 Task: Audio Ducking with Envelope.
Action: Mouse moved to (78, 10)
Screenshot: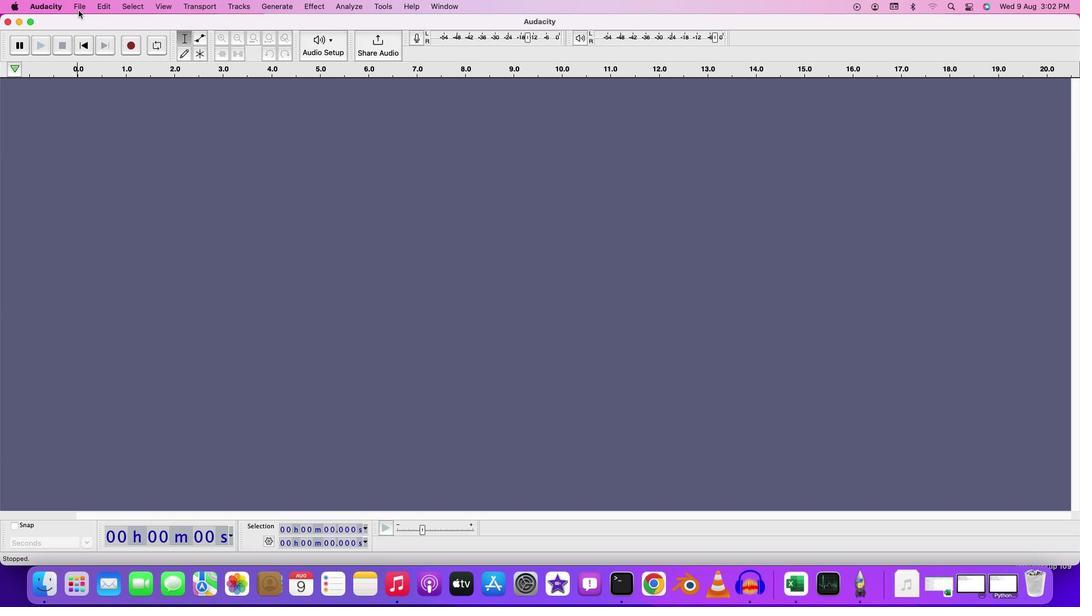 
Action: Mouse pressed left at (78, 10)
Screenshot: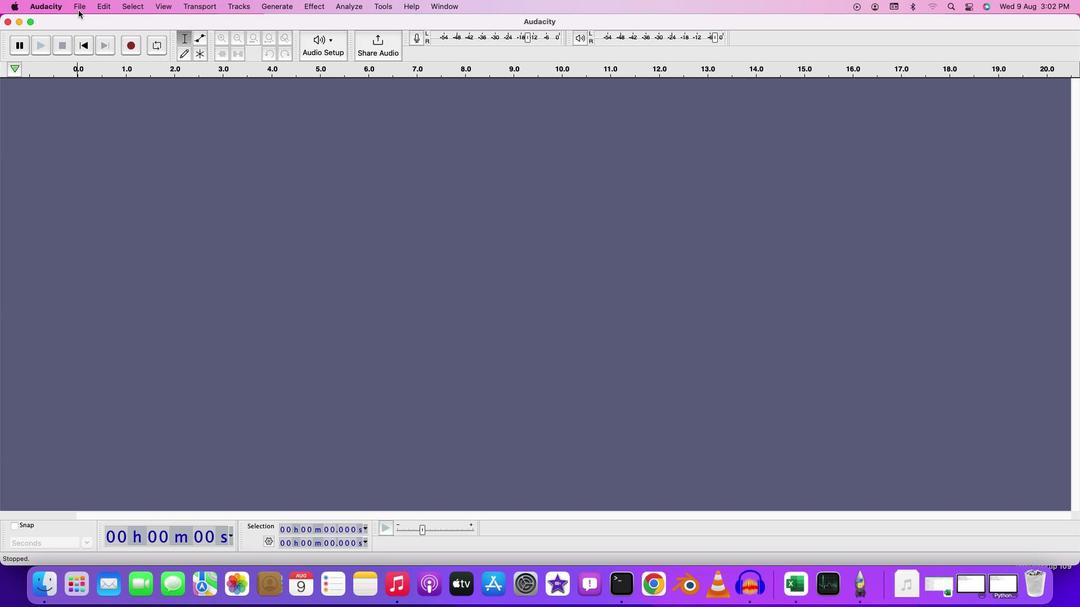 
Action: Mouse moved to (85, 34)
Screenshot: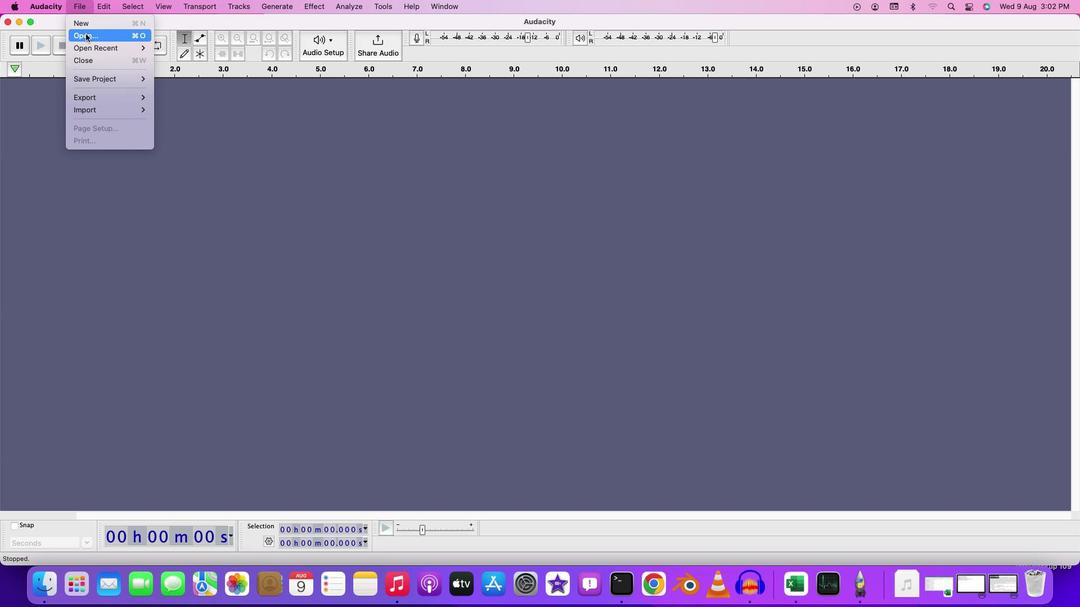 
Action: Mouse pressed left at (85, 34)
Screenshot: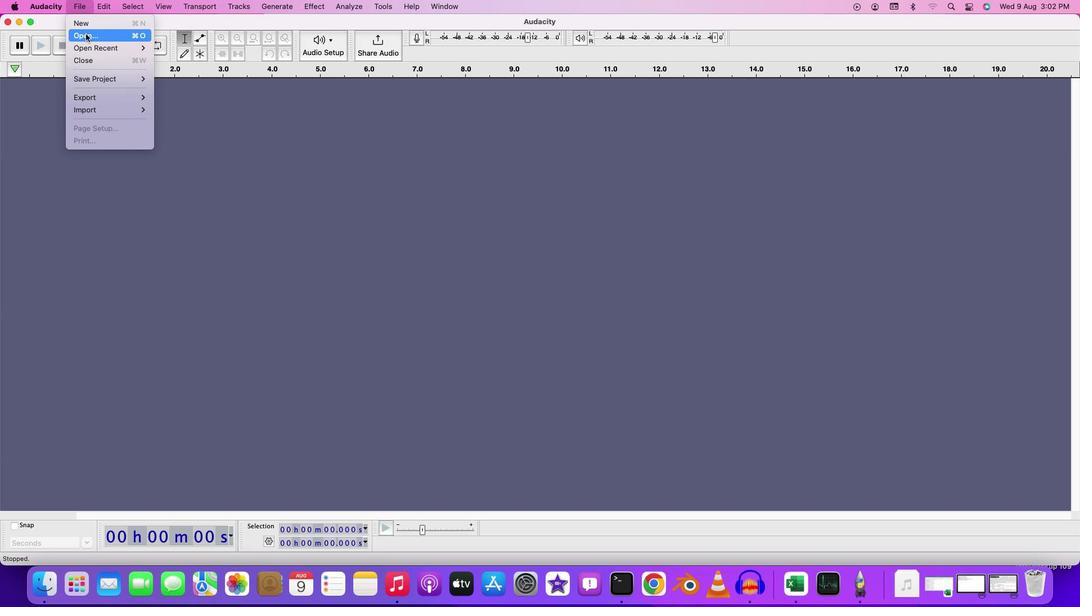 
Action: Mouse moved to (432, 104)
Screenshot: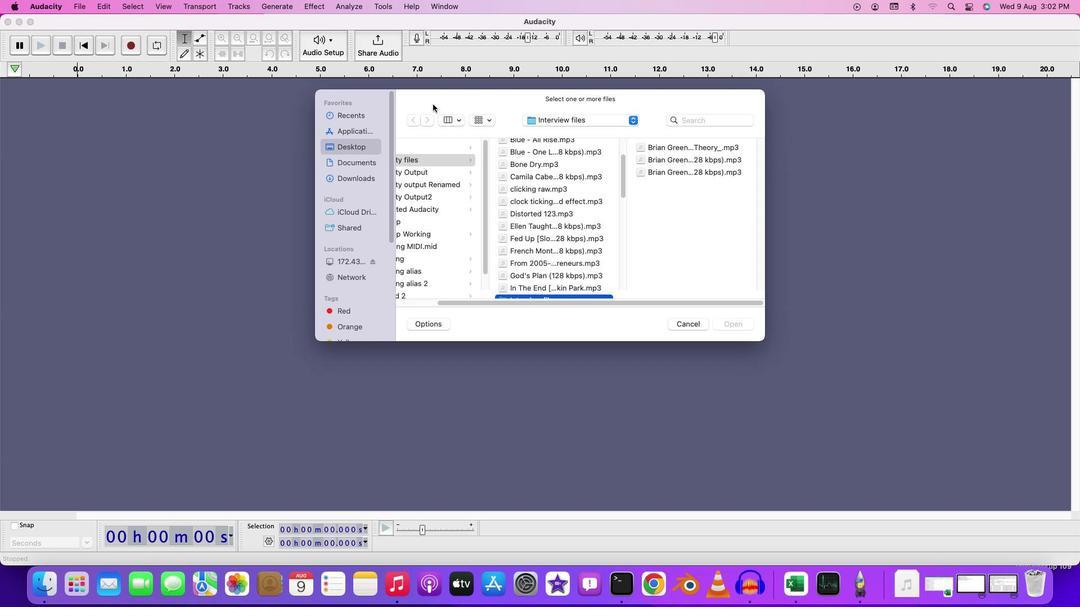 
Action: Mouse pressed left at (432, 104)
Screenshot: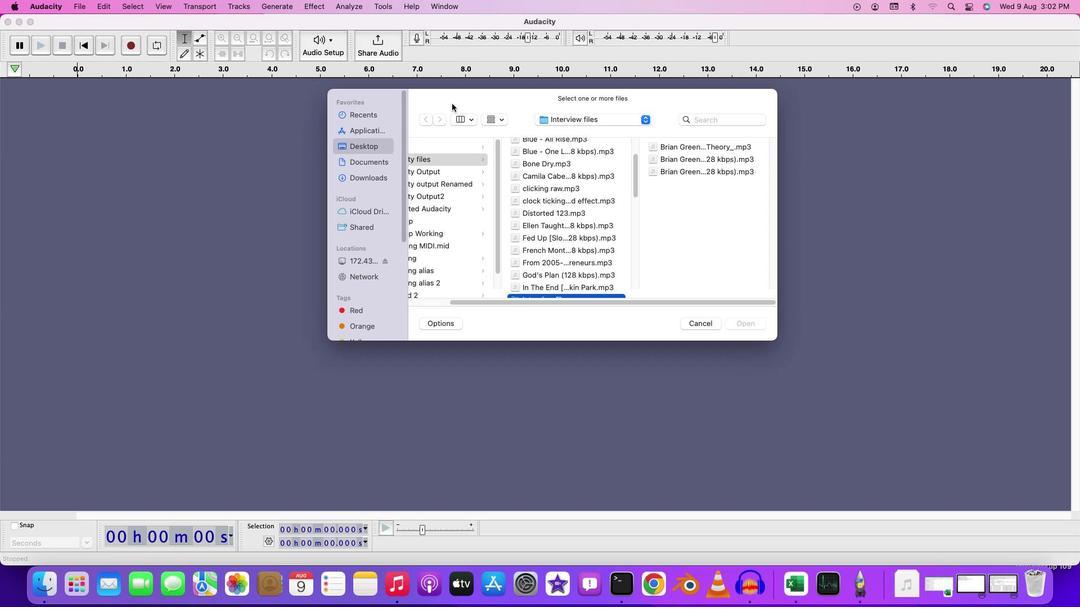 
Action: Mouse moved to (635, 93)
Screenshot: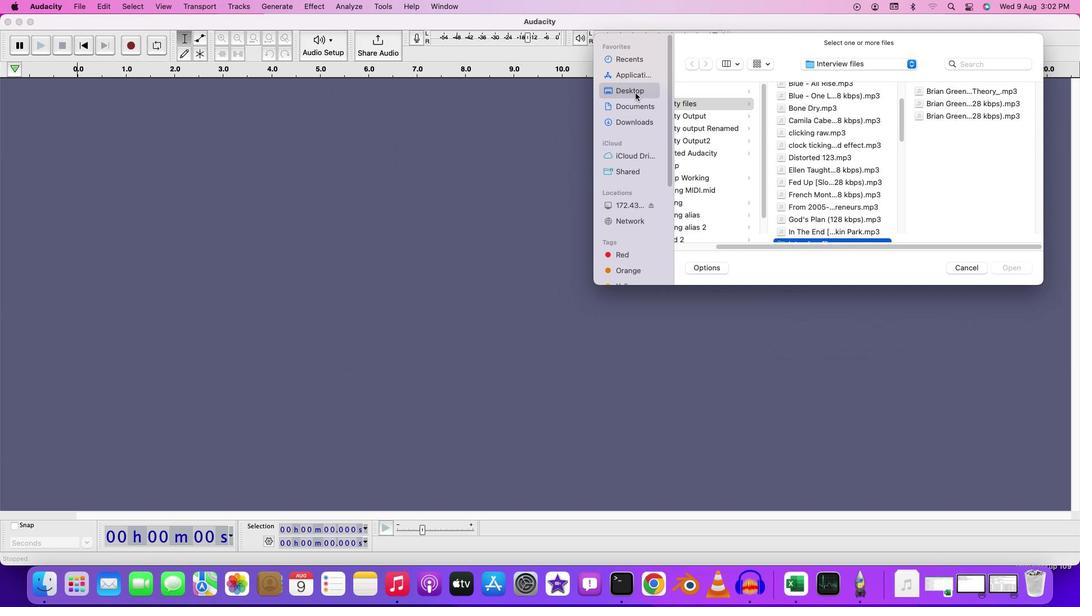 
Action: Mouse pressed left at (635, 93)
Screenshot: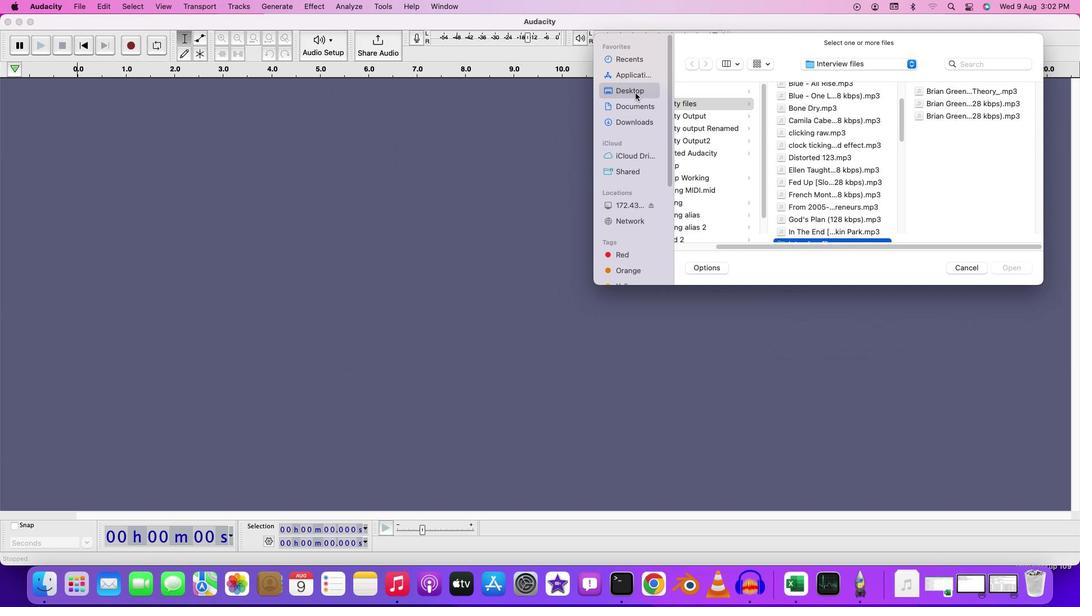 
Action: Mouse moved to (731, 107)
Screenshot: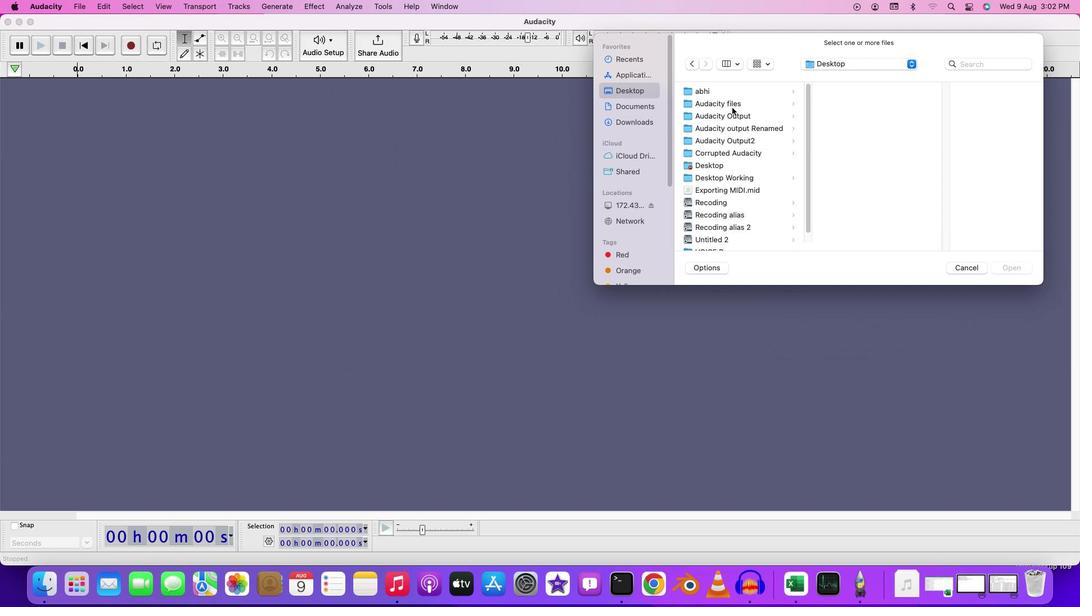 
Action: Mouse pressed left at (731, 107)
Screenshot: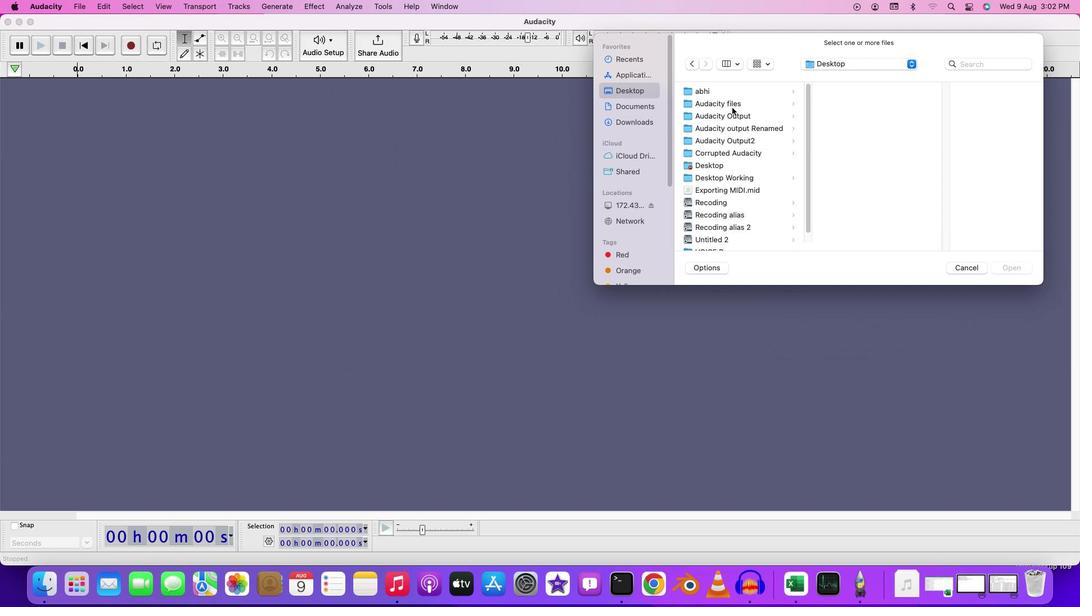 
Action: Mouse moved to (856, 158)
Screenshot: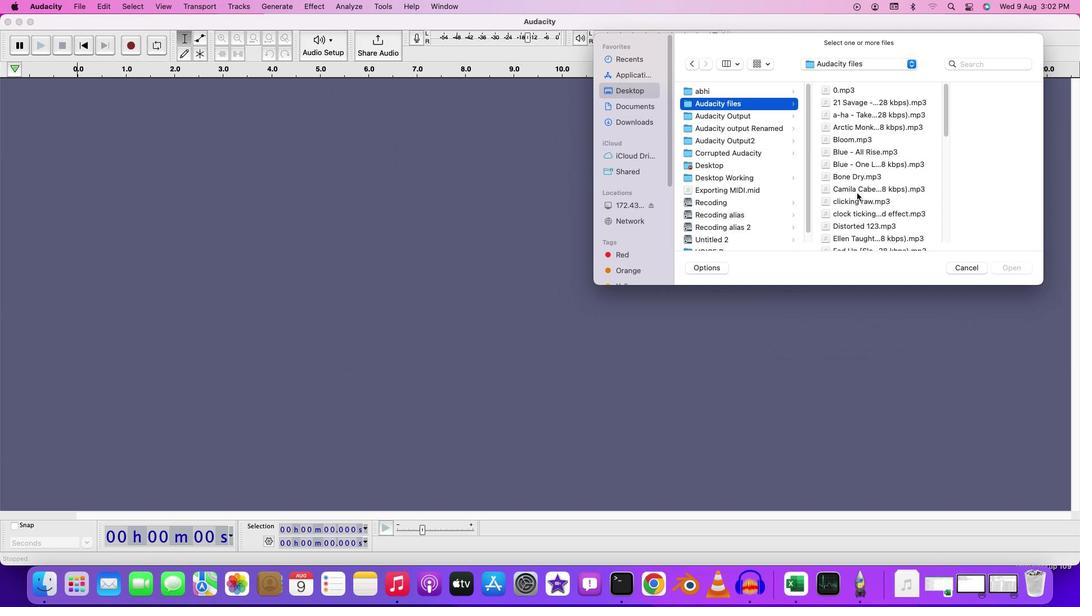
Action: Mouse scrolled (856, 158) with delta (0, 0)
Screenshot: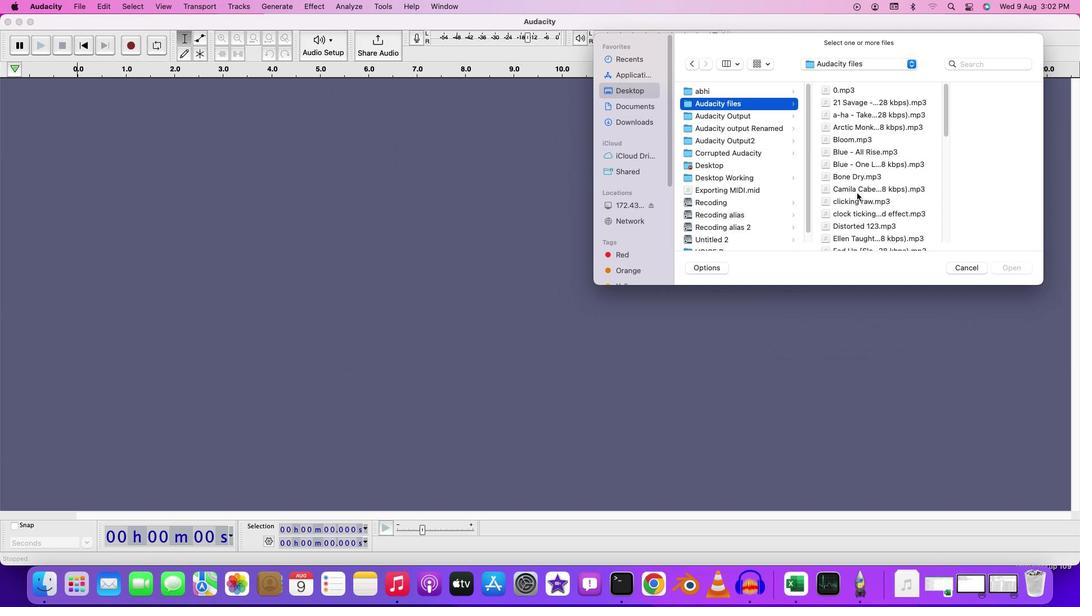 
Action: Mouse moved to (856, 197)
Screenshot: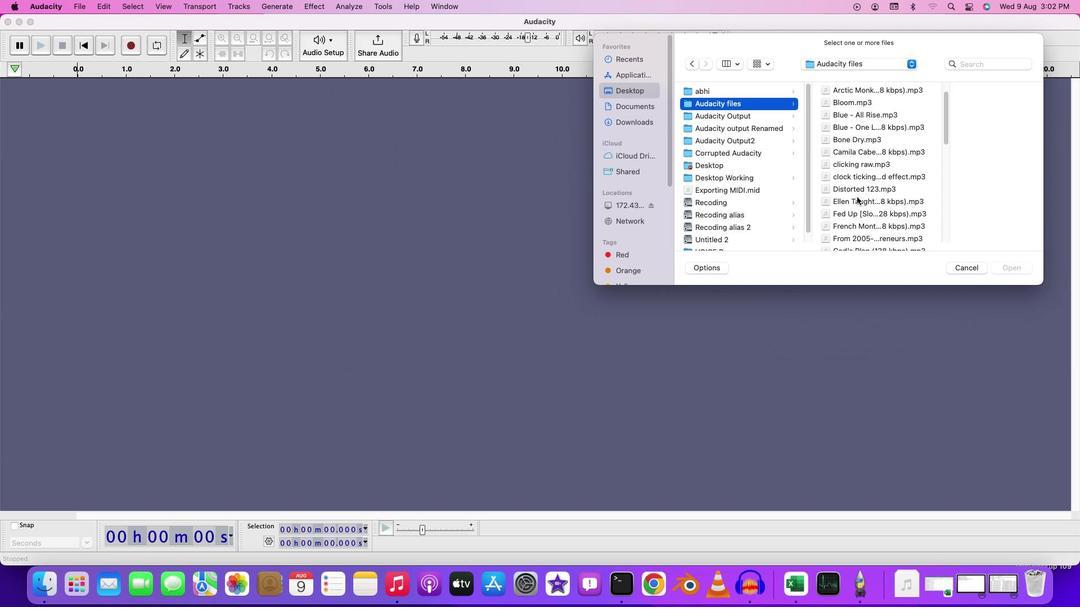 
Action: Mouse scrolled (856, 197) with delta (0, 0)
Screenshot: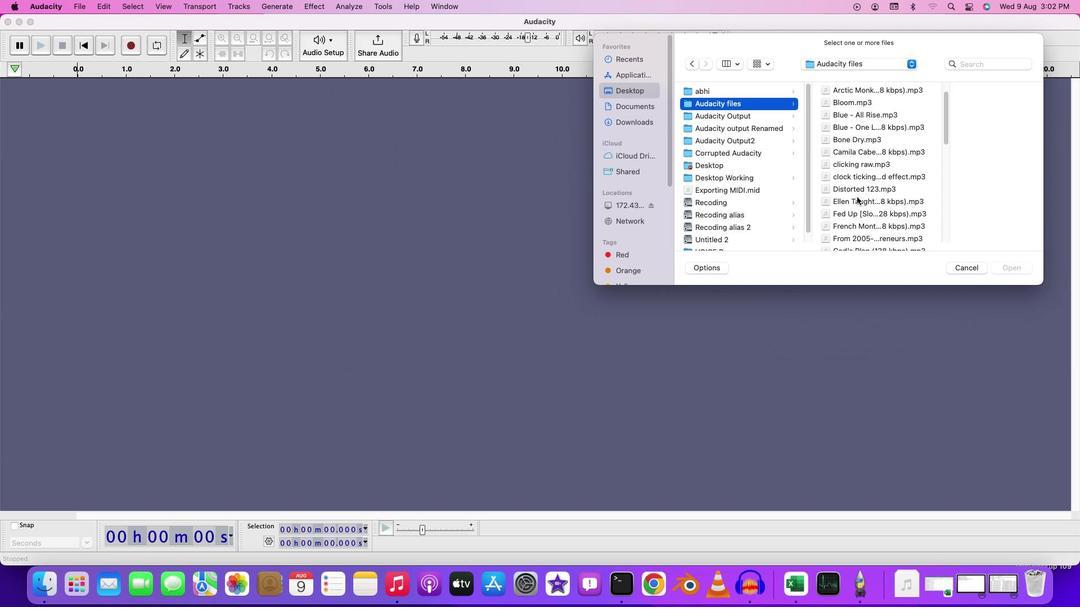 
Action: Mouse scrolled (856, 197) with delta (0, -1)
Screenshot: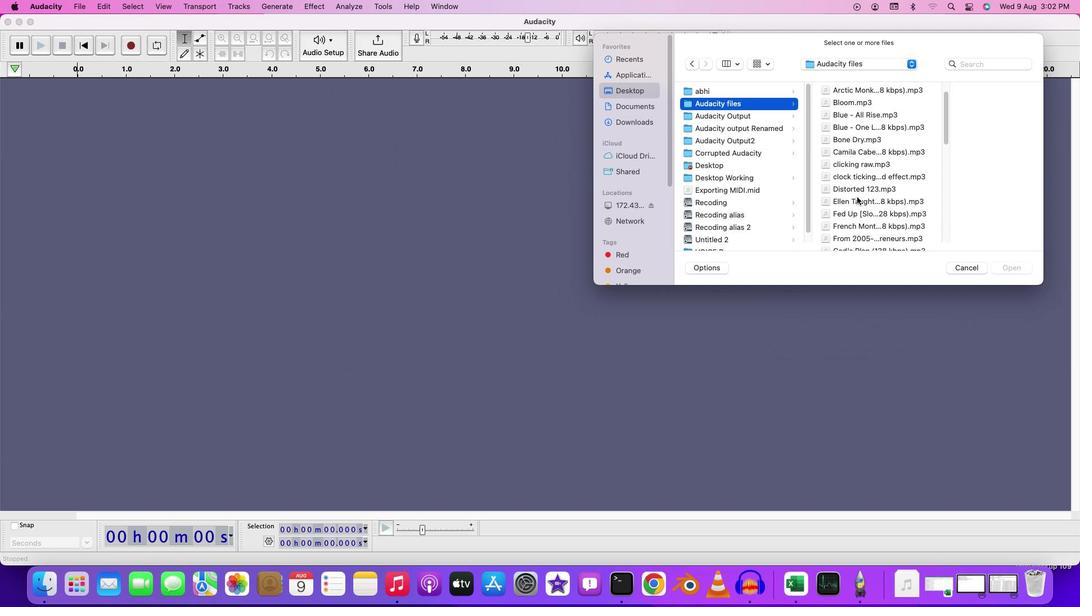 
Action: Mouse moved to (856, 197)
Screenshot: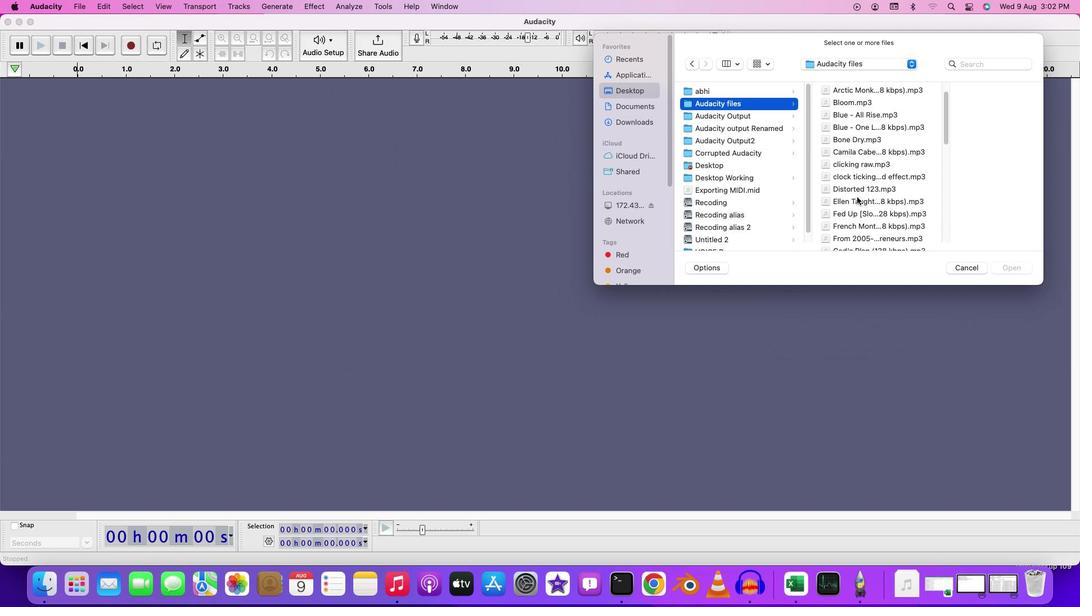 
Action: Mouse scrolled (856, 197) with delta (0, 0)
Screenshot: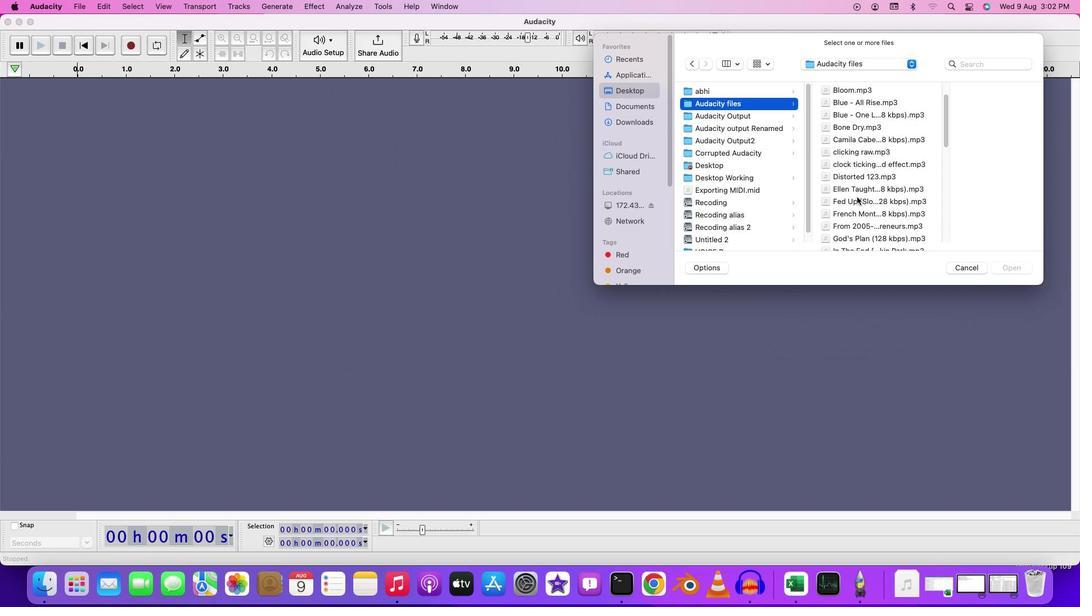 
Action: Mouse scrolled (856, 197) with delta (0, 0)
Screenshot: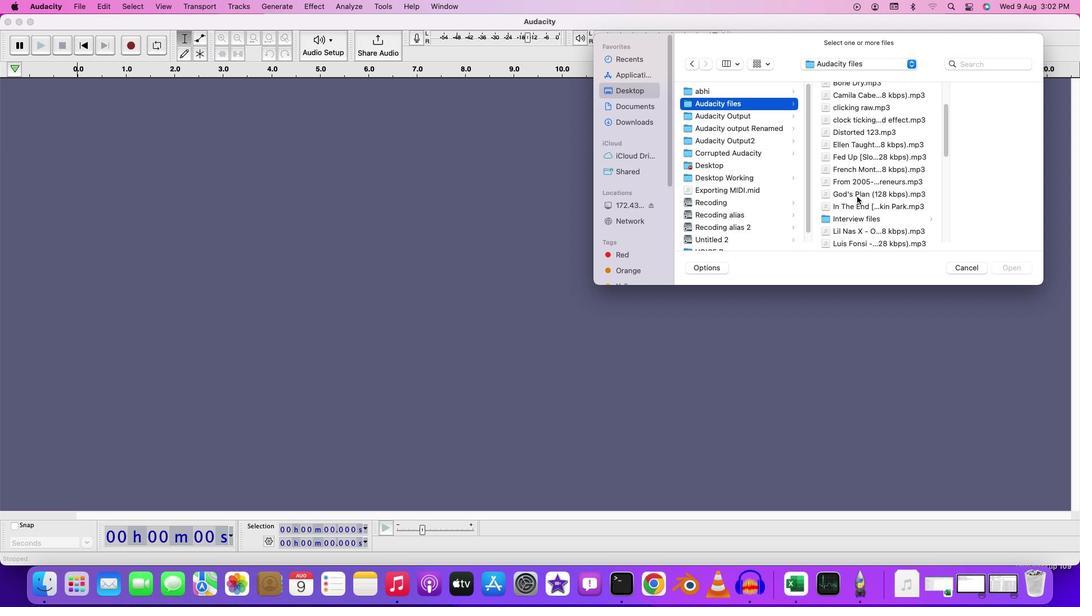 
Action: Mouse moved to (857, 197)
Screenshot: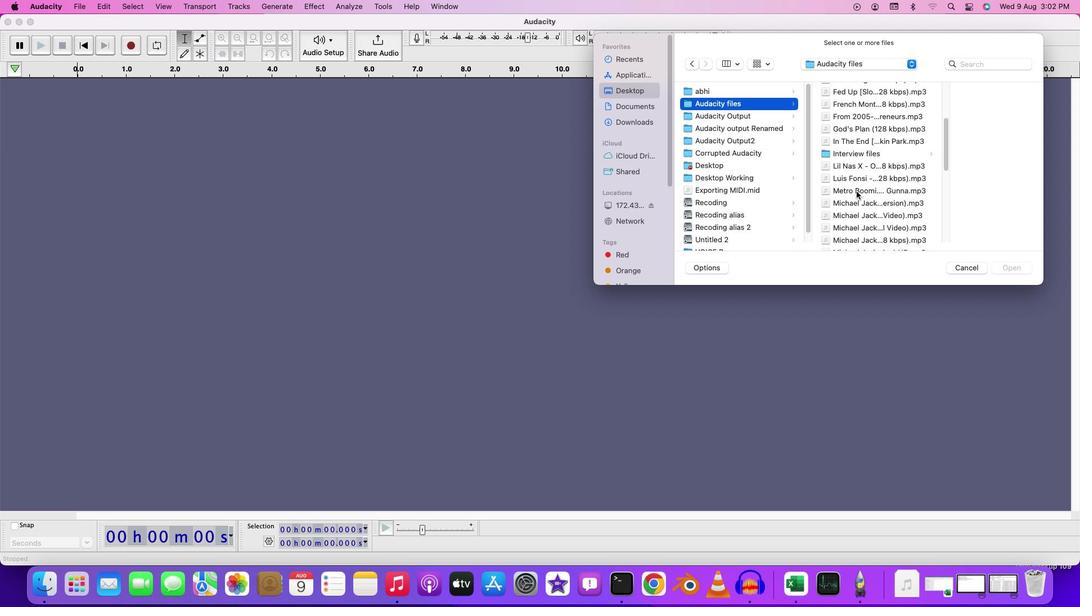 
Action: Mouse scrolled (857, 197) with delta (0, -1)
Screenshot: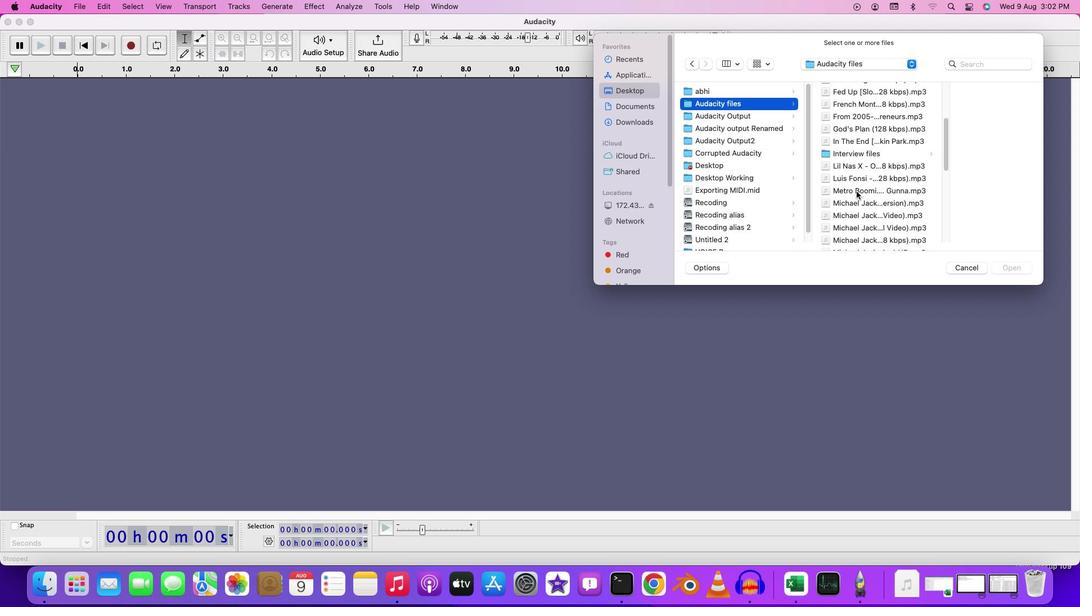 
Action: Mouse moved to (857, 196)
Screenshot: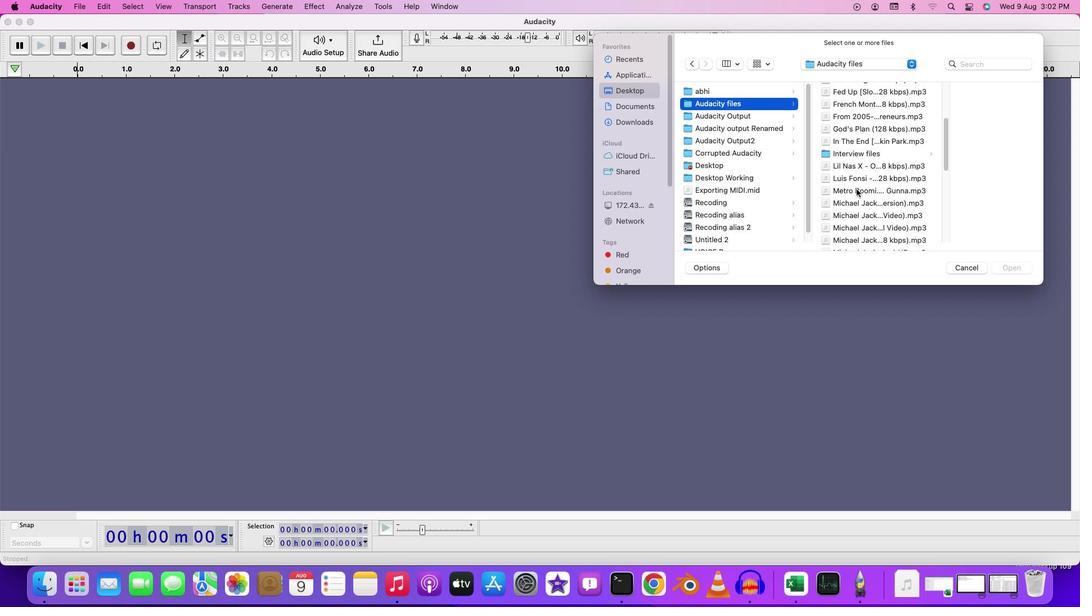 
Action: Mouse scrolled (857, 196) with delta (0, -2)
Screenshot: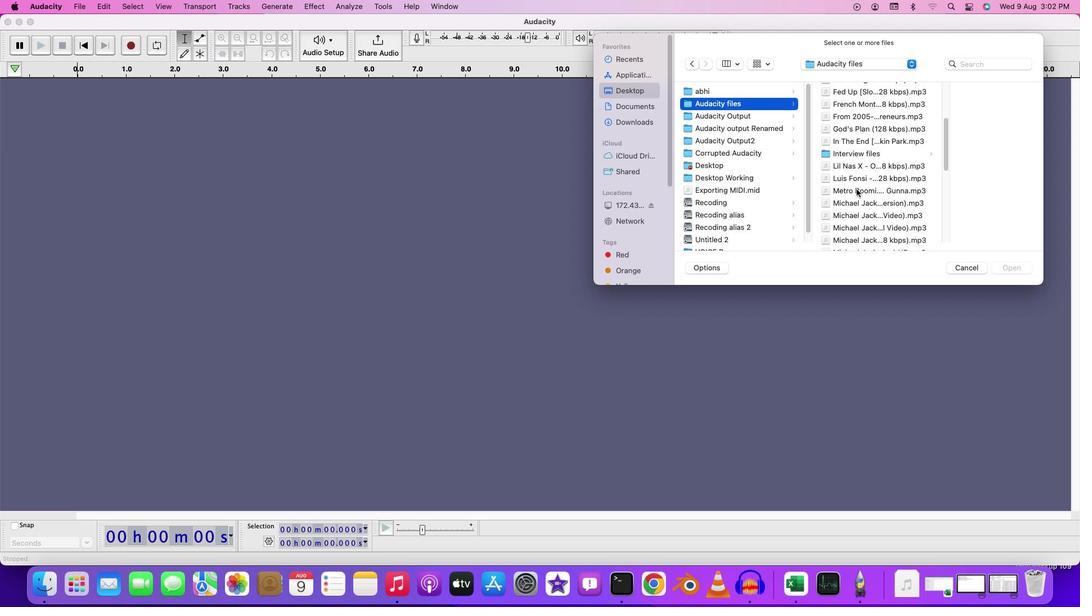 
Action: Mouse moved to (856, 187)
Screenshot: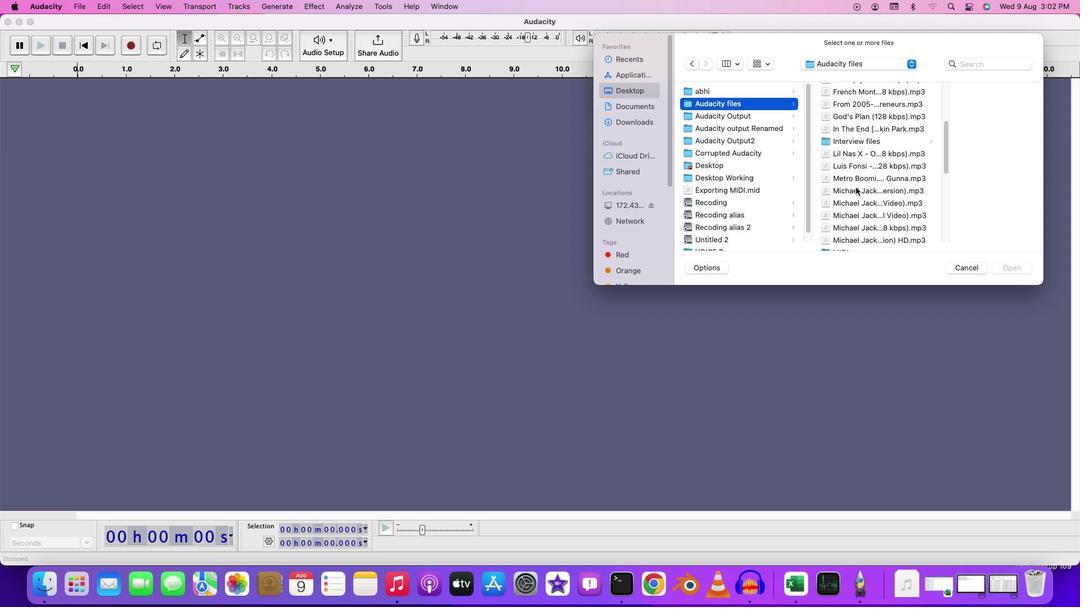 
Action: Mouse scrolled (856, 187) with delta (0, 0)
Screenshot: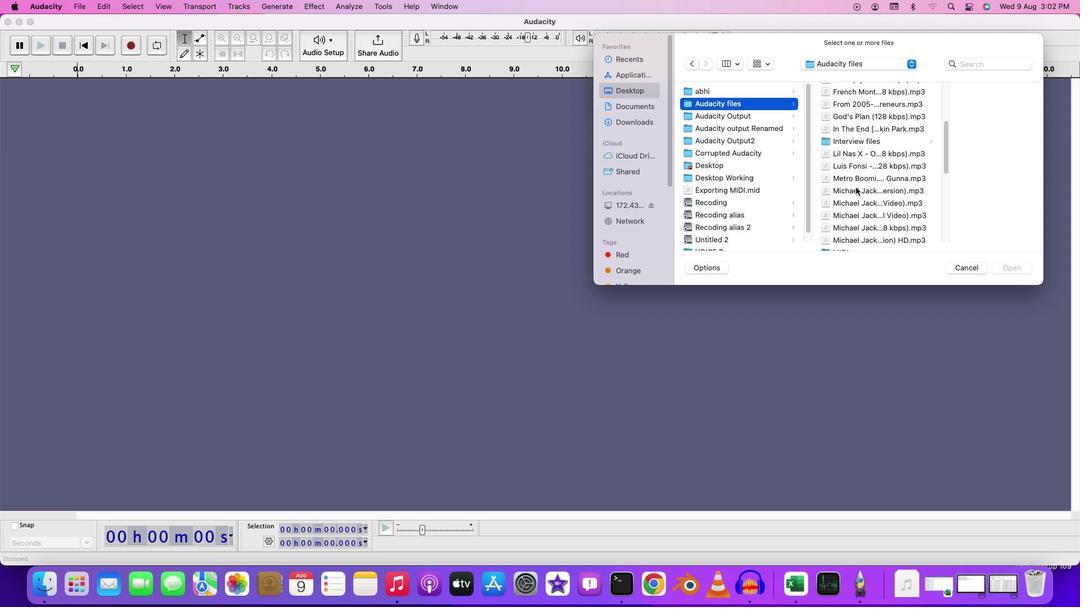 
Action: Mouse scrolled (856, 187) with delta (0, 0)
Screenshot: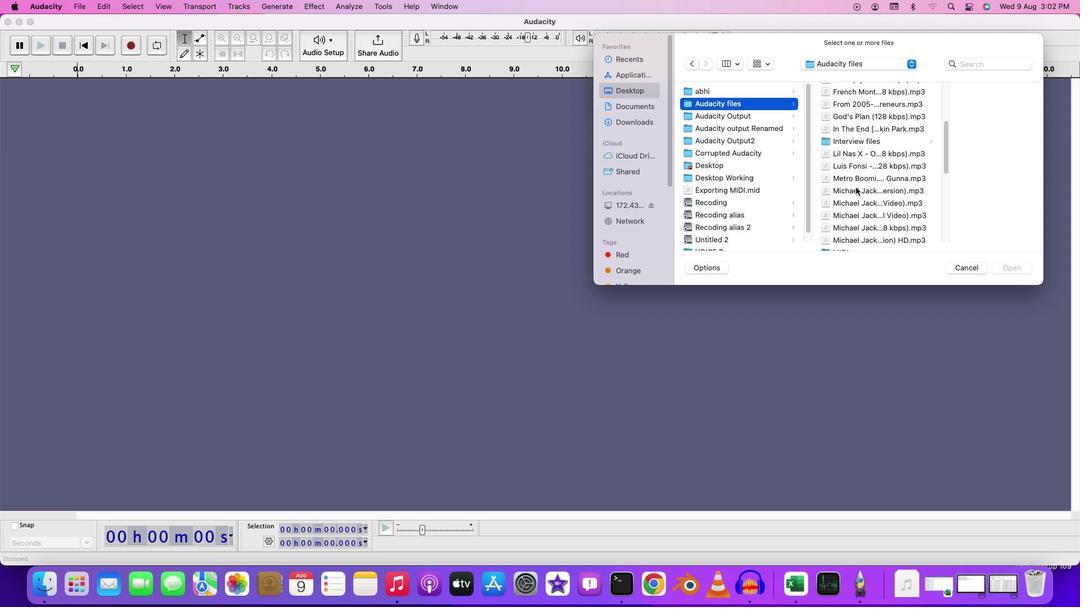 
Action: Mouse moved to (856, 187)
Screenshot: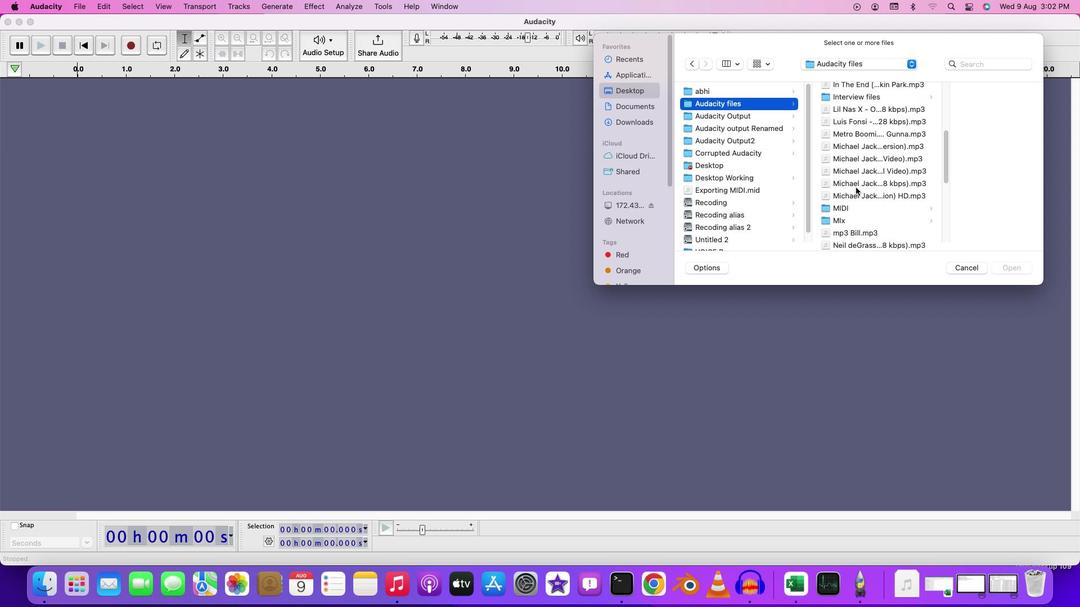 
Action: Mouse scrolled (856, 187) with delta (0, -1)
Screenshot: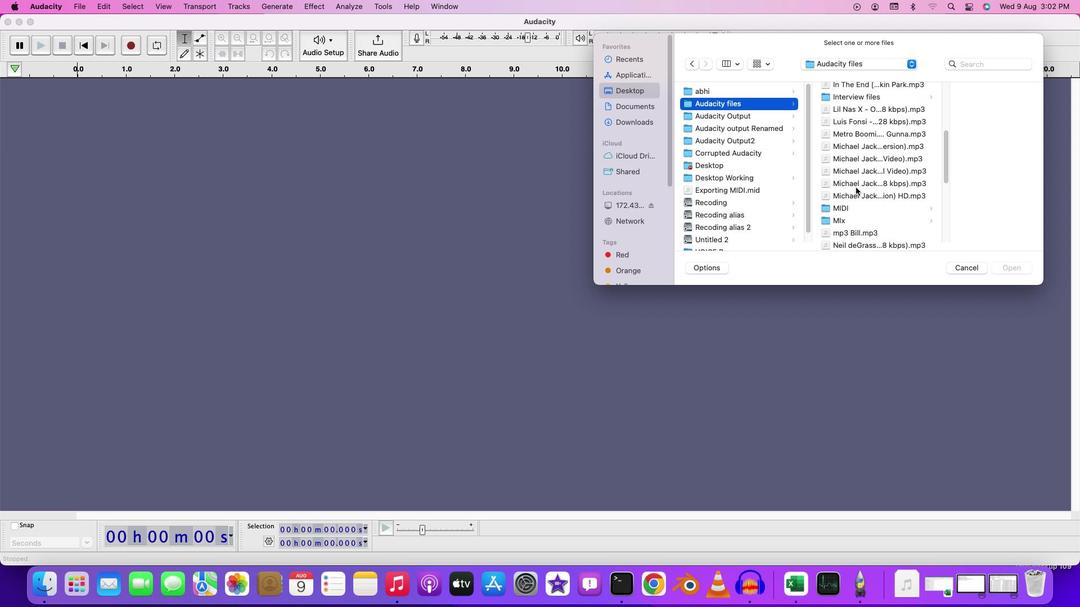 
Action: Mouse moved to (856, 186)
Screenshot: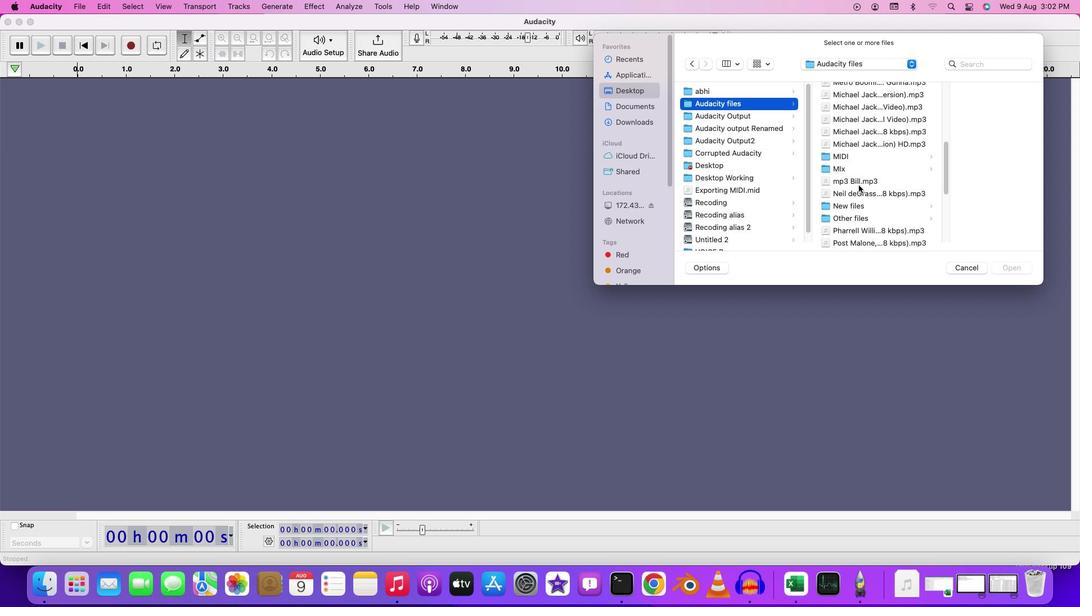 
Action: Mouse scrolled (856, 186) with delta (0, -2)
Screenshot: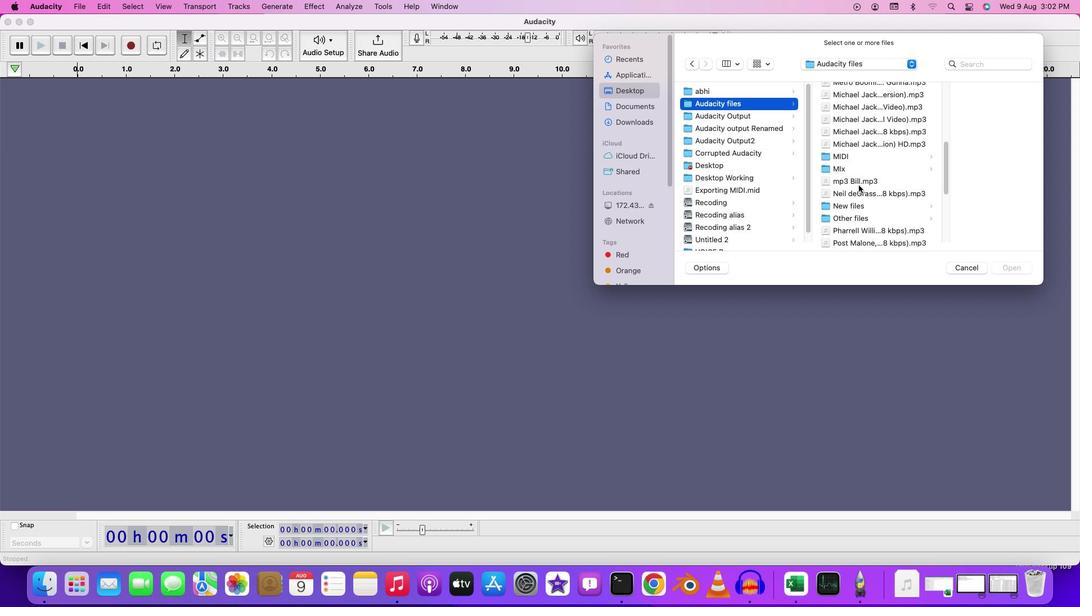 
Action: Mouse moved to (860, 184)
Screenshot: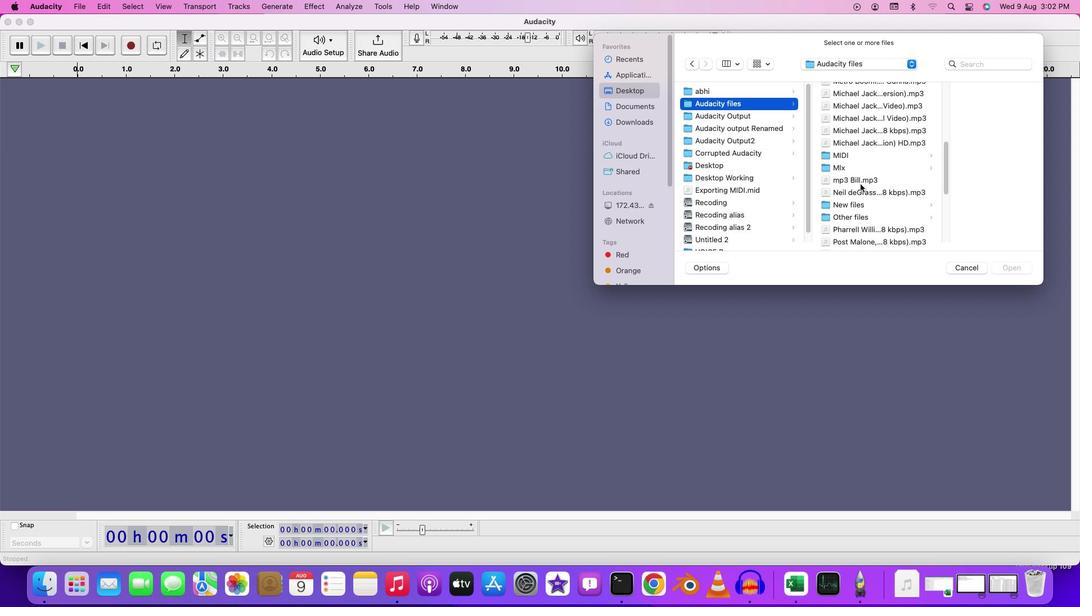 
Action: Mouse scrolled (860, 184) with delta (0, 0)
Screenshot: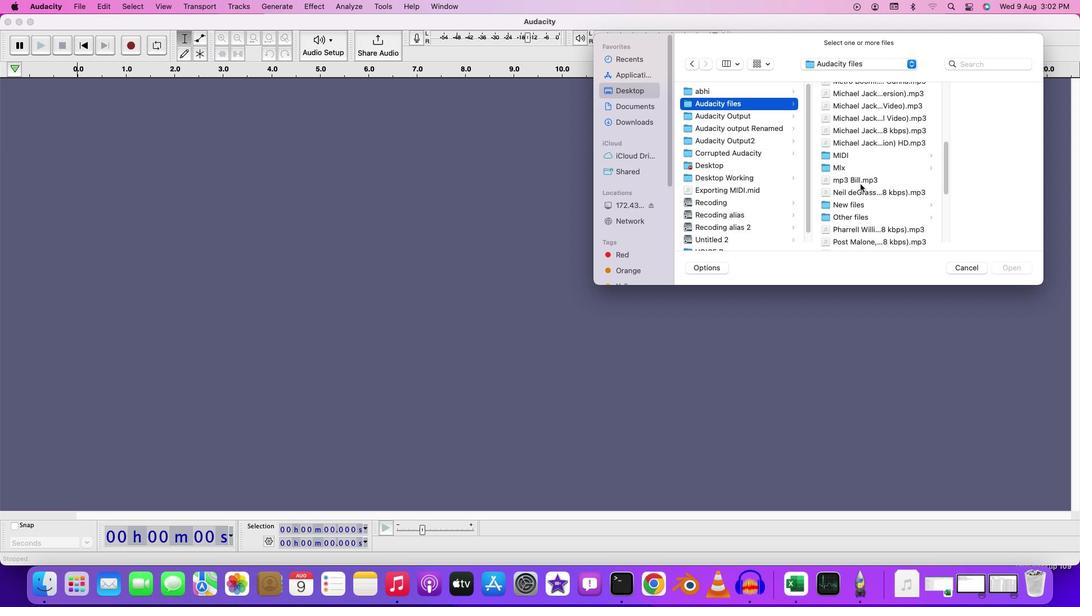 
Action: Mouse scrolled (860, 184) with delta (0, 0)
Screenshot: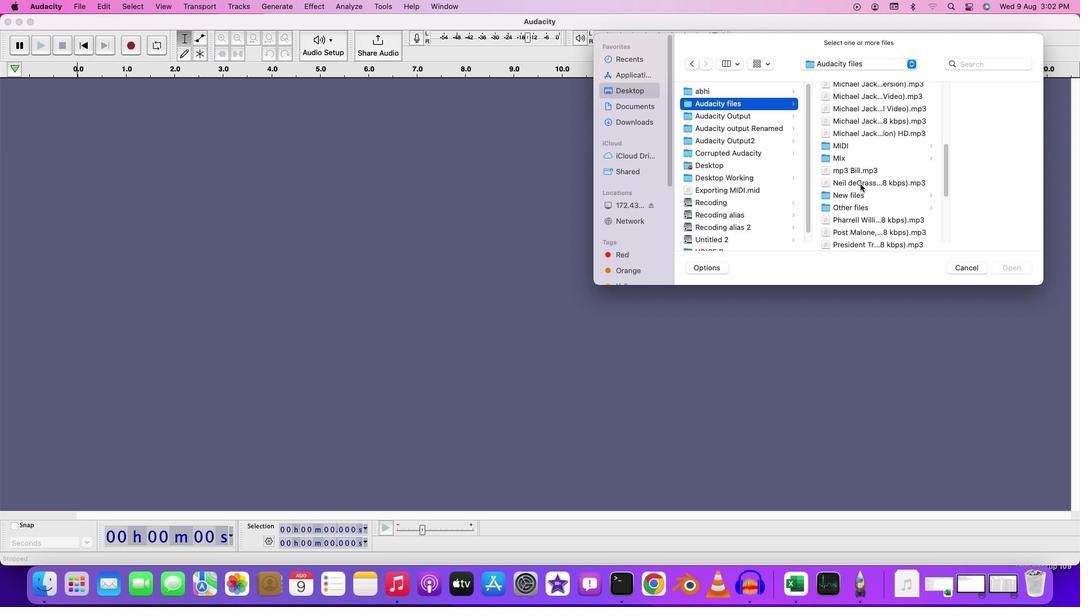 
Action: Mouse moved to (870, 202)
Screenshot: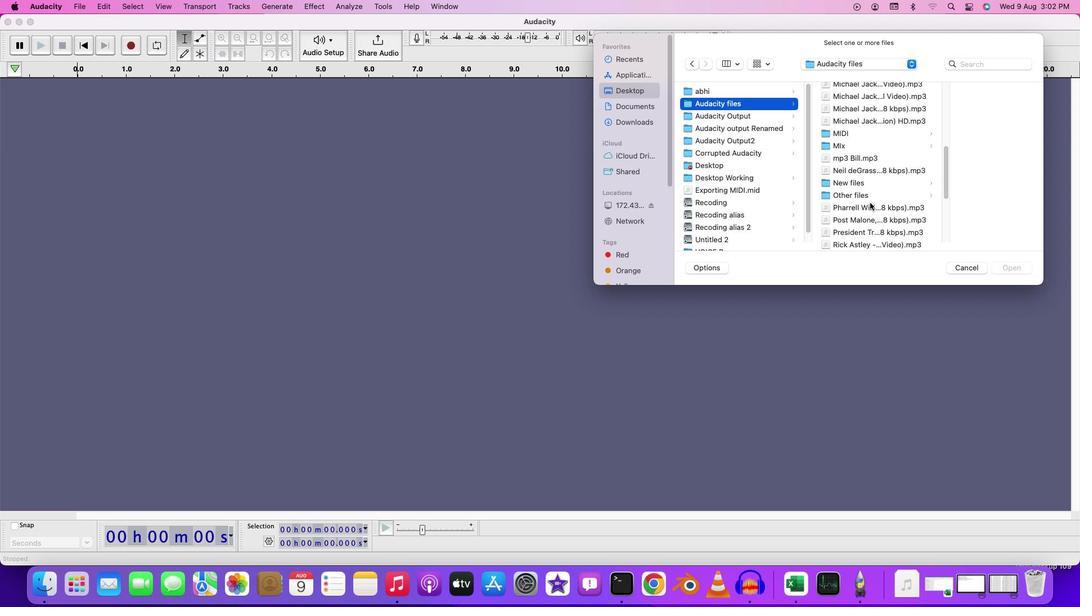 
Action: Mouse scrolled (870, 202) with delta (0, 0)
Screenshot: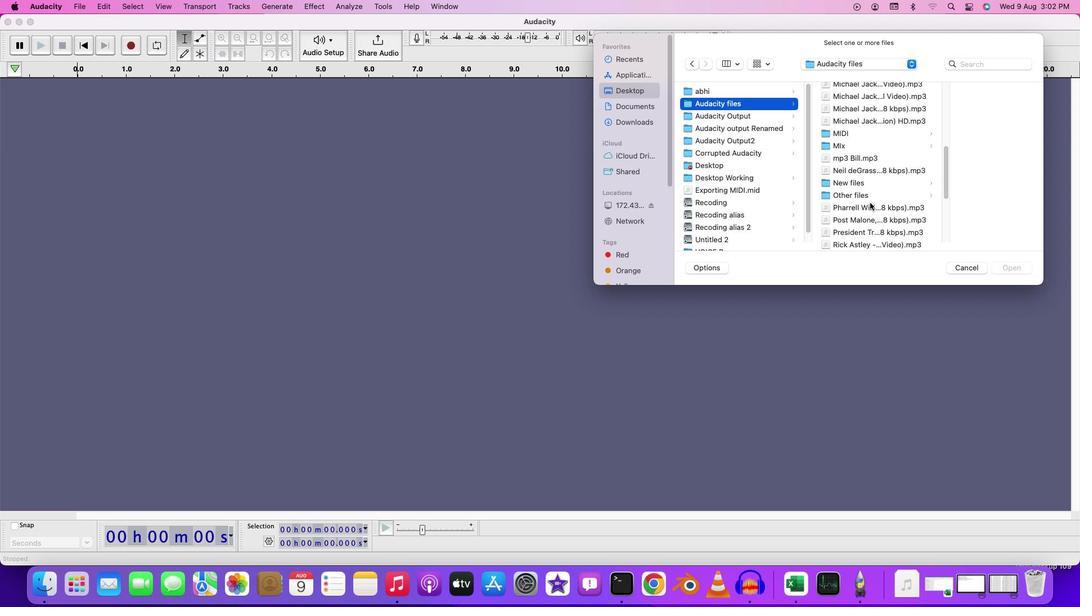 
Action: Mouse moved to (870, 202)
Screenshot: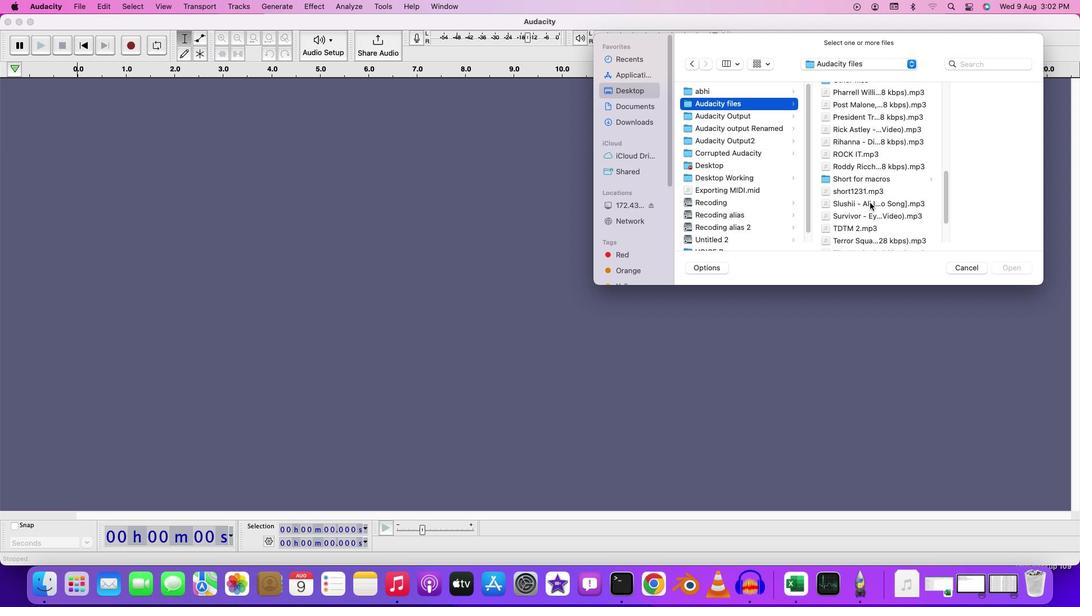 
Action: Mouse scrolled (870, 202) with delta (0, 0)
Screenshot: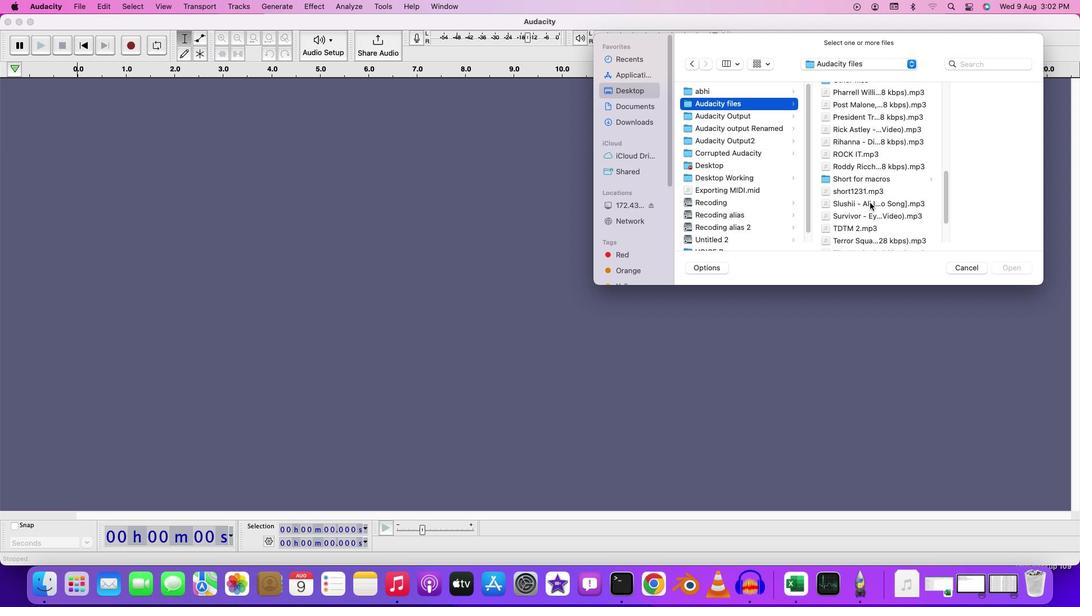 
Action: Mouse scrolled (870, 202) with delta (0, -1)
Screenshot: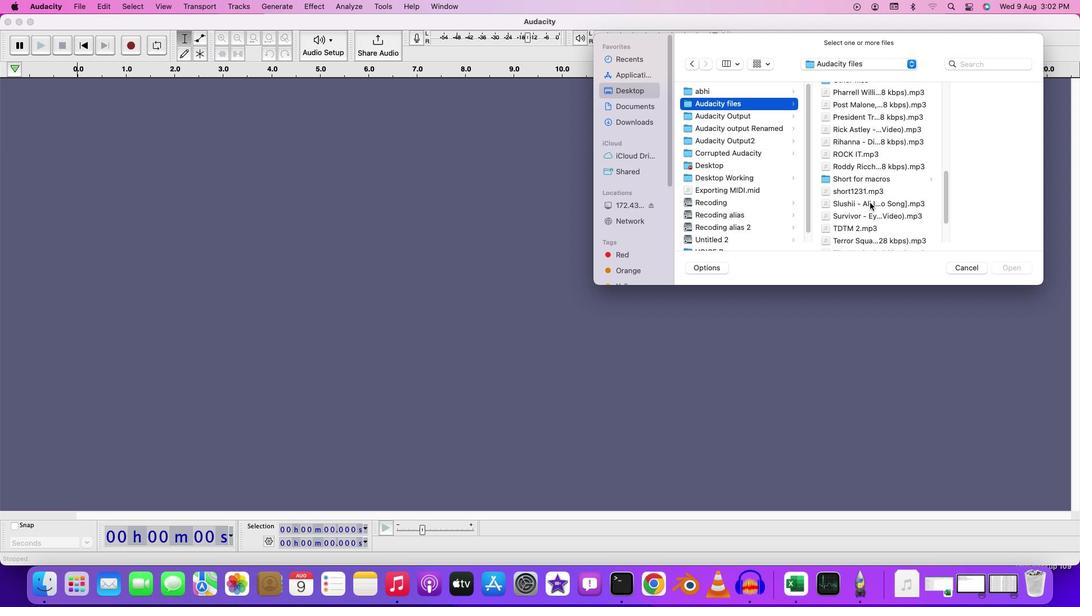 
Action: Mouse scrolled (870, 202) with delta (0, -2)
Screenshot: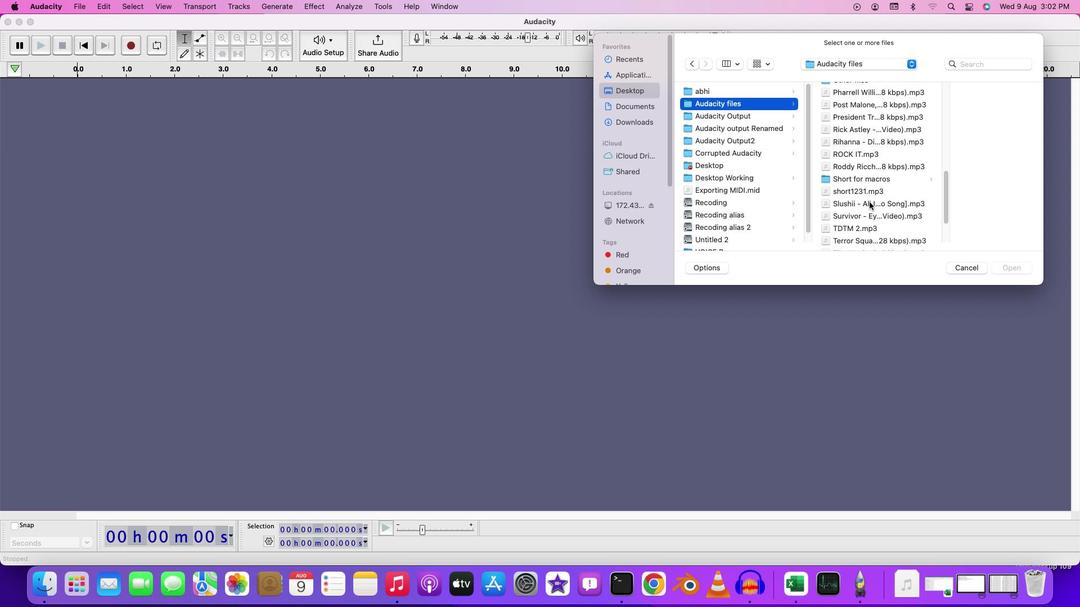 
Action: Mouse moved to (869, 202)
Screenshot: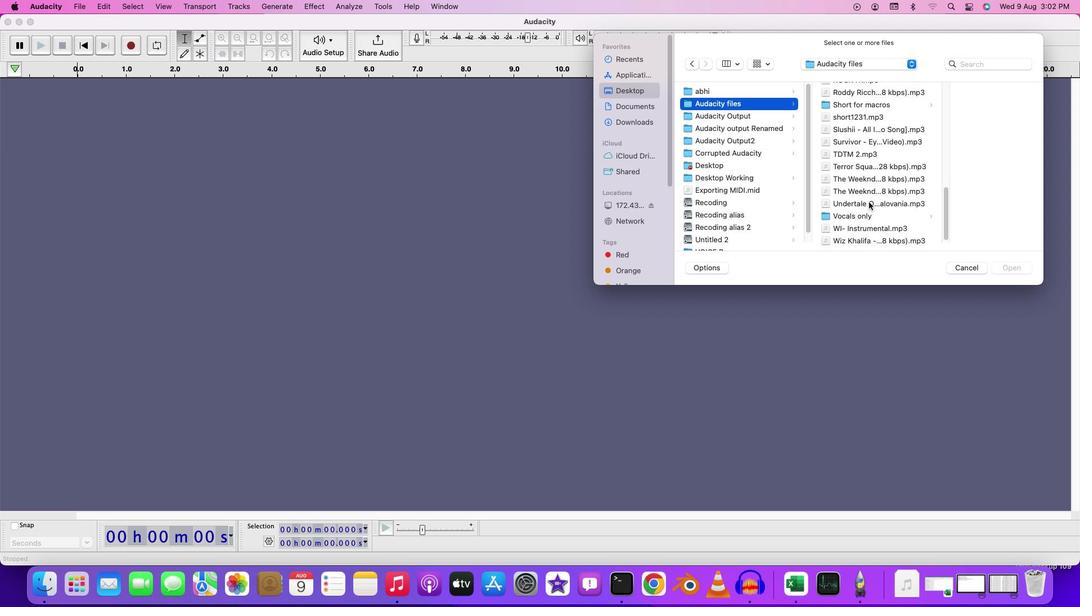
Action: Mouse scrolled (869, 202) with delta (0, -2)
Screenshot: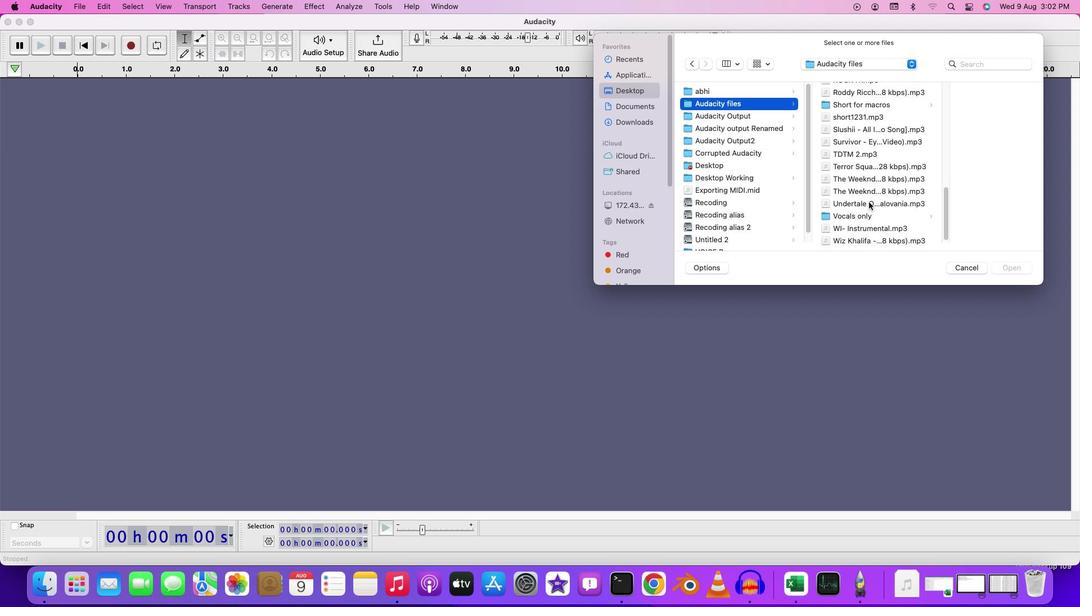 
Action: Mouse moved to (863, 203)
Screenshot: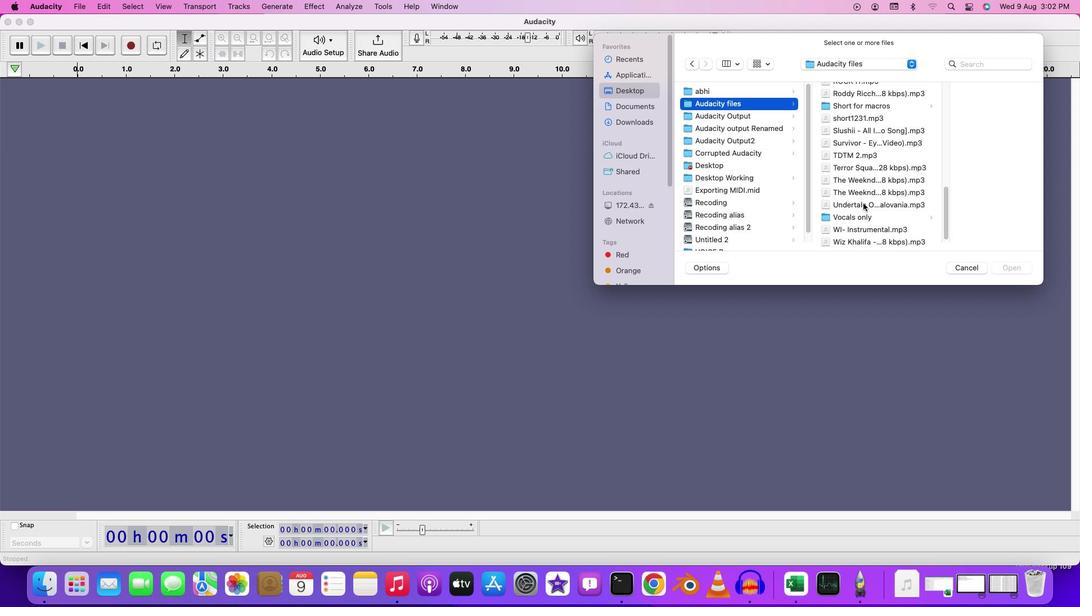
Action: Mouse scrolled (863, 203) with delta (0, 0)
Screenshot: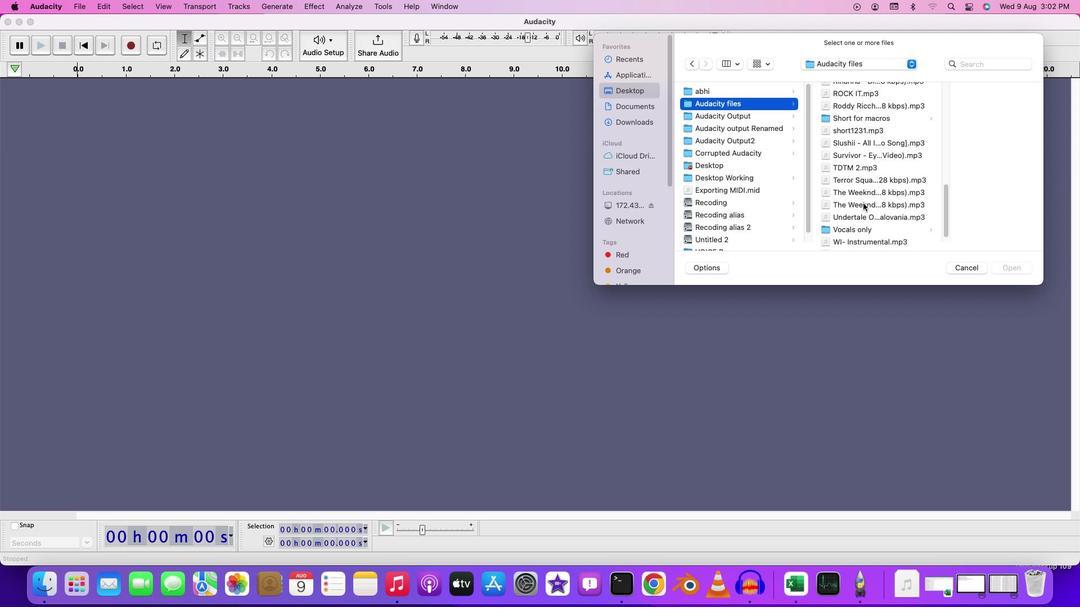 
Action: Mouse scrolled (863, 203) with delta (0, 0)
Screenshot: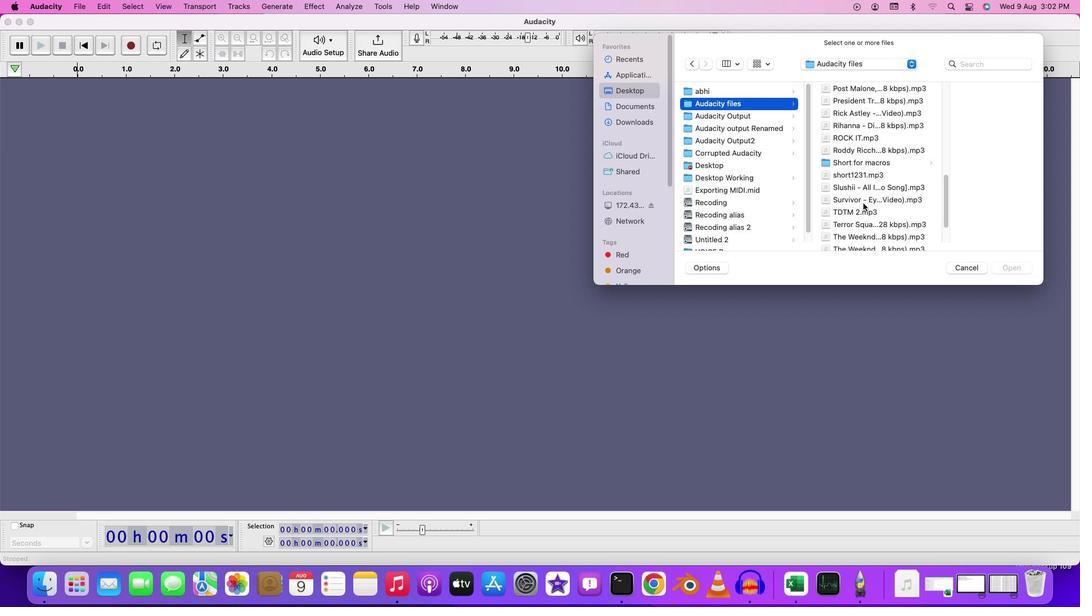 
Action: Mouse scrolled (863, 203) with delta (0, 1)
Screenshot: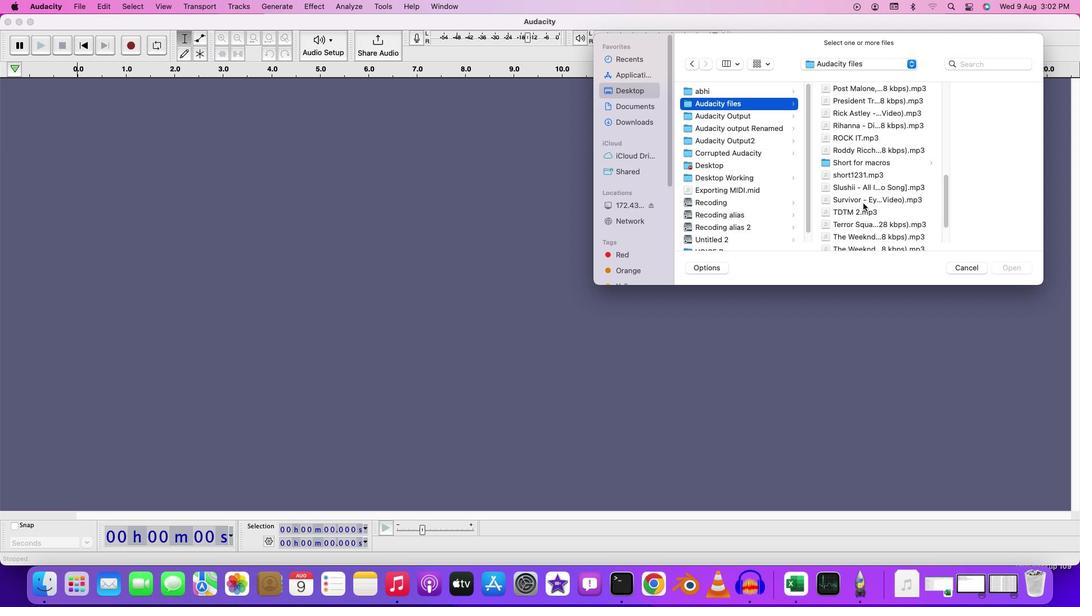 
Action: Mouse scrolled (863, 203) with delta (0, 2)
Screenshot: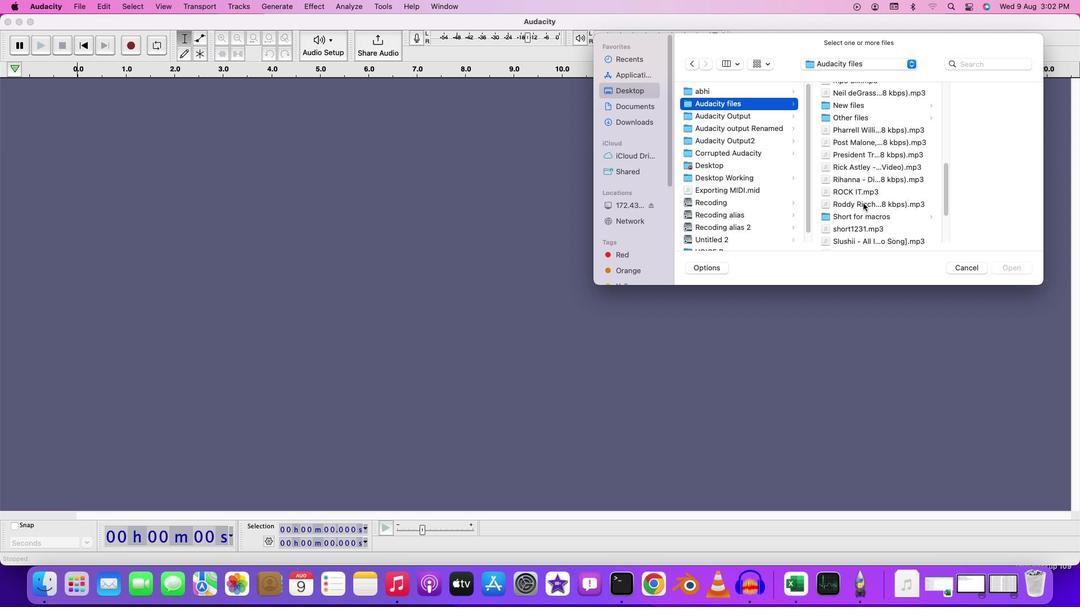 
Action: Mouse moved to (857, 101)
Screenshot: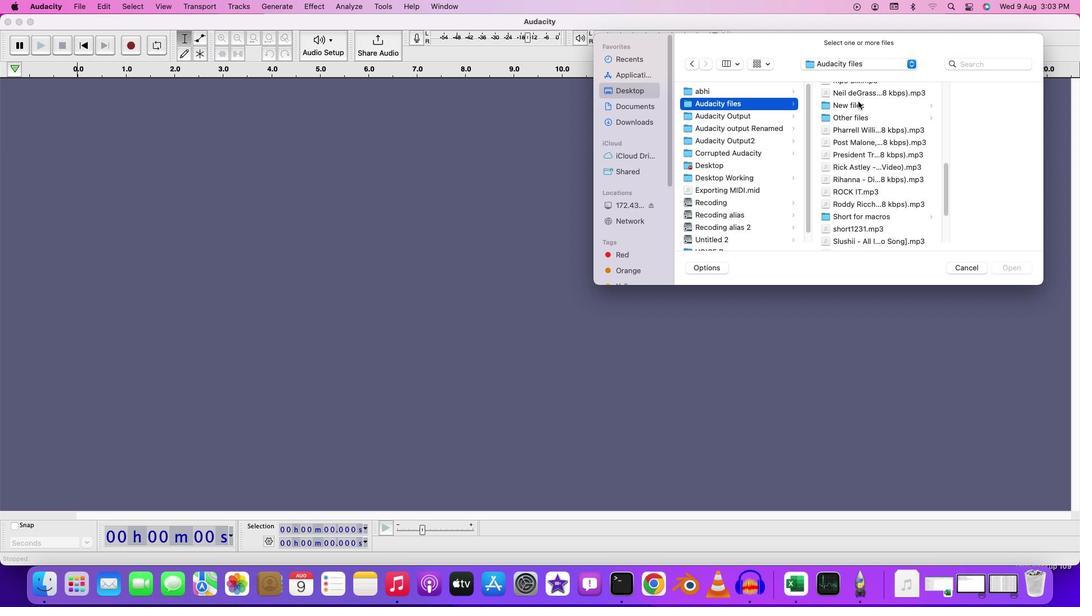 
Action: Mouse pressed left at (857, 101)
Screenshot: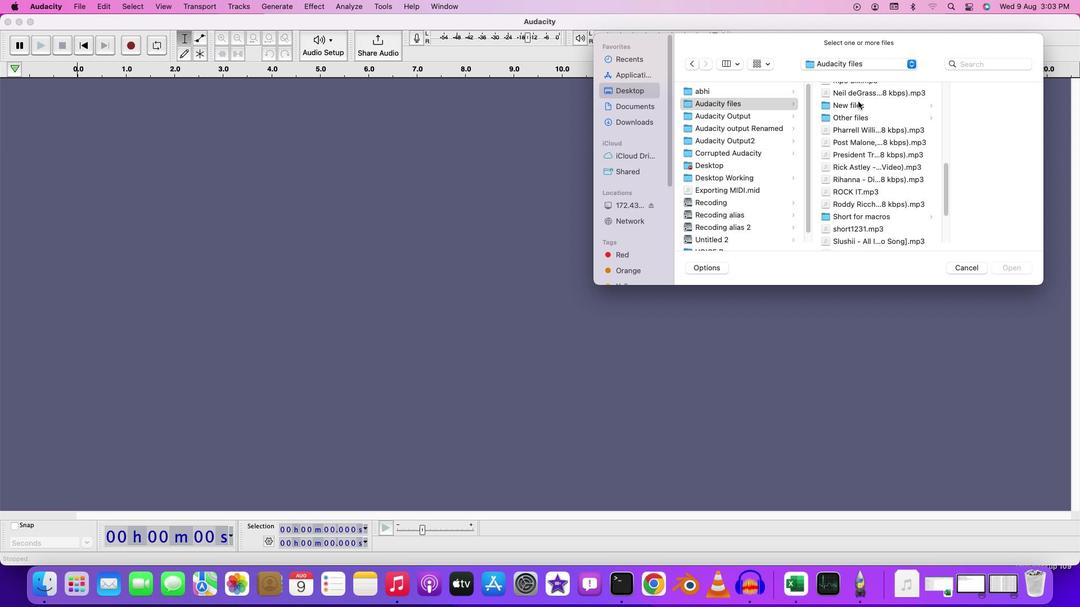 
Action: Mouse moved to (953, 180)
Screenshot: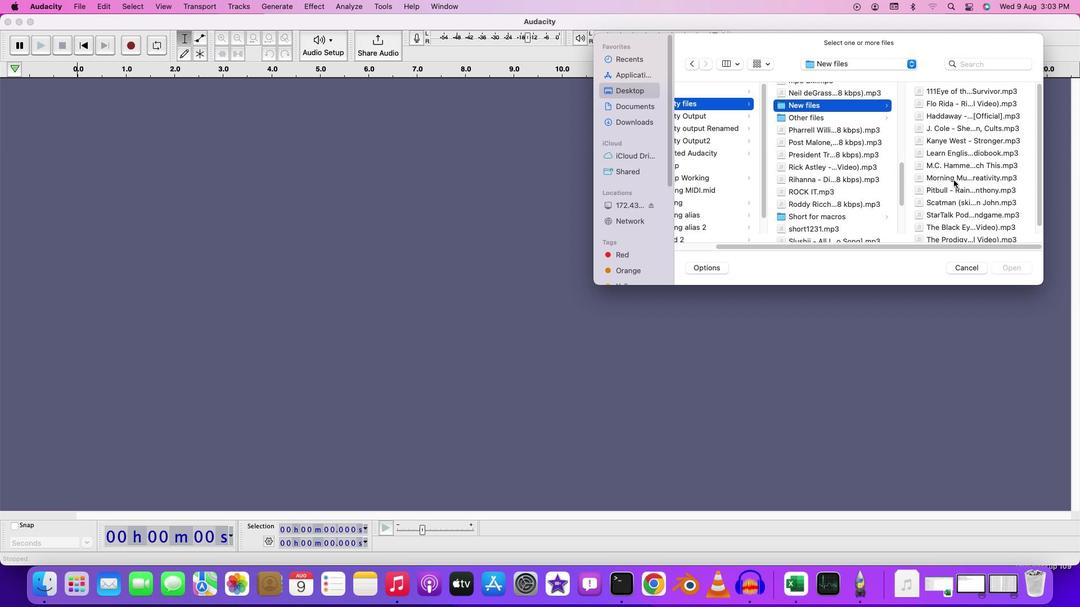 
Action: Mouse pressed left at (953, 180)
Screenshot: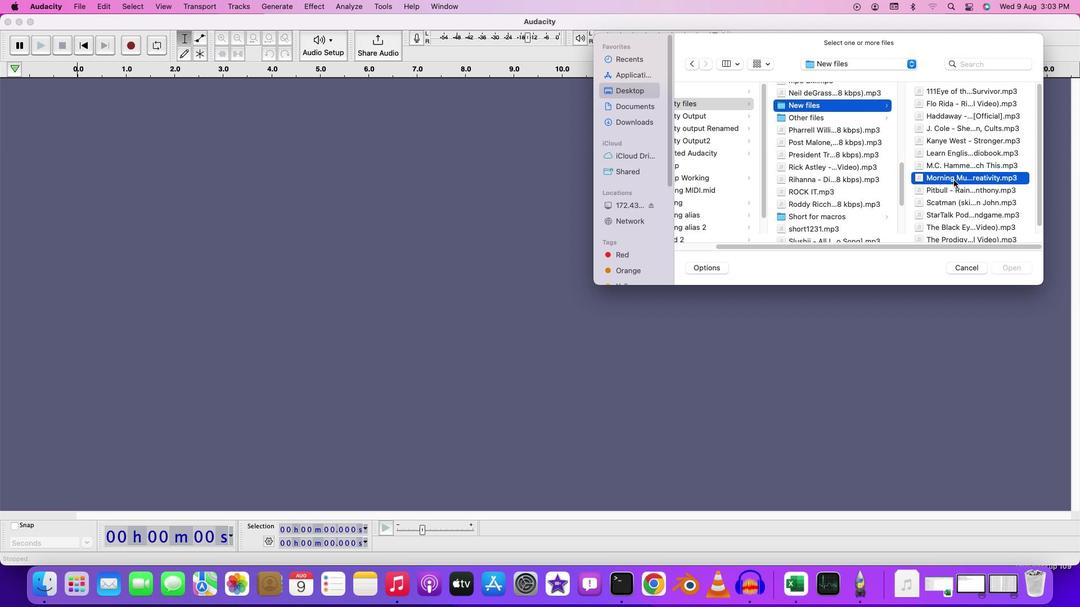
Action: Mouse pressed left at (953, 180)
Screenshot: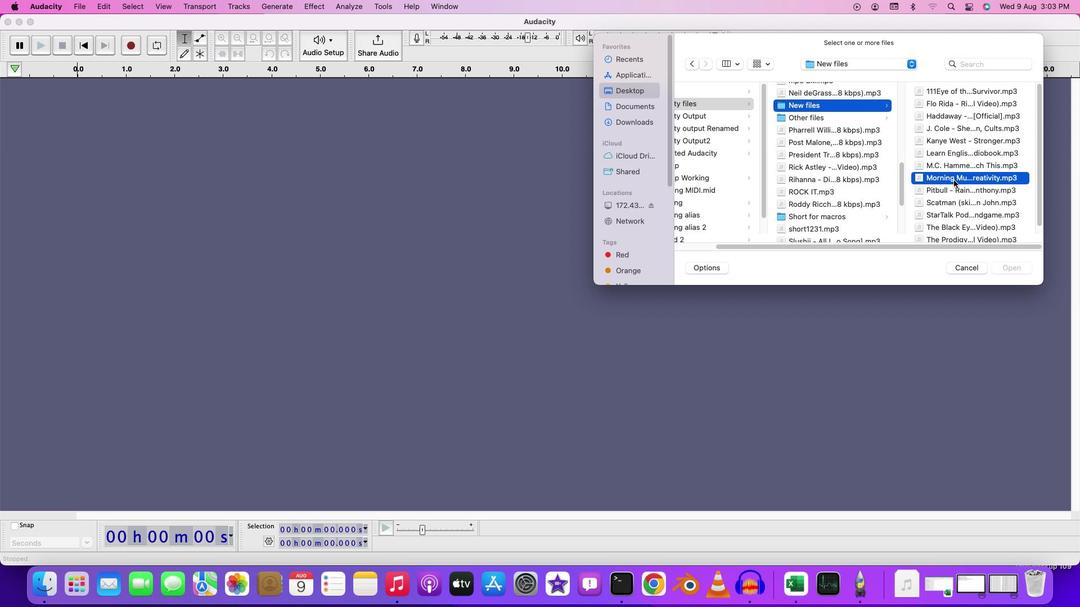 
Action: Mouse moved to (644, 281)
Screenshot: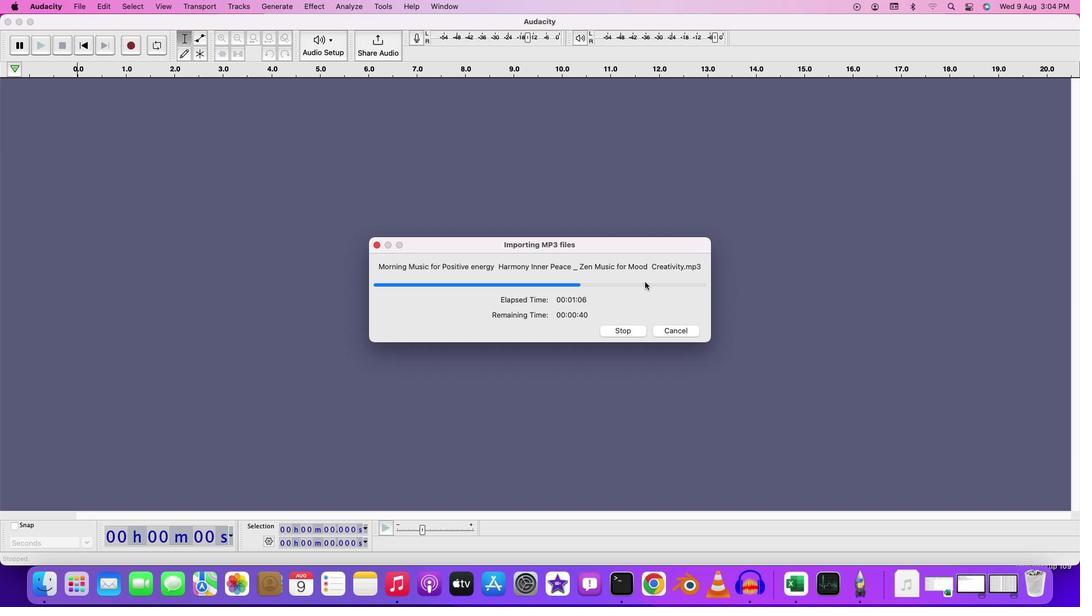 
Action: Mouse pressed left at (644, 281)
Screenshot: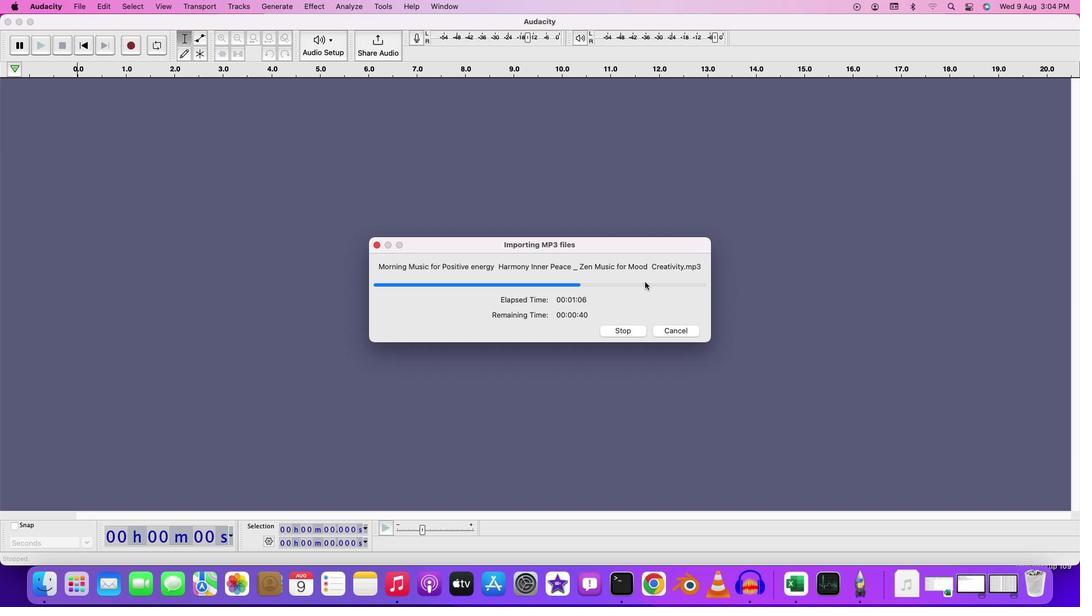 
Action: Mouse moved to (192, 338)
Screenshot: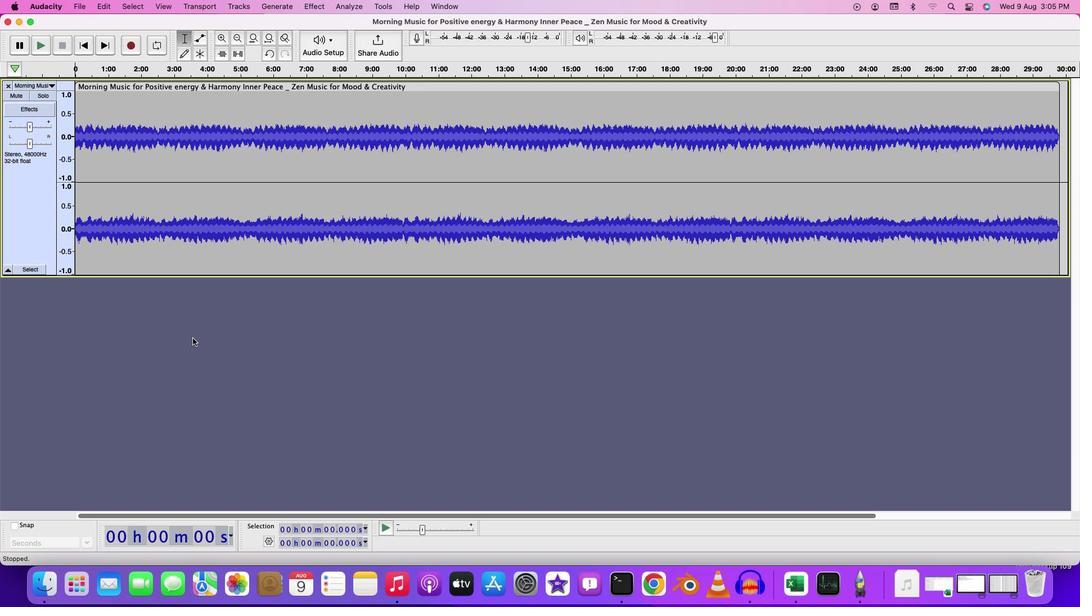 
Action: Mouse pressed left at (192, 338)
Screenshot: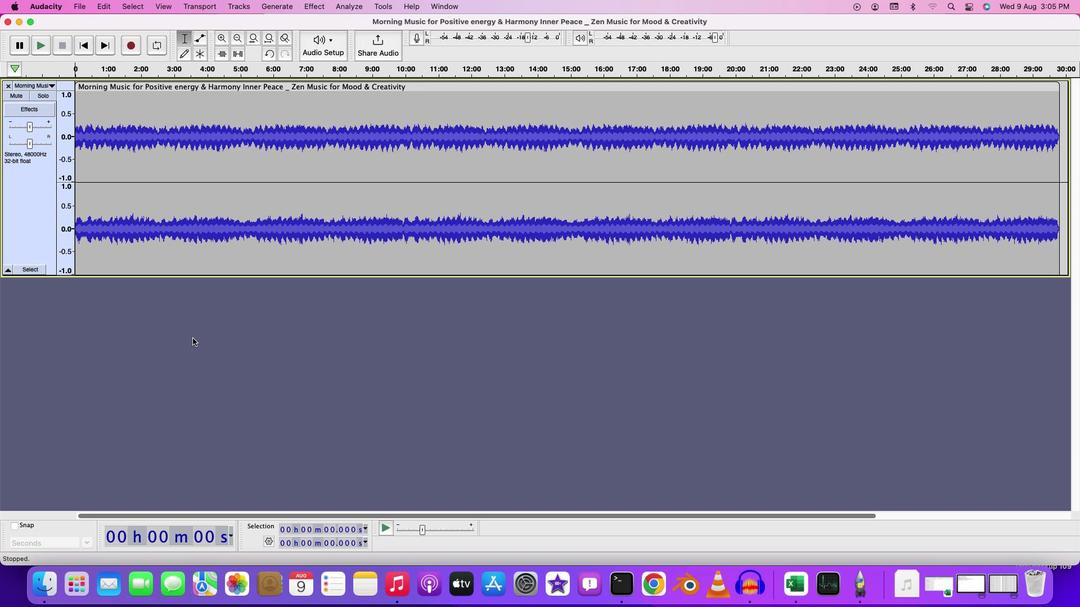 
Action: Mouse moved to (84, 7)
Screenshot: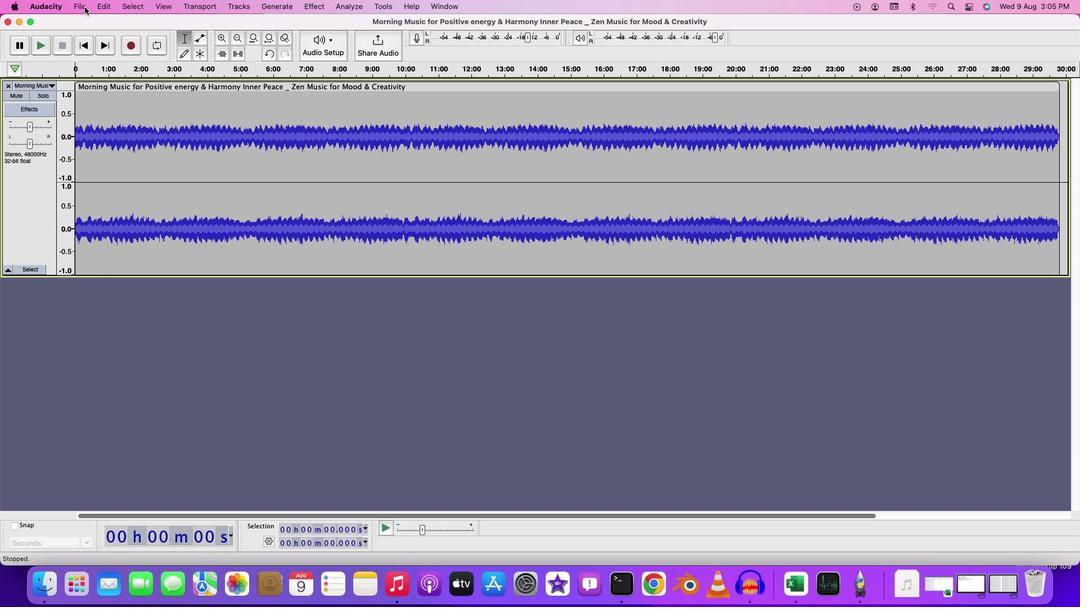 
Action: Mouse pressed left at (84, 7)
Screenshot: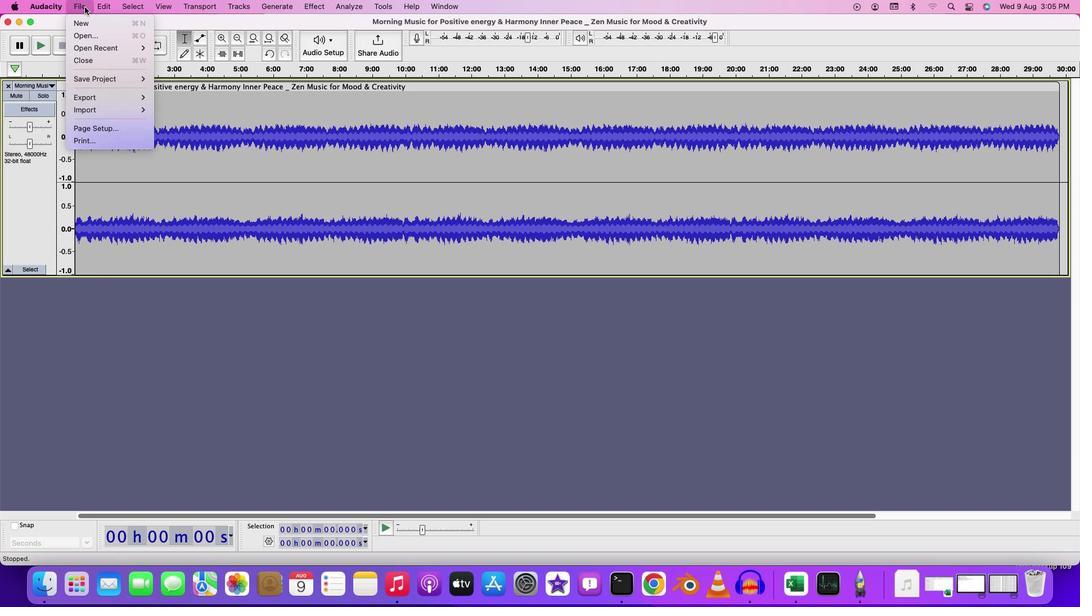
Action: Mouse moved to (90, 33)
Screenshot: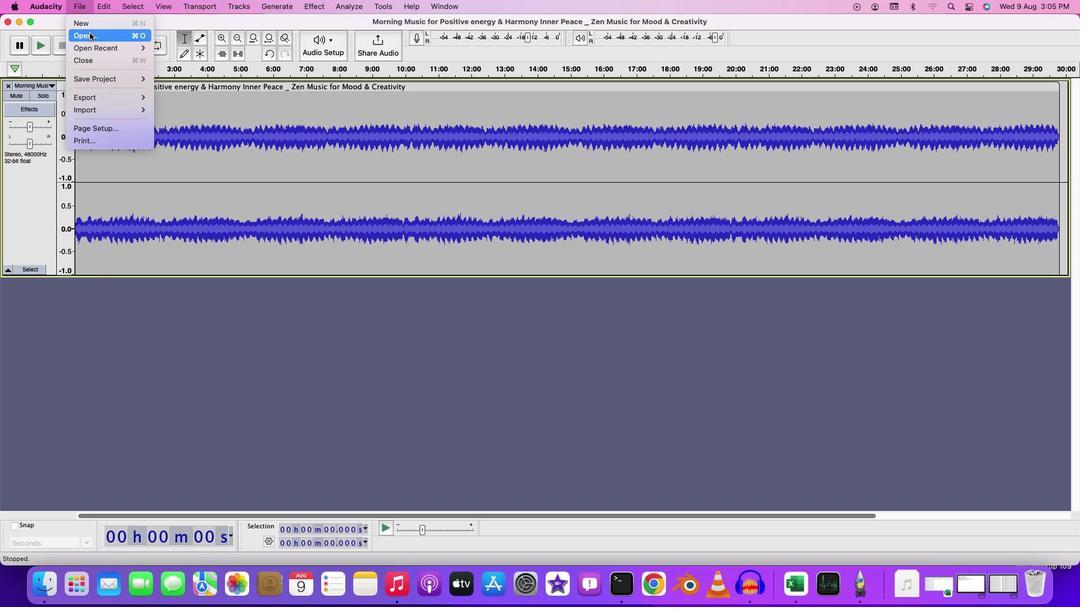 
Action: Mouse pressed left at (90, 33)
Screenshot: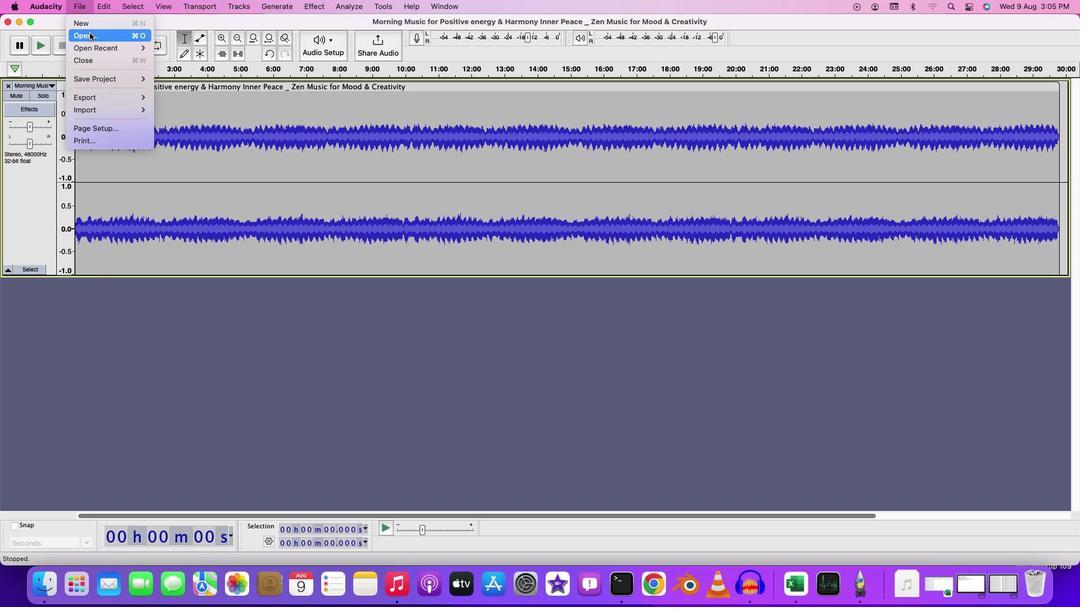 
Action: Mouse moved to (459, 244)
Screenshot: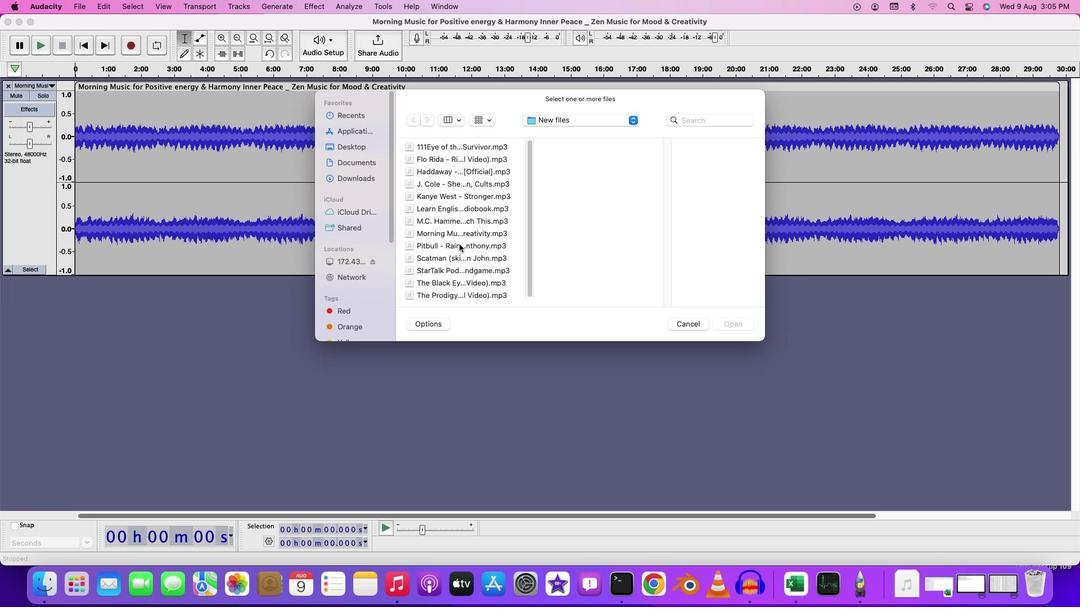 
Action: Mouse scrolled (459, 244) with delta (0, 0)
Screenshot: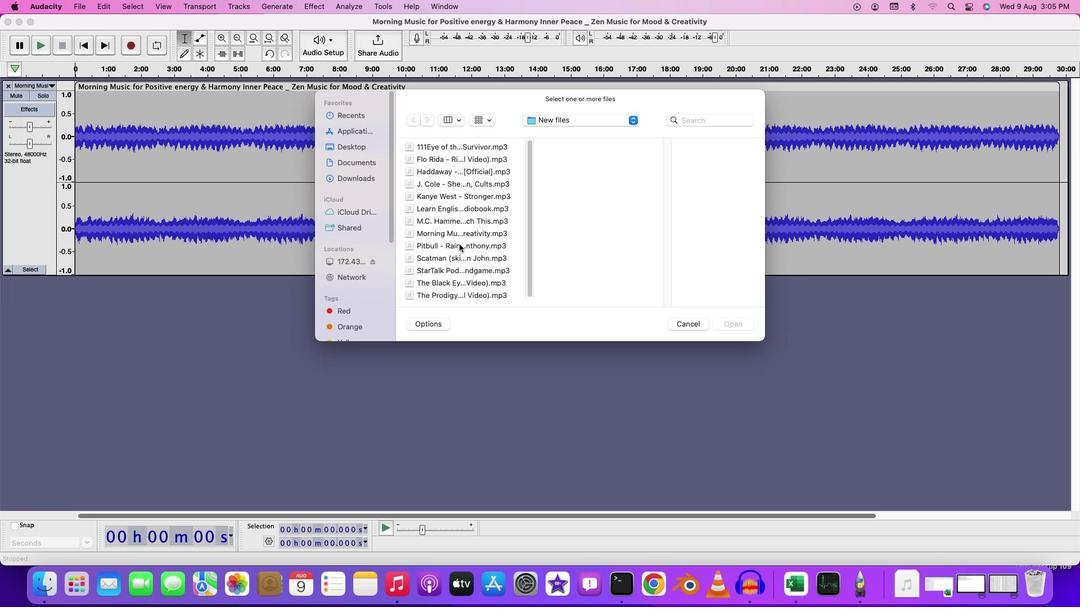
Action: Mouse scrolled (459, 244) with delta (0, 0)
Screenshot: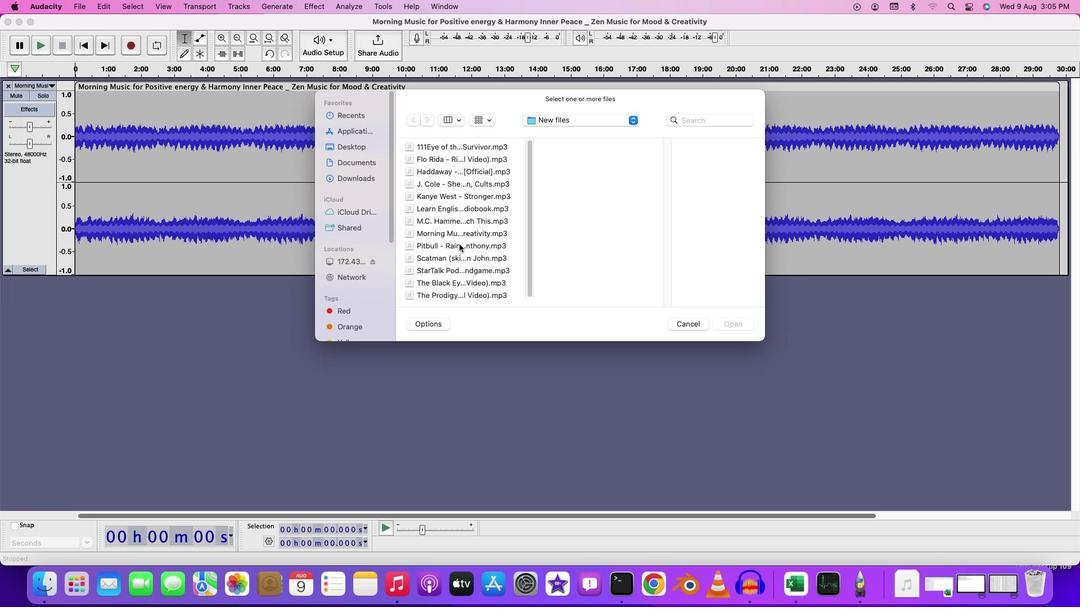 
Action: Mouse scrolled (459, 244) with delta (0, 0)
Screenshot: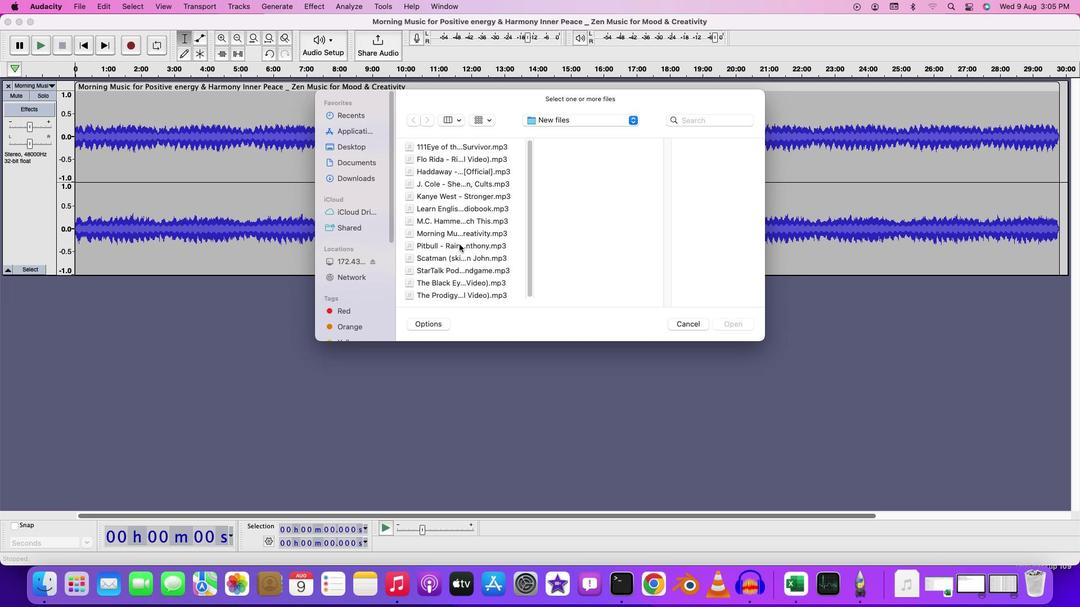 
Action: Mouse scrolled (459, 244) with delta (0, 0)
Screenshot: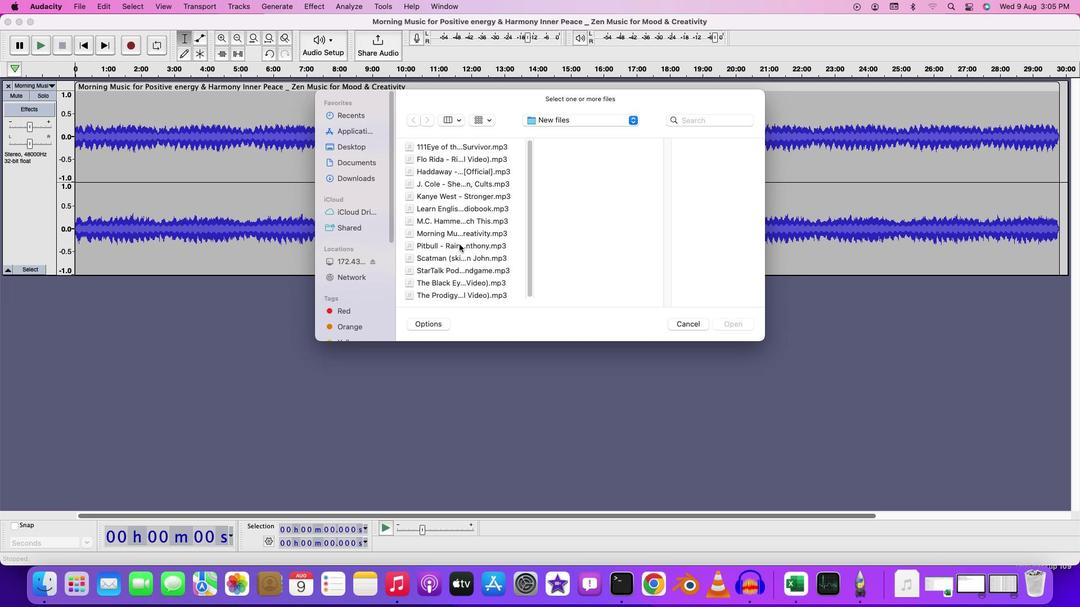 
Action: Mouse scrolled (459, 244) with delta (0, 0)
Screenshot: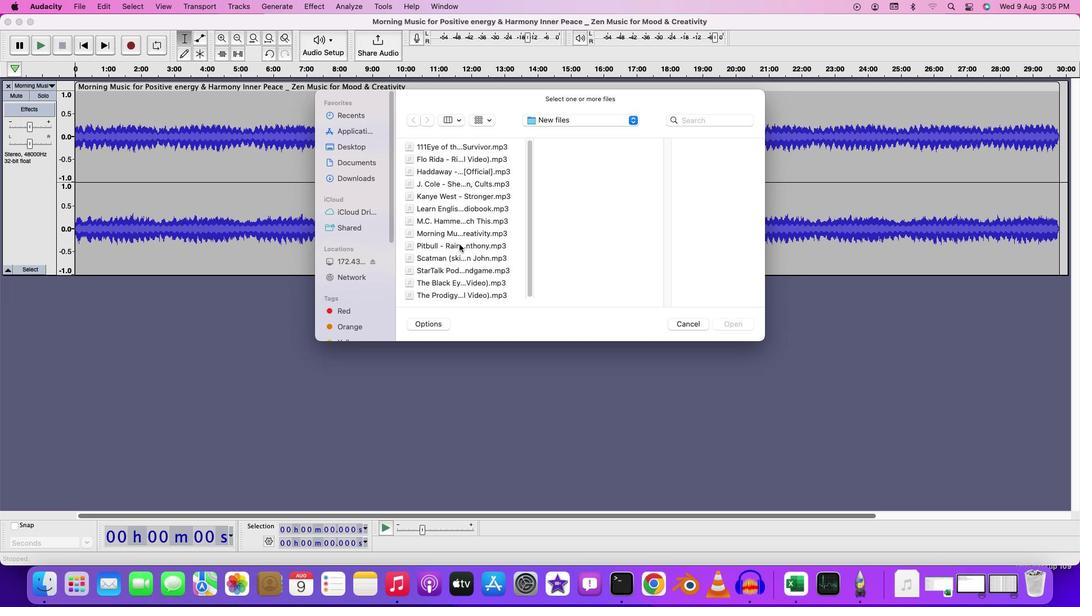 
Action: Mouse scrolled (459, 244) with delta (0, 0)
Screenshot: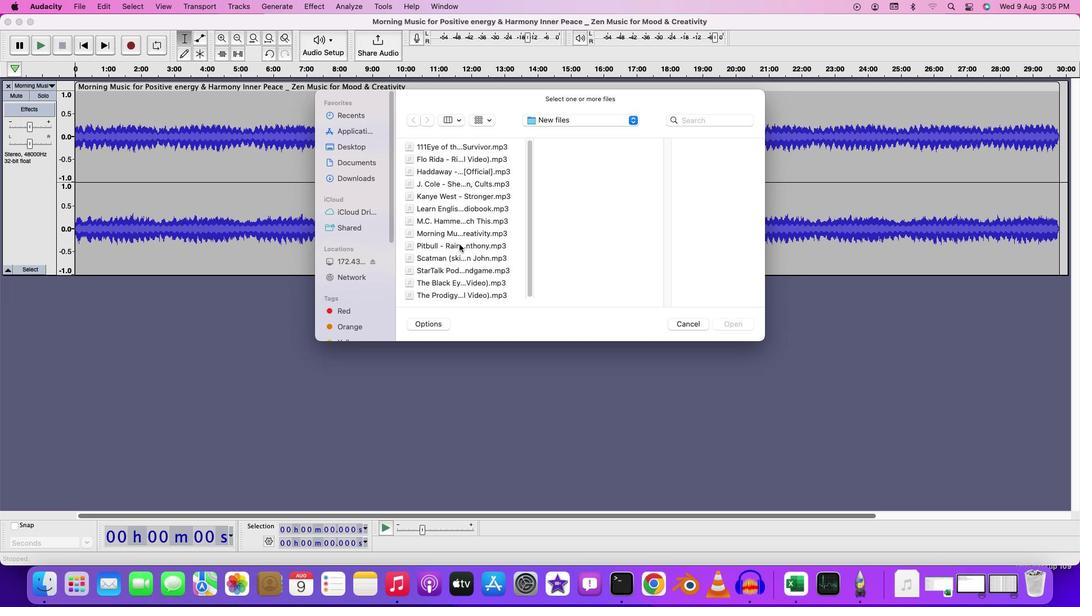 
Action: Mouse scrolled (459, 244) with delta (0, -1)
Screenshot: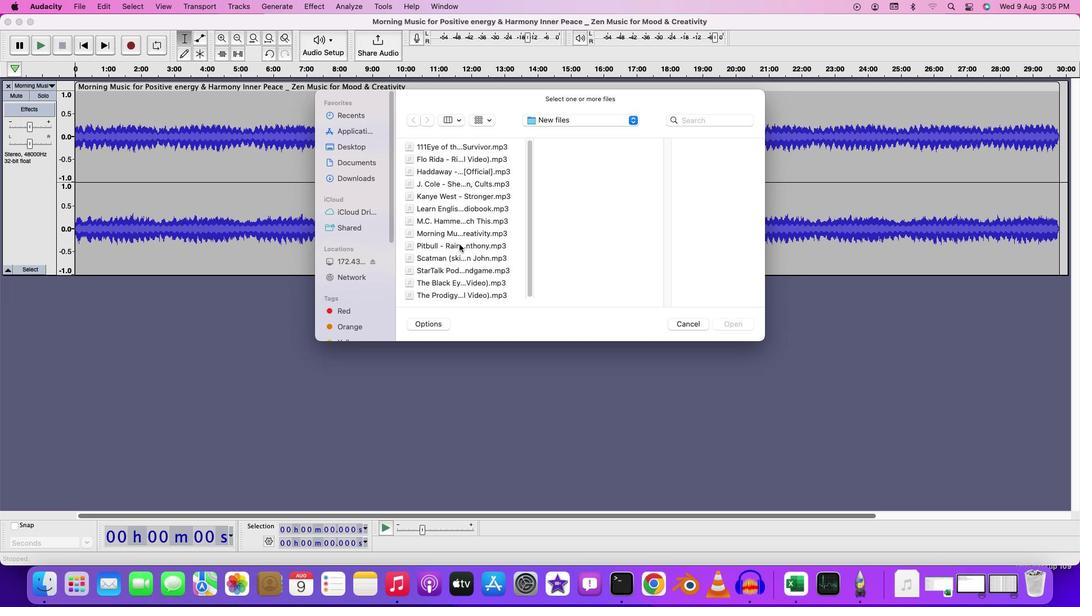 
Action: Mouse moved to (459, 244)
Screenshot: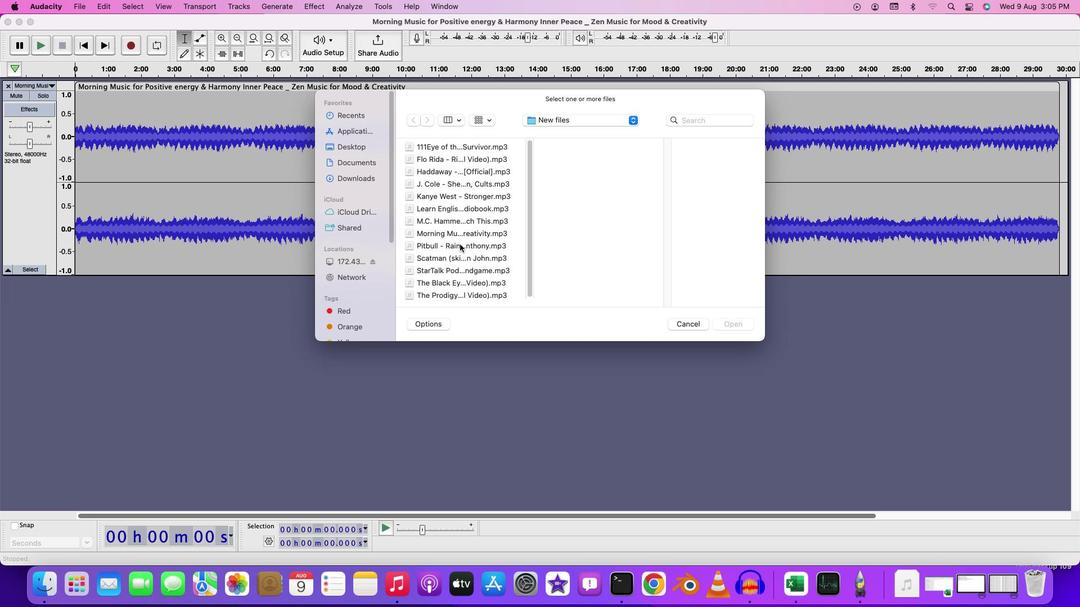 
Action: Mouse scrolled (459, 244) with delta (0, 0)
Screenshot: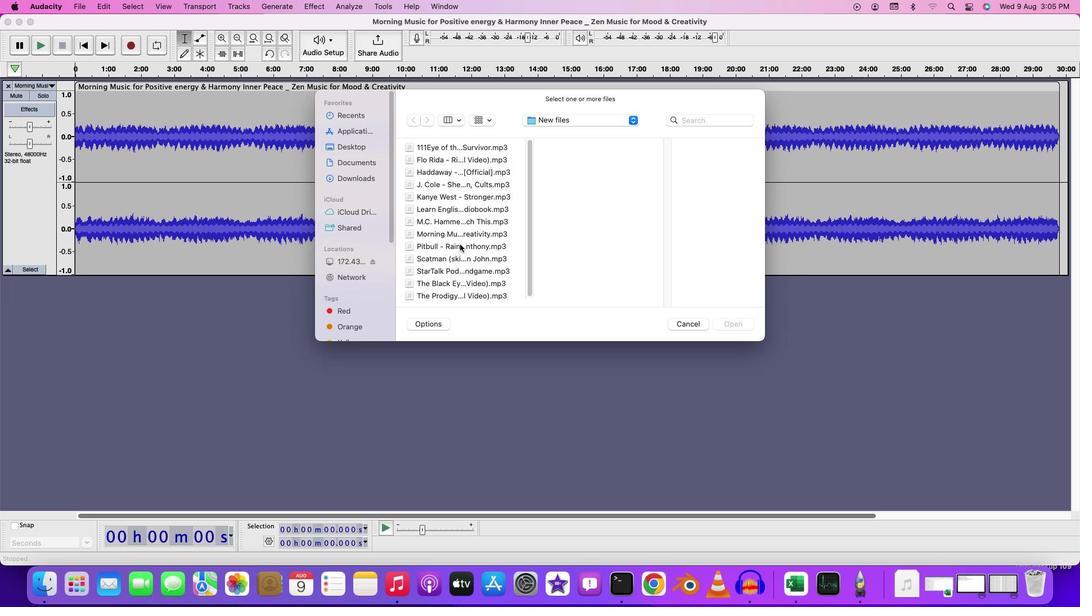 
Action: Mouse scrolled (459, 244) with delta (0, 0)
Screenshot: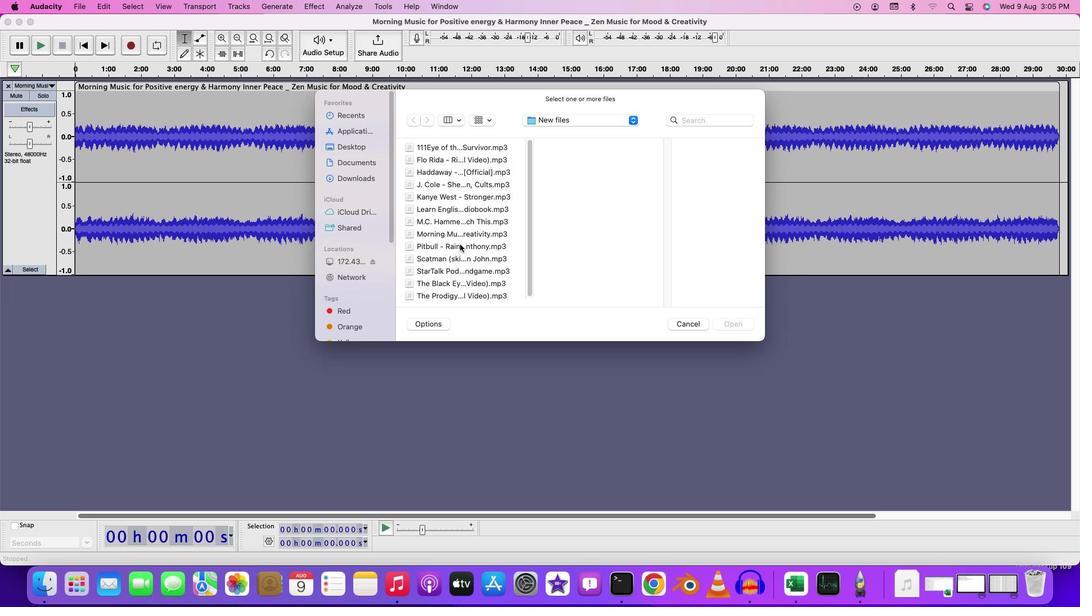 
Action: Mouse scrolled (459, 244) with delta (0, 1)
Screenshot: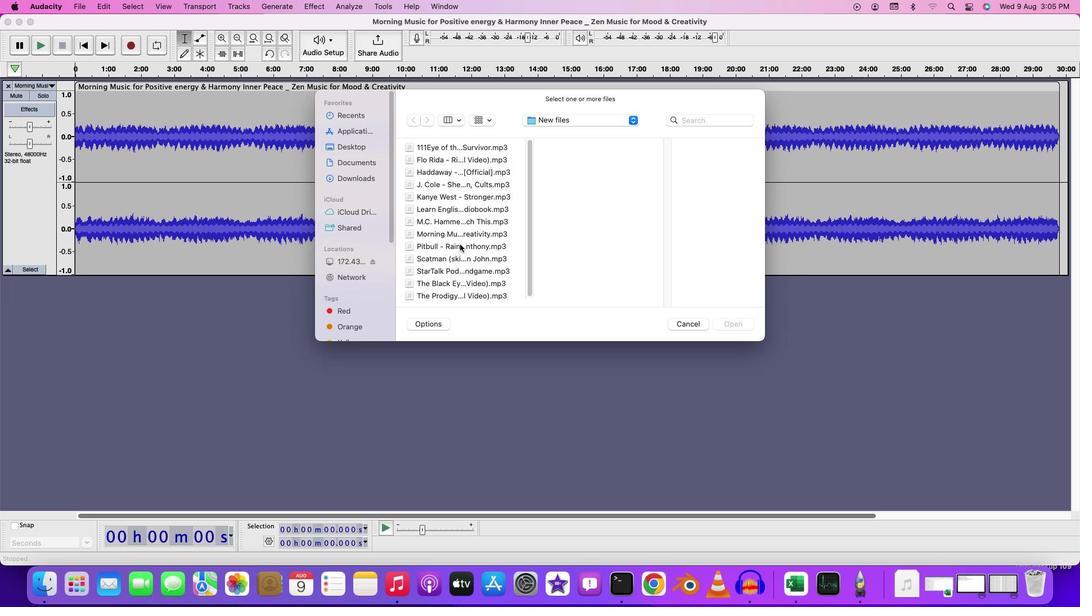 
Action: Mouse scrolled (459, 244) with delta (0, 2)
Screenshot: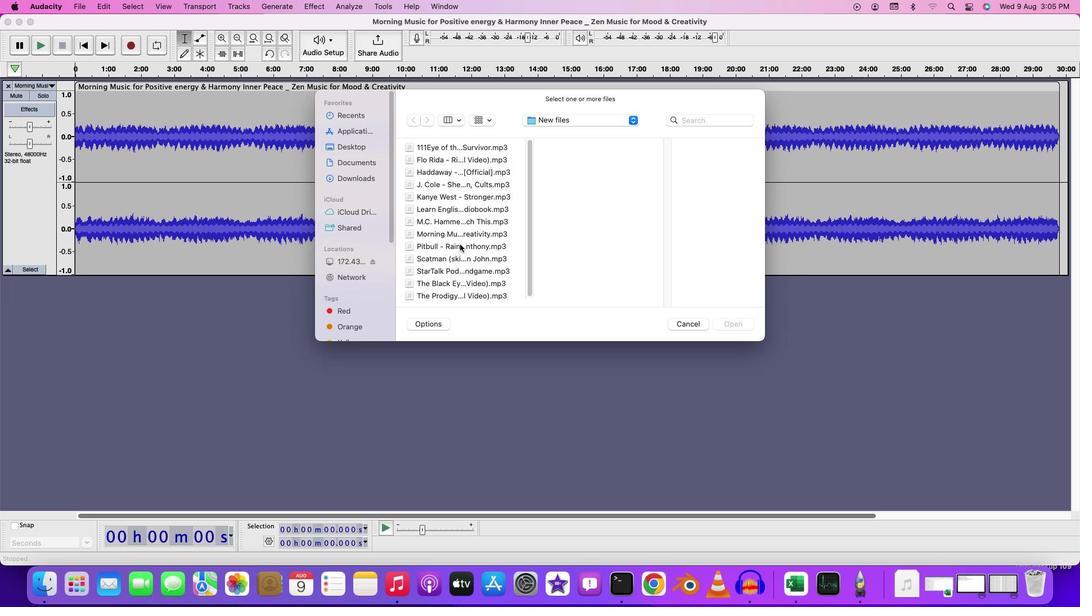 
Action: Mouse scrolled (459, 244) with delta (0, 2)
Screenshot: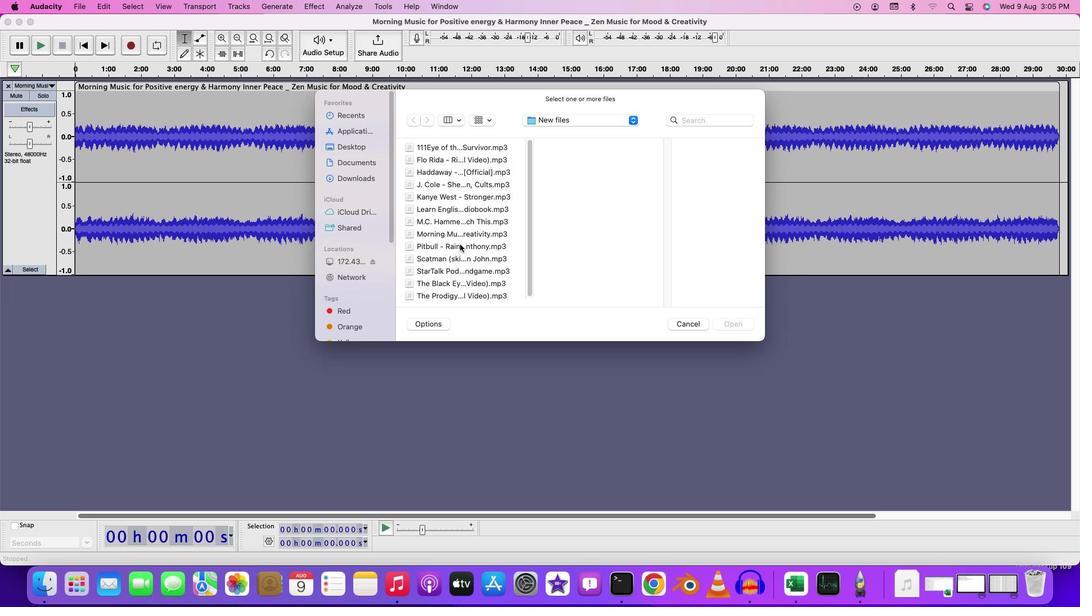 
Action: Mouse moved to (460, 244)
Screenshot: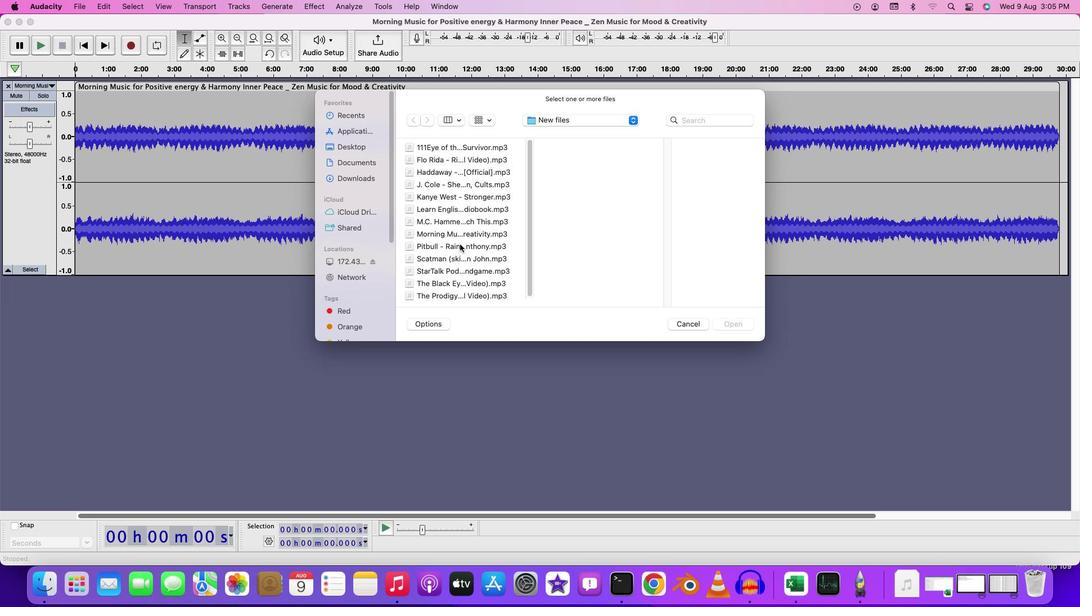
Action: Mouse scrolled (460, 244) with delta (0, 0)
Screenshot: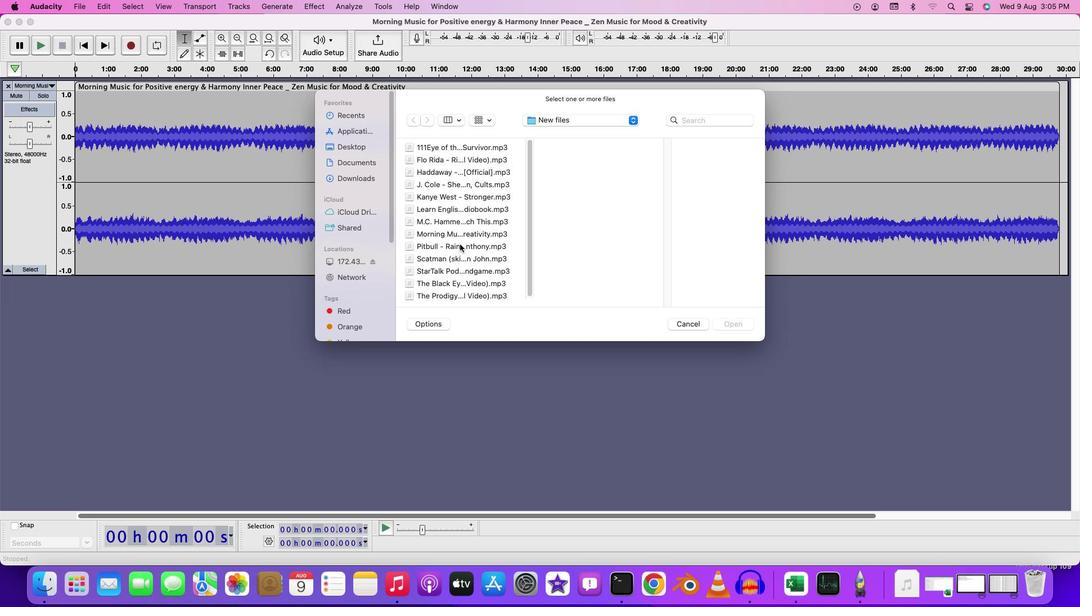 
Action: Mouse scrolled (460, 244) with delta (0, 0)
Screenshot: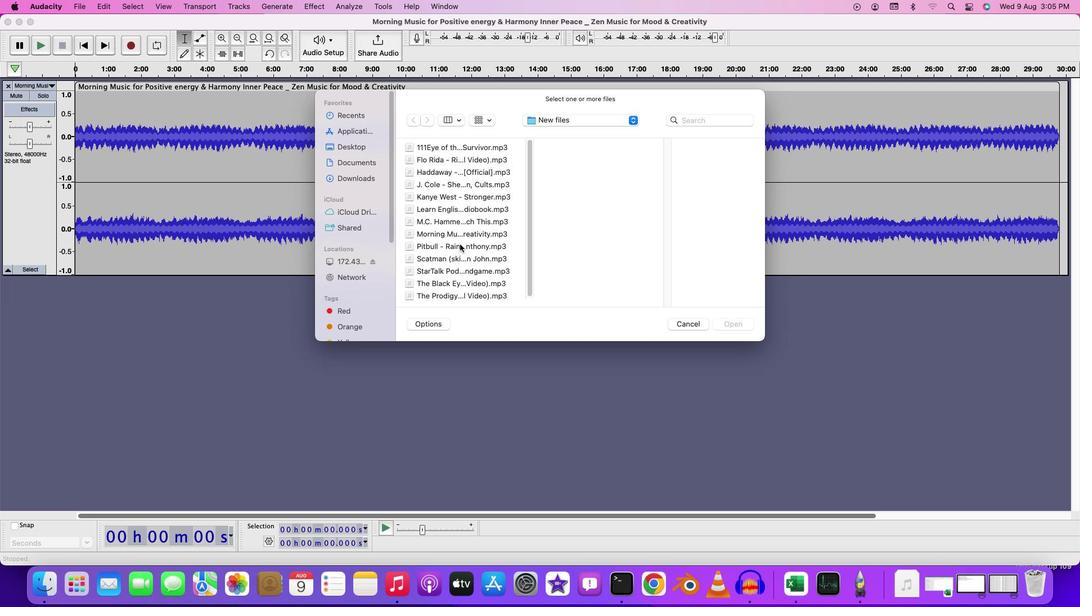 
Action: Mouse scrolled (460, 244) with delta (0, 1)
Screenshot: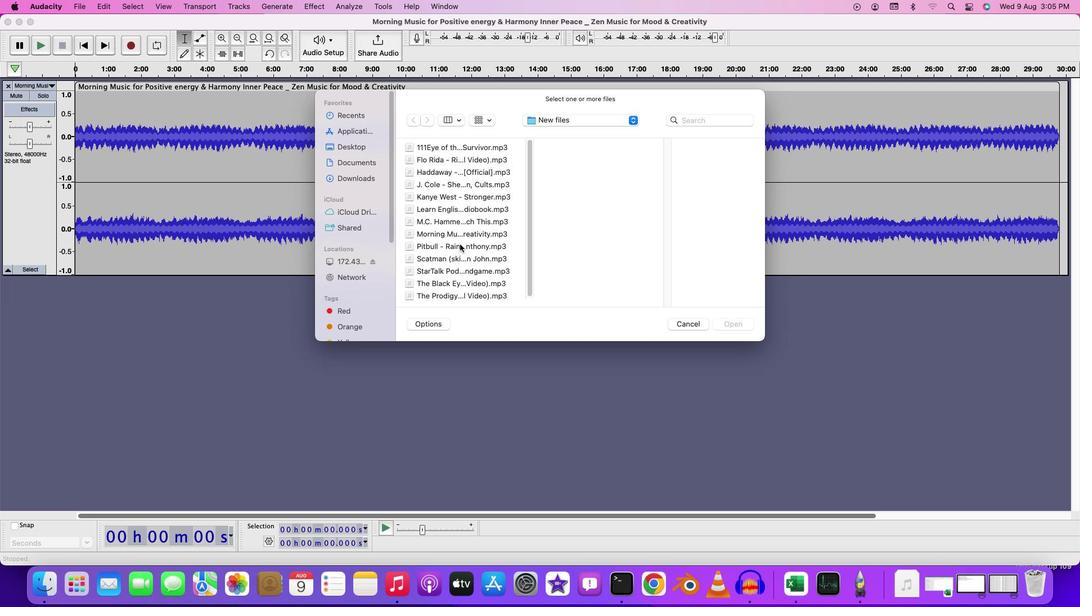 
Action: Mouse scrolled (460, 244) with delta (0, 2)
Screenshot: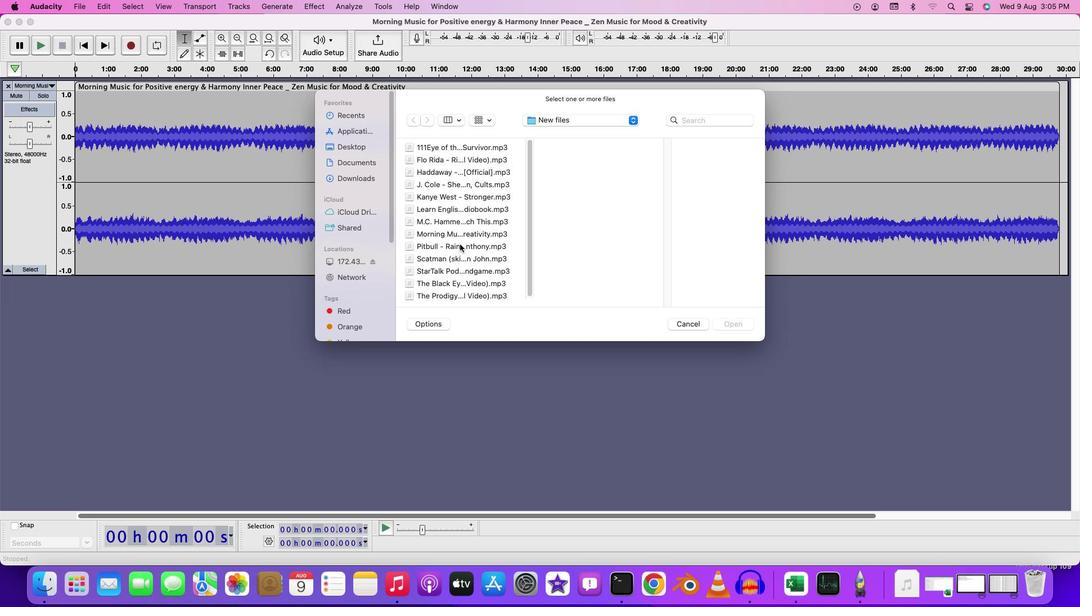 
Action: Mouse moved to (358, 145)
Screenshot: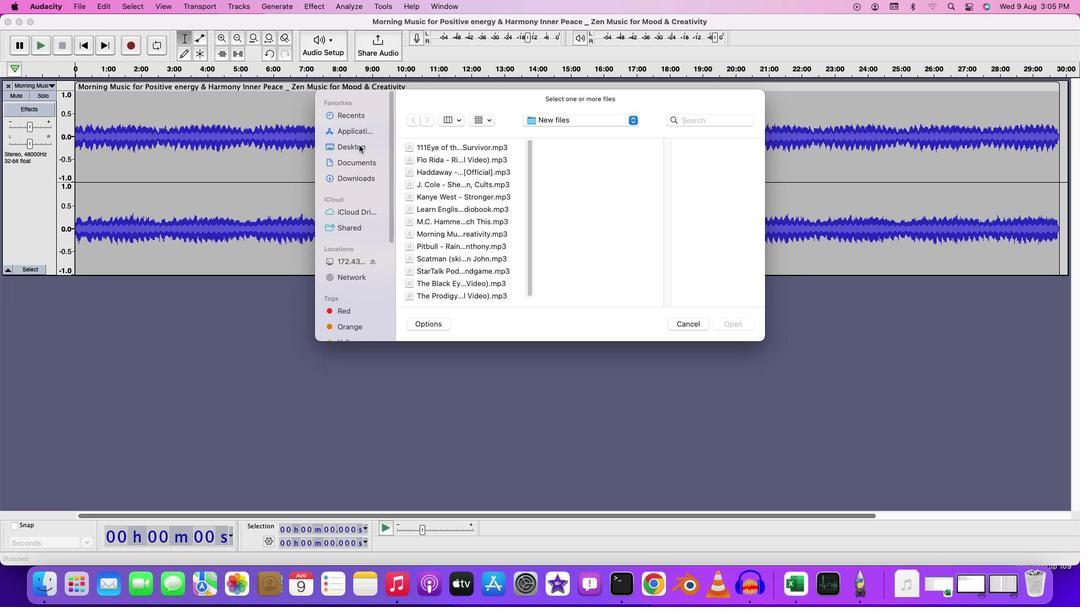 
Action: Mouse pressed left at (358, 145)
Screenshot: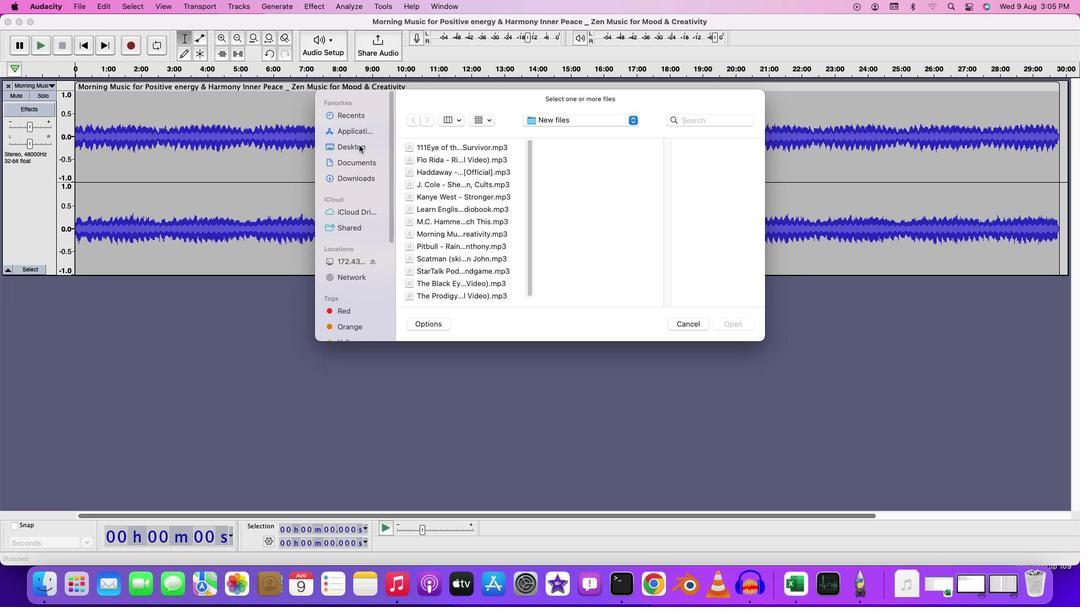 
Action: Mouse moved to (459, 163)
Screenshot: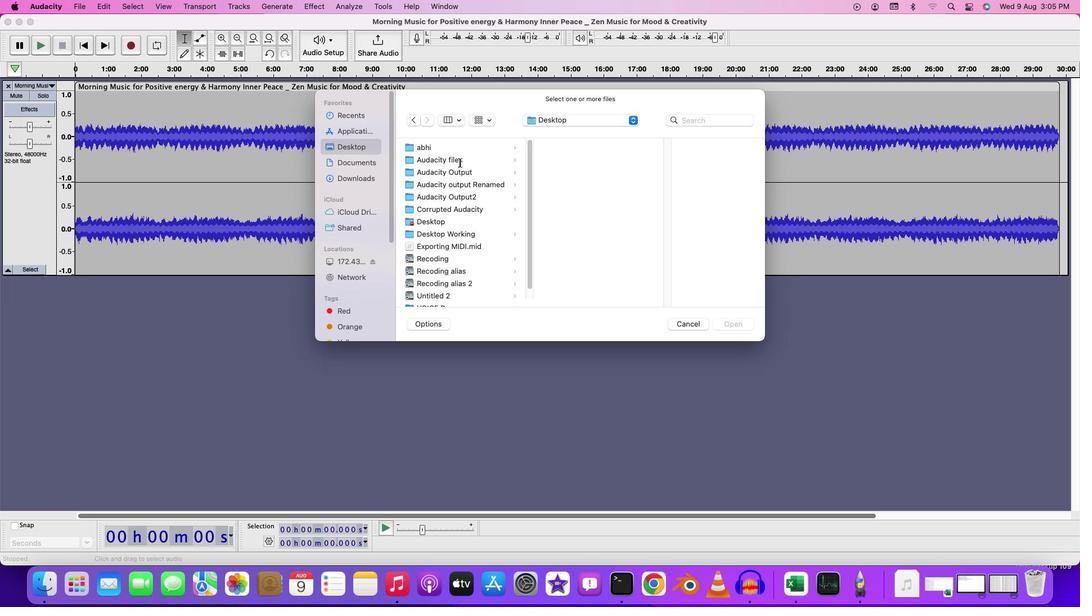 
Action: Mouse pressed left at (459, 163)
Screenshot: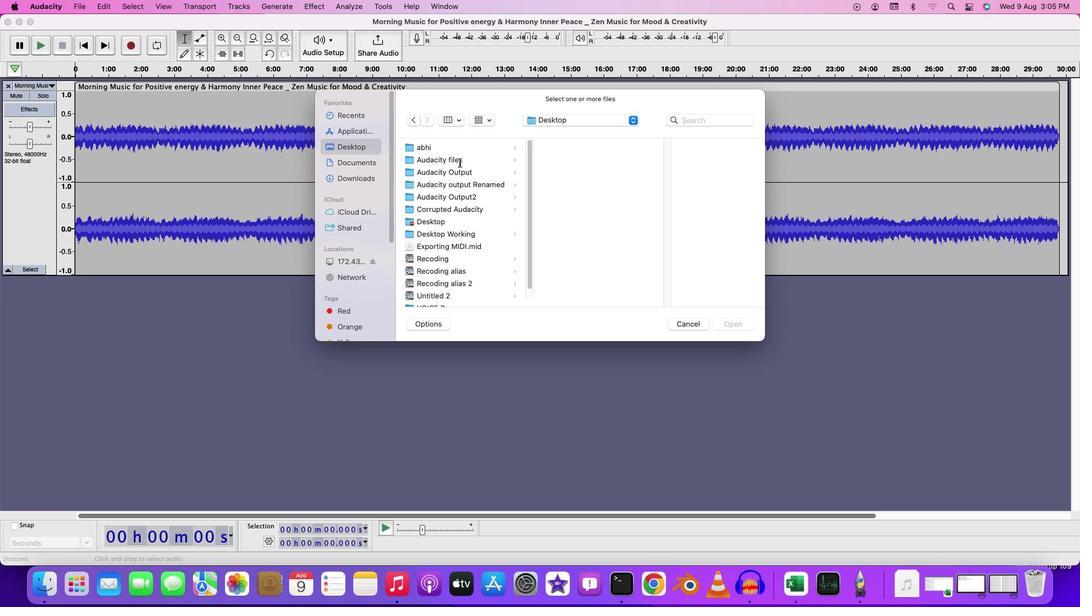
Action: Mouse moved to (588, 249)
Screenshot: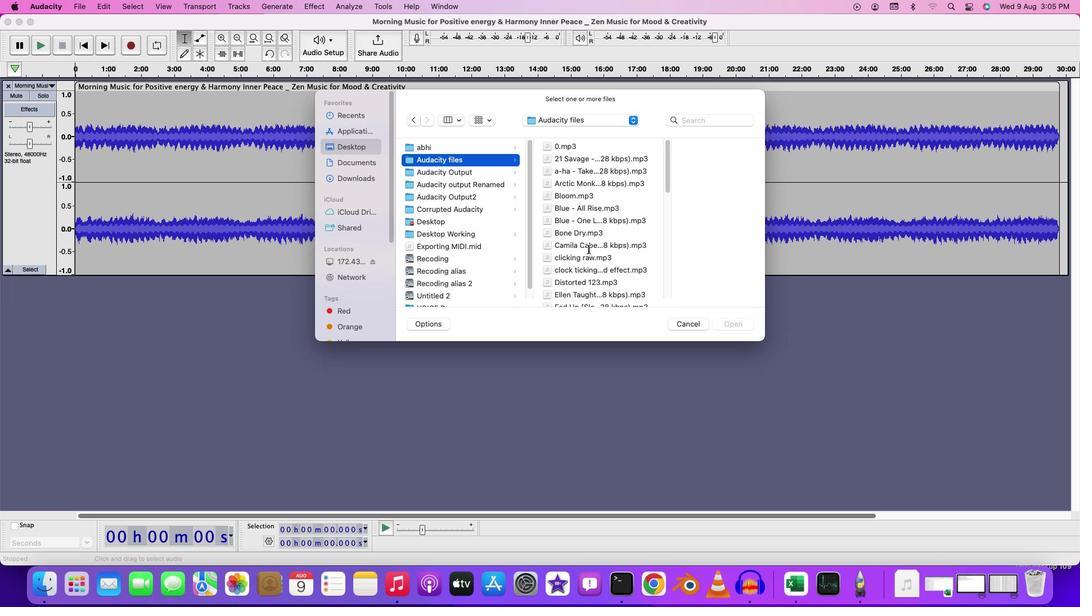 
Action: Mouse scrolled (588, 249) with delta (0, 0)
Screenshot: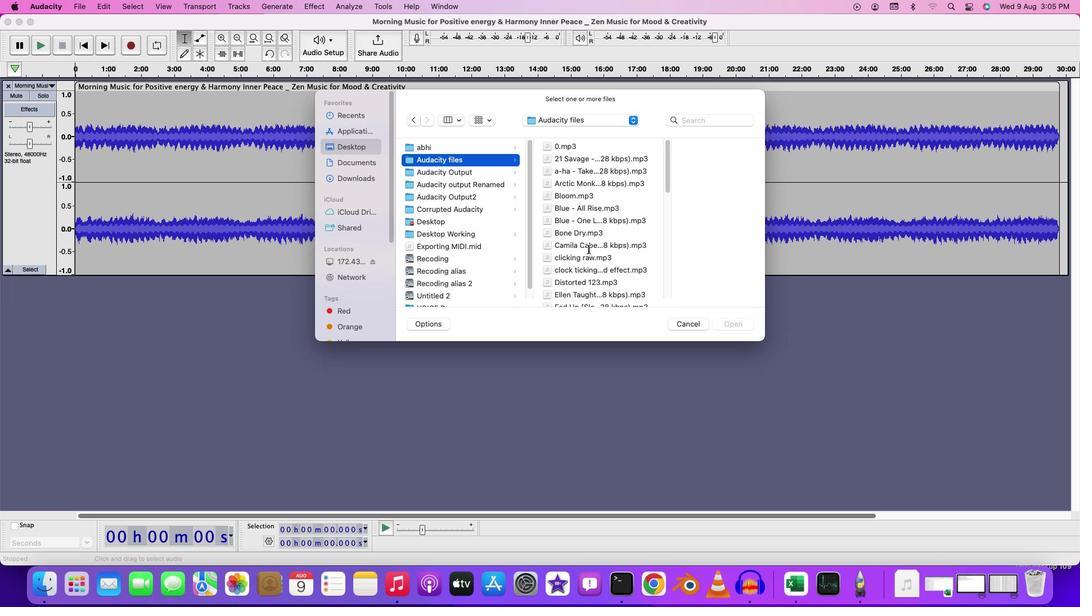 
Action: Mouse scrolled (588, 249) with delta (0, 0)
Screenshot: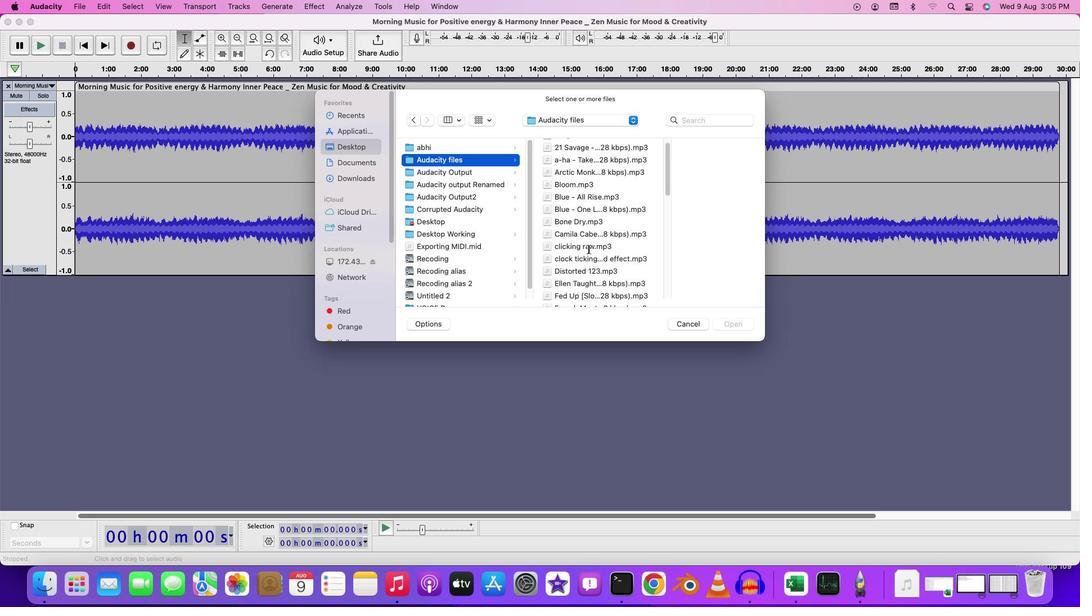 
Action: Mouse scrolled (588, 249) with delta (0, -1)
Screenshot: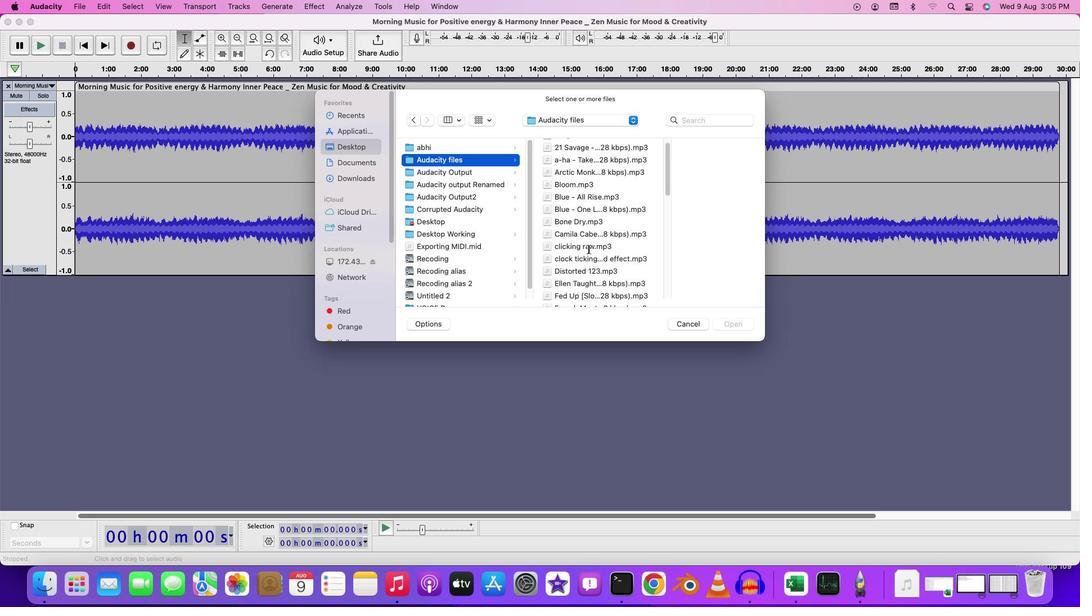 
Action: Mouse scrolled (588, 249) with delta (0, -2)
Screenshot: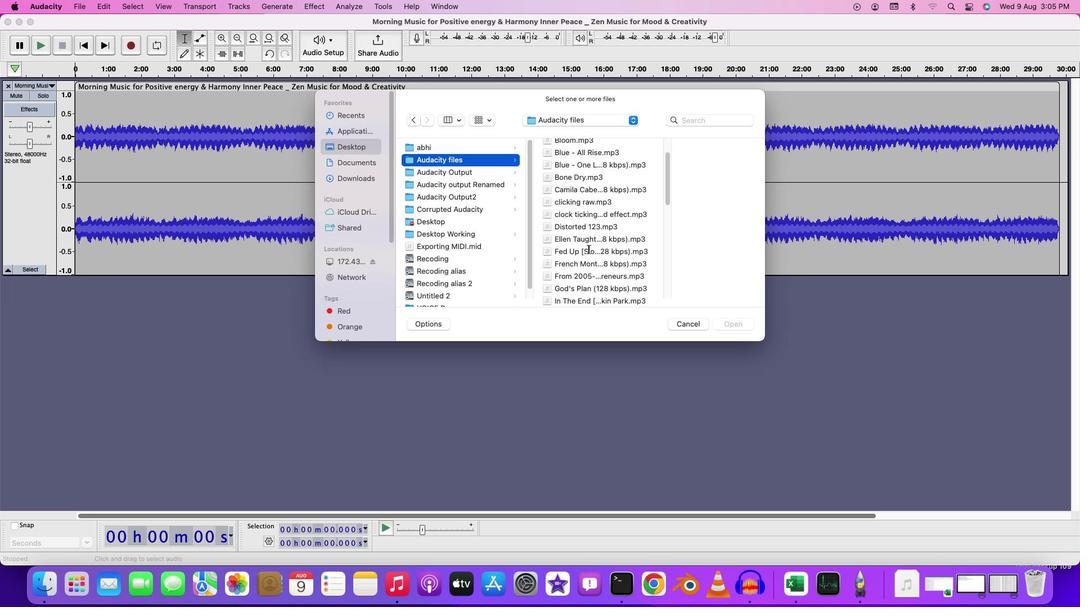 
Action: Mouse scrolled (588, 249) with delta (0, -3)
Screenshot: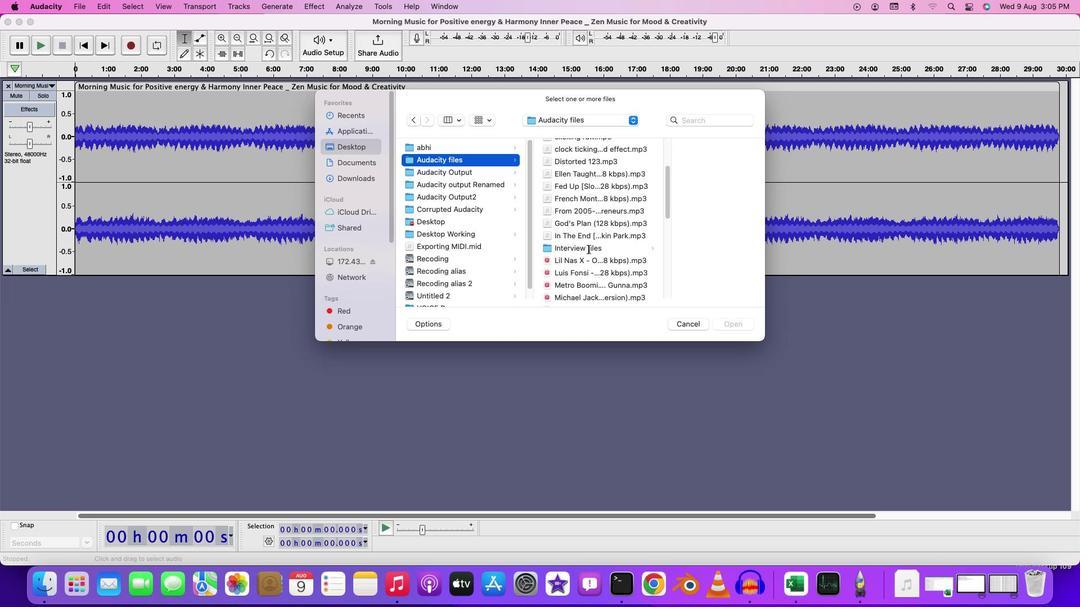 
Action: Mouse scrolled (588, 249) with delta (0, -3)
Screenshot: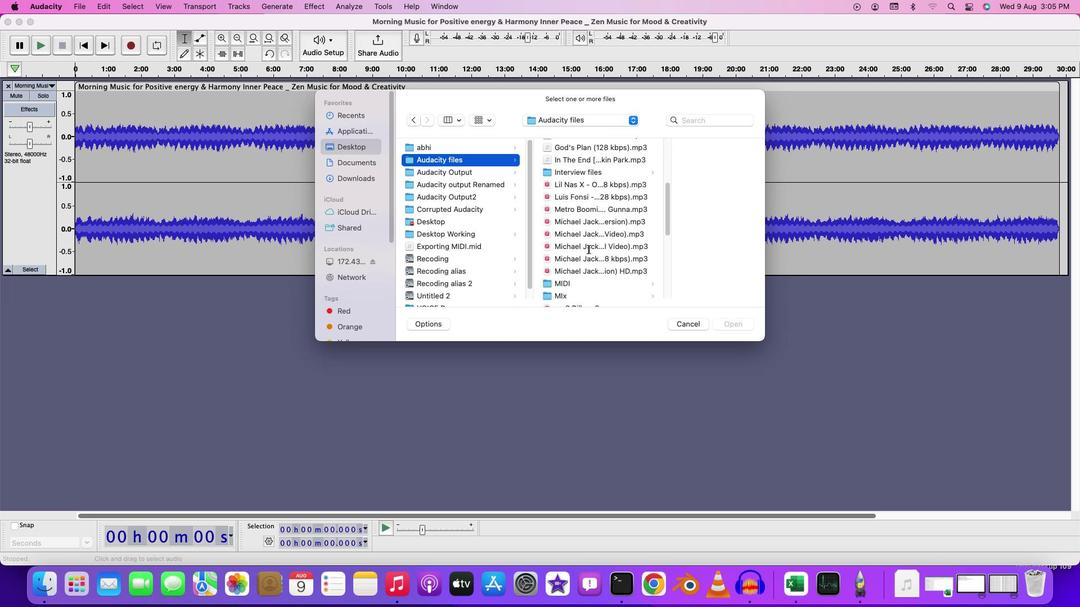 
Action: Mouse scrolled (588, 249) with delta (0, 0)
Screenshot: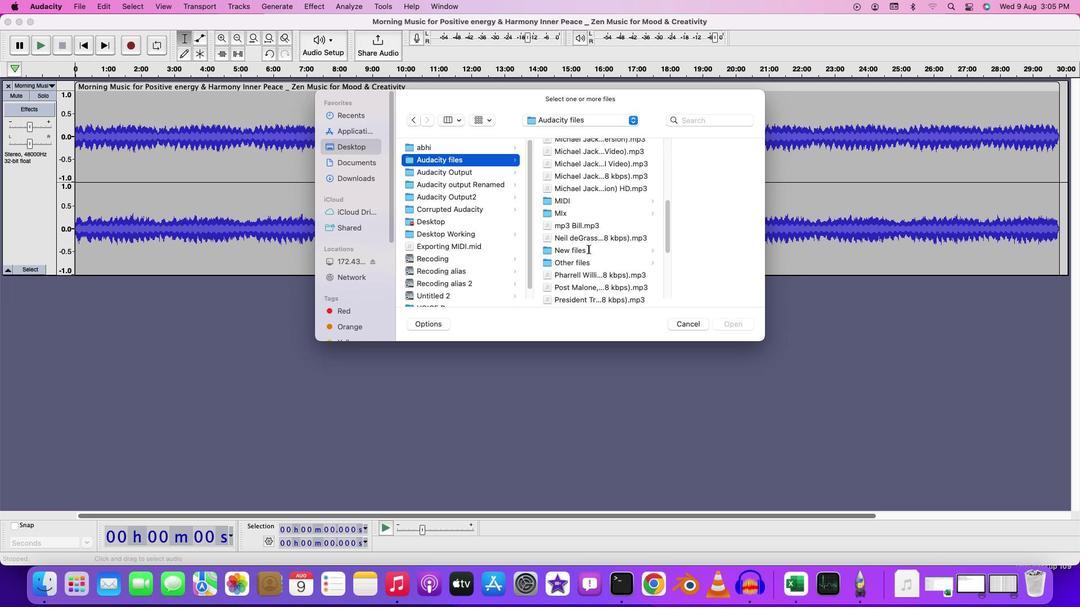 
Action: Mouse scrolled (588, 249) with delta (0, 0)
Screenshot: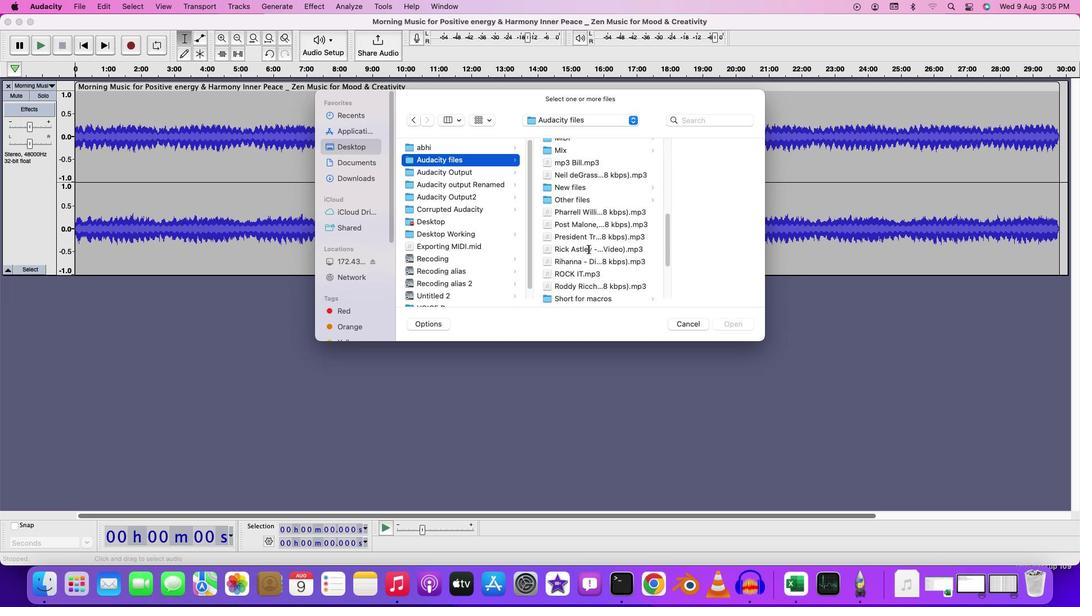 
Action: Mouse scrolled (588, 249) with delta (0, -1)
Screenshot: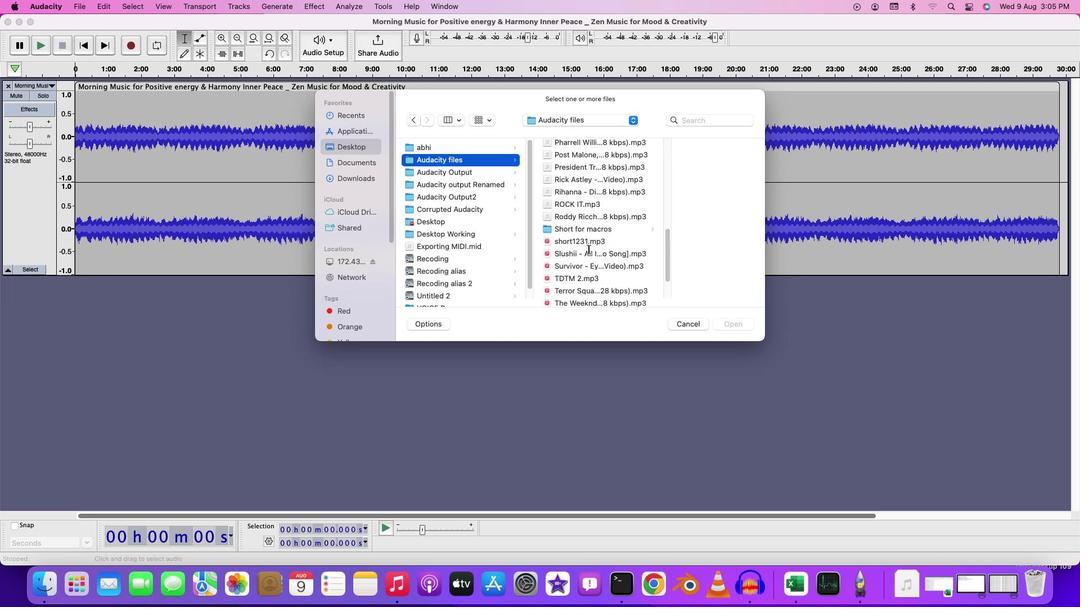 
Action: Mouse scrolled (588, 249) with delta (0, -2)
Screenshot: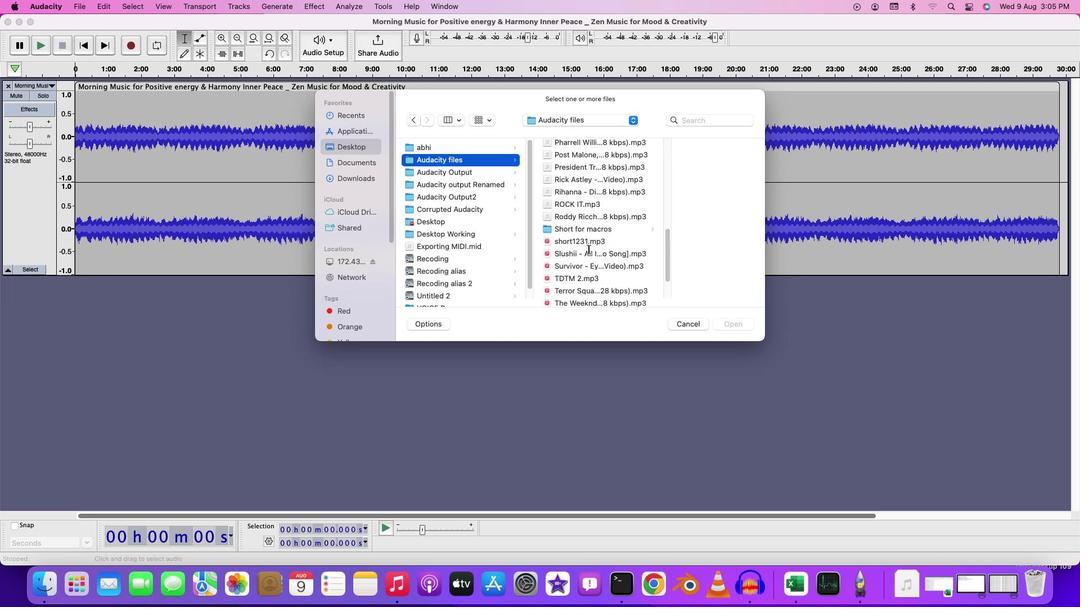 
Action: Mouse moved to (580, 246)
Screenshot: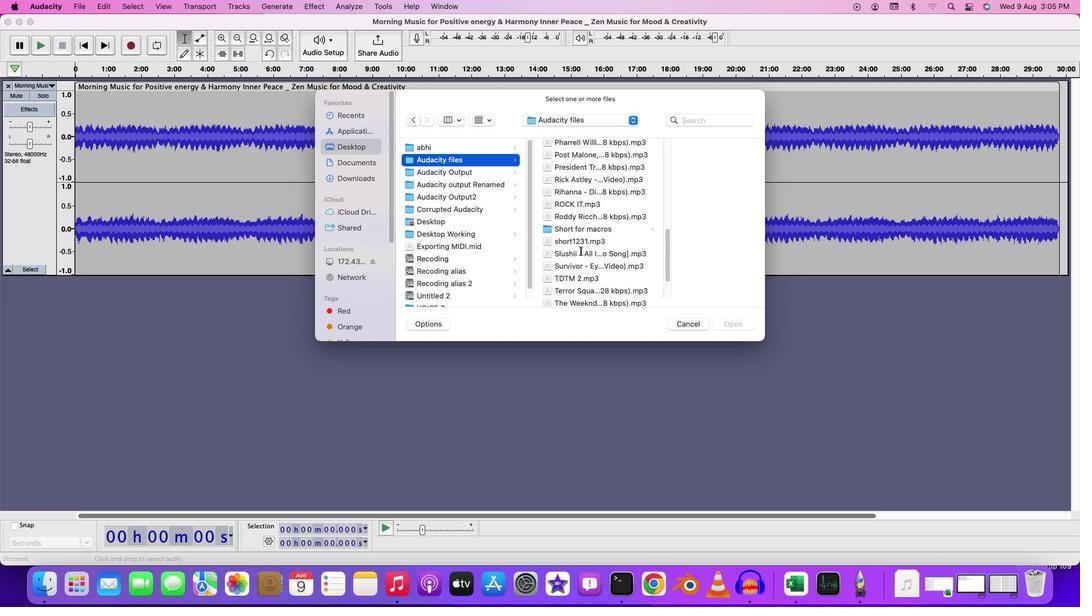 
Action: Mouse scrolled (580, 246) with delta (0, 0)
Screenshot: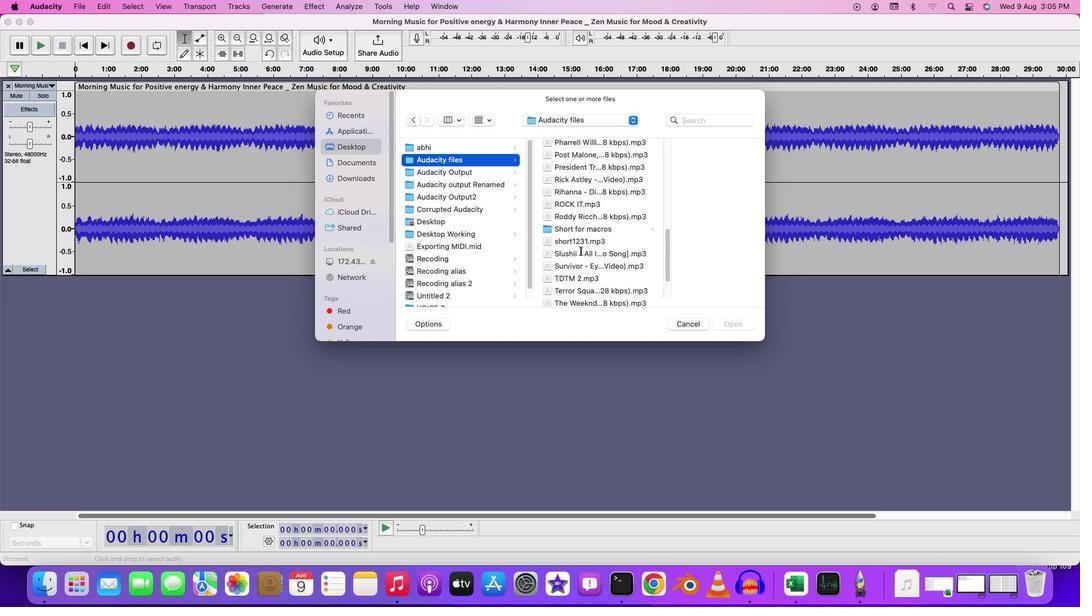 
Action: Mouse moved to (580, 251)
Screenshot: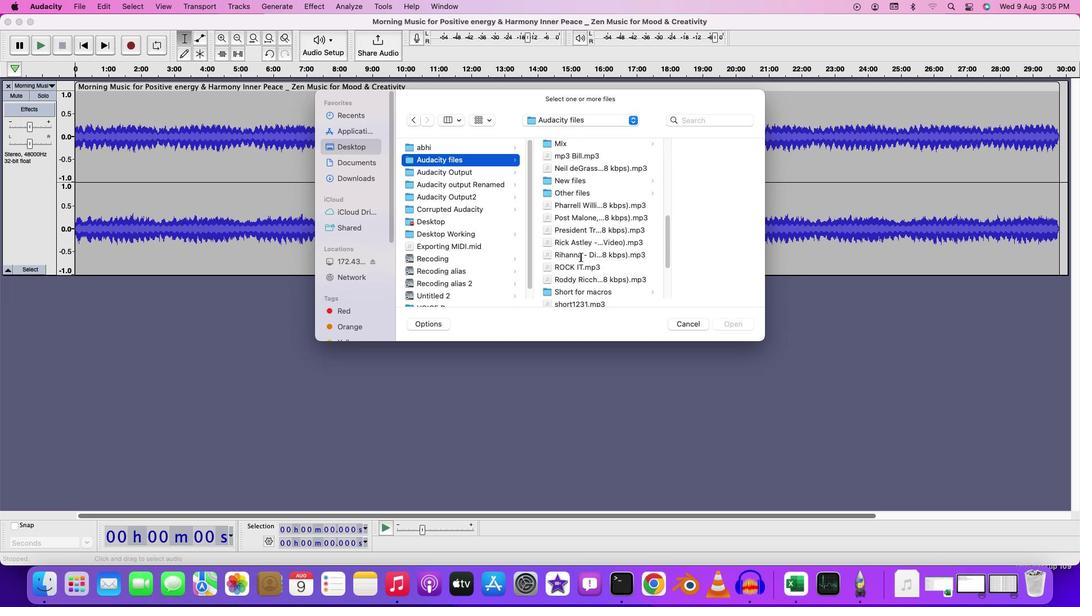 
Action: Mouse scrolled (580, 251) with delta (0, 0)
Screenshot: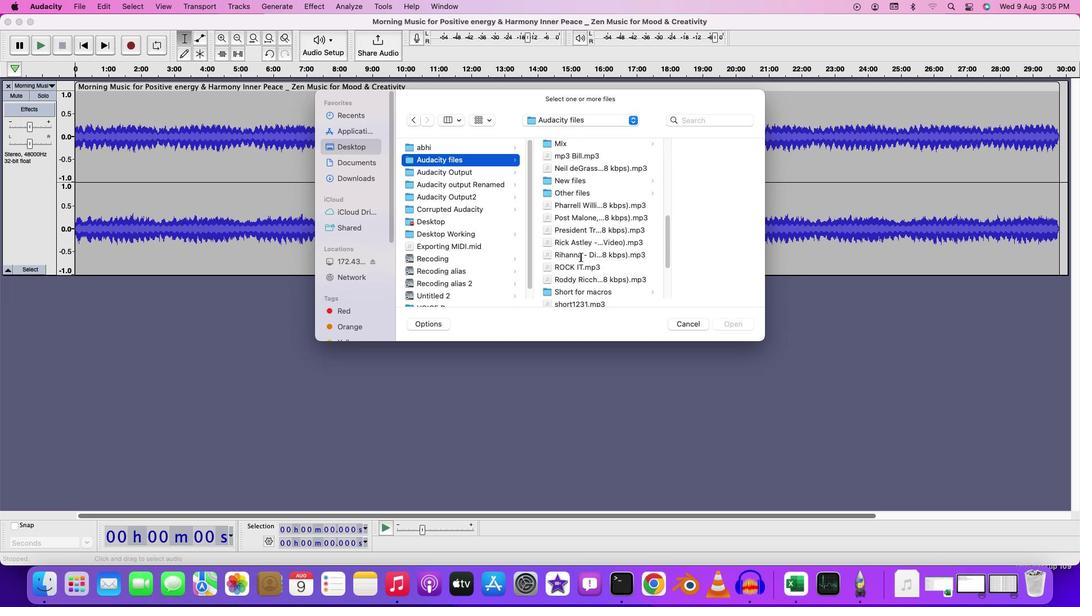 
Action: Mouse moved to (580, 255)
Screenshot: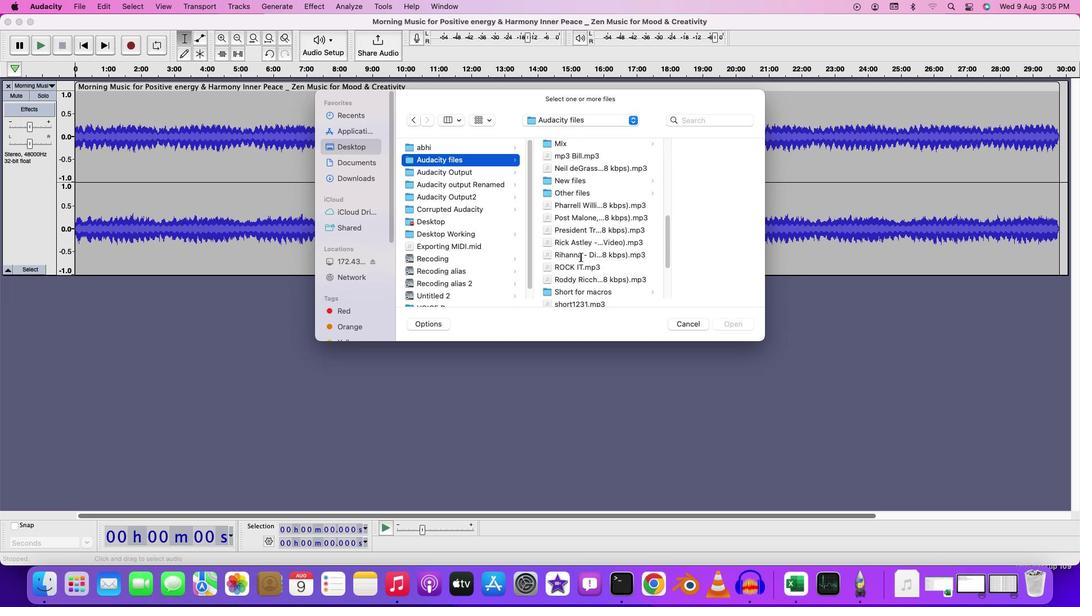 
Action: Mouse scrolled (580, 255) with delta (0, 1)
Screenshot: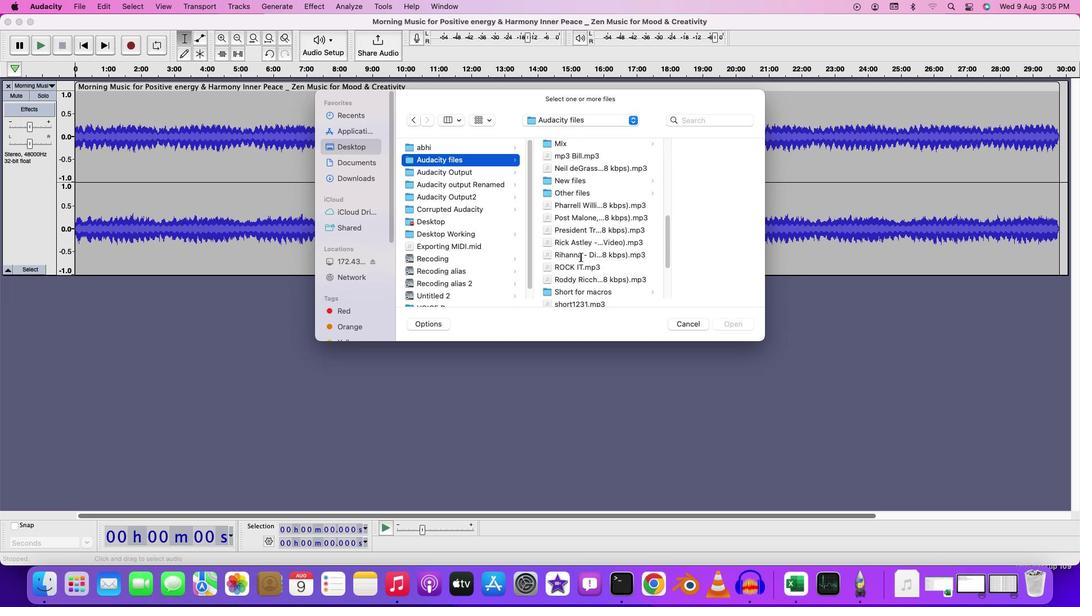 
Action: Mouse moved to (581, 257)
Screenshot: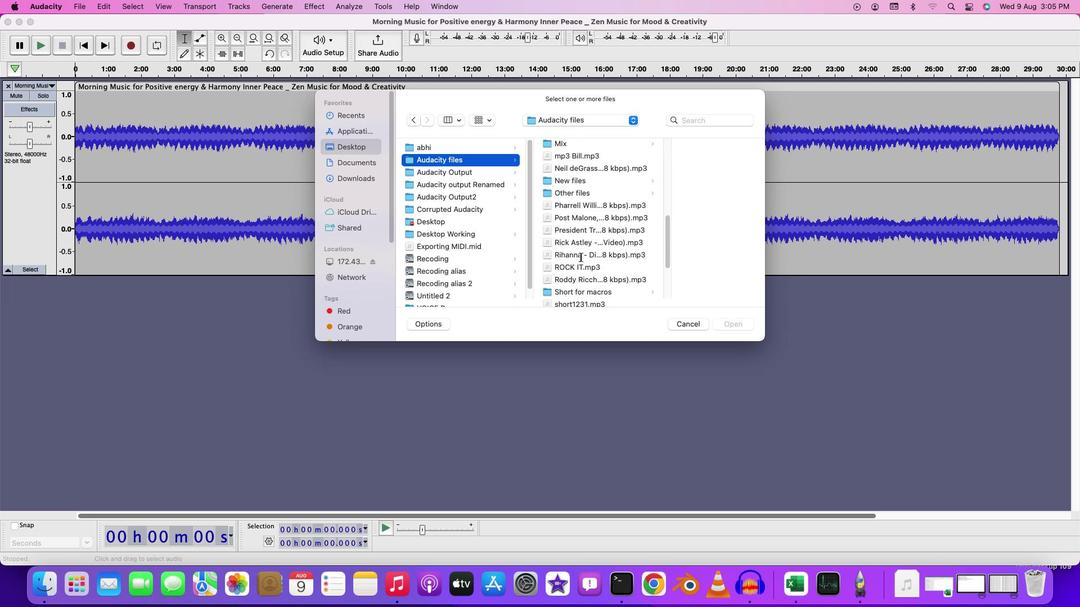 
Action: Mouse scrolled (581, 257) with delta (0, 2)
Screenshot: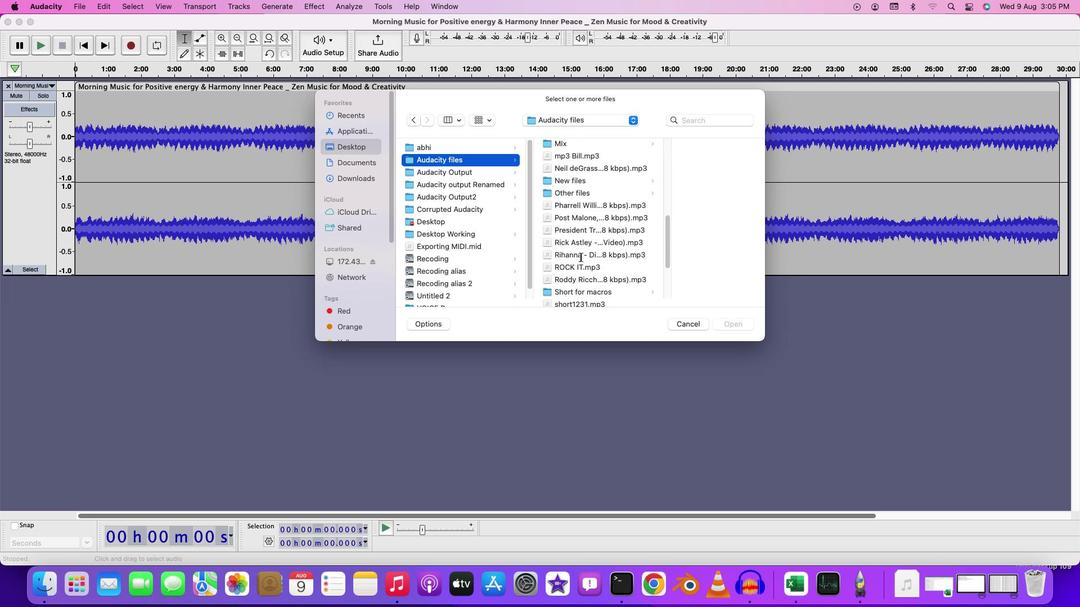
Action: Mouse moved to (580, 250)
Screenshot: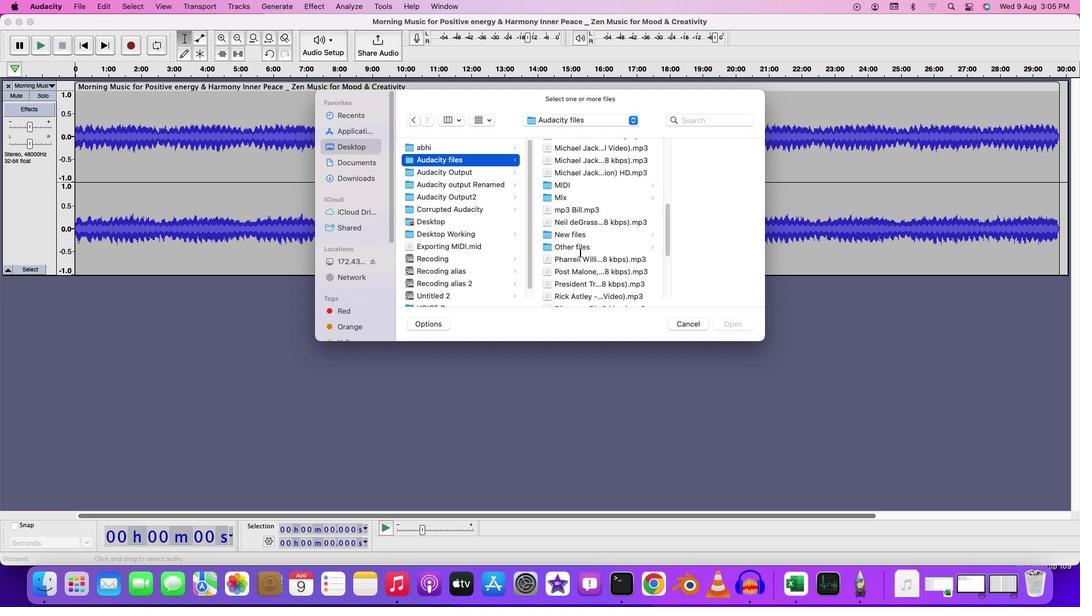 
Action: Mouse scrolled (580, 250) with delta (0, 0)
Screenshot: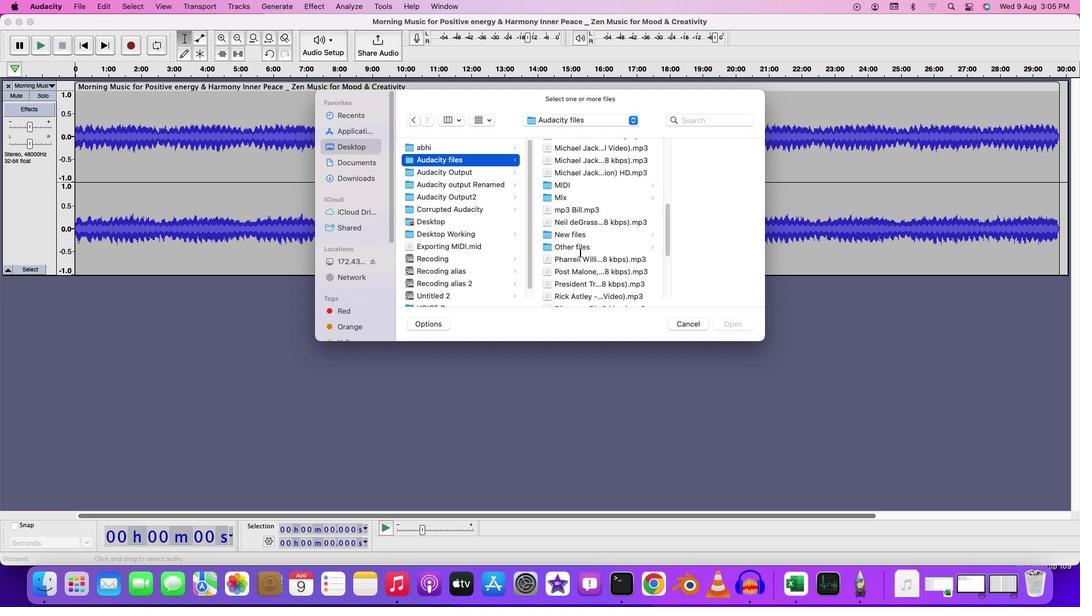 
Action: Mouse moved to (580, 252)
Screenshot: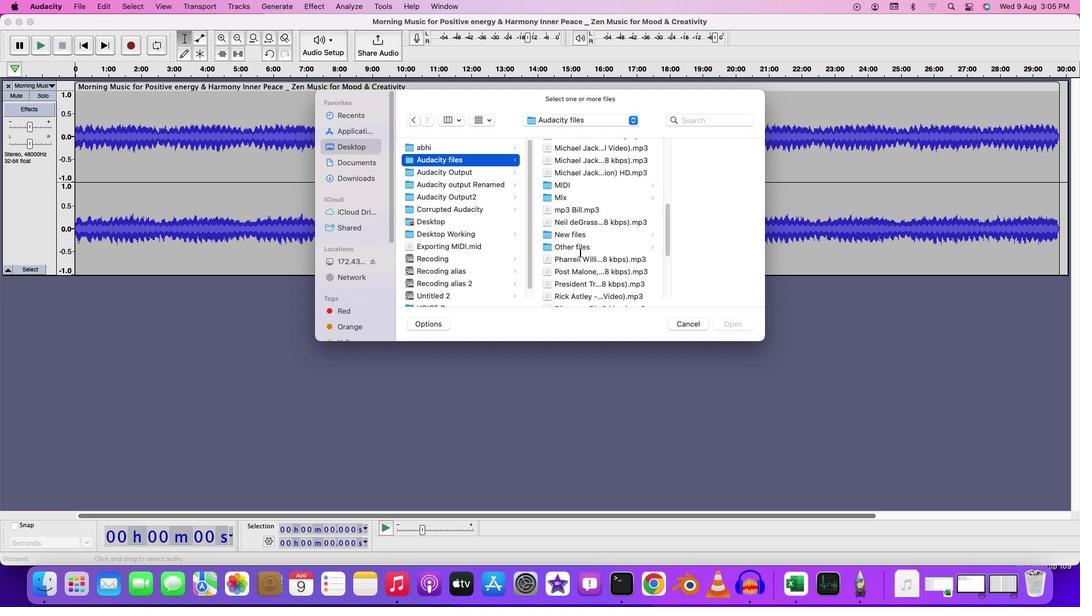 
Action: Mouse scrolled (580, 252) with delta (0, 0)
Screenshot: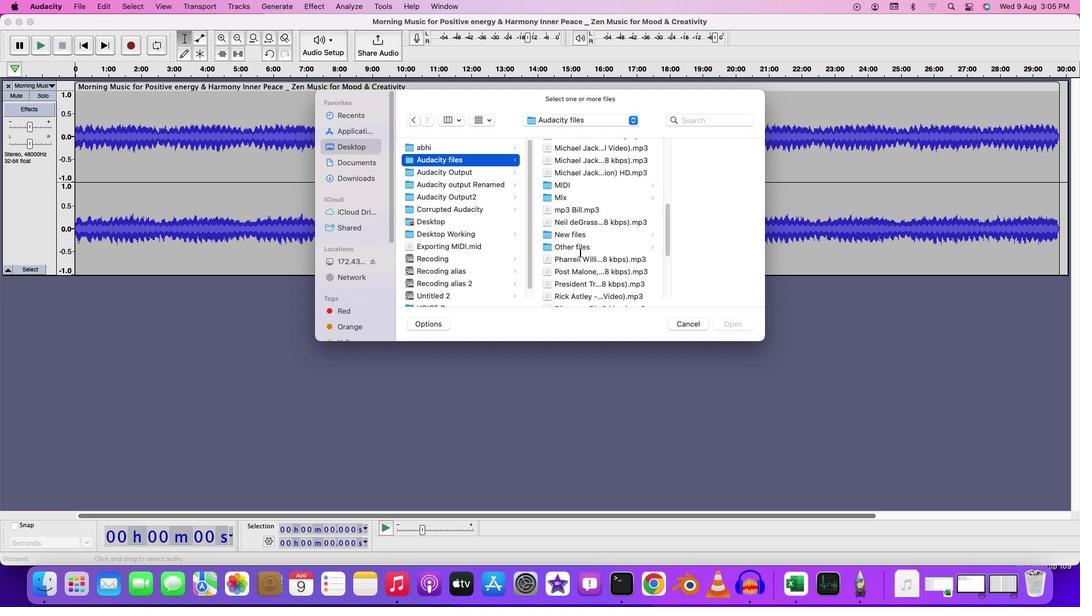 
Action: Mouse moved to (580, 252)
Screenshot: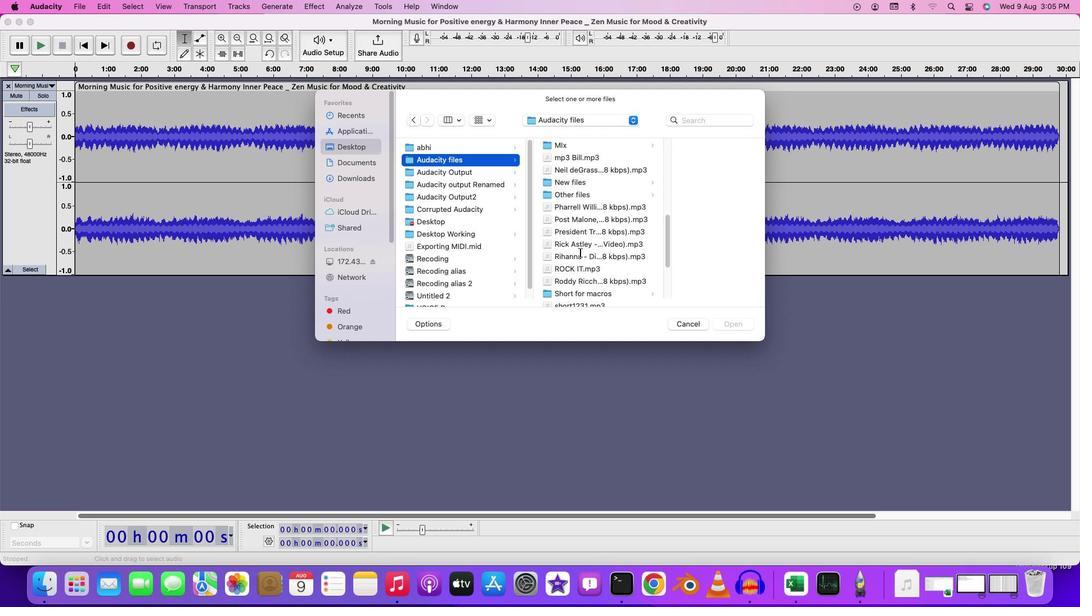 
Action: Mouse scrolled (580, 252) with delta (0, -2)
Screenshot: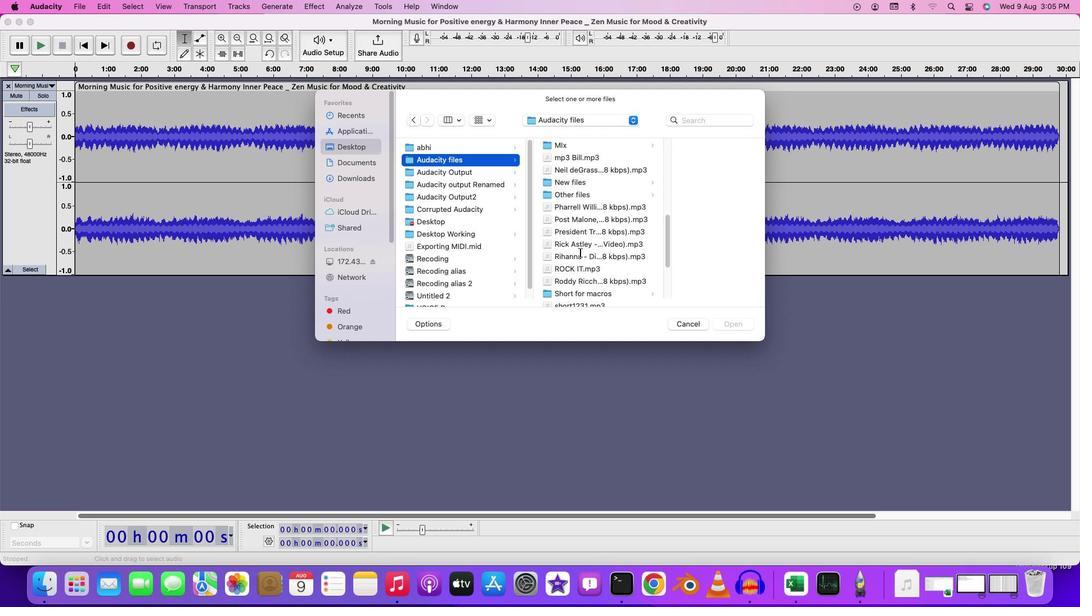 
Action: Mouse scrolled (580, 252) with delta (0, -2)
Screenshot: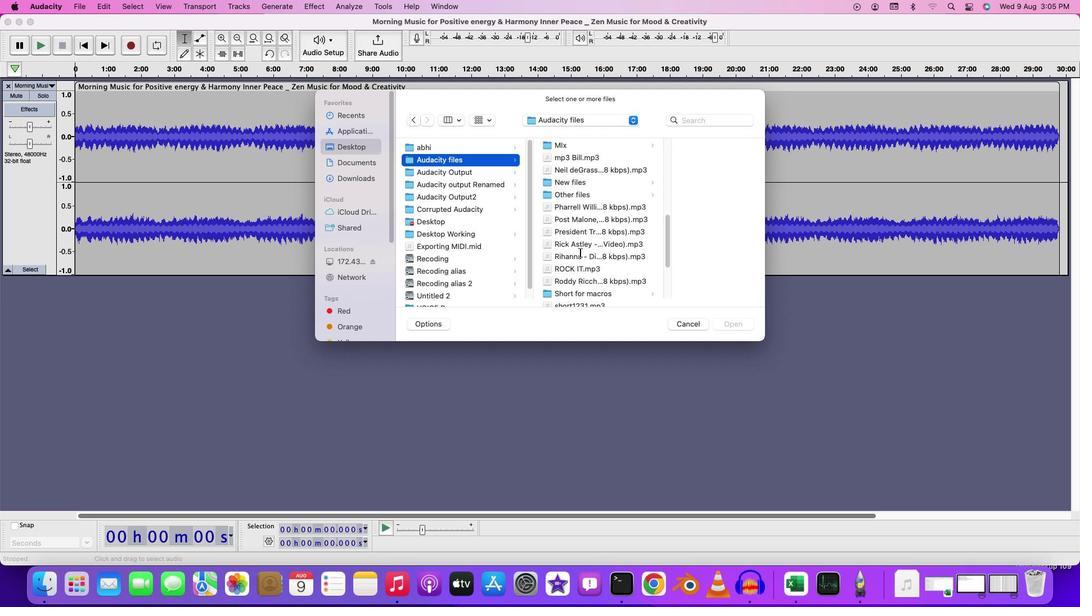 
Action: Mouse scrolled (580, 252) with delta (0, -3)
Screenshot: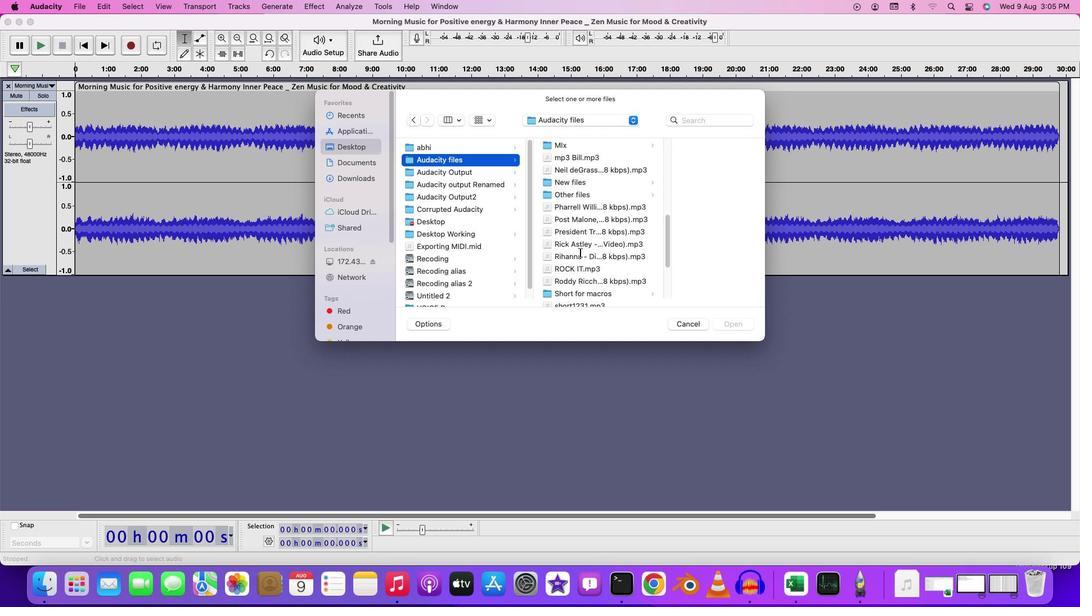
Action: Mouse scrolled (580, 252) with delta (0, -3)
Screenshot: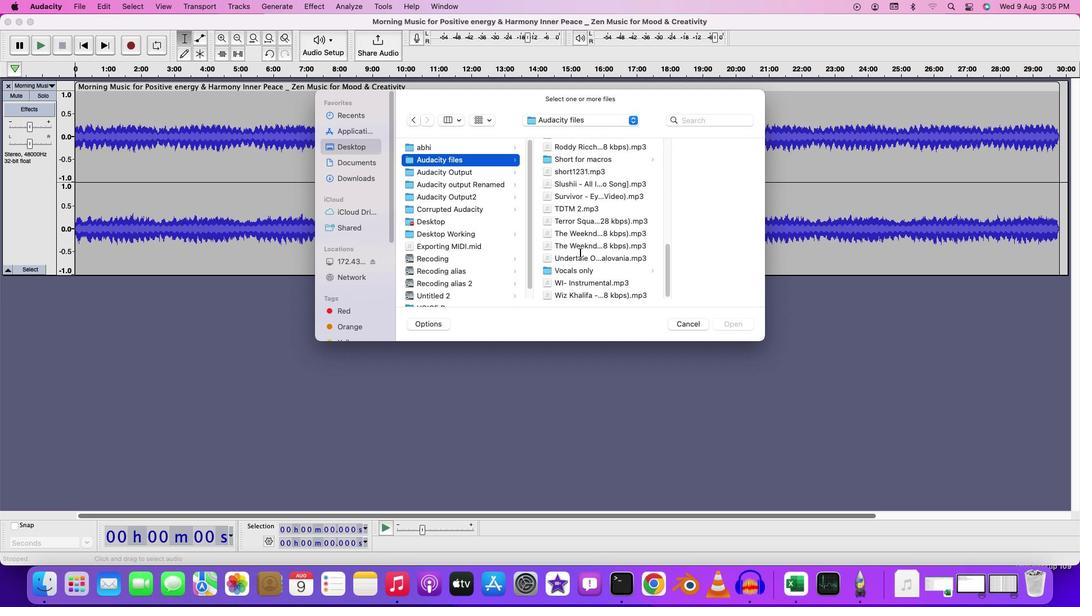 
Action: Mouse moved to (580, 253)
Screenshot: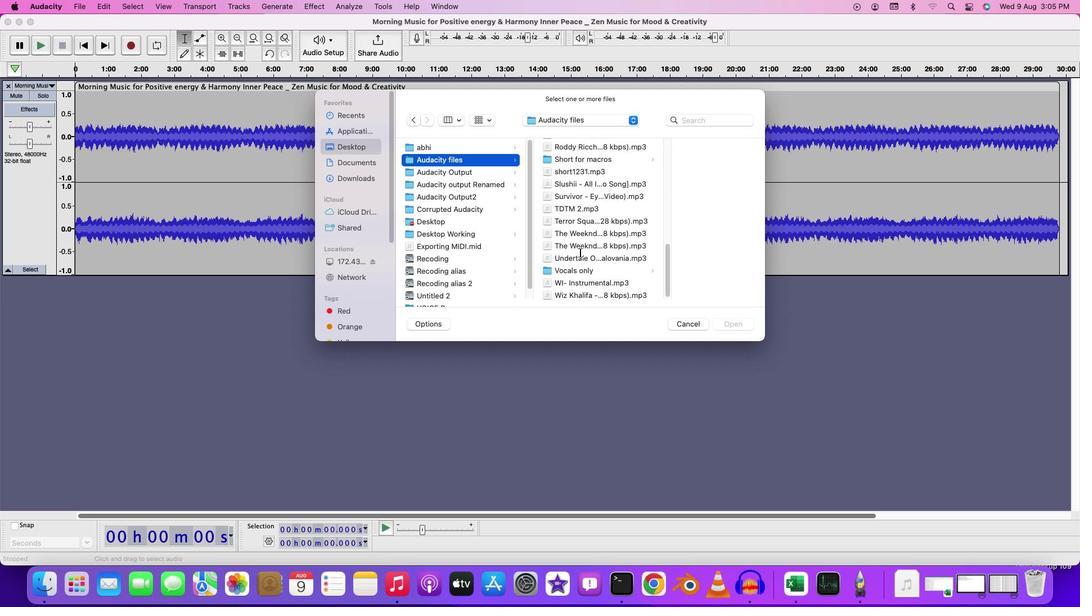 
Action: Mouse scrolled (580, 253) with delta (0, 0)
Screenshot: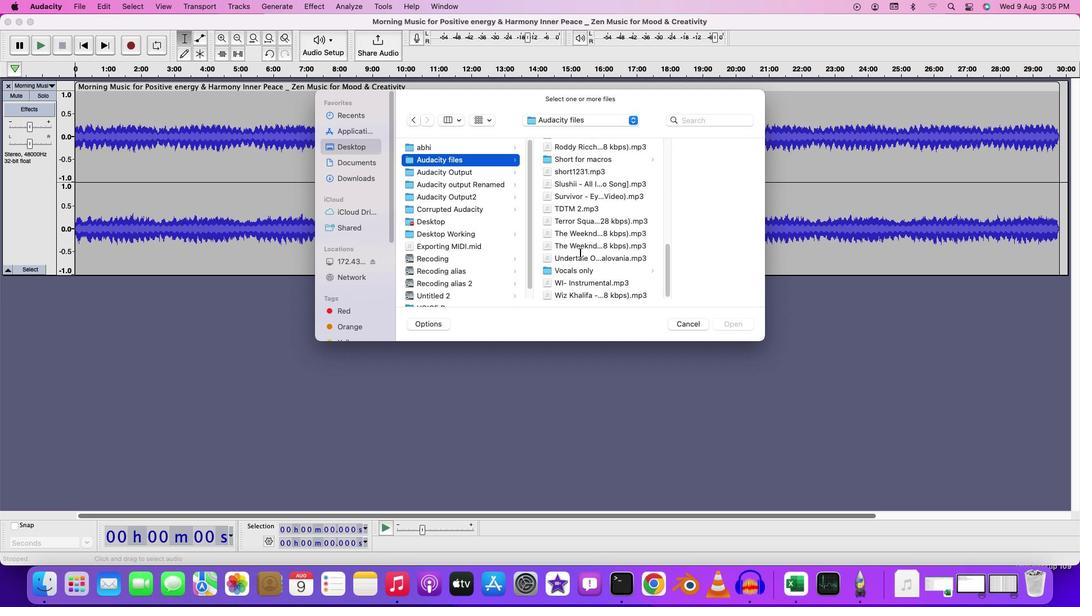 
Action: Mouse scrolled (580, 253) with delta (0, 0)
Screenshot: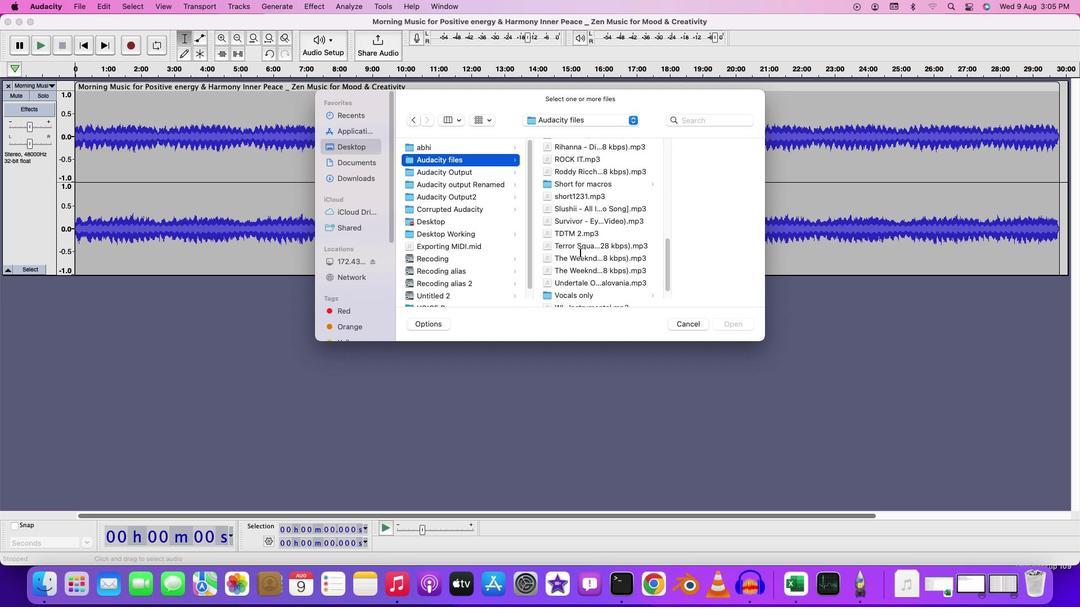 
Action: Mouse scrolled (580, 253) with delta (0, 1)
Screenshot: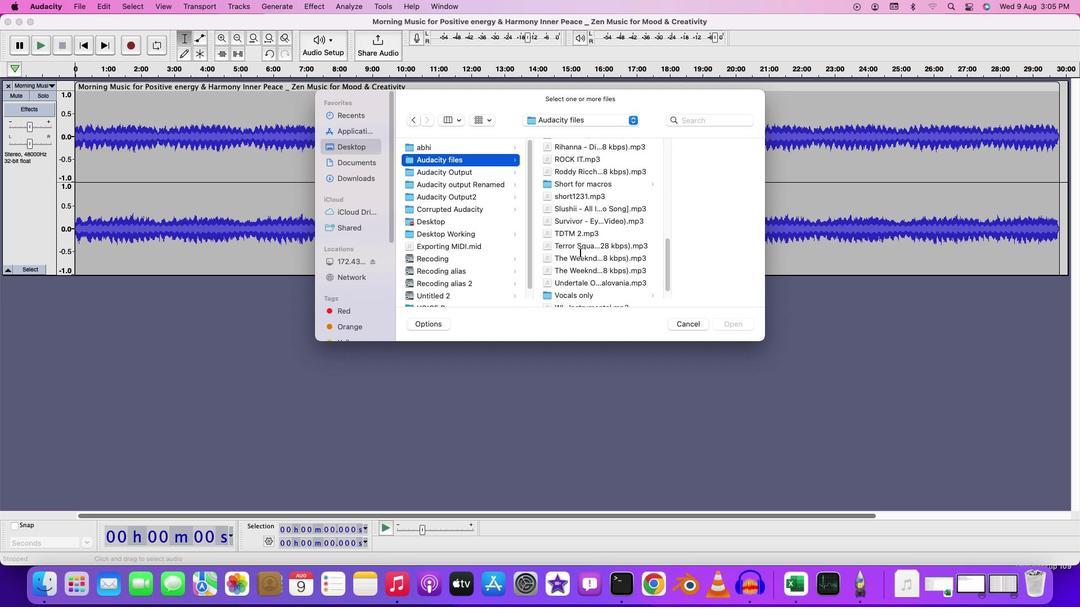 
Action: Mouse scrolled (580, 253) with delta (0, 3)
Screenshot: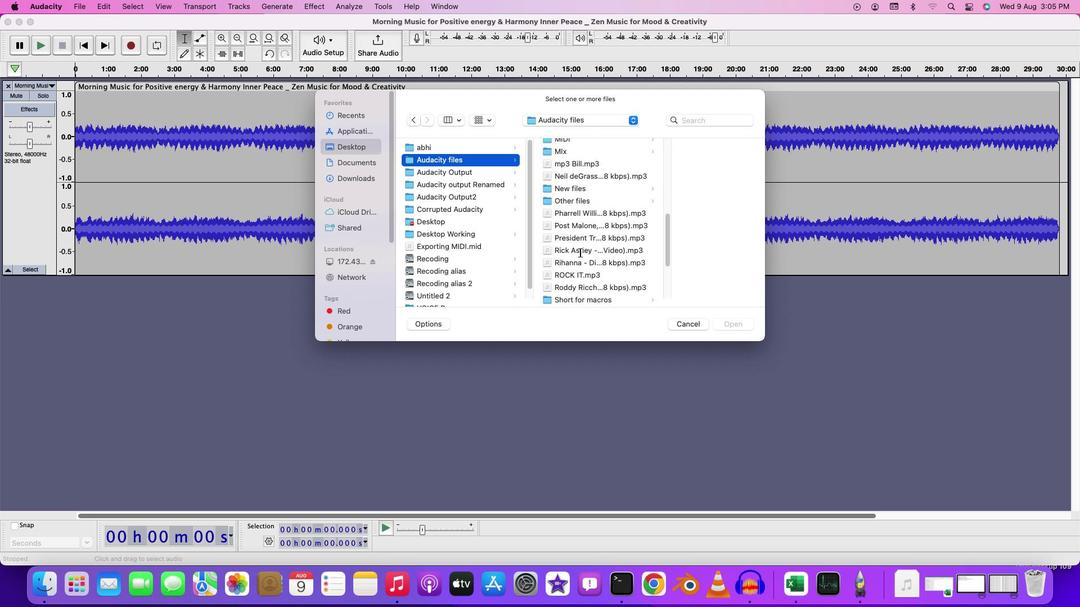 
Action: Mouse scrolled (580, 253) with delta (0, 3)
Screenshot: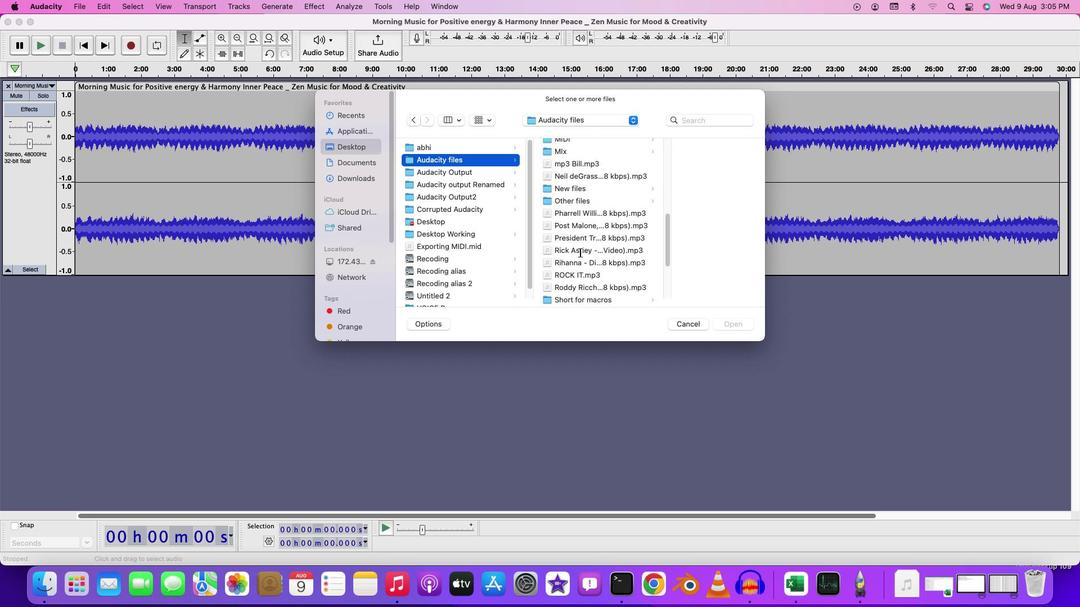 
Action: Mouse scrolled (580, 253) with delta (0, 3)
Screenshot: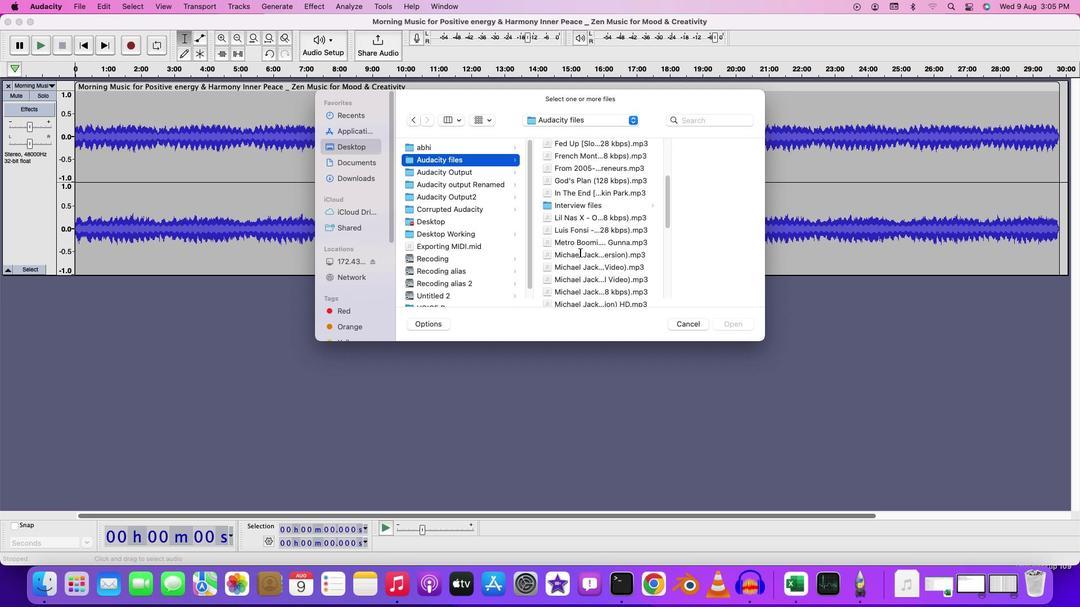 
Action: Mouse moved to (580, 253)
Screenshot: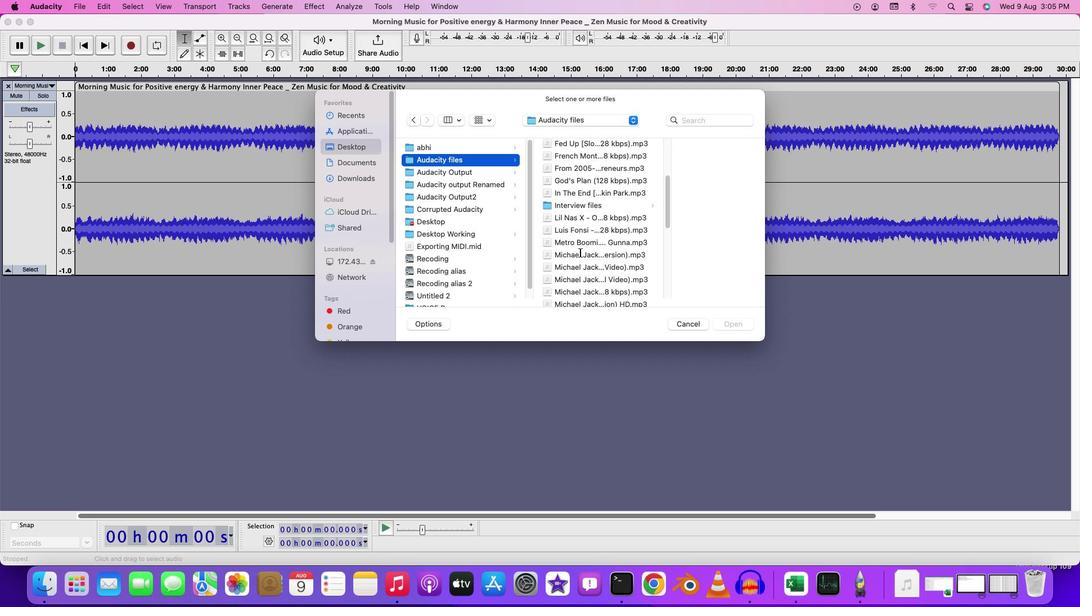 
Action: Mouse scrolled (580, 253) with delta (0, 0)
Screenshot: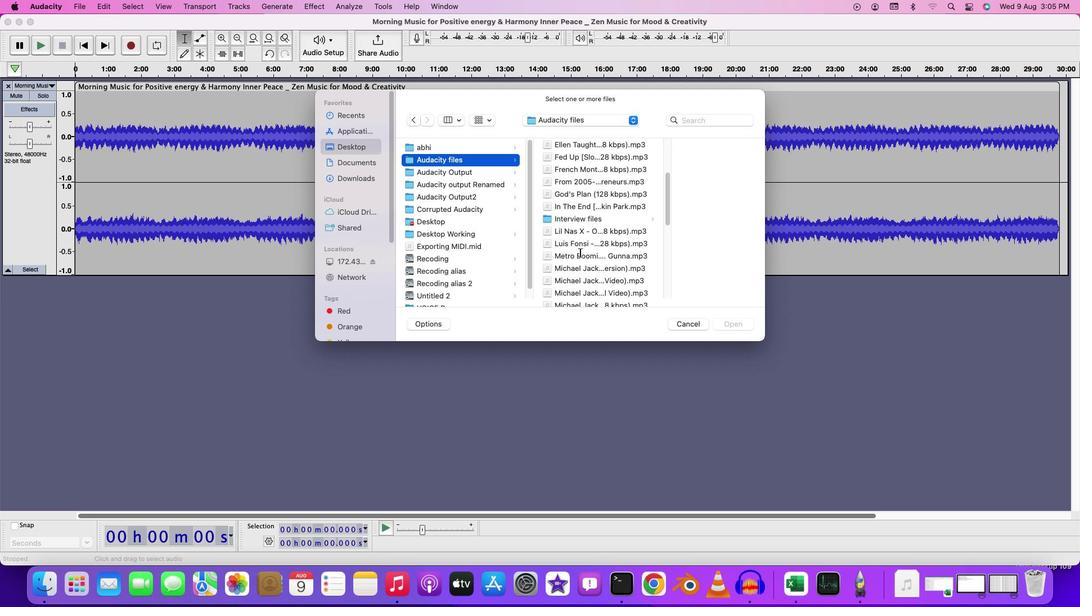 
Action: Mouse scrolled (580, 253) with delta (0, 0)
Screenshot: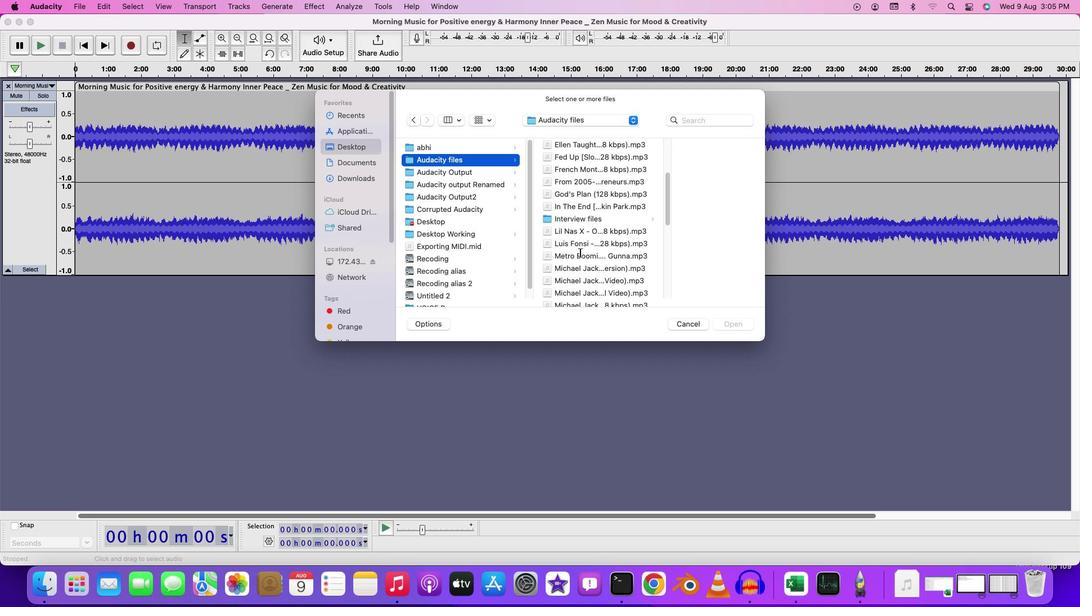 
Action: Mouse scrolled (580, 253) with delta (0, 1)
Screenshot: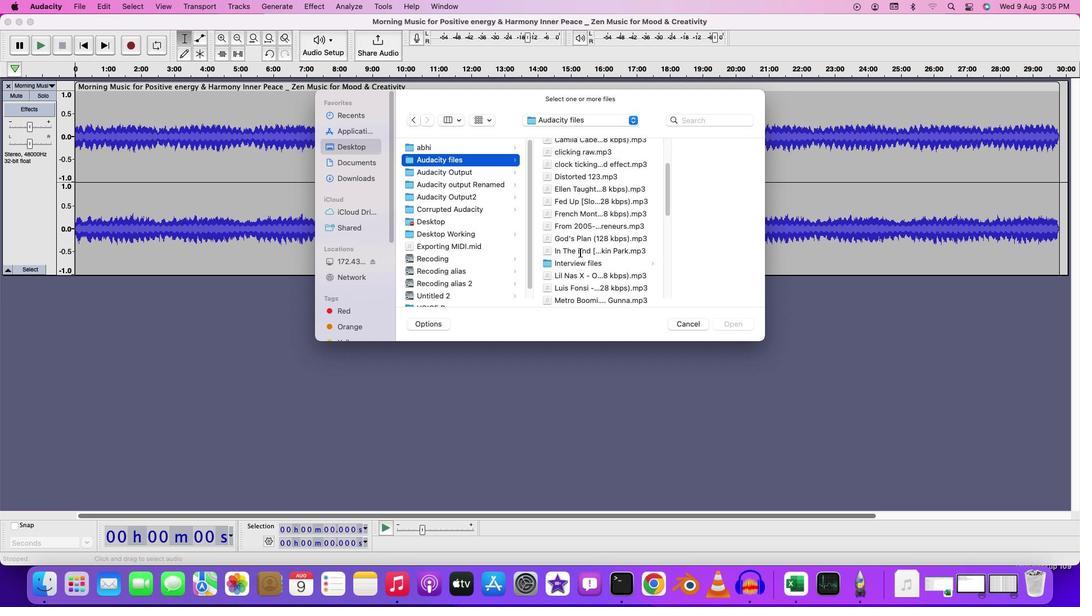 
Action: Mouse moved to (578, 258)
Screenshot: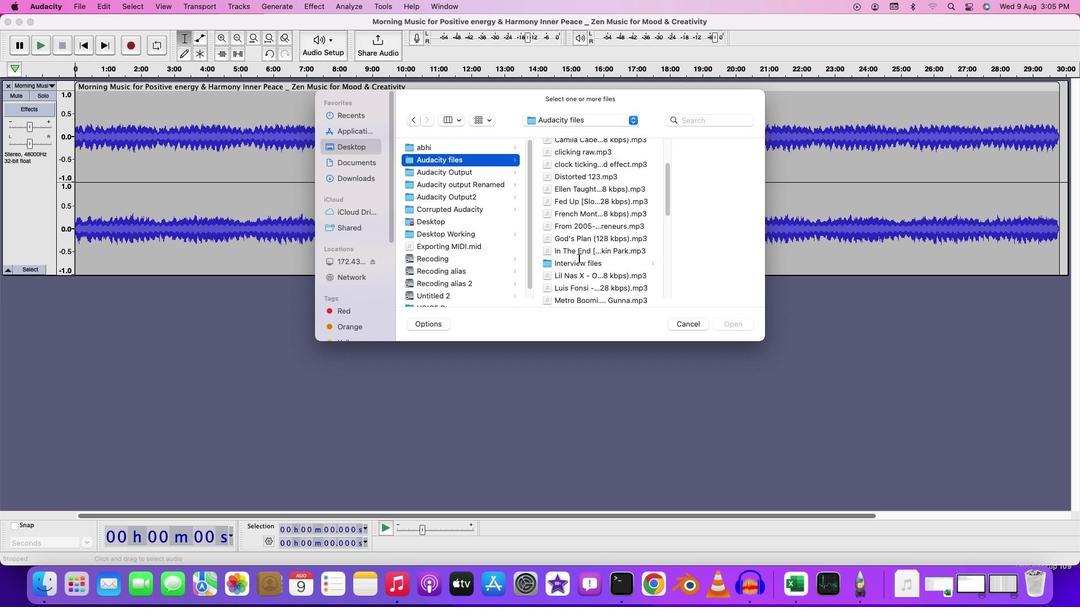 
Action: Mouse pressed left at (578, 258)
Screenshot: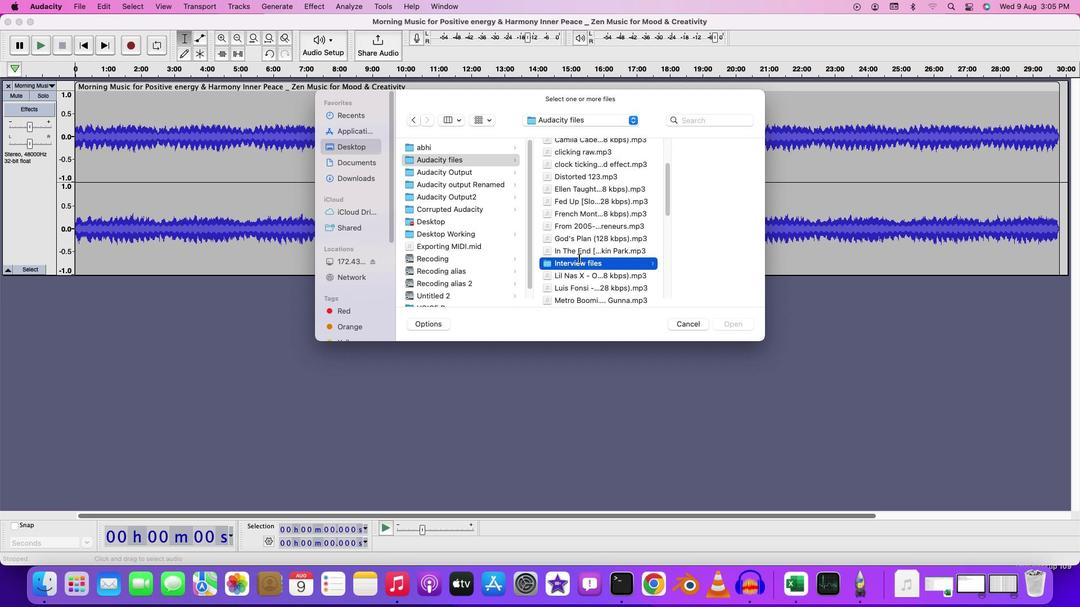 
Action: Mouse moved to (693, 159)
Screenshot: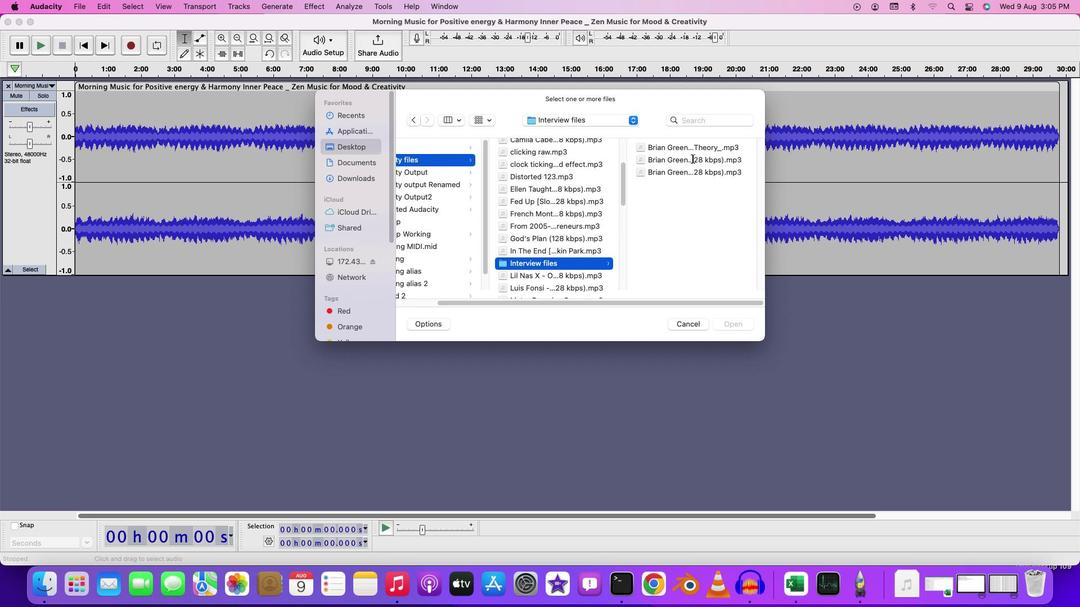 
Action: Mouse pressed left at (693, 159)
Screenshot: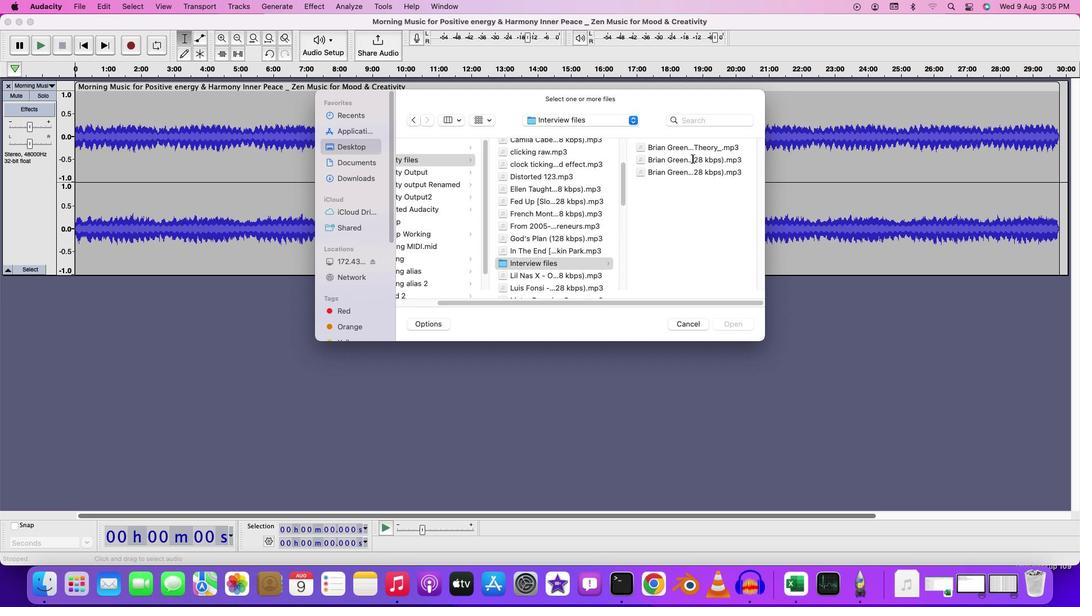 
Action: Mouse moved to (557, 103)
Screenshot: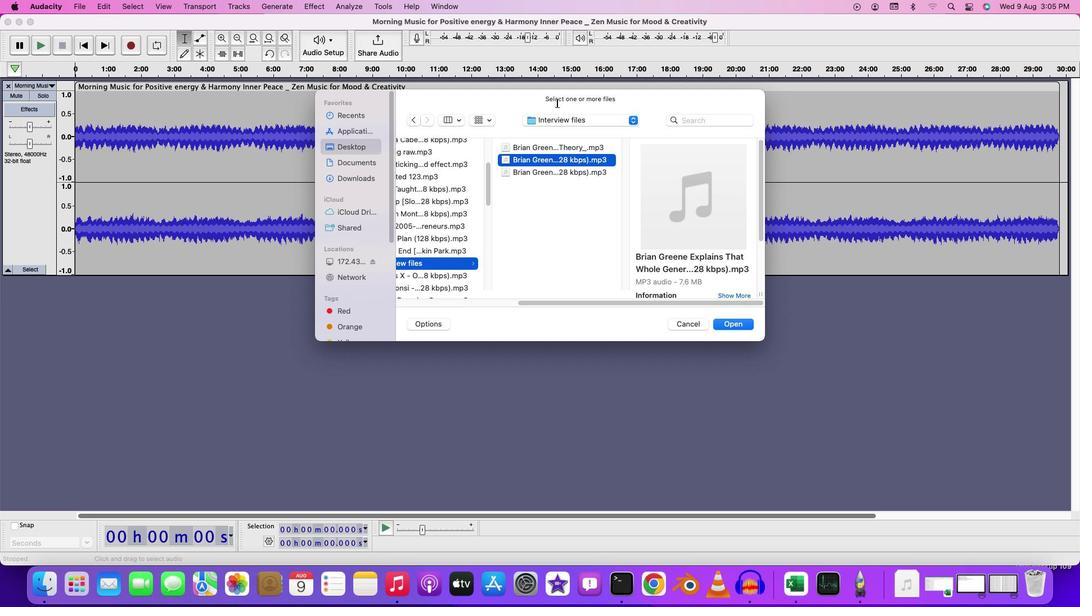 
Action: Mouse pressed left at (557, 103)
Screenshot: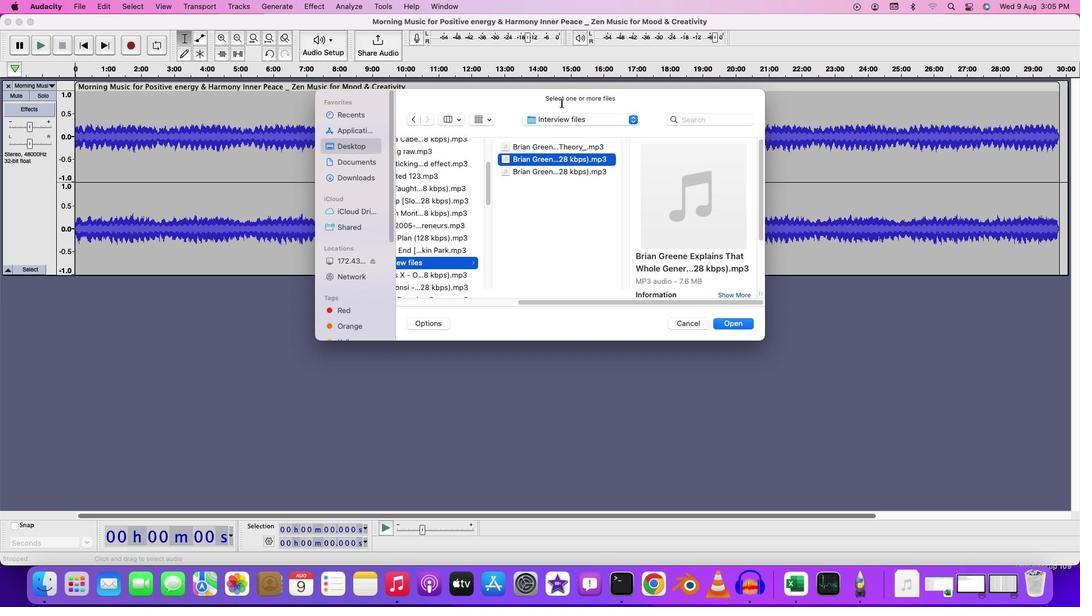 
Action: Mouse moved to (861, 148)
Screenshot: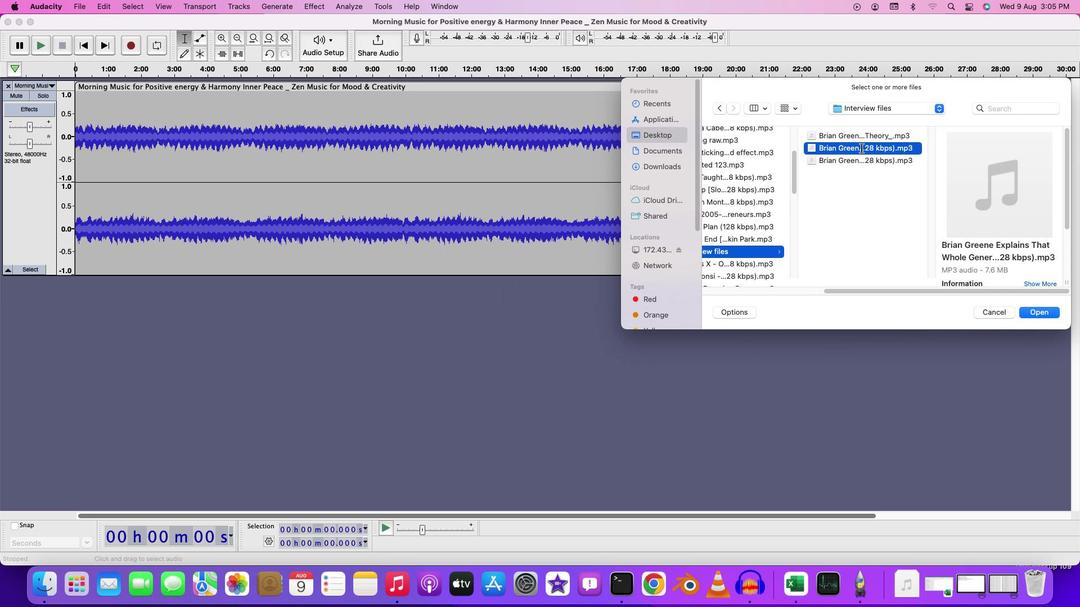 
Action: Mouse pressed left at (861, 148)
Screenshot: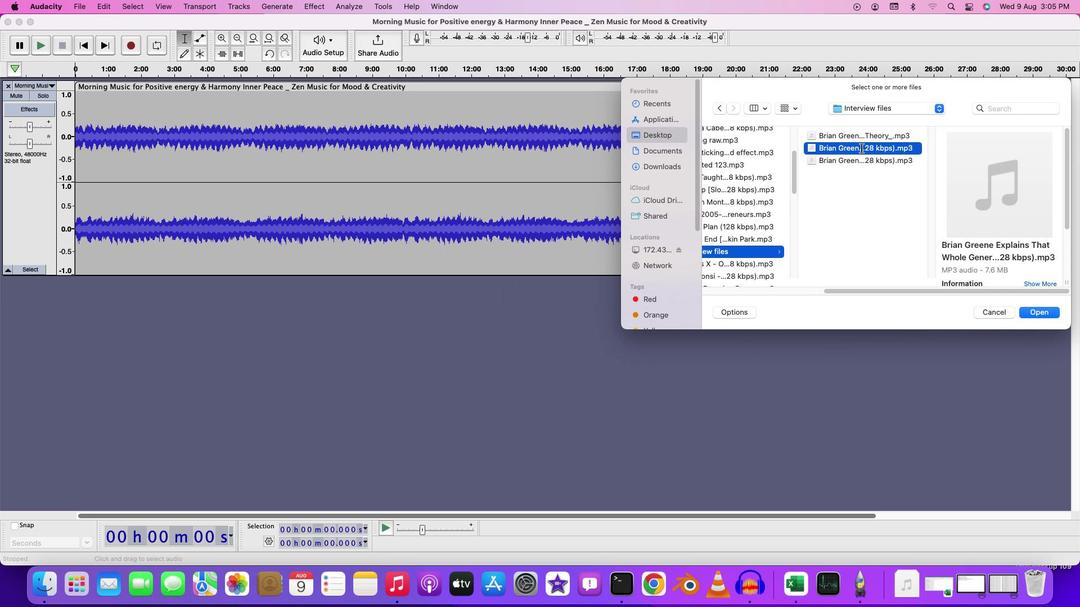 
Action: Mouse moved to (993, 310)
Screenshot: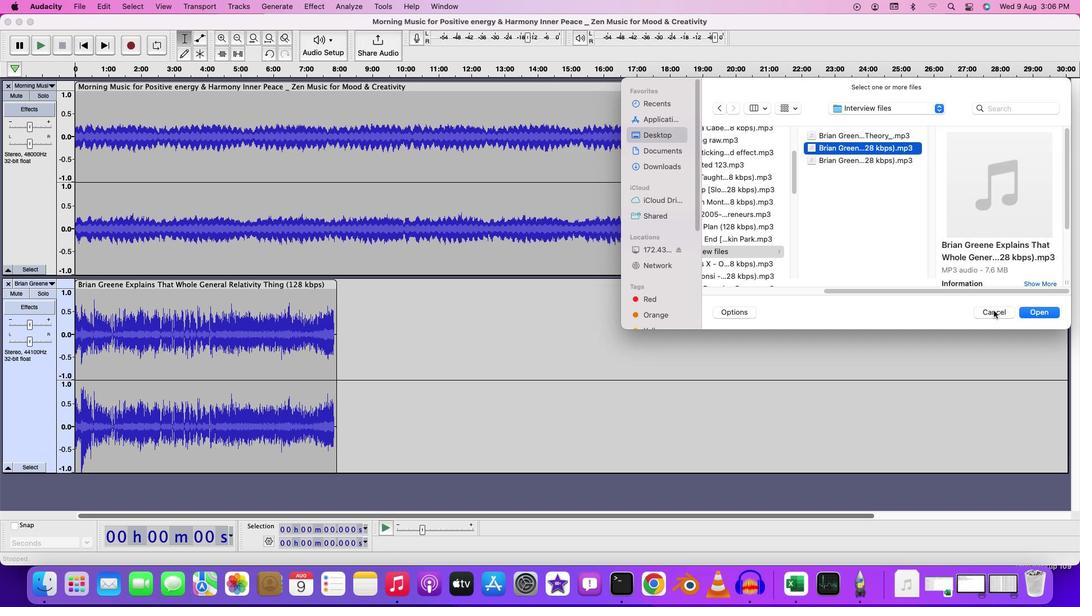 
Action: Mouse pressed left at (993, 310)
Screenshot: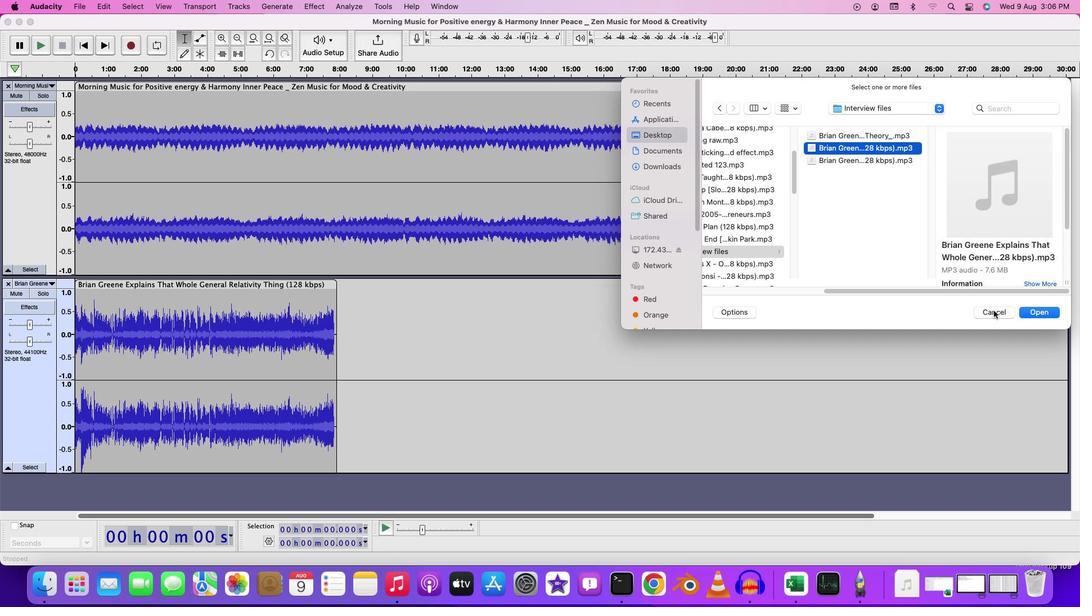 
Action: Mouse moved to (54, 84)
Screenshot: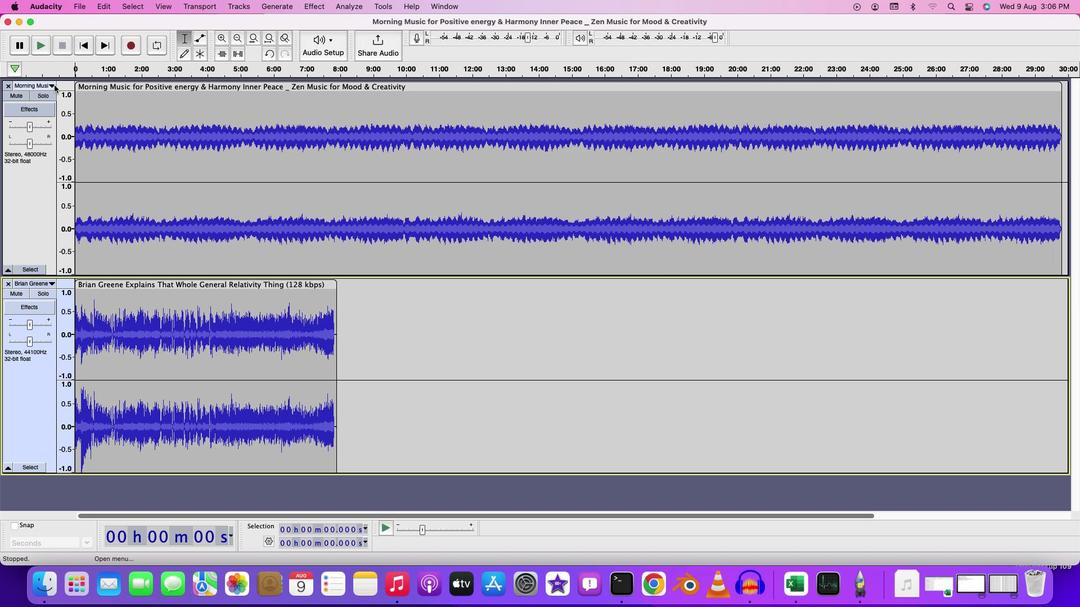 
Action: Mouse pressed left at (54, 84)
Screenshot: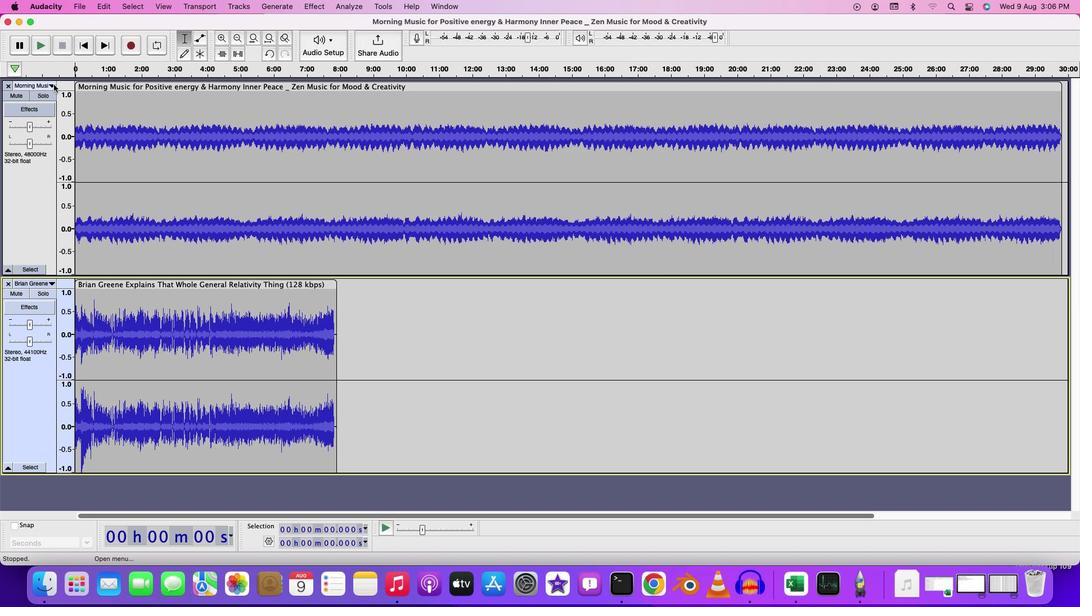 
Action: Mouse moved to (69, 124)
Screenshot: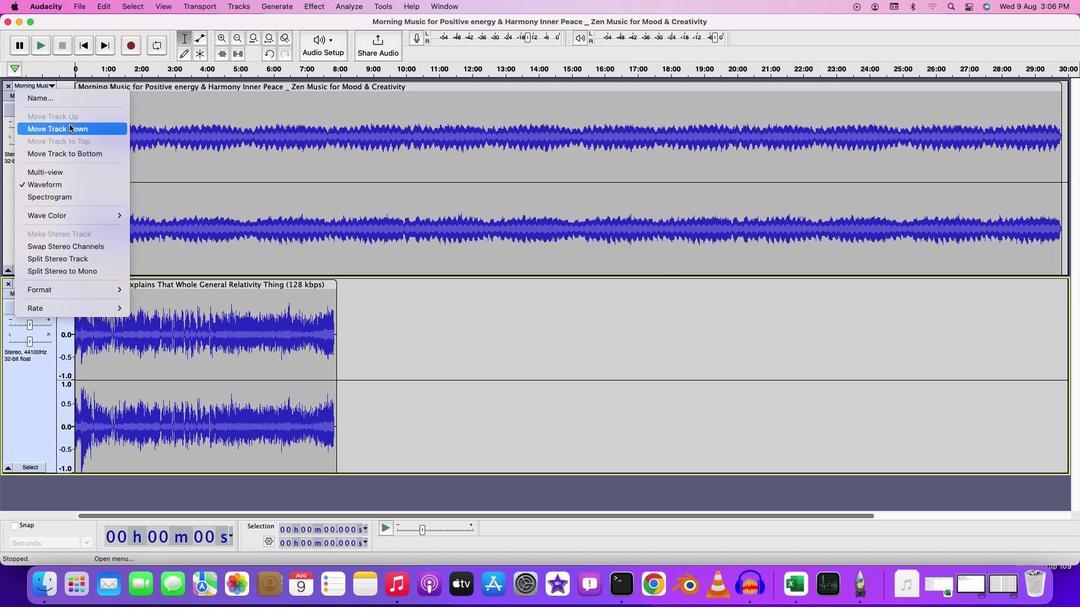 
Action: Mouse pressed left at (69, 124)
Screenshot: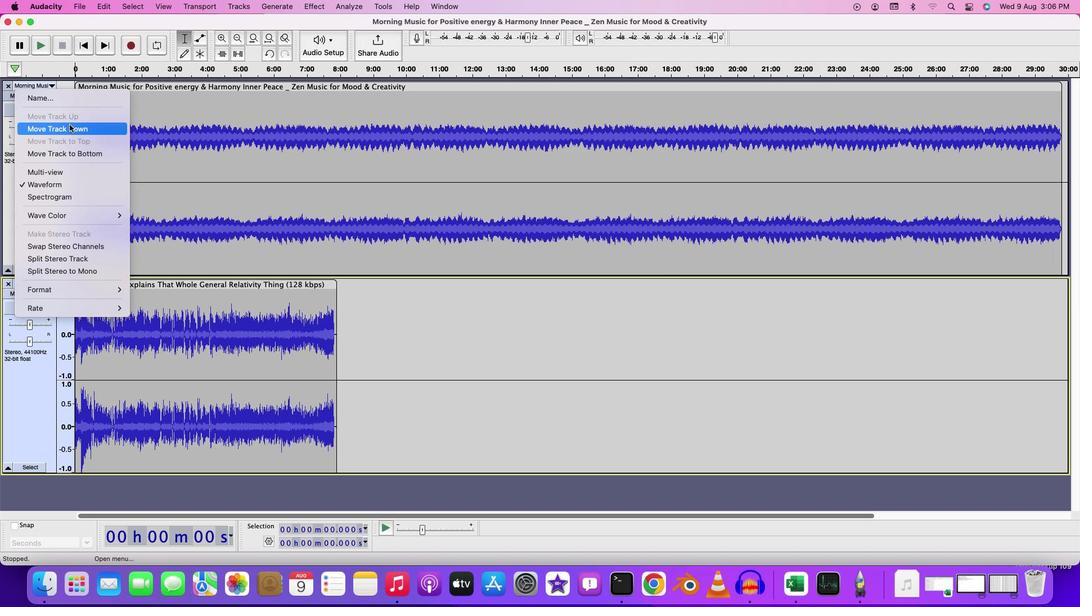 
Action: Mouse moved to (335, 259)
Screenshot: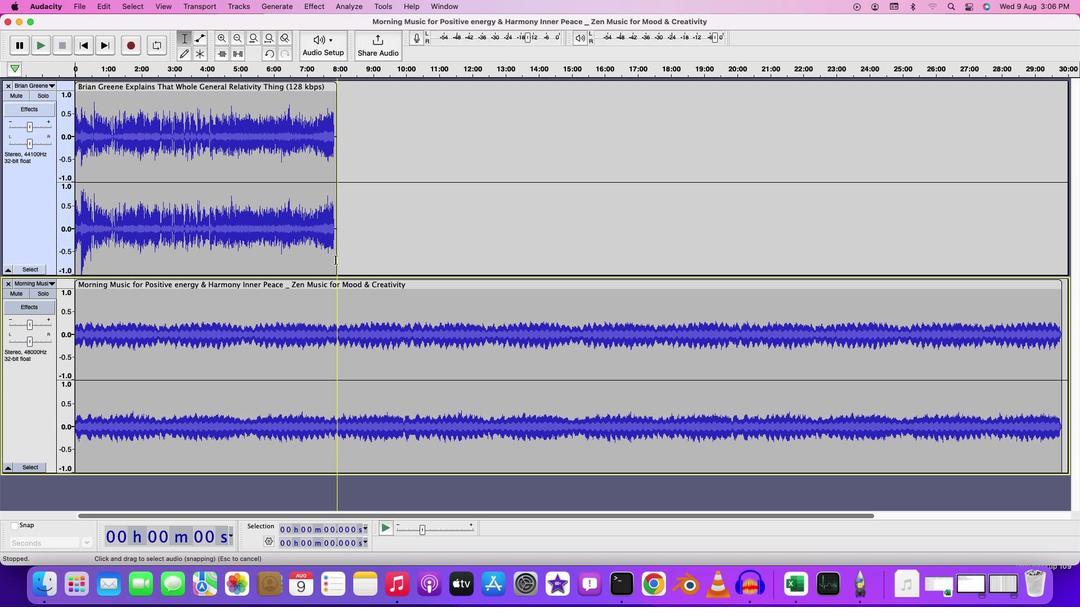 
Action: Mouse pressed left at (335, 259)
Screenshot: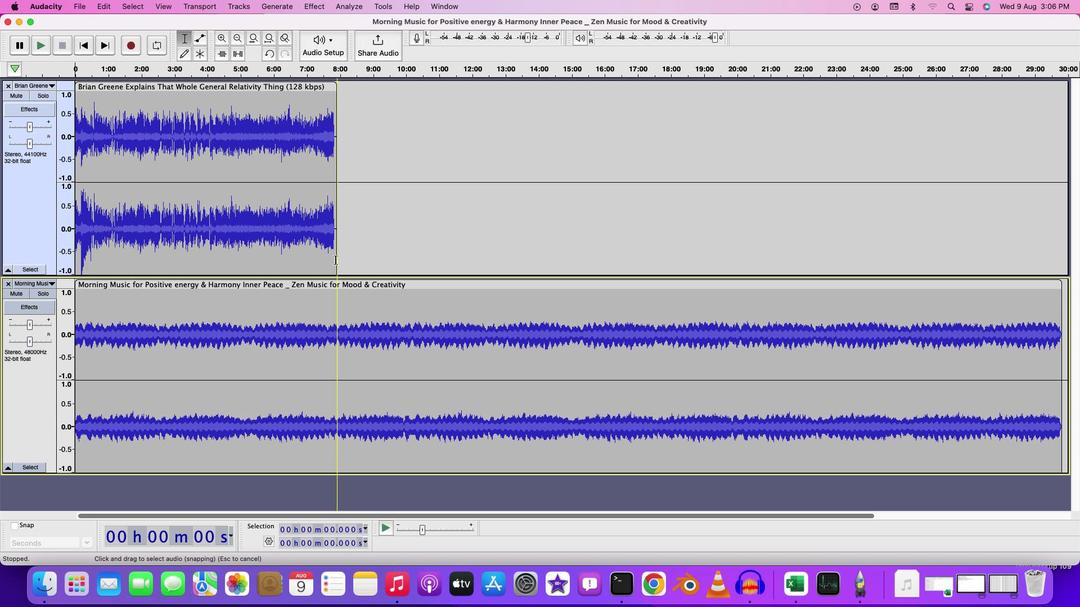 
Action: Mouse moved to (335, 259)
Screenshot: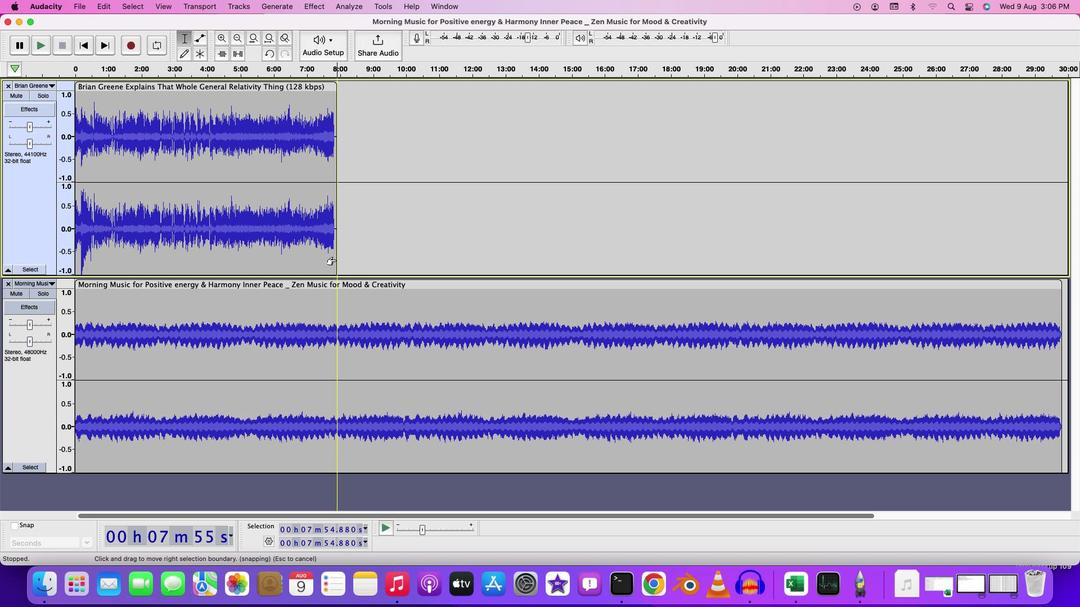 
Action: Key pressed Key.space
Screenshot: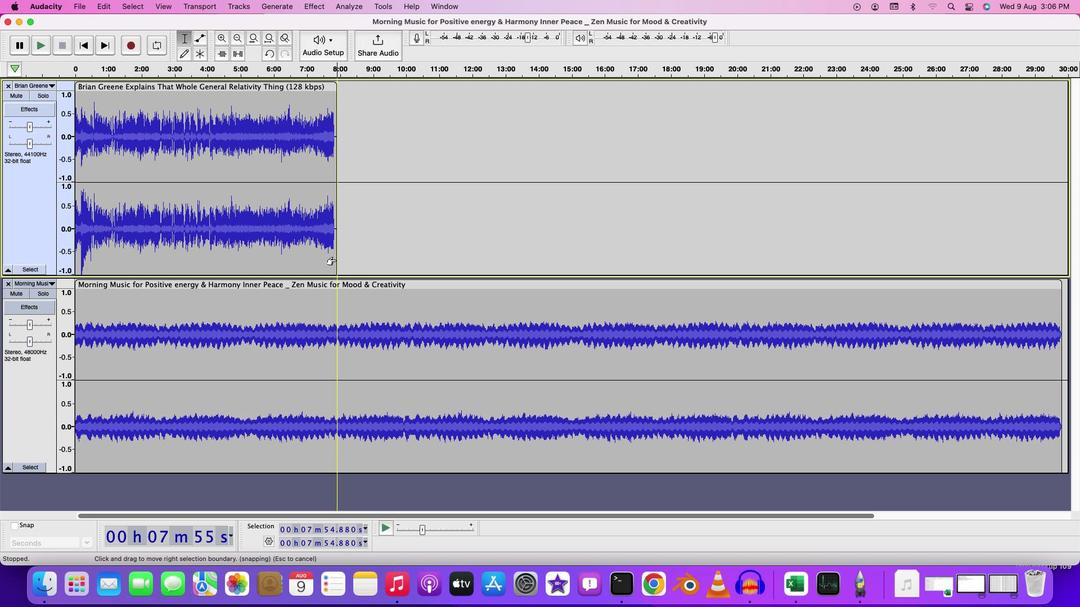 
Action: Mouse moved to (344, 295)
Screenshot: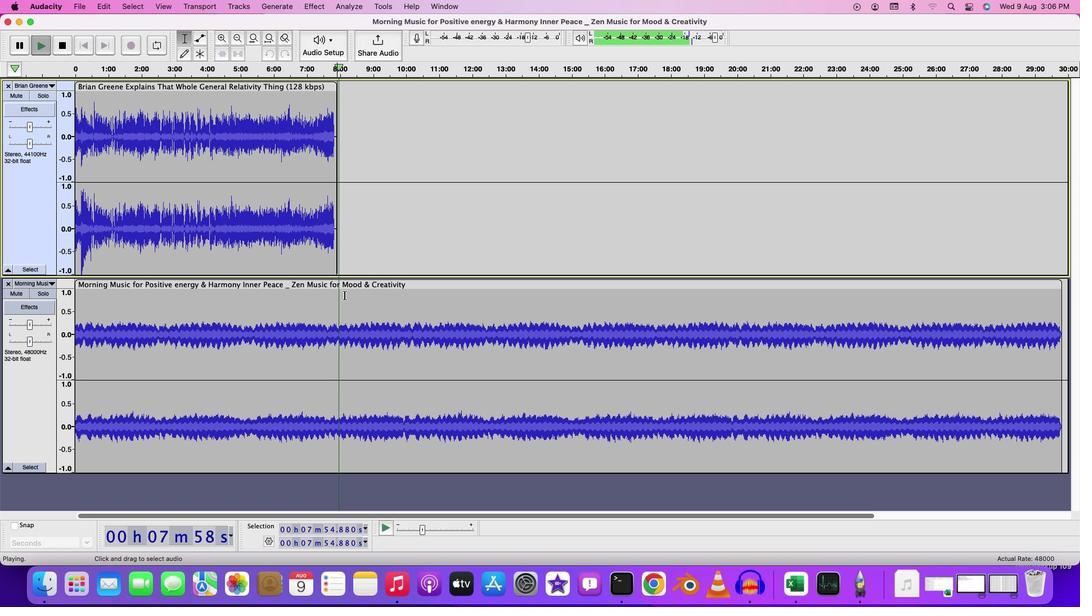 
Action: Key pressed Key.space
Screenshot: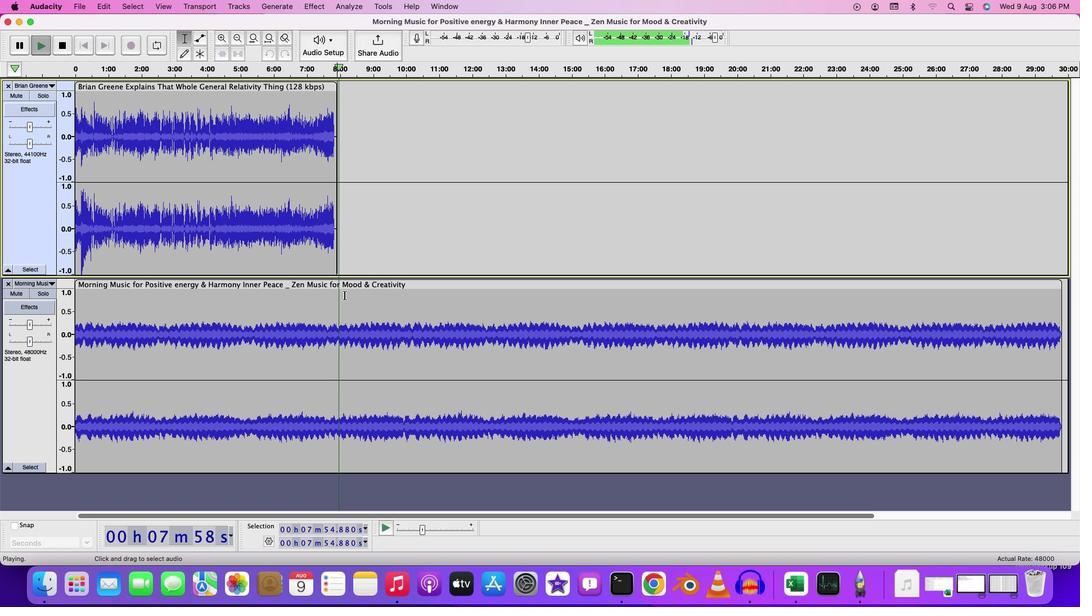 
Action: Mouse moved to (337, 295)
Screenshot: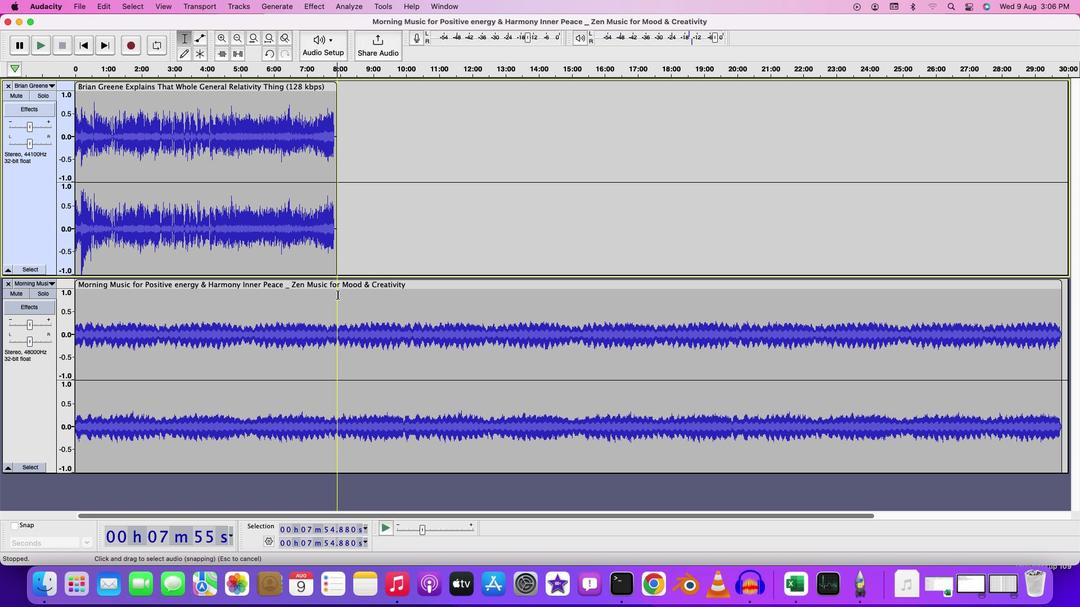 
Action: Mouse pressed left at (337, 295)
Screenshot: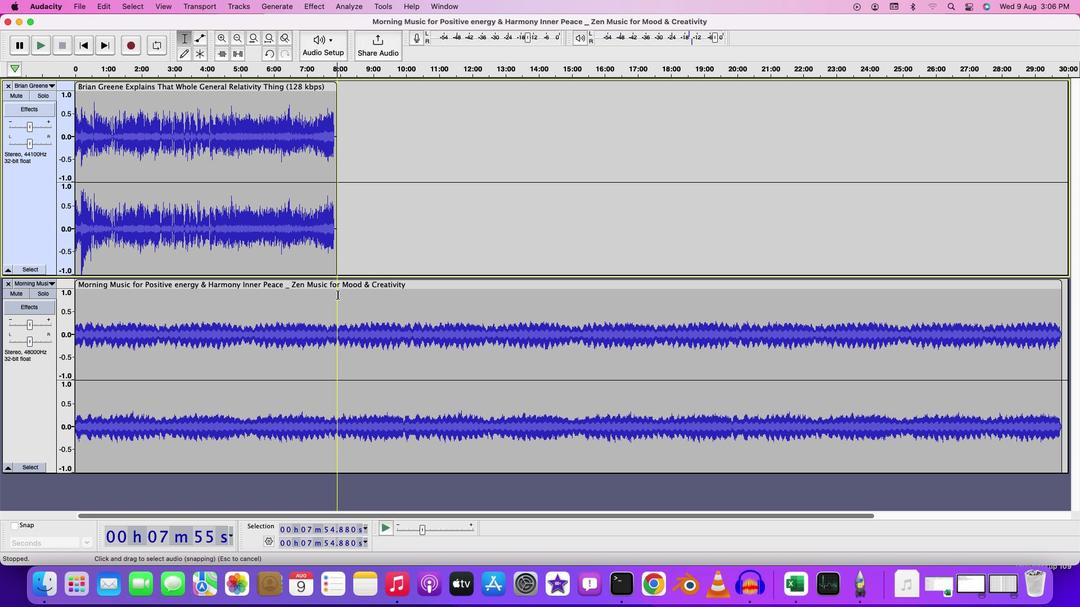 
Action: Mouse moved to (959, 317)
Screenshot: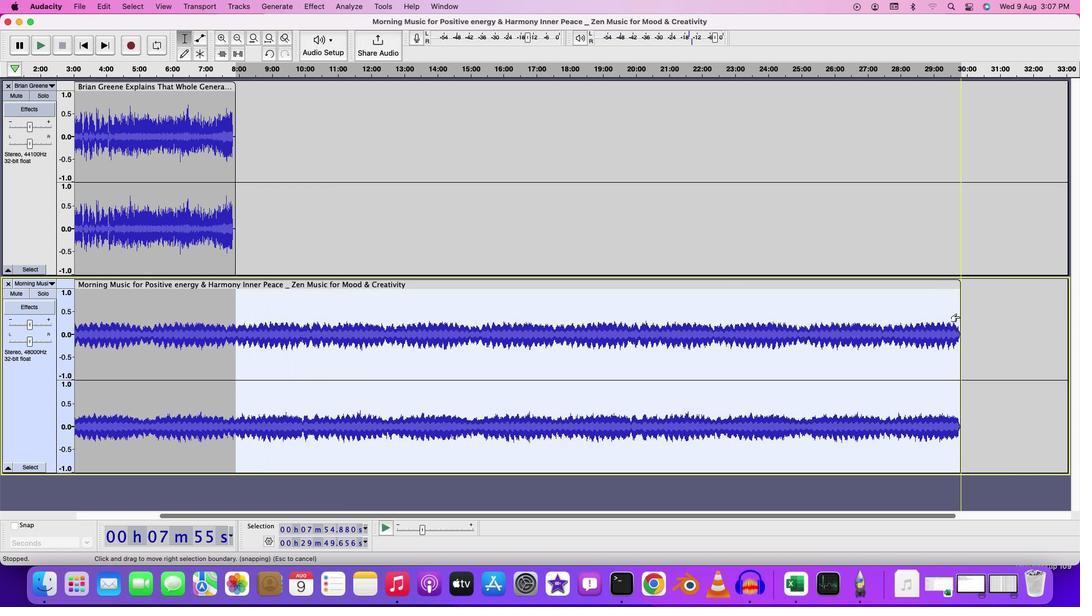 
Action: Key pressed Key.delete
Screenshot: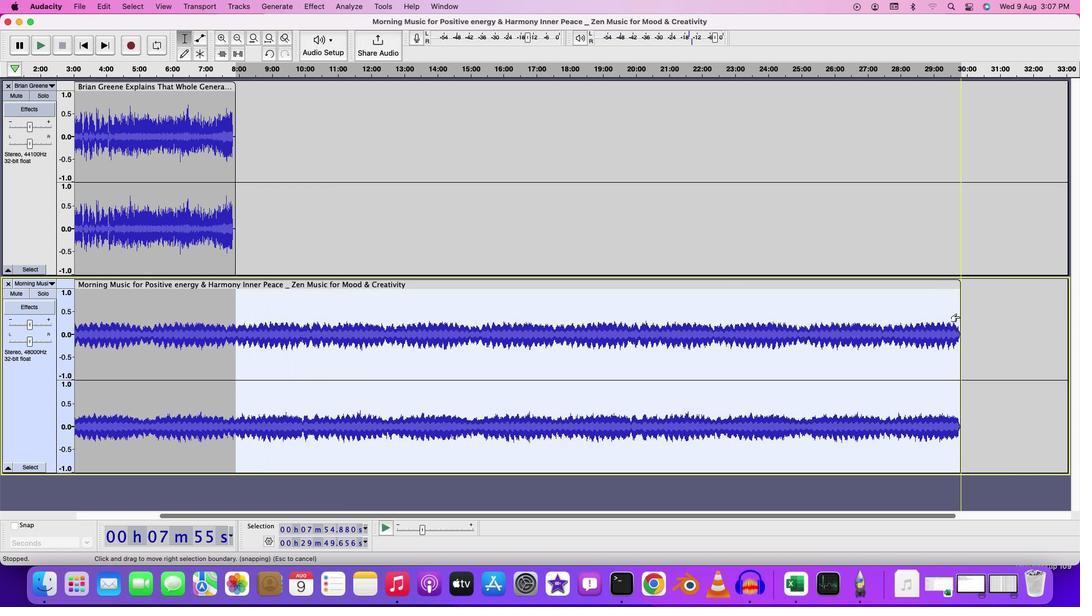
Action: Mouse moved to (407, 514)
Screenshot: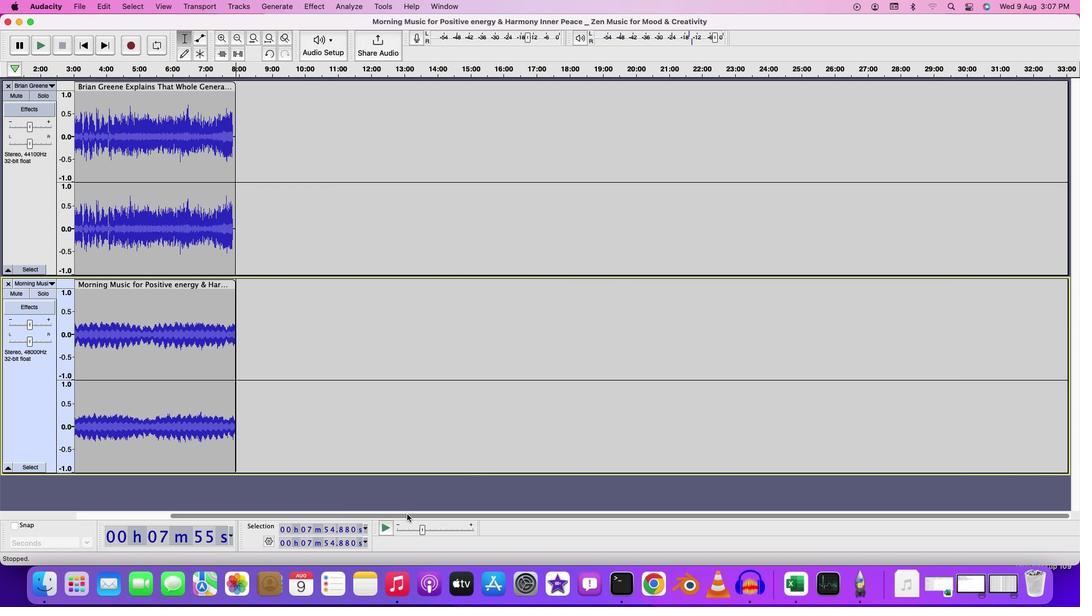 
Action: Mouse pressed left at (407, 514)
Screenshot: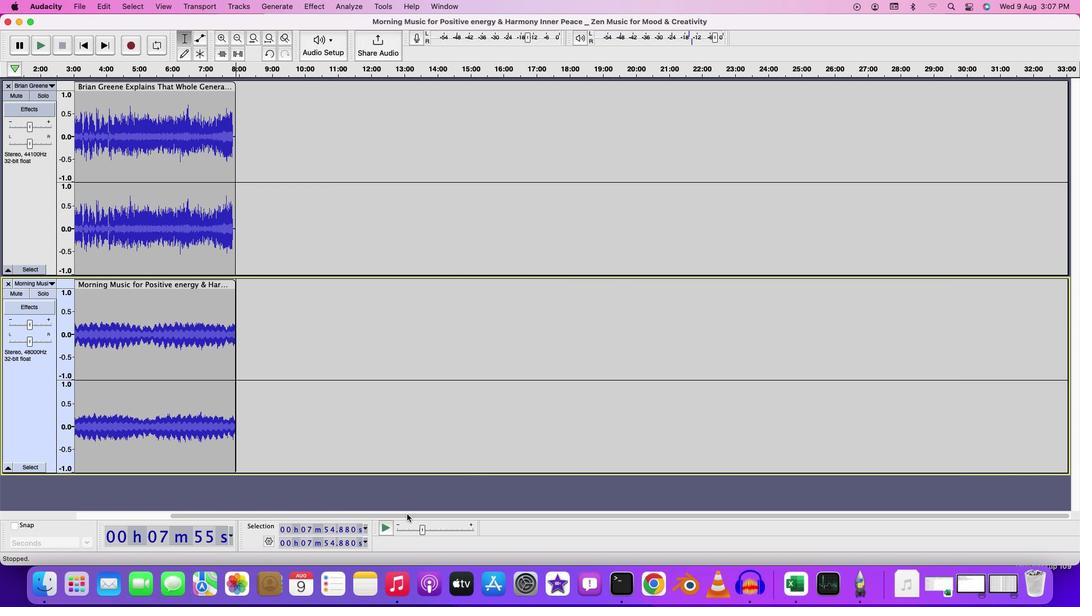 
Action: Mouse moved to (318, 355)
Screenshot: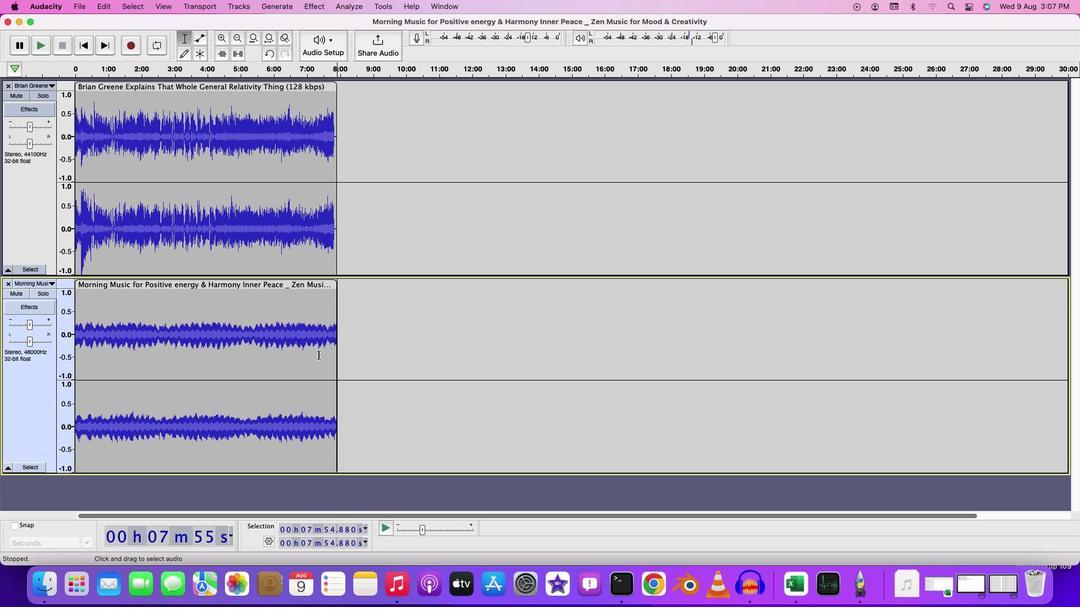 
Action: Key pressed Key.cmd
Screenshot: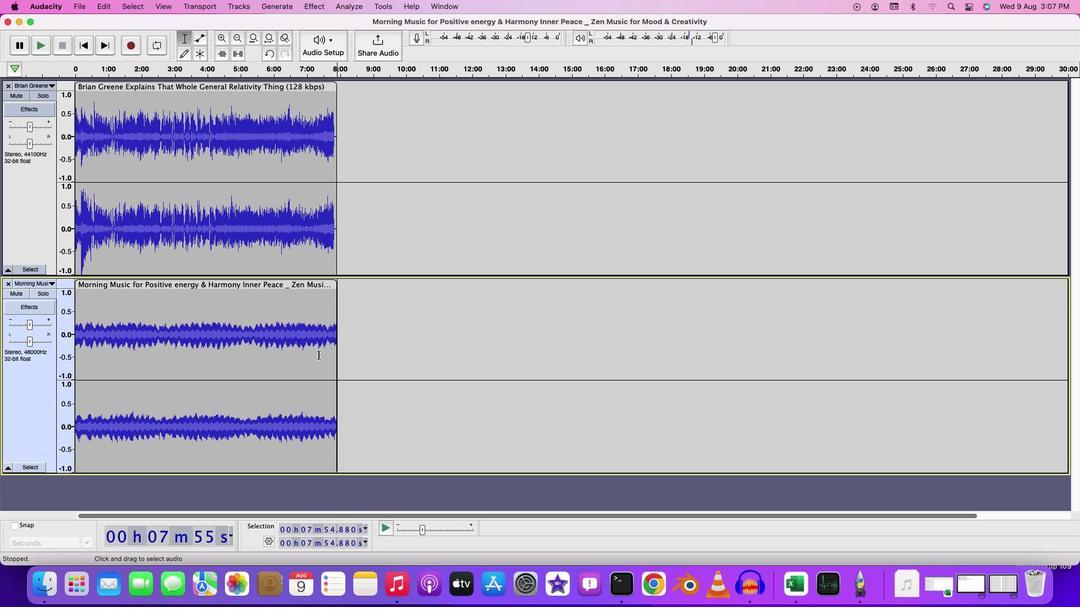 
Action: Mouse scrolled (318, 355) with delta (0, 0)
Screenshot: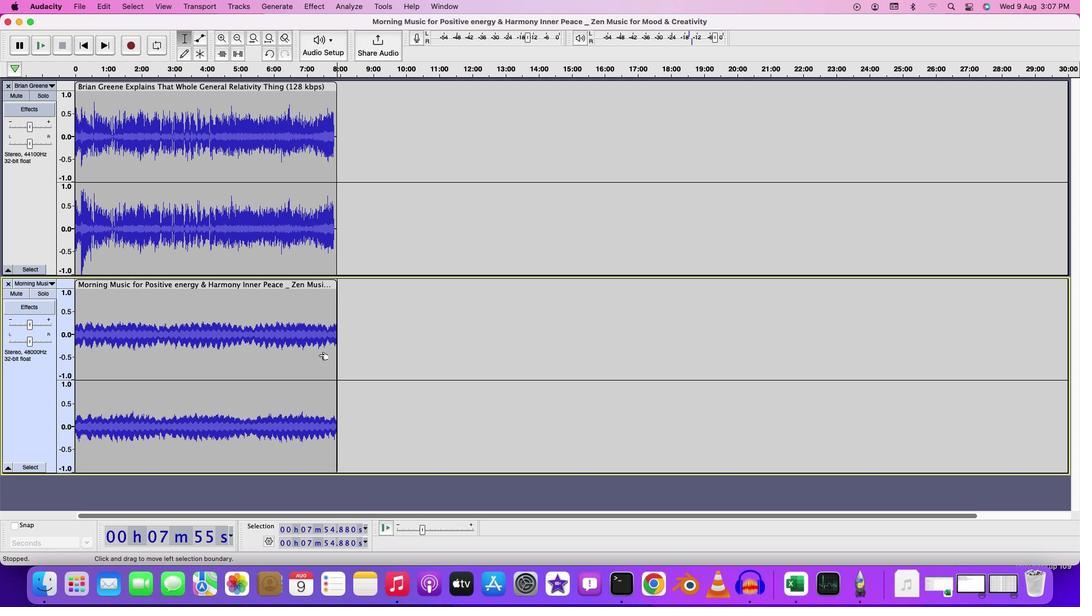 
Action: Mouse scrolled (318, 355) with delta (0, 0)
Screenshot: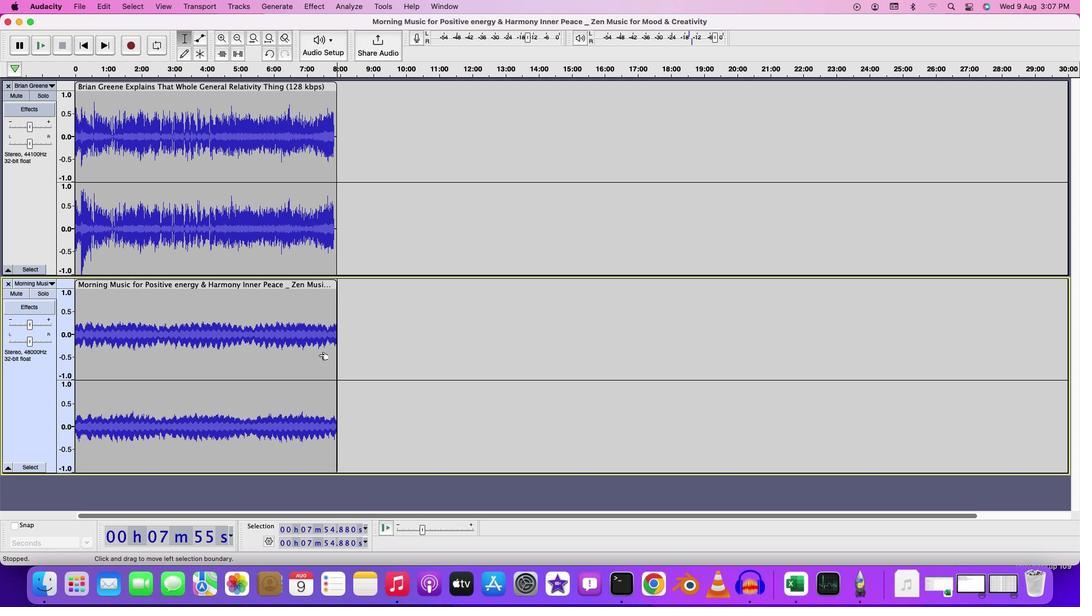 
Action: Mouse scrolled (318, 355) with delta (0, 1)
Screenshot: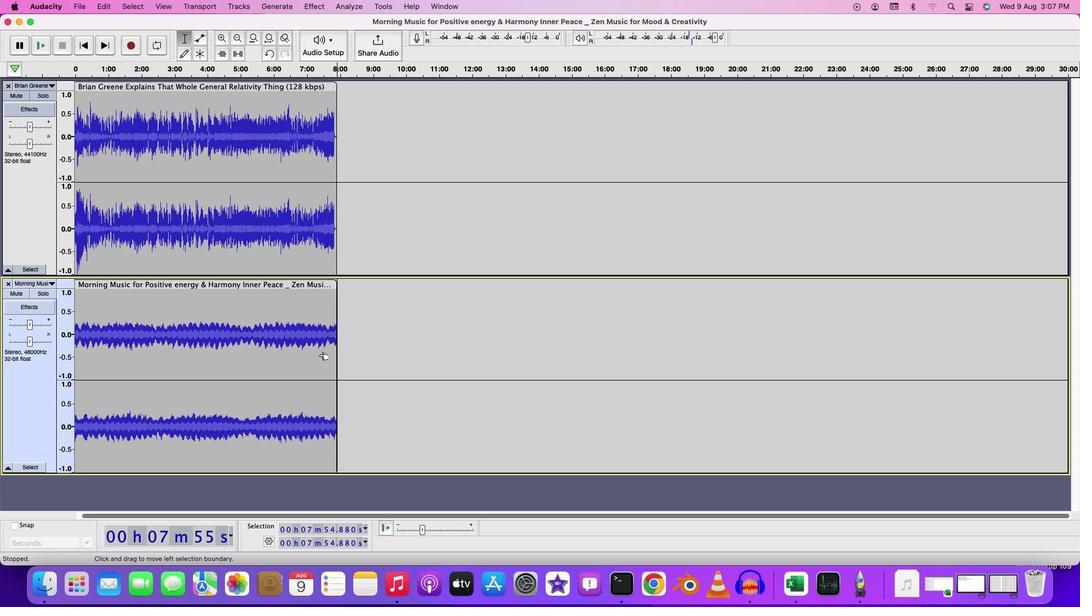 
Action: Mouse scrolled (318, 355) with delta (0, 1)
Screenshot: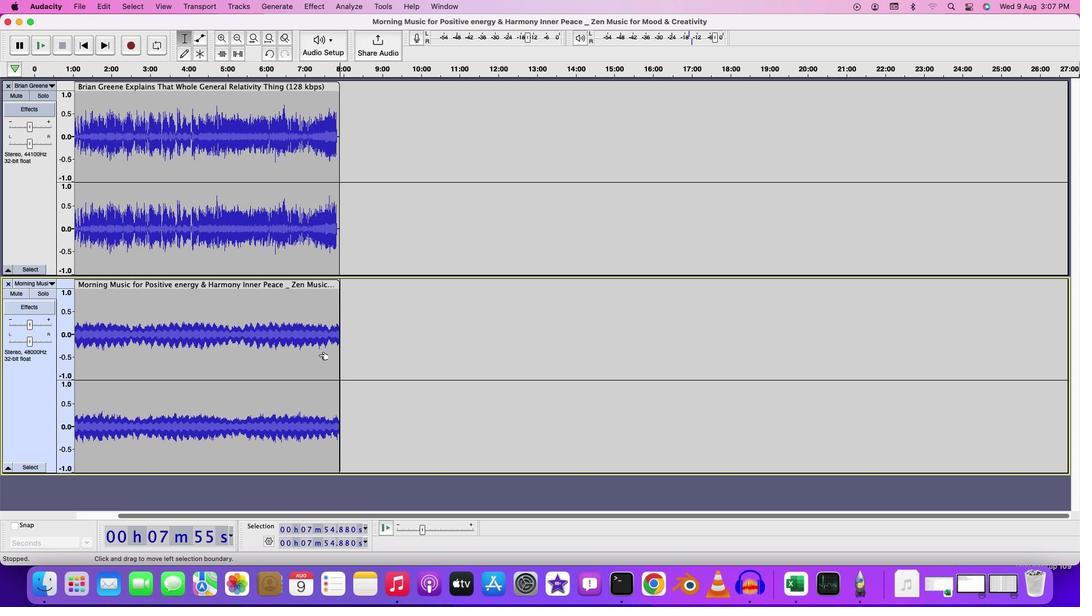 
Action: Mouse scrolled (318, 355) with delta (0, 0)
Screenshot: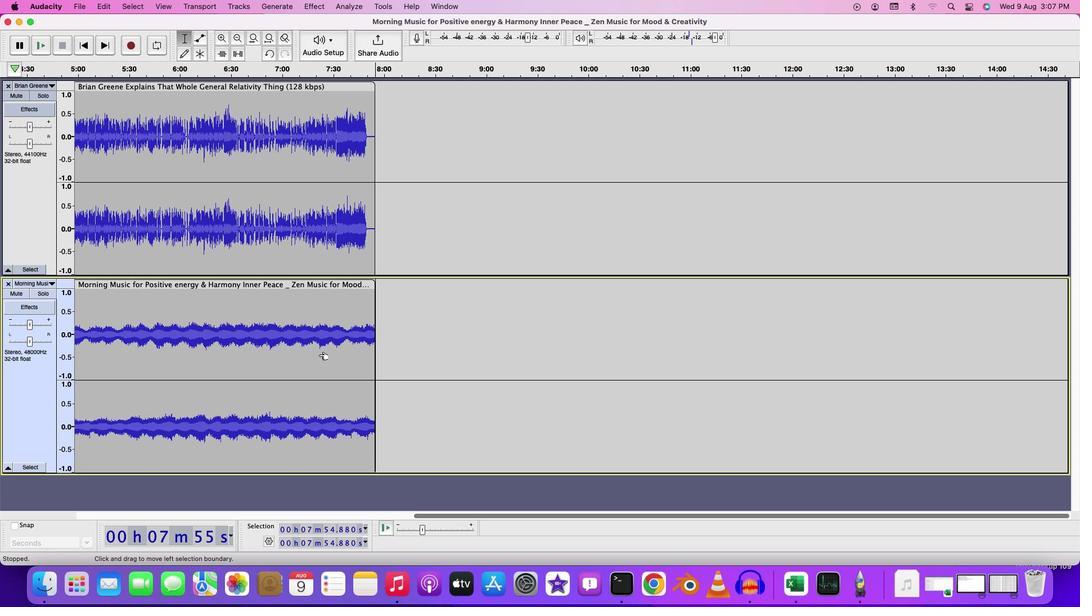 
Action: Mouse scrolled (318, 355) with delta (0, 0)
Screenshot: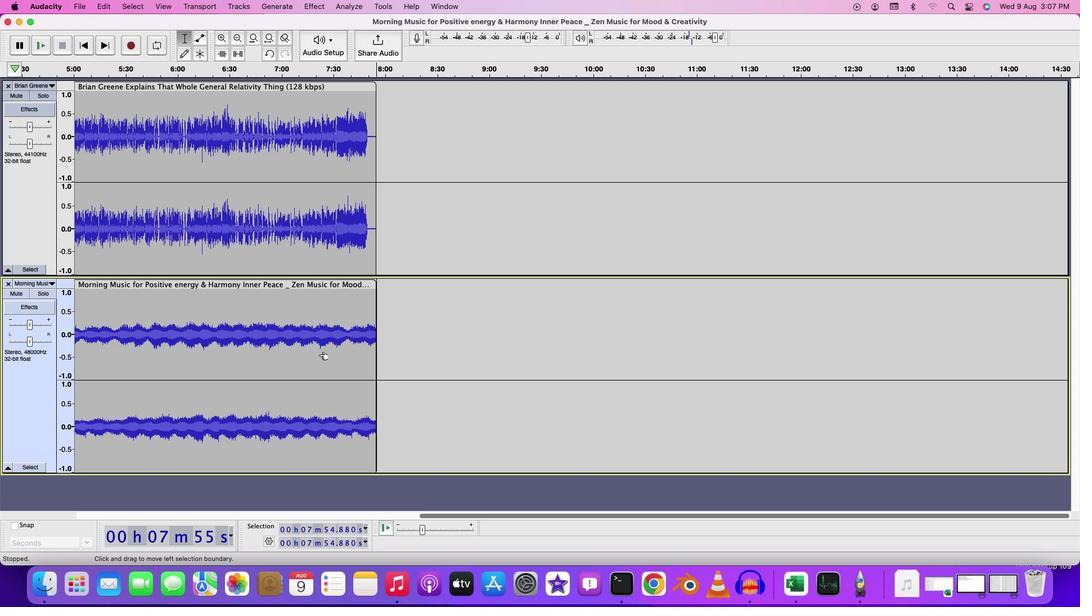 
Action: Mouse moved to (447, 518)
Screenshot: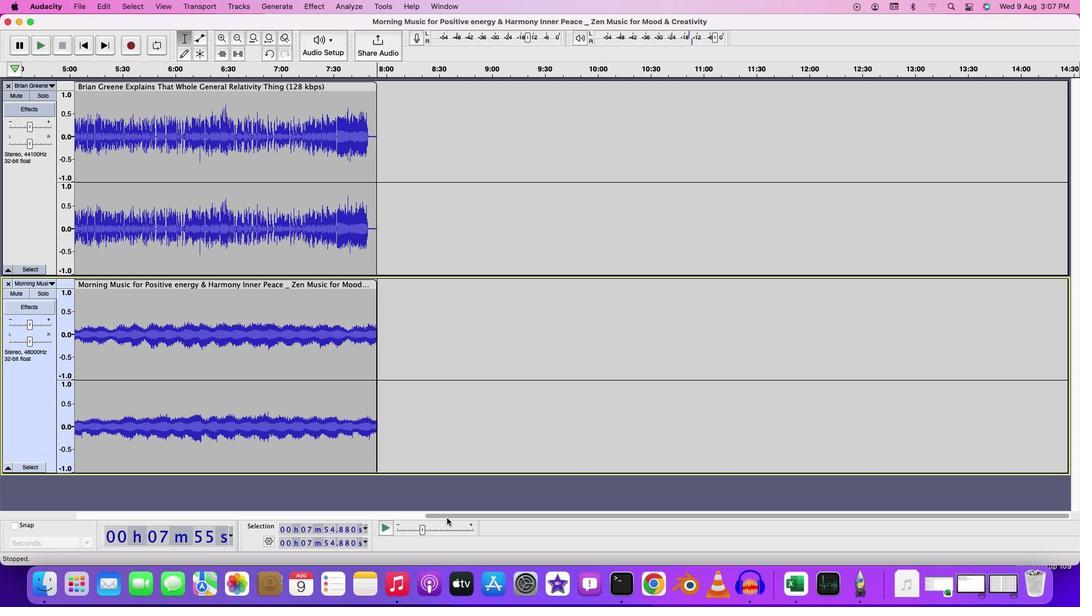 
Action: Mouse pressed left at (447, 518)
Screenshot: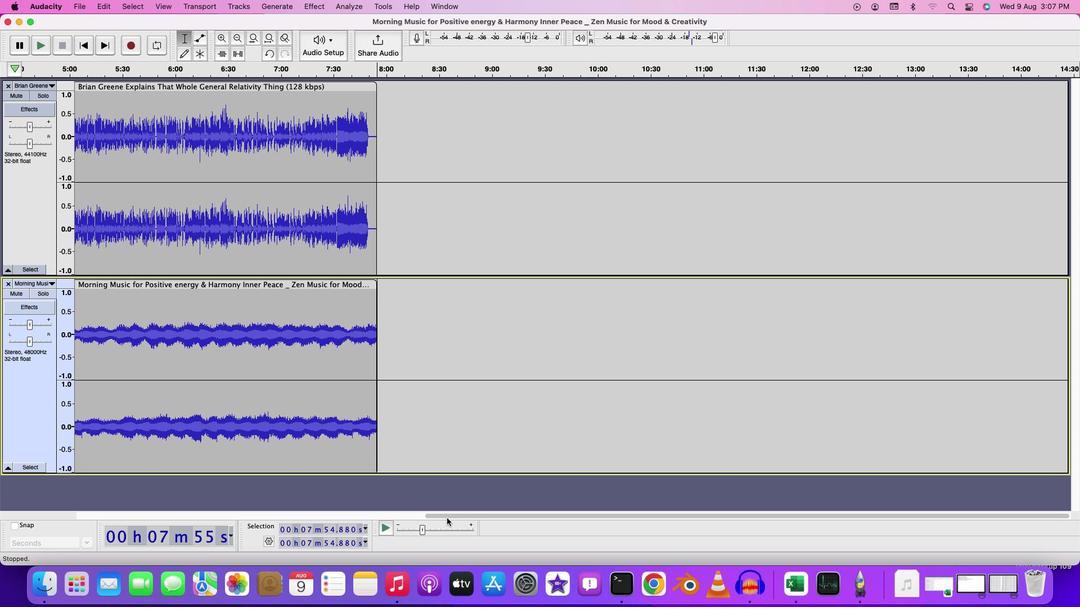 
Action: Mouse moved to (447, 128)
Screenshot: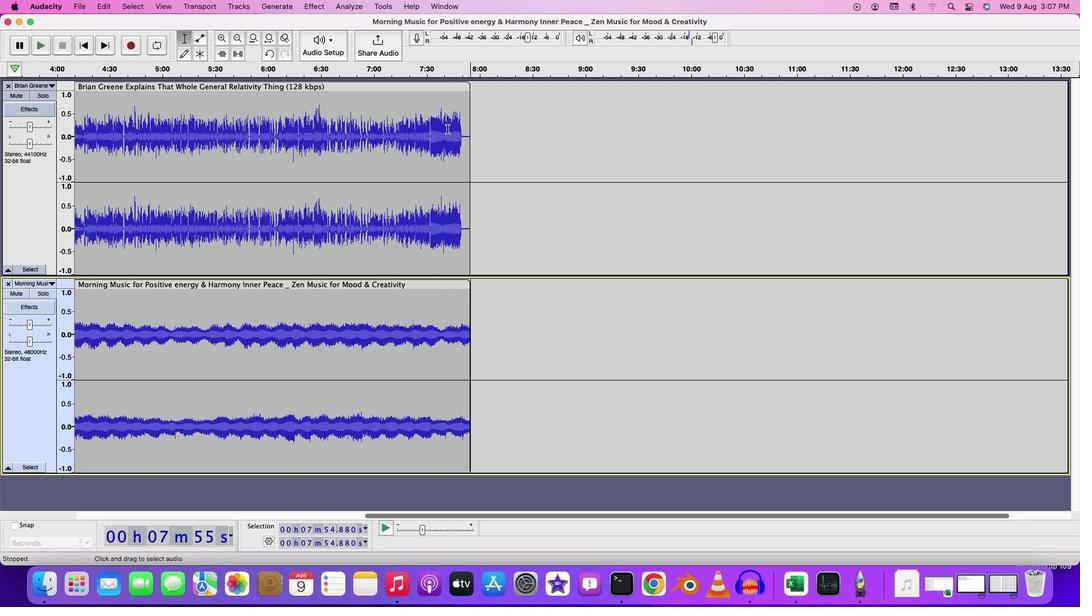 
Action: Mouse pressed left at (447, 128)
Screenshot: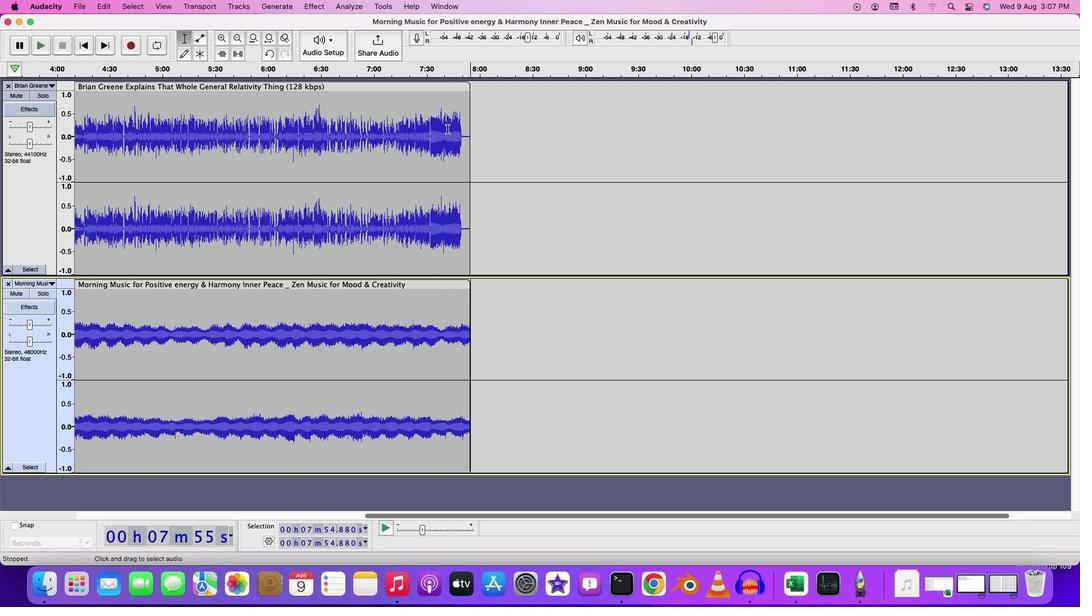 
Action: Key pressed Key.space
Screenshot: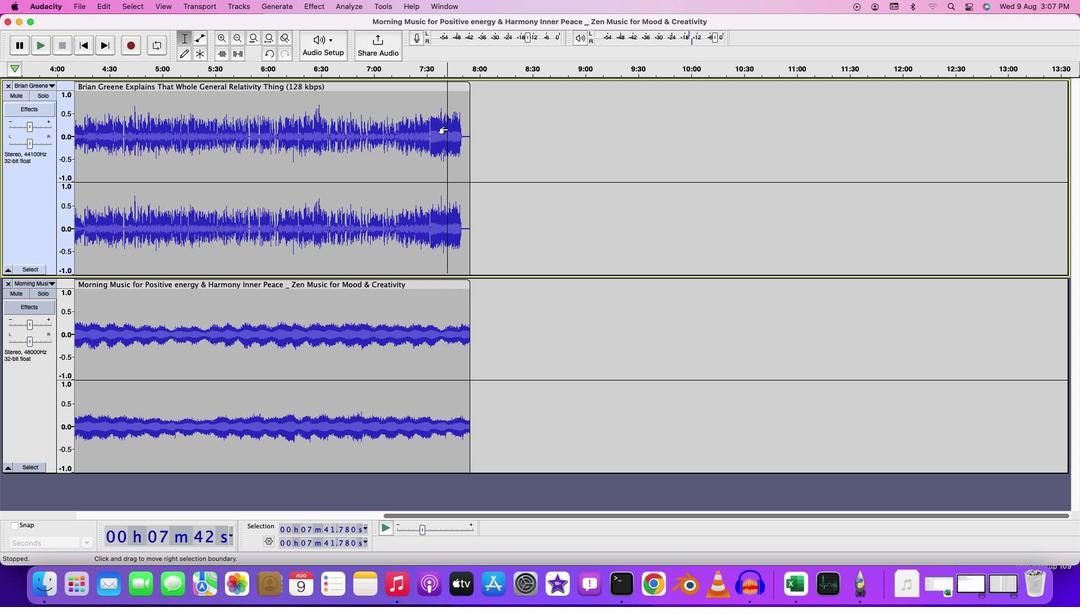 
Action: Mouse moved to (560, 452)
Screenshot: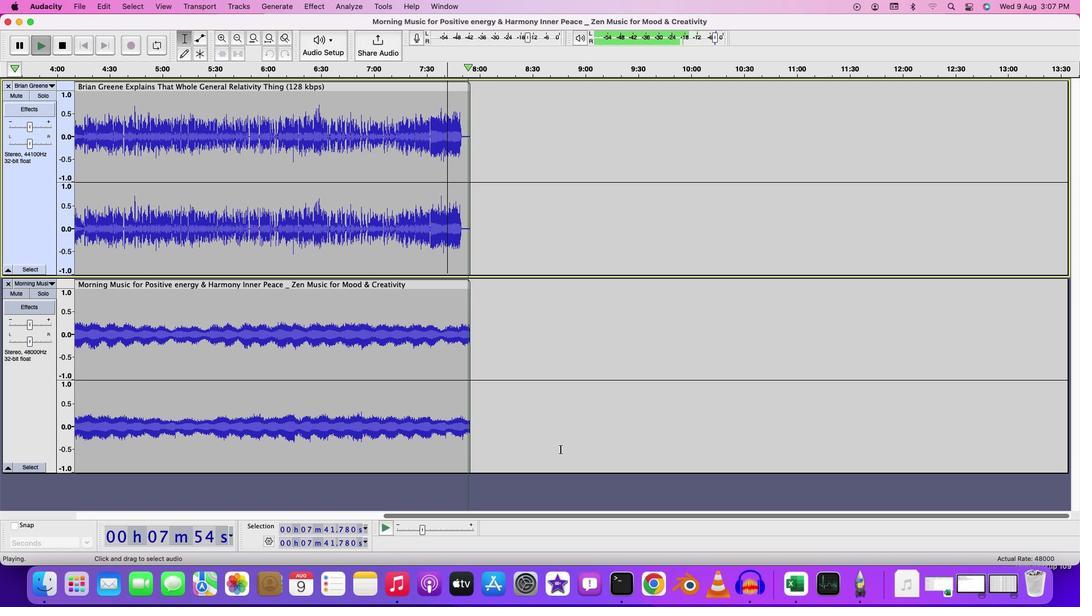 
Action: Key pressed Key.space
Screenshot: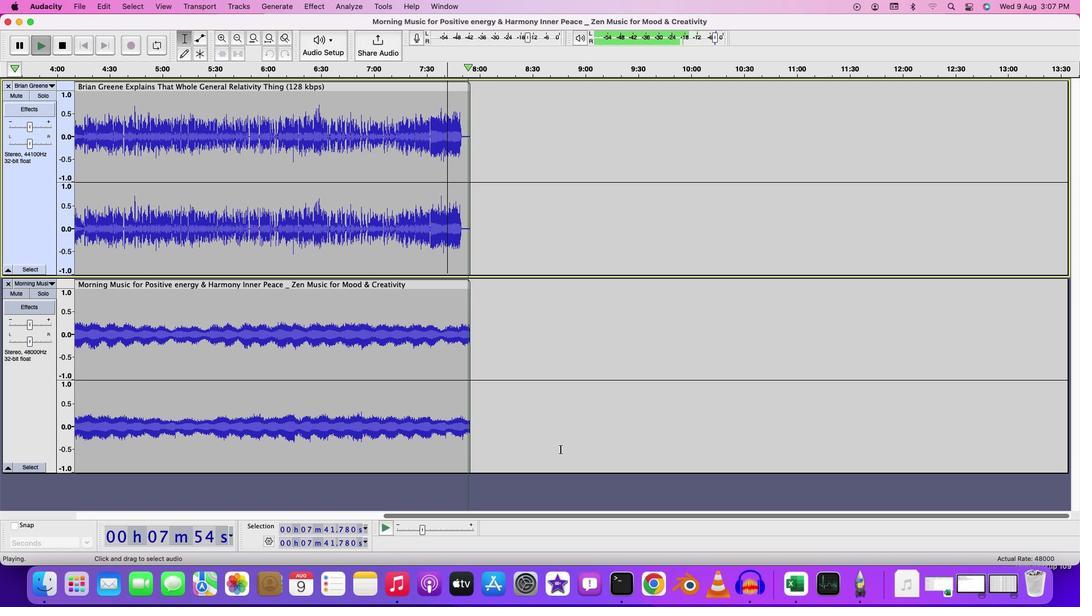 
Action: Mouse moved to (548, 514)
Screenshot: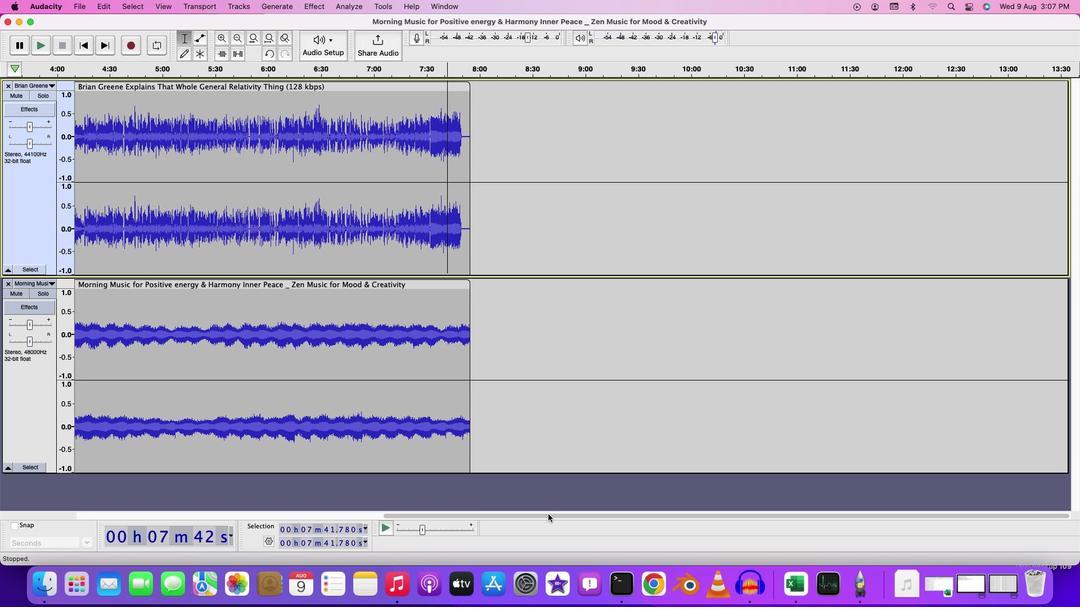 
Action: Mouse pressed left at (548, 514)
Screenshot: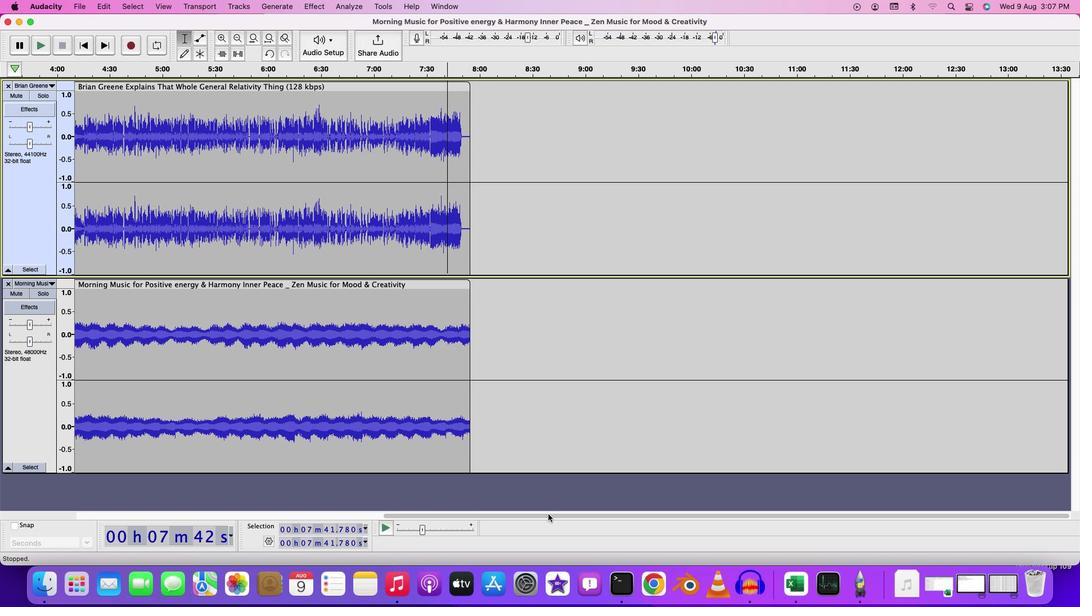 
Action: Mouse moved to (77, 97)
Screenshot: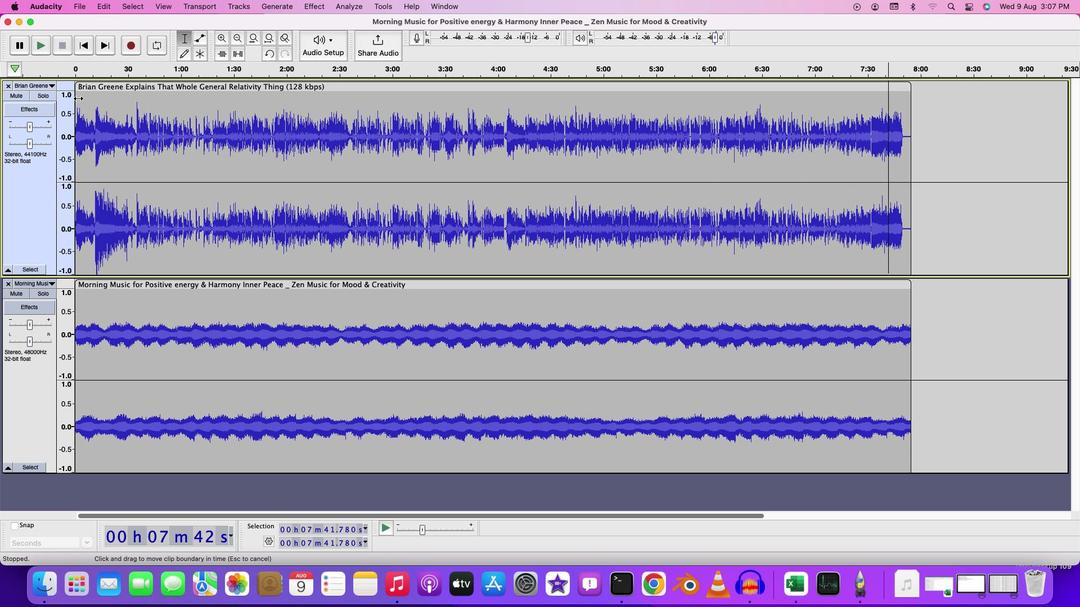 
Action: Mouse pressed left at (77, 97)
Screenshot: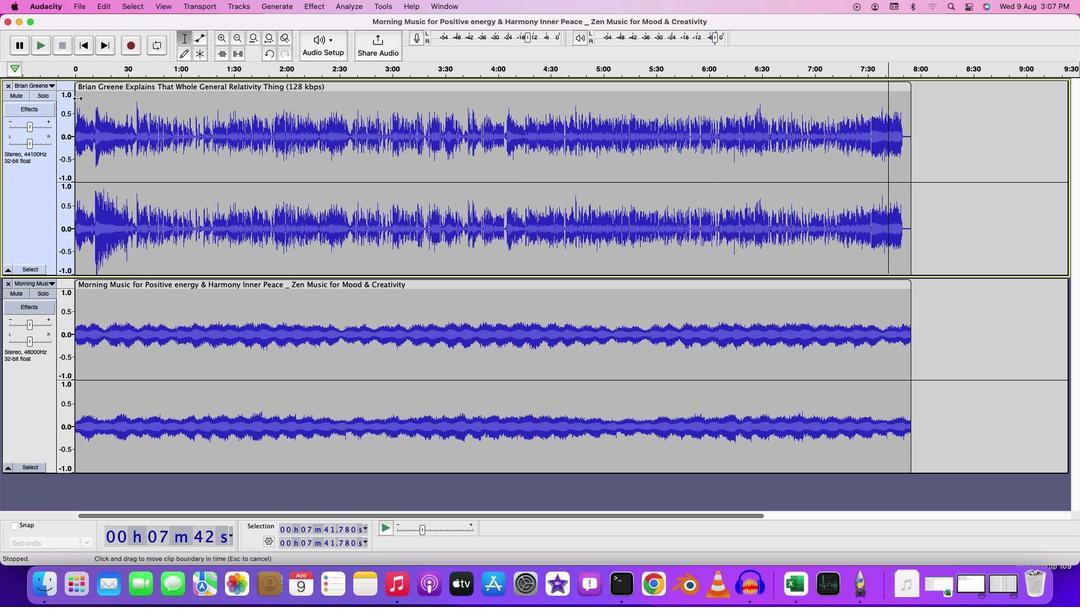 
Action: Mouse moved to (78, 98)
Screenshot: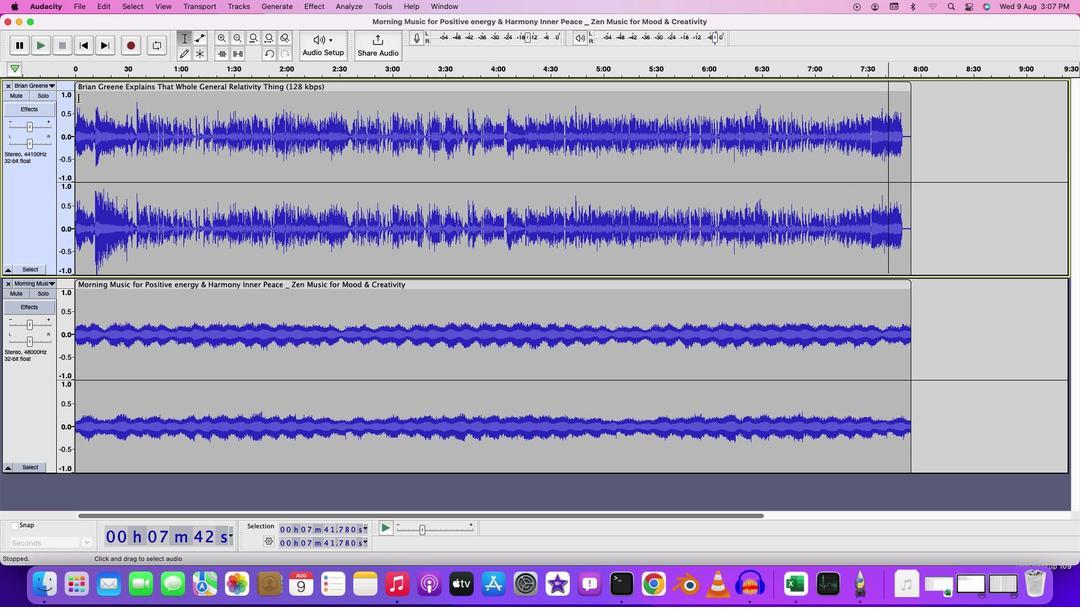 
Action: Mouse pressed left at (78, 98)
Screenshot: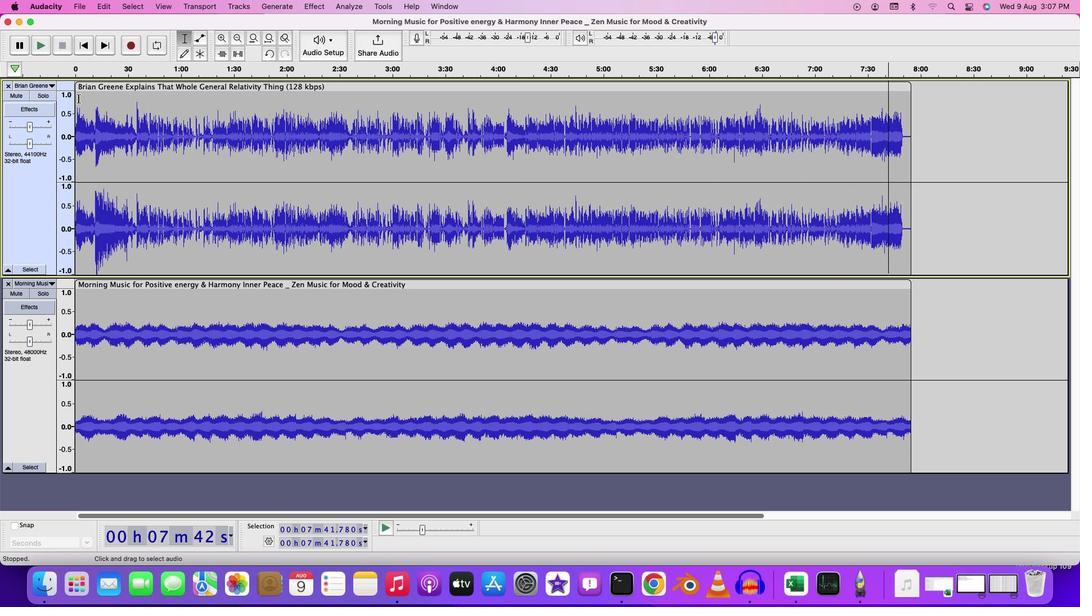 
Action: Key pressed Key.space
Screenshot: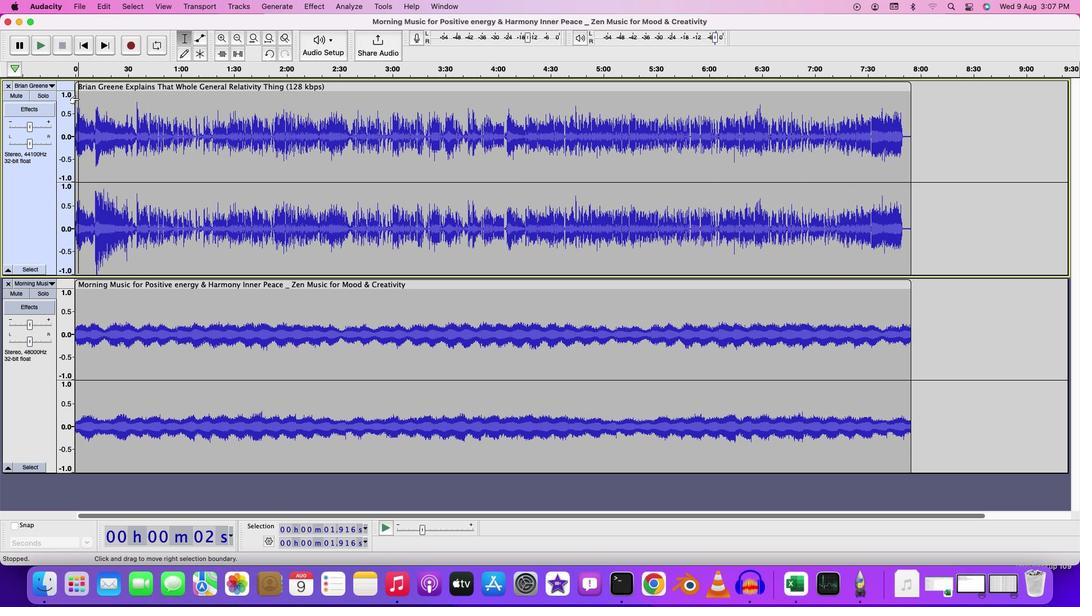 
Action: Mouse moved to (82, 97)
Screenshot: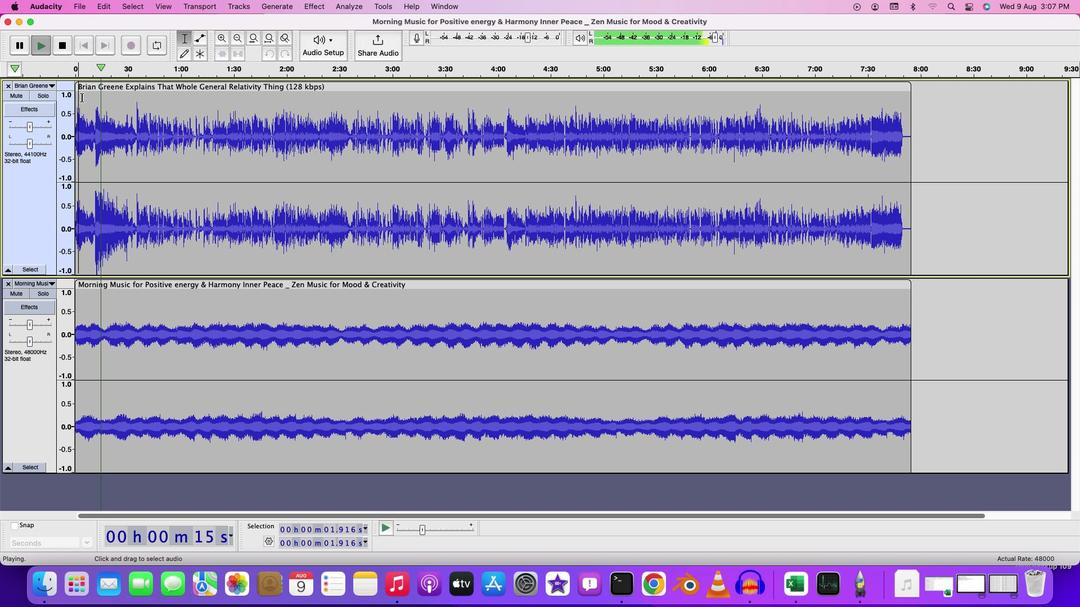 
Action: Mouse pressed left at (82, 97)
Screenshot: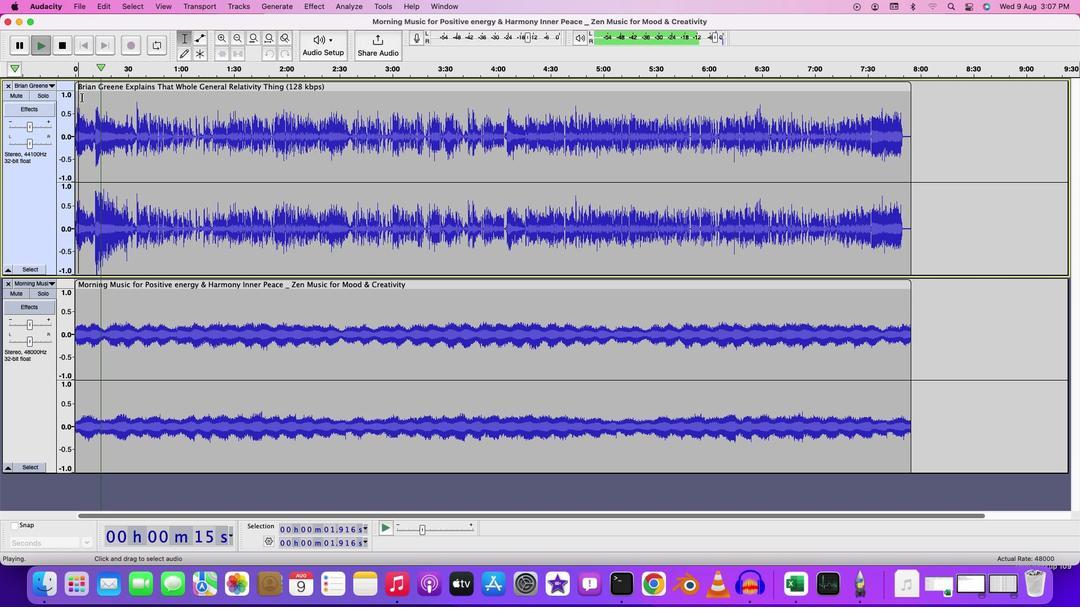 
Action: Key pressed Key.space
Screenshot: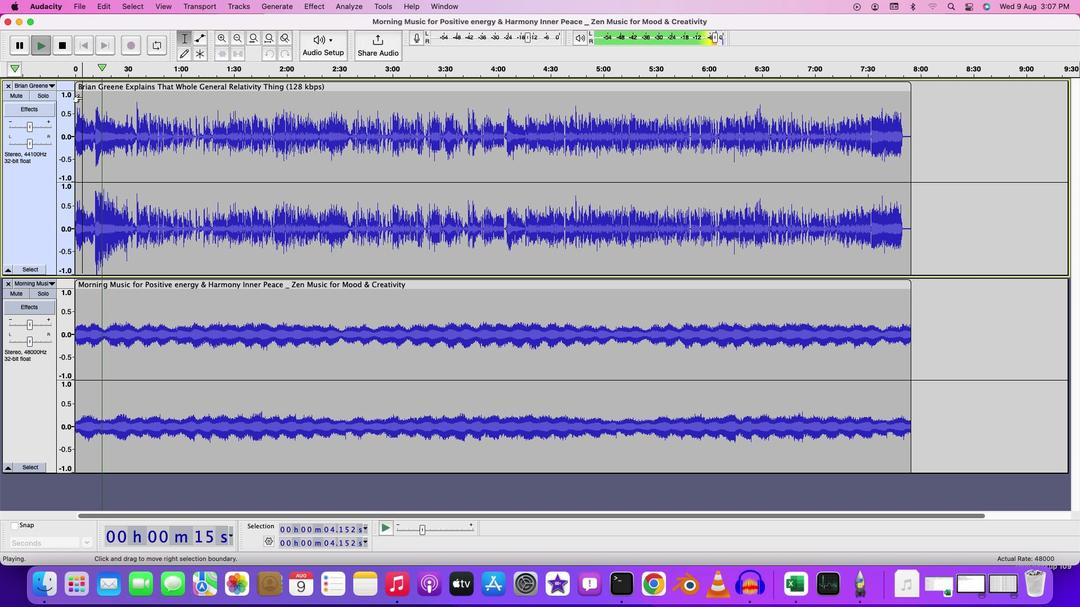 
Action: Mouse moved to (111, 302)
Screenshot: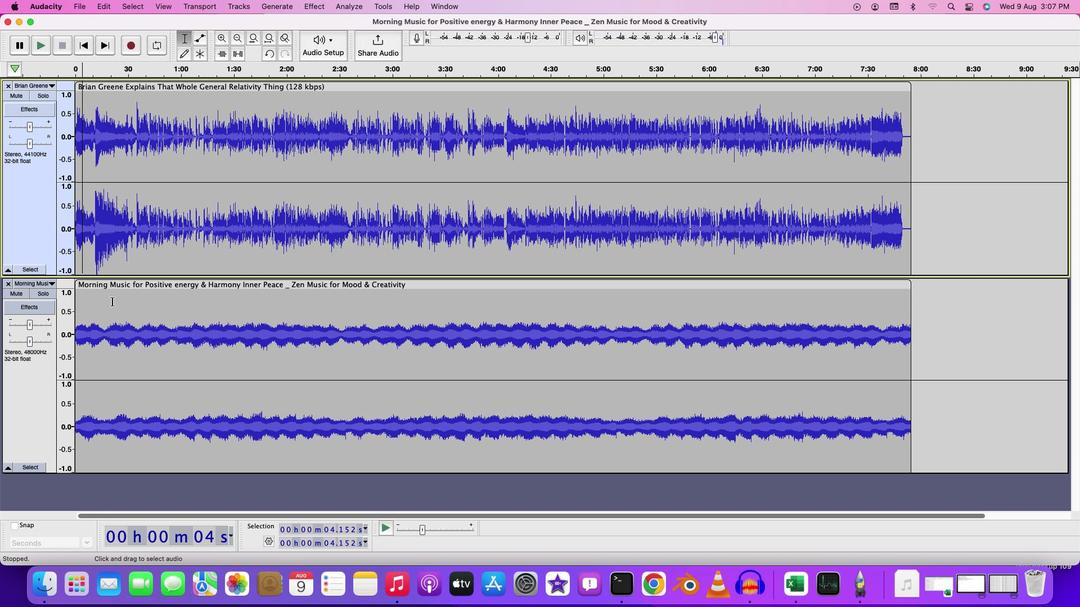 
Action: Mouse pressed left at (111, 302)
Screenshot: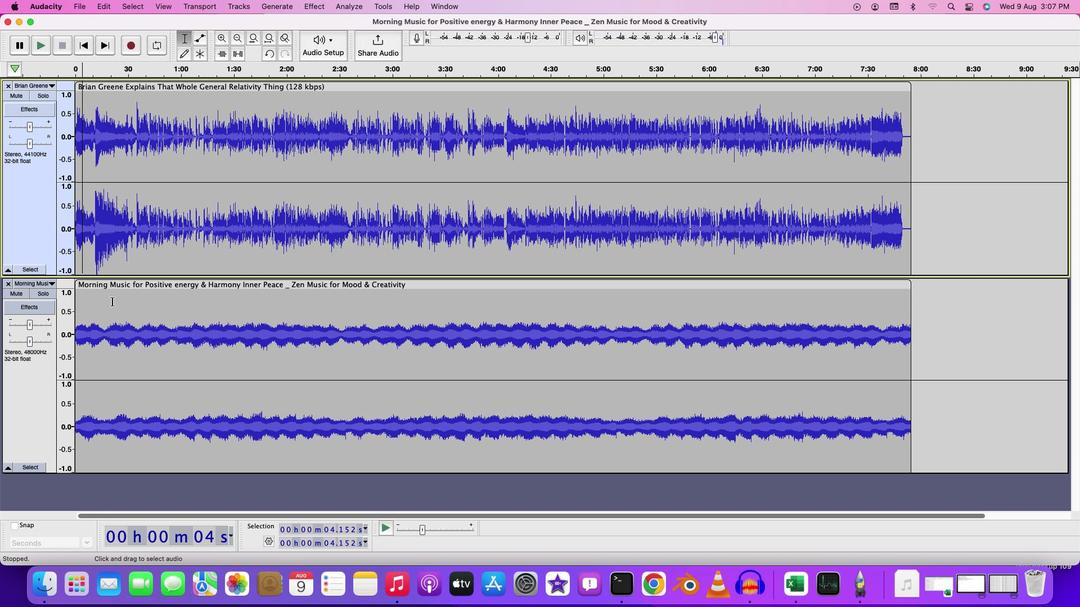 
Action: Mouse moved to (125, 325)
Screenshot: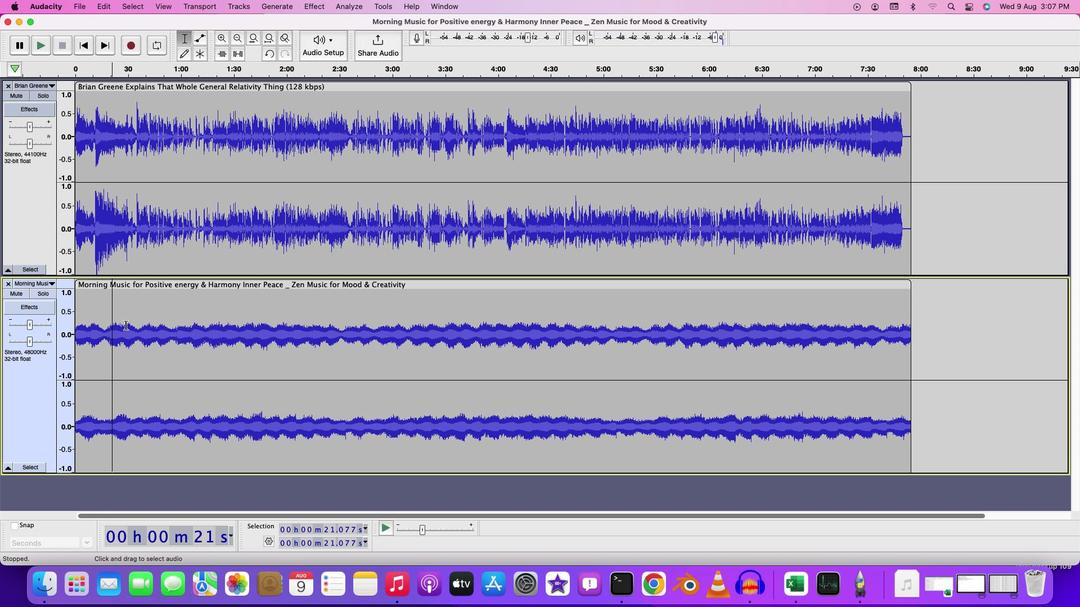 
Action: Mouse pressed left at (125, 325)
Screenshot: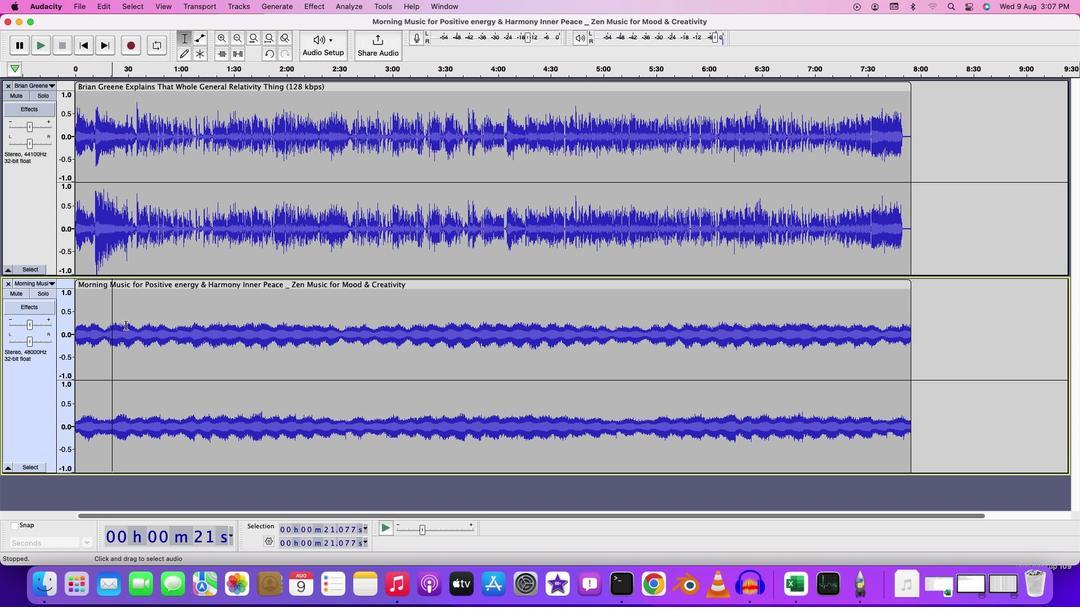 
Action: Mouse pressed left at (125, 325)
Screenshot: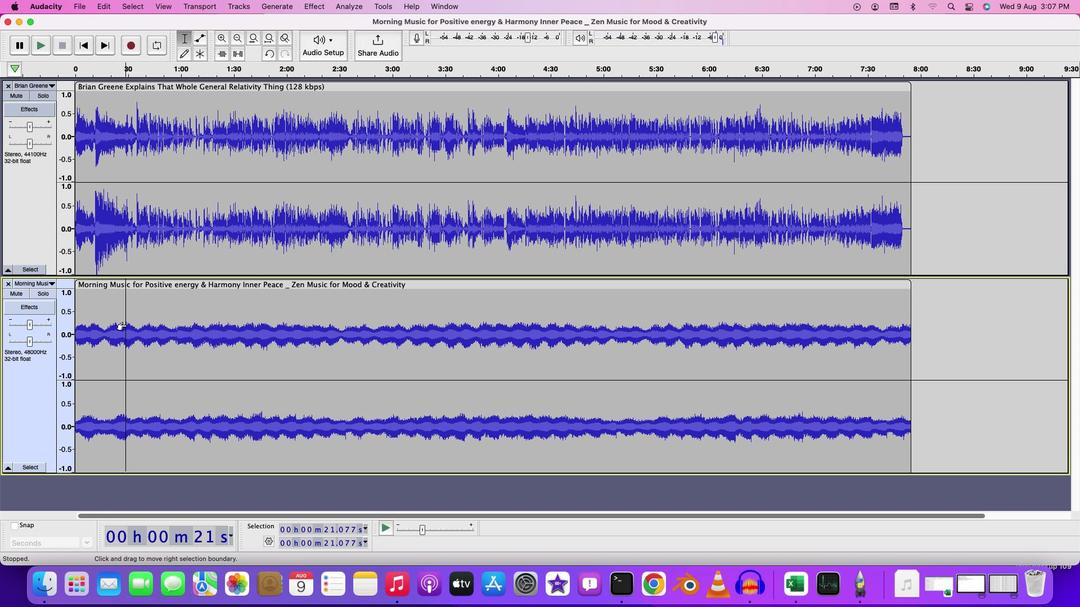 
Action: Mouse moved to (199, 42)
Screenshot: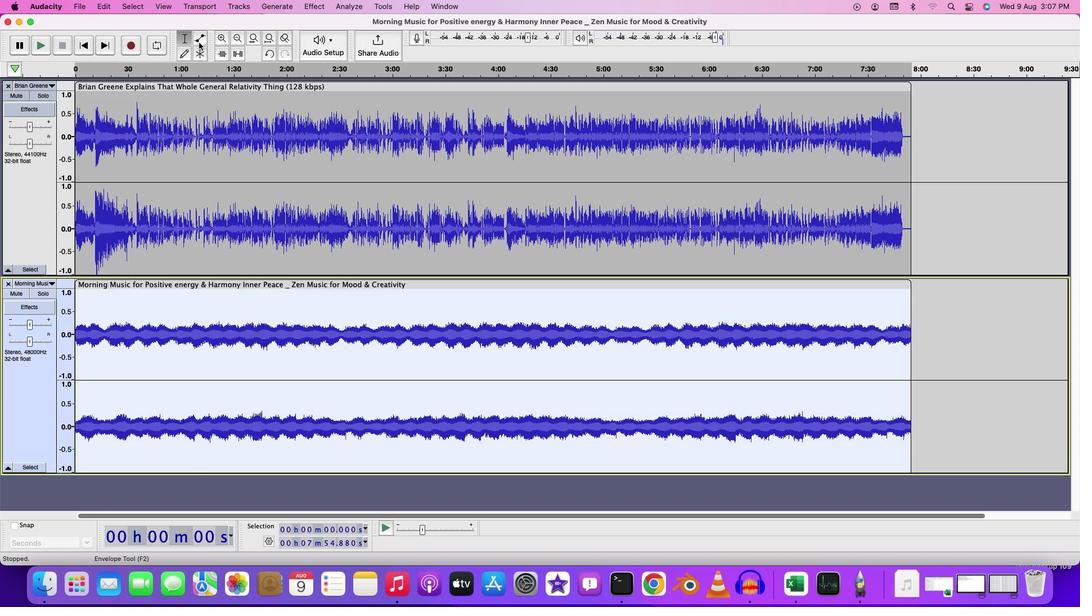 
Action: Mouse pressed left at (199, 42)
Screenshot: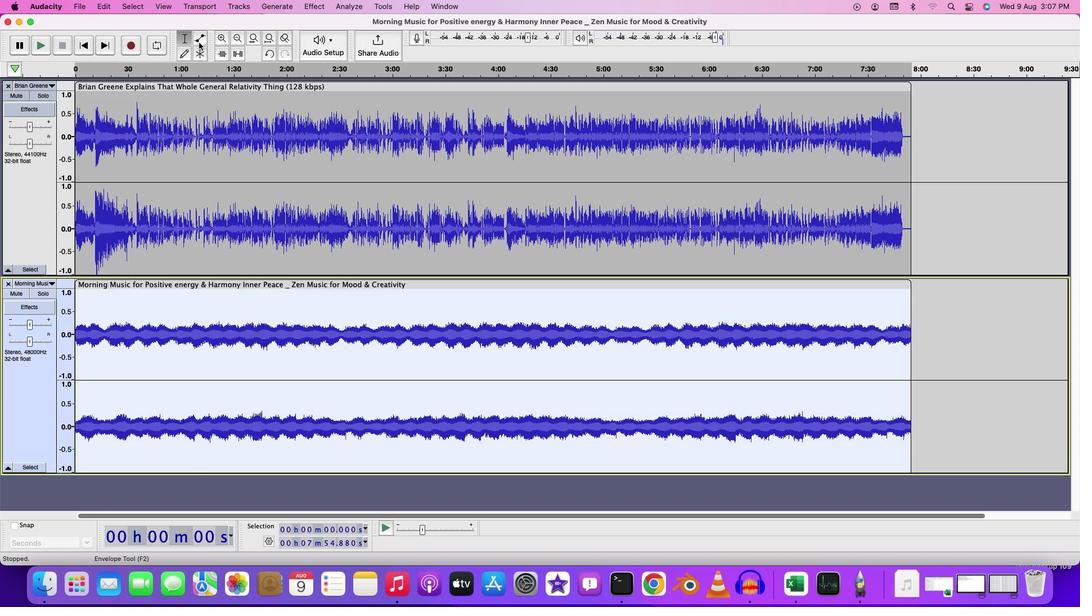 
Action: Mouse moved to (468, 290)
Screenshot: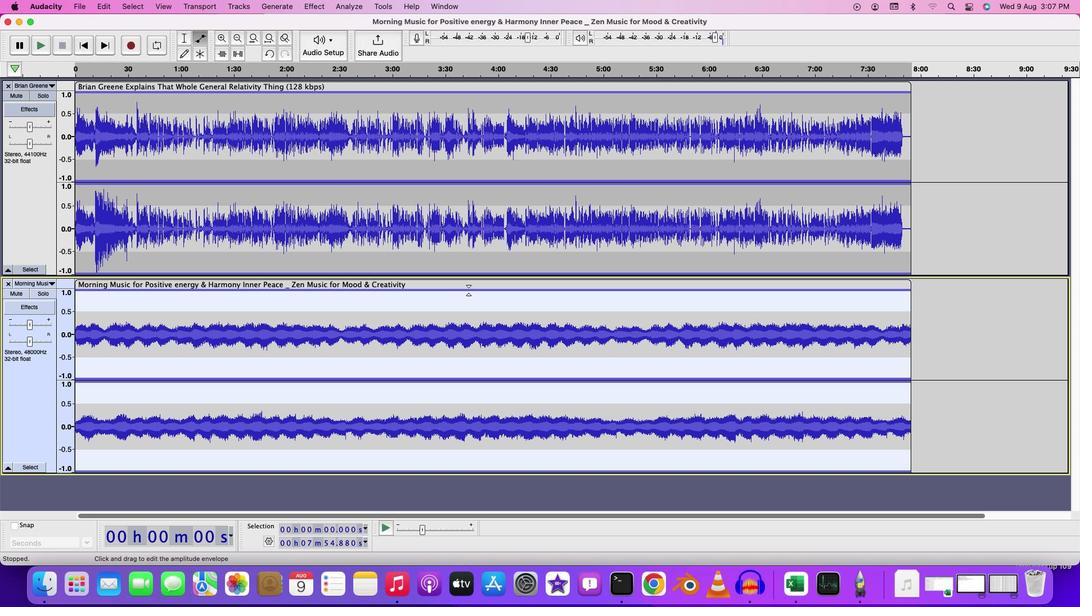 
Action: Mouse pressed left at (468, 290)
Screenshot: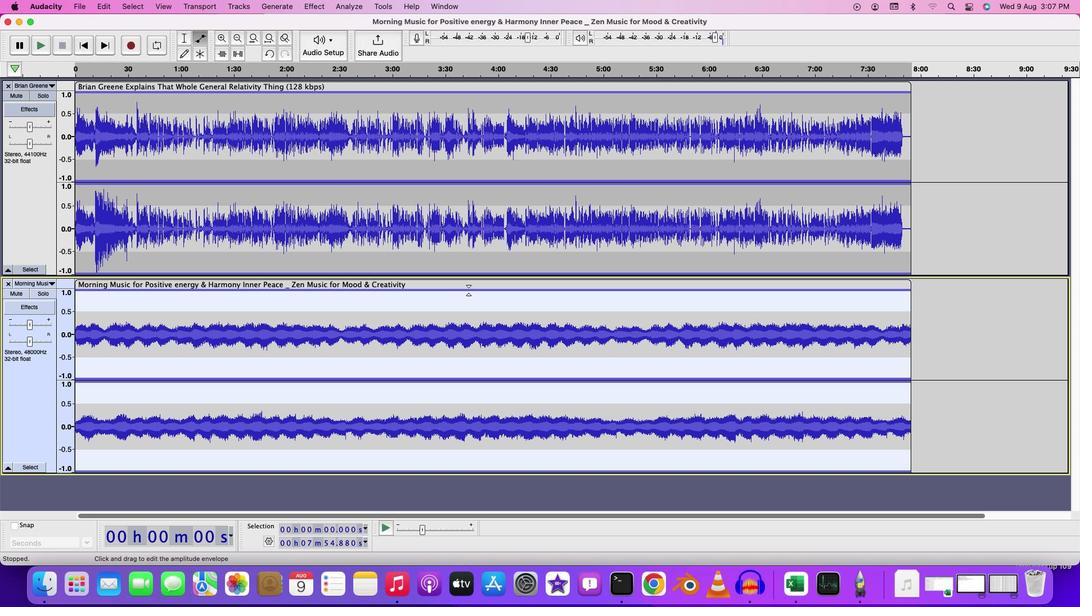 
Action: Mouse moved to (469, 294)
Screenshot: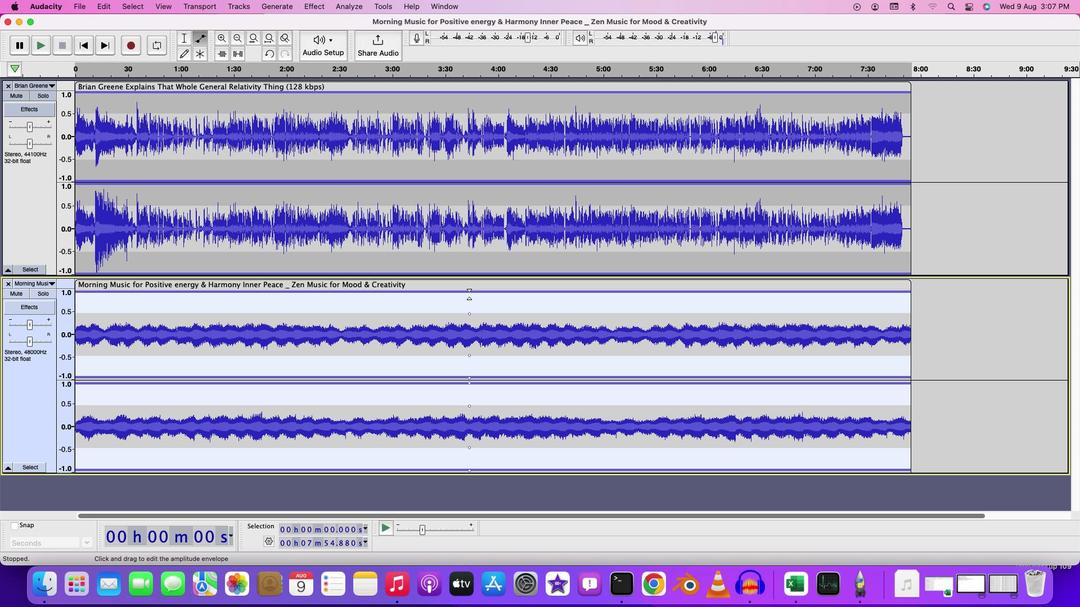 
Action: Mouse pressed left at (469, 294)
Screenshot: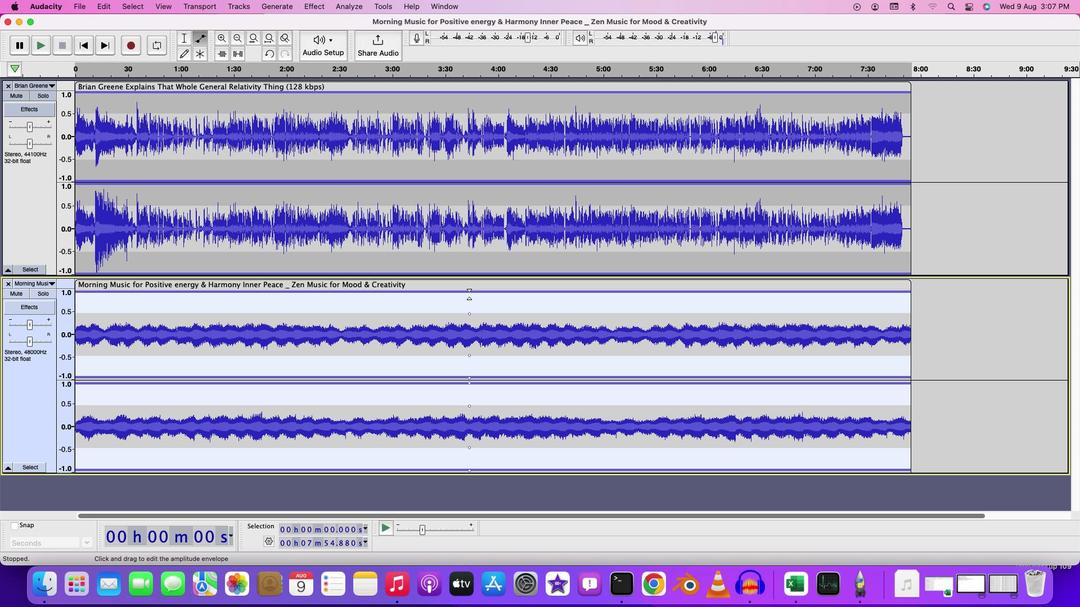 
Action: Mouse moved to (182, 38)
Screenshot: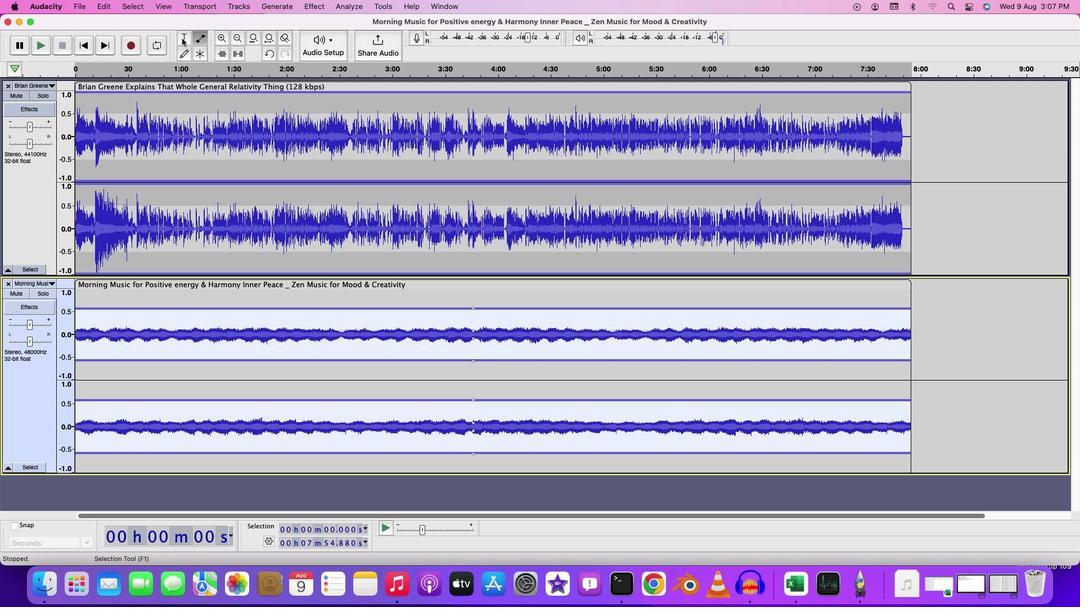 
Action: Mouse pressed left at (182, 38)
Screenshot: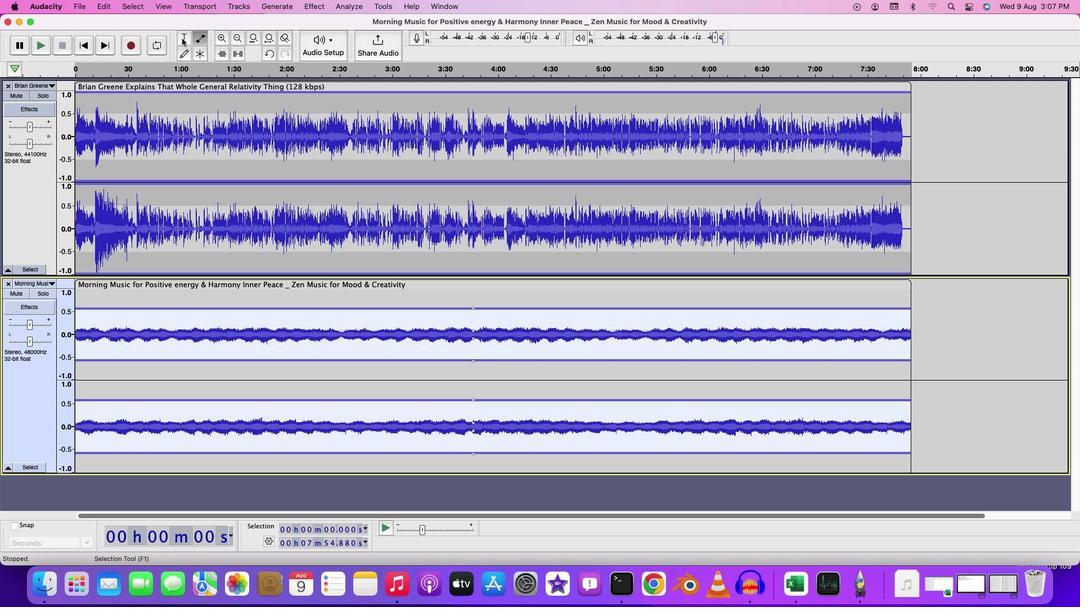 
Action: Mouse moved to (78, 106)
Screenshot: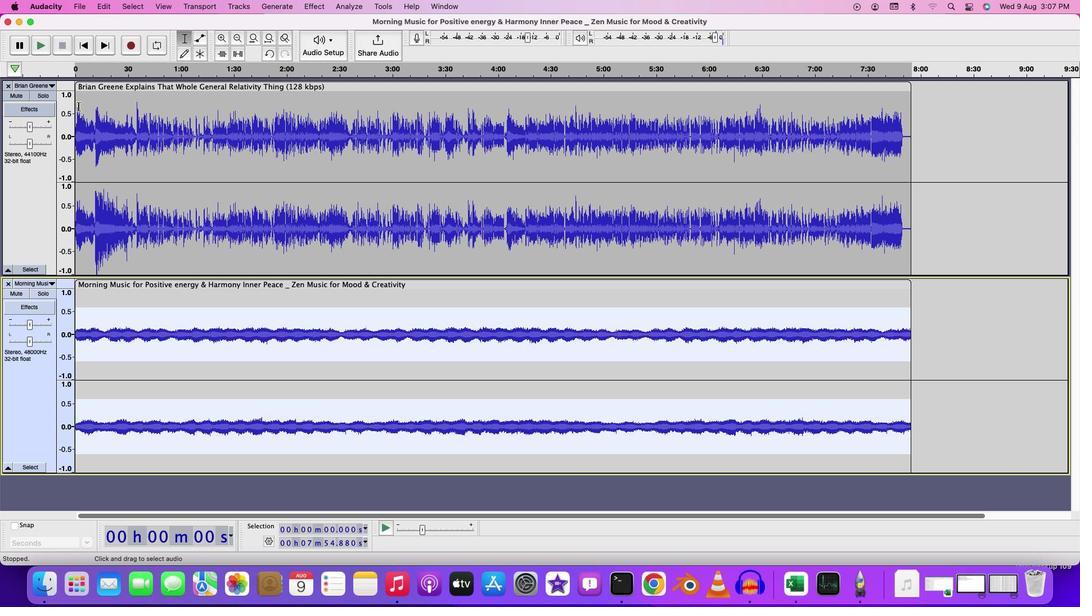 
Action: Mouse pressed left at (78, 106)
Screenshot: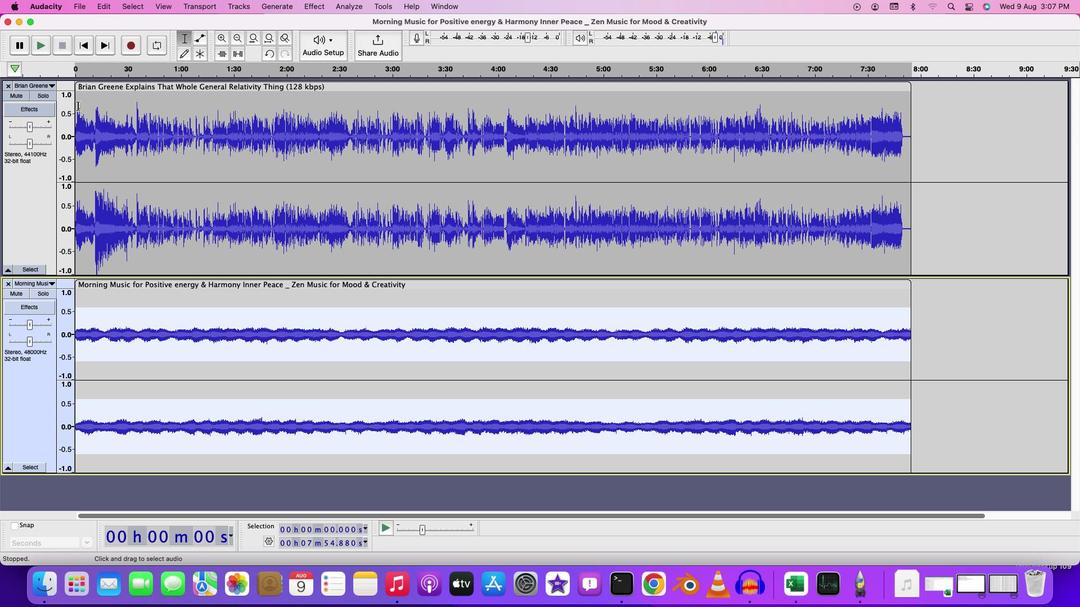 
Action: Key pressed Key.spaceKey.space
Screenshot: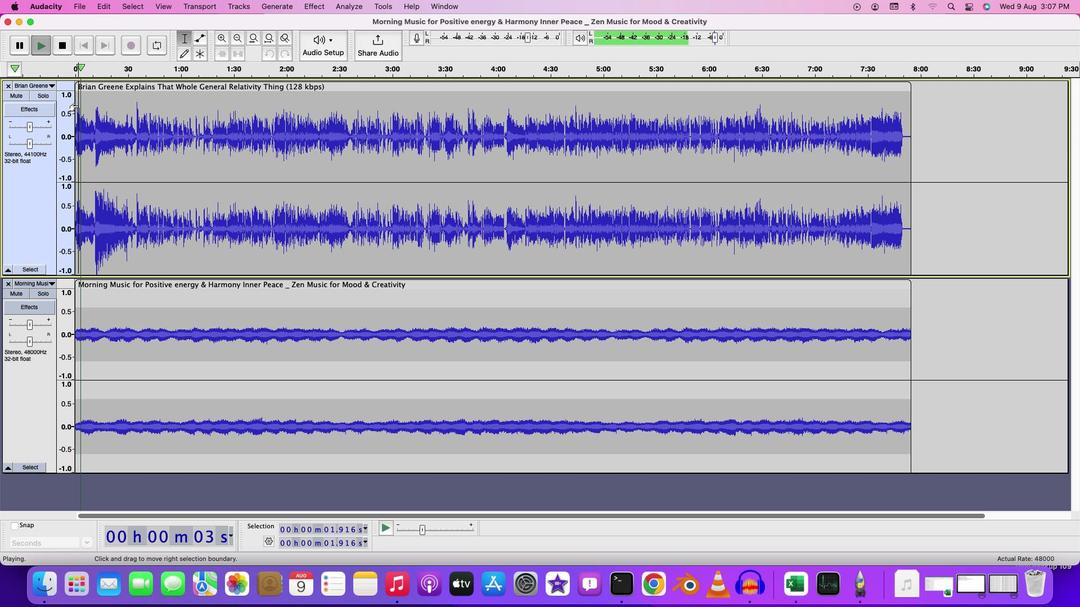 
Action: Mouse moved to (192, 169)
Screenshot: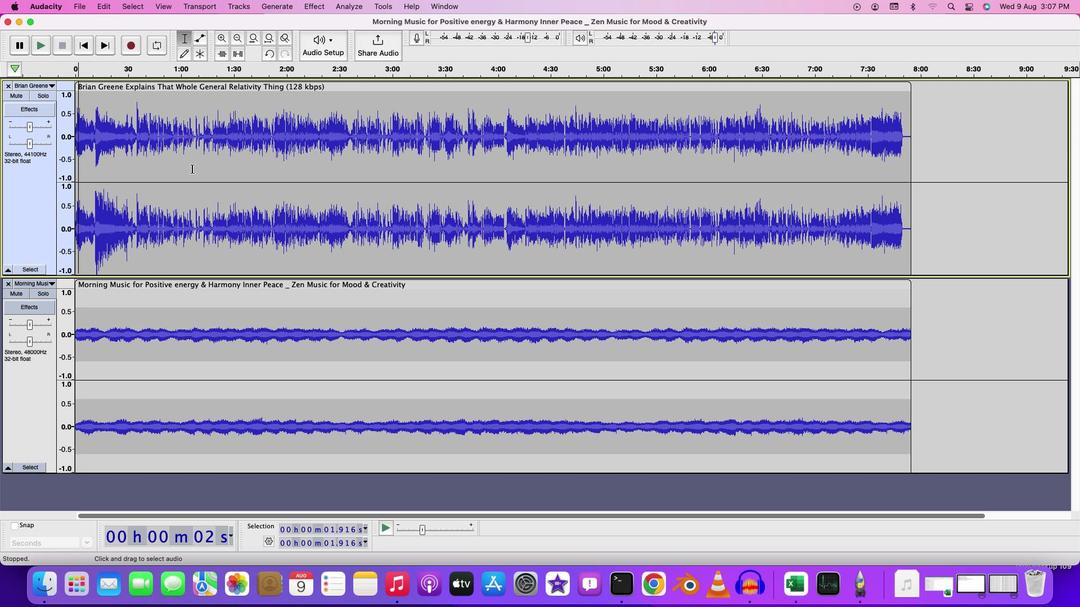 
Action: Key pressed Key.cmd
Screenshot: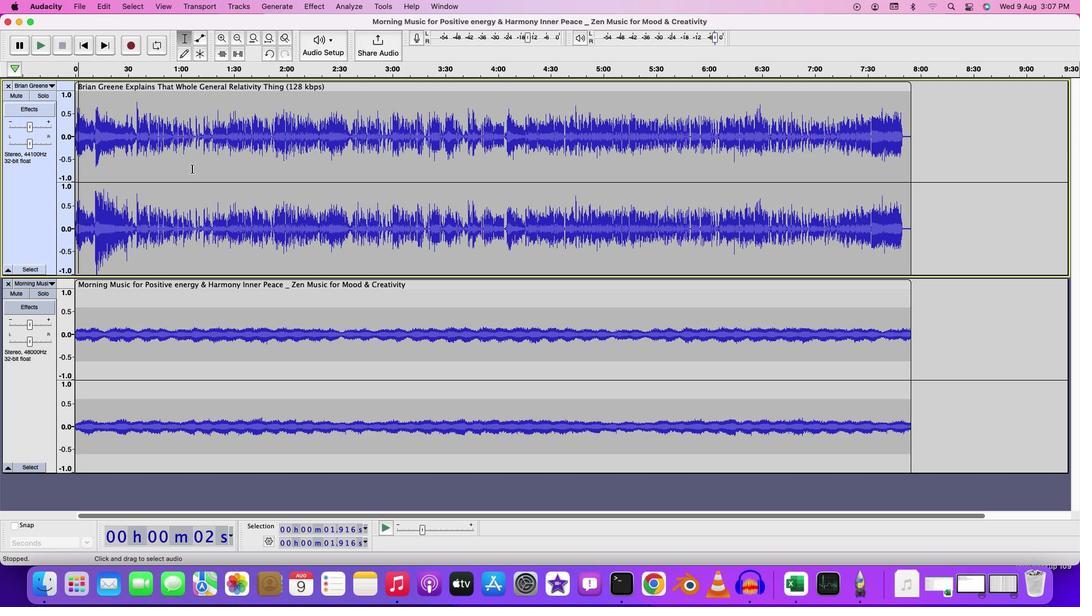 
Action: Mouse moved to (192, 169)
Screenshot: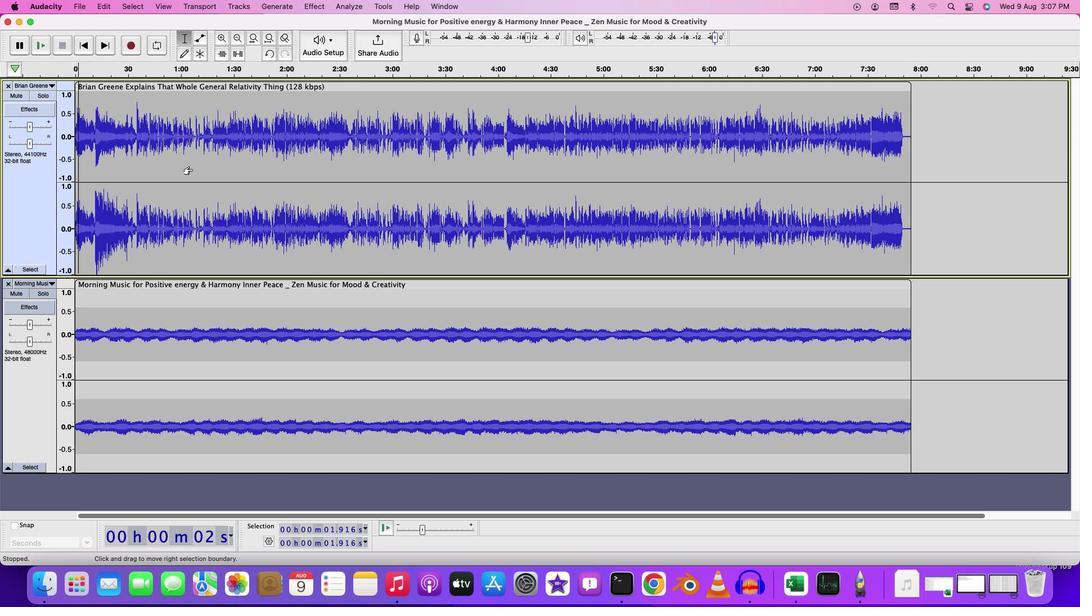 
Action: Mouse scrolled (192, 169) with delta (0, 0)
Screenshot: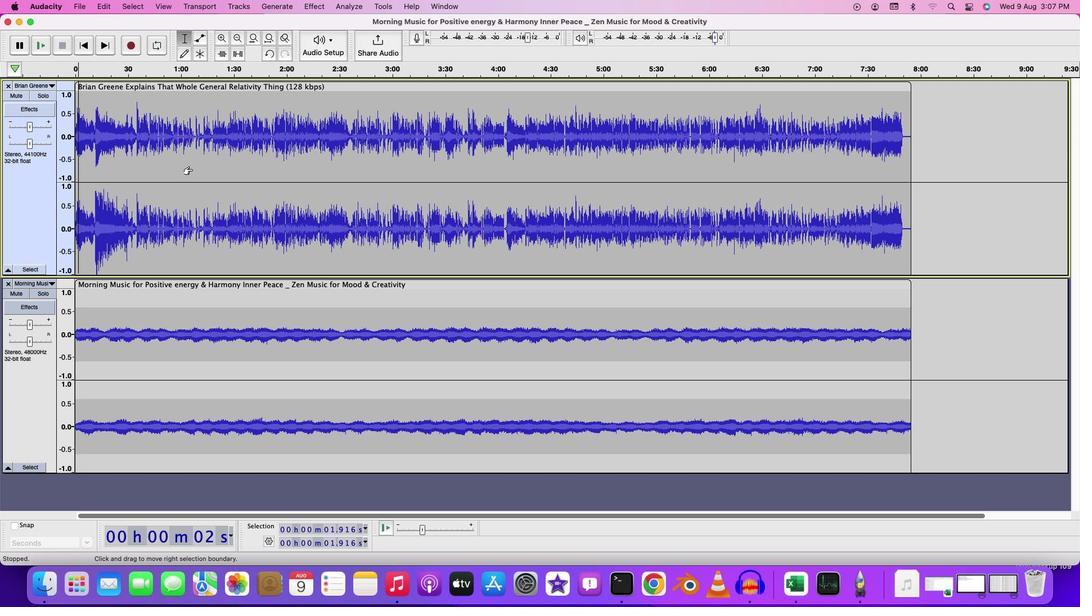 
Action: Mouse scrolled (192, 169) with delta (0, 0)
Screenshot: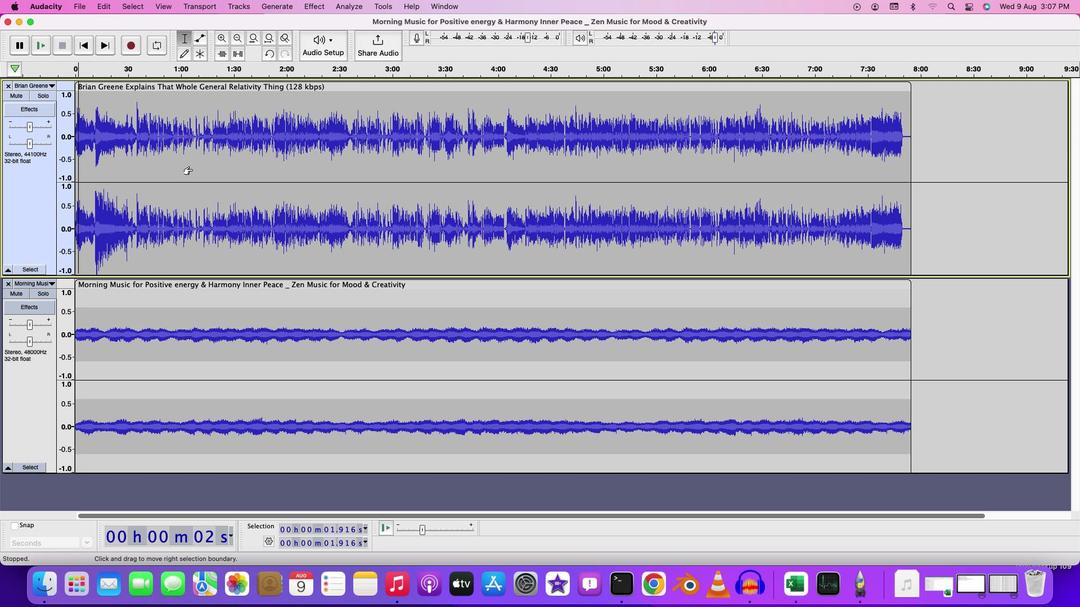 
Action: Mouse scrolled (192, 169) with delta (0, 1)
Screenshot: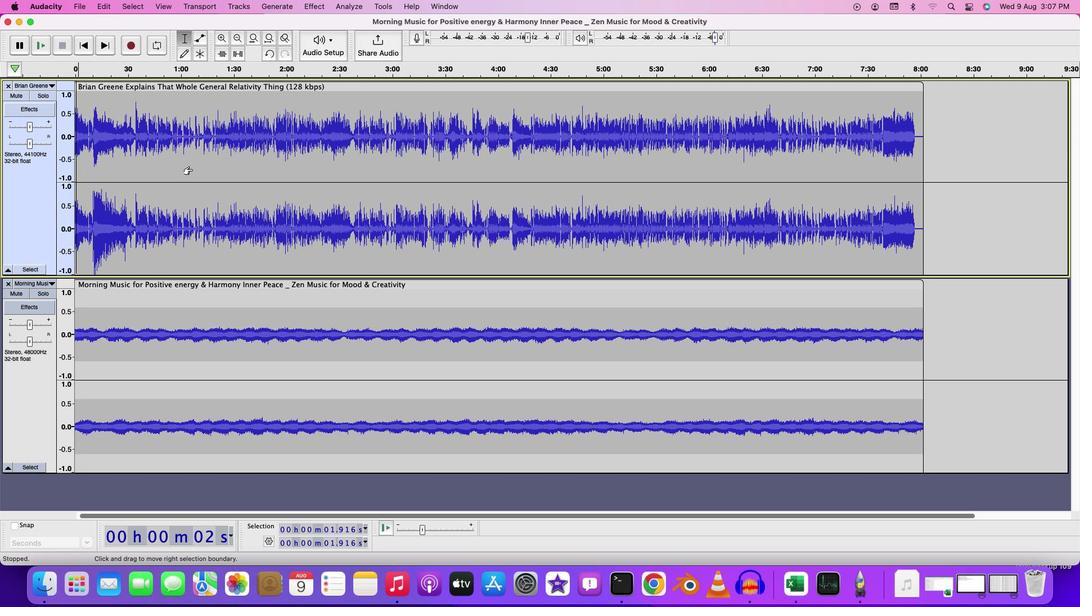 
Action: Mouse scrolled (192, 169) with delta (0, 1)
Screenshot: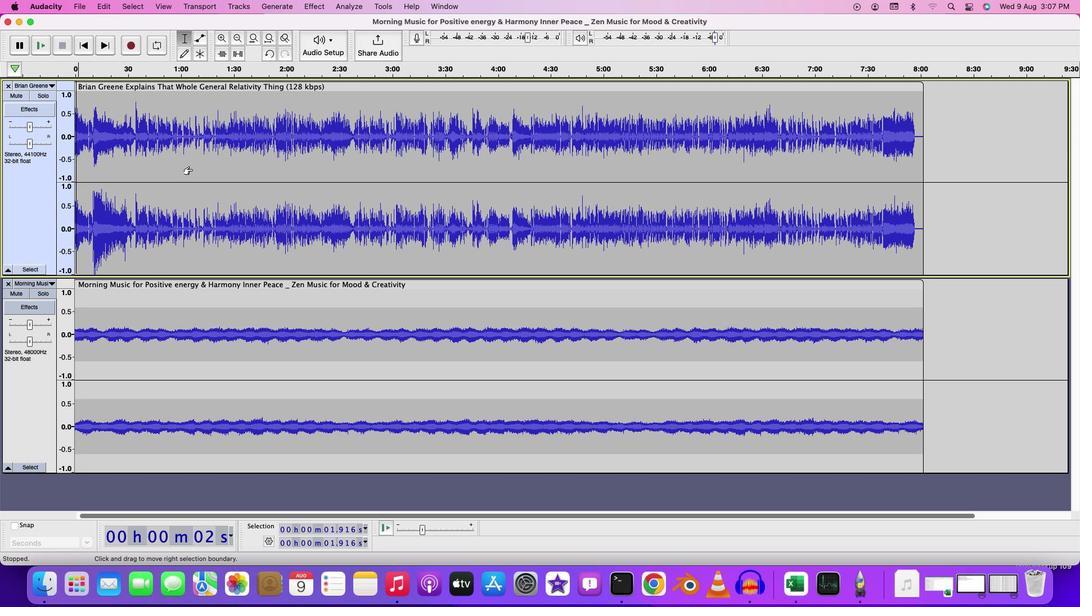
Action: Mouse moved to (192, 170)
Screenshot: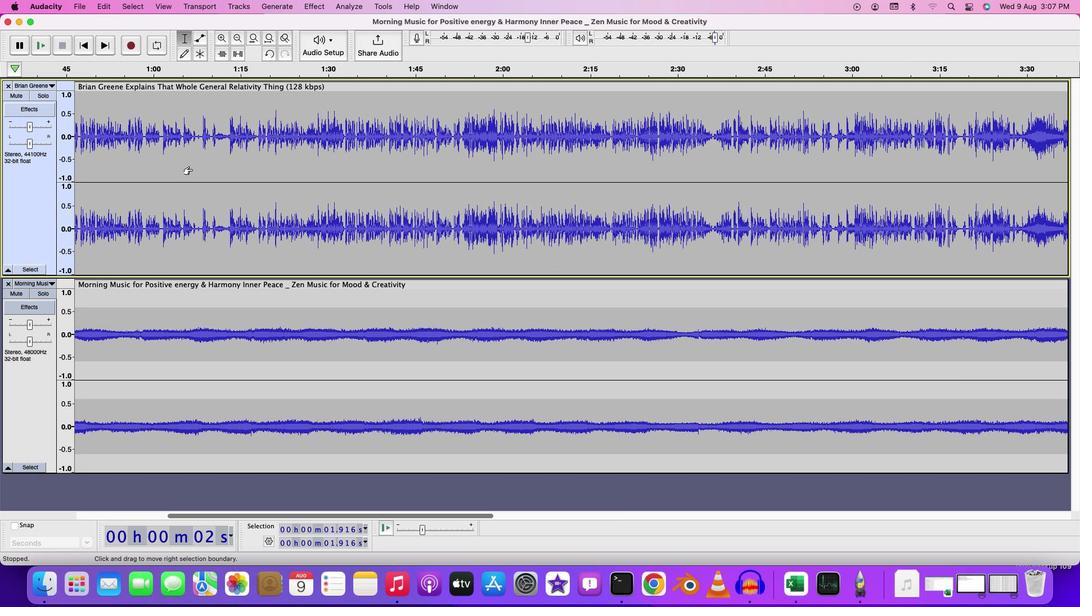 
Action: Mouse scrolled (192, 170) with delta (0, 0)
Screenshot: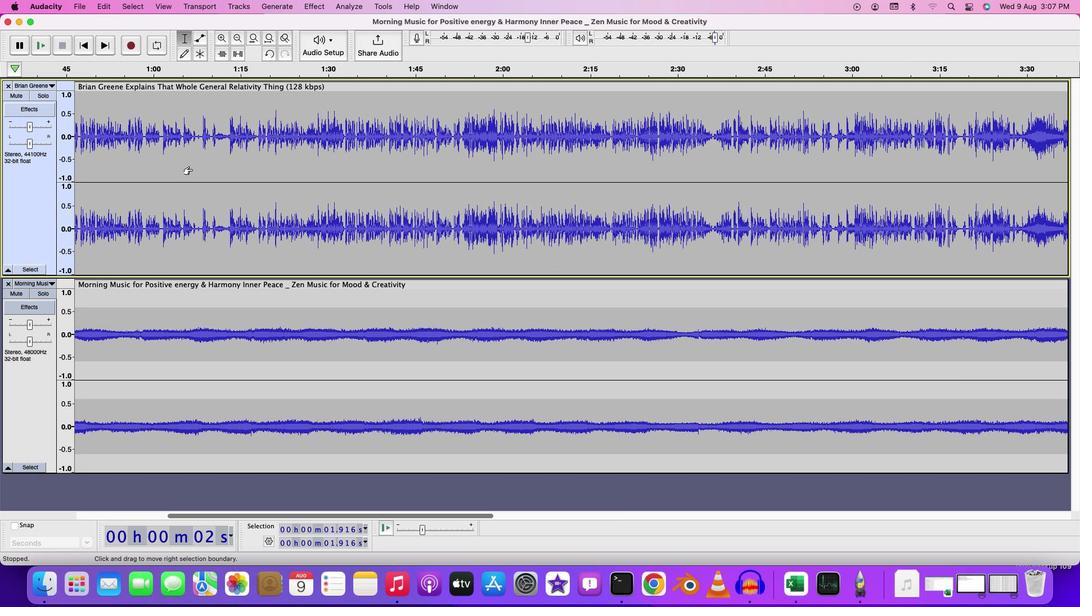 
Action: Mouse moved to (196, 179)
Screenshot: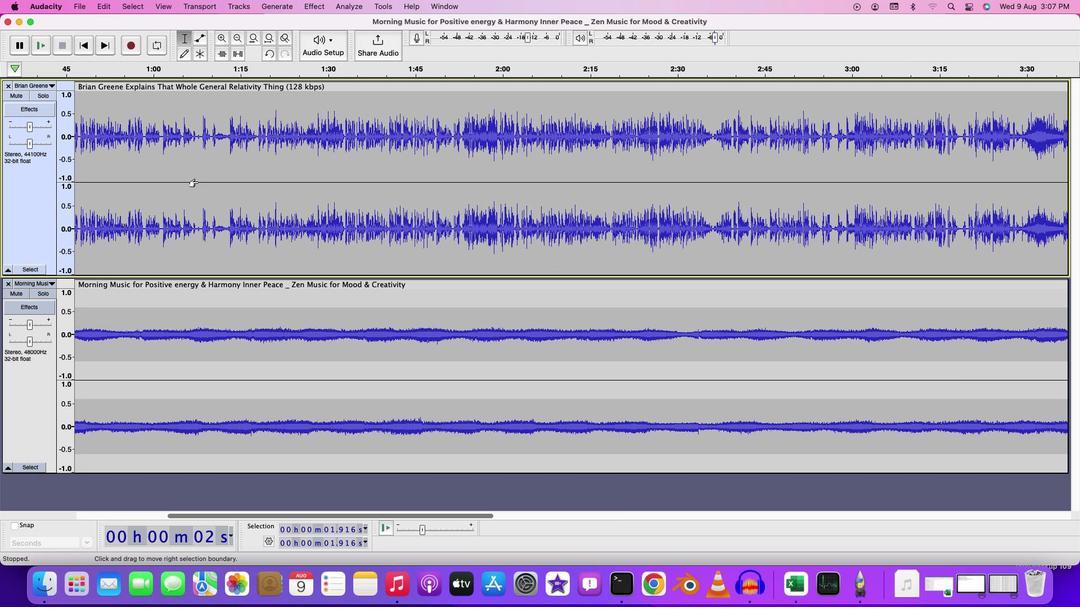 
Action: Mouse scrolled (196, 179) with delta (0, 0)
Screenshot: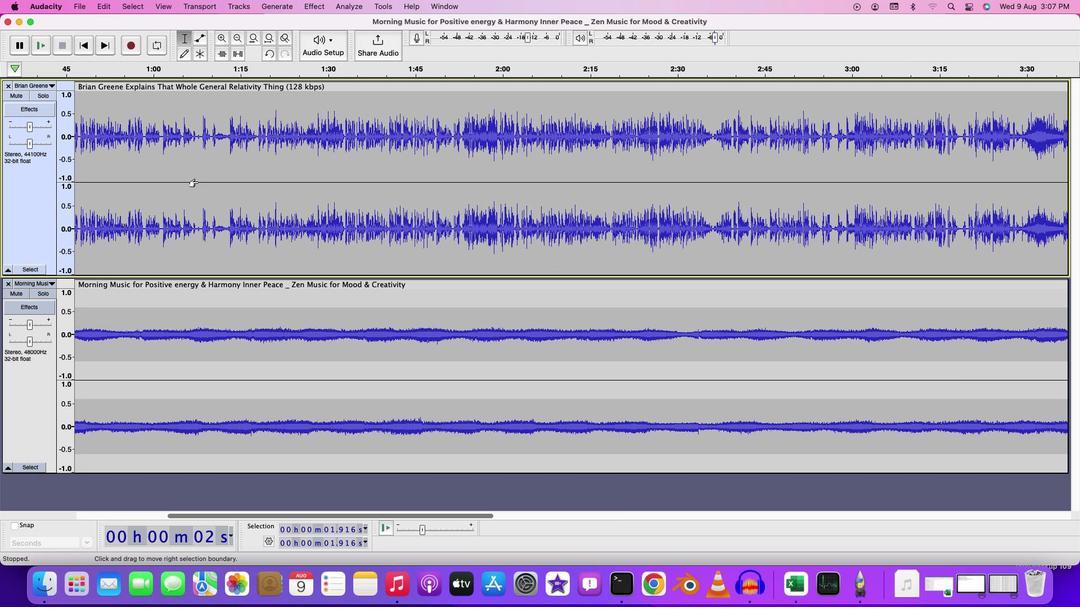 
Action: Mouse moved to (442, 516)
Screenshot: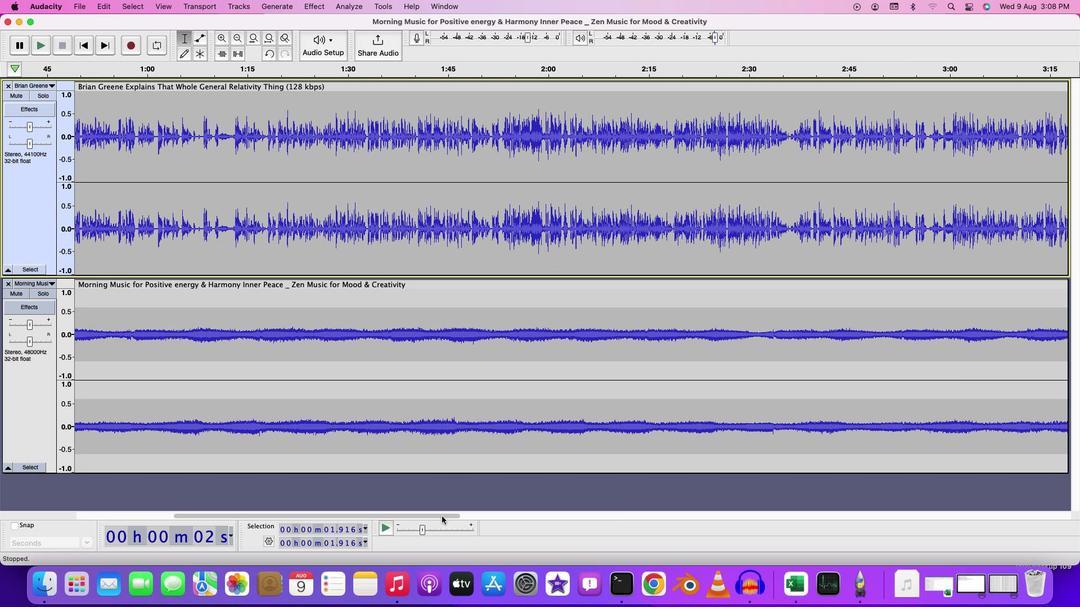 
Action: Mouse pressed left at (442, 516)
Screenshot: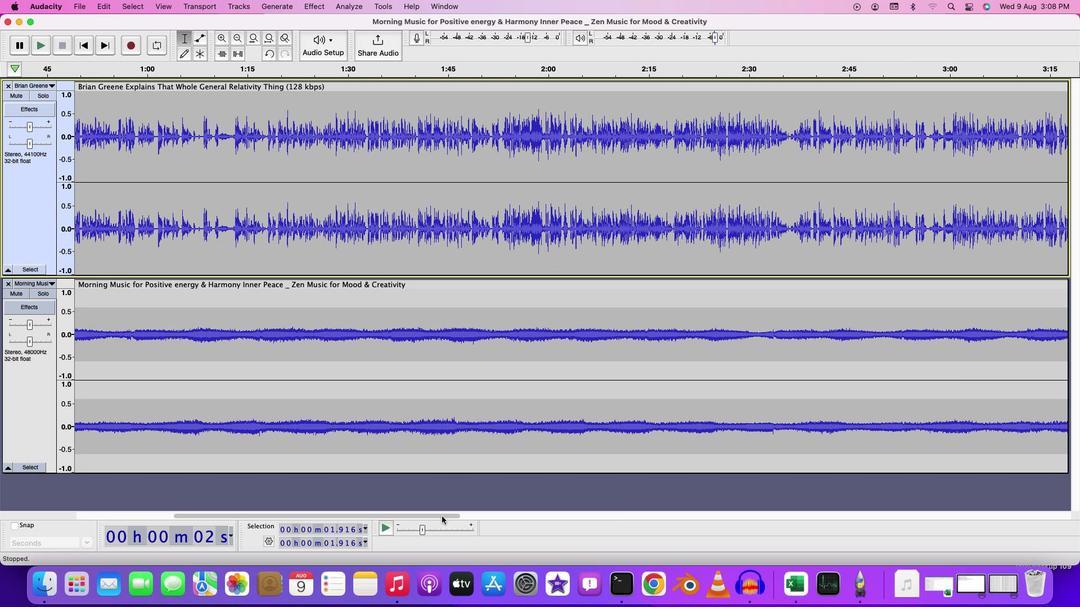 
Action: Mouse moved to (134, 131)
Screenshot: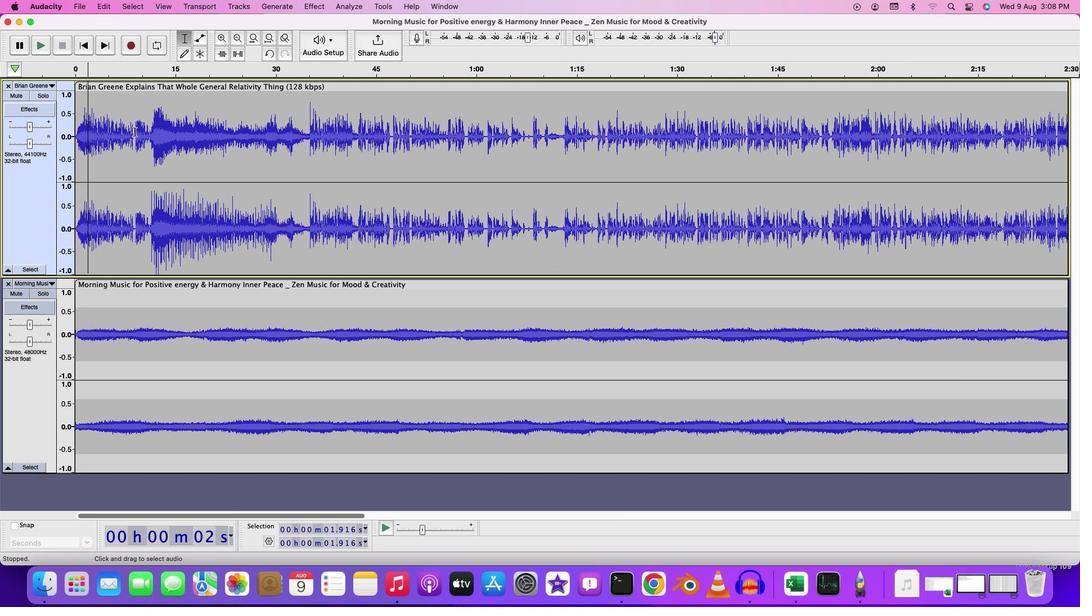 
Action: Key pressed Key.space
Screenshot: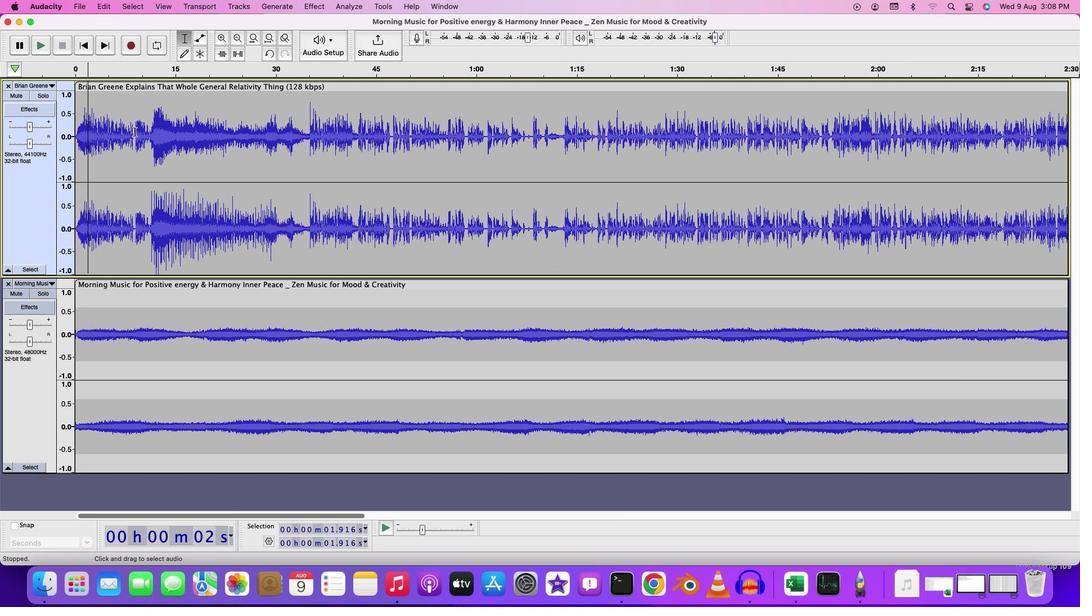 
Action: Mouse moved to (124, 124)
Screenshot: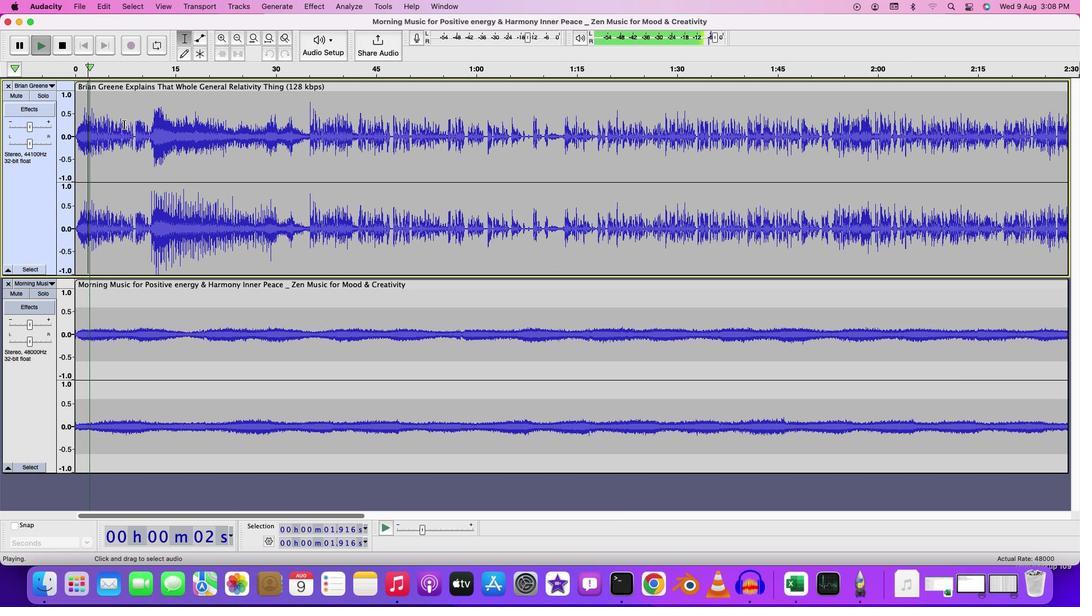 
Action: Key pressed Key.space
Screenshot: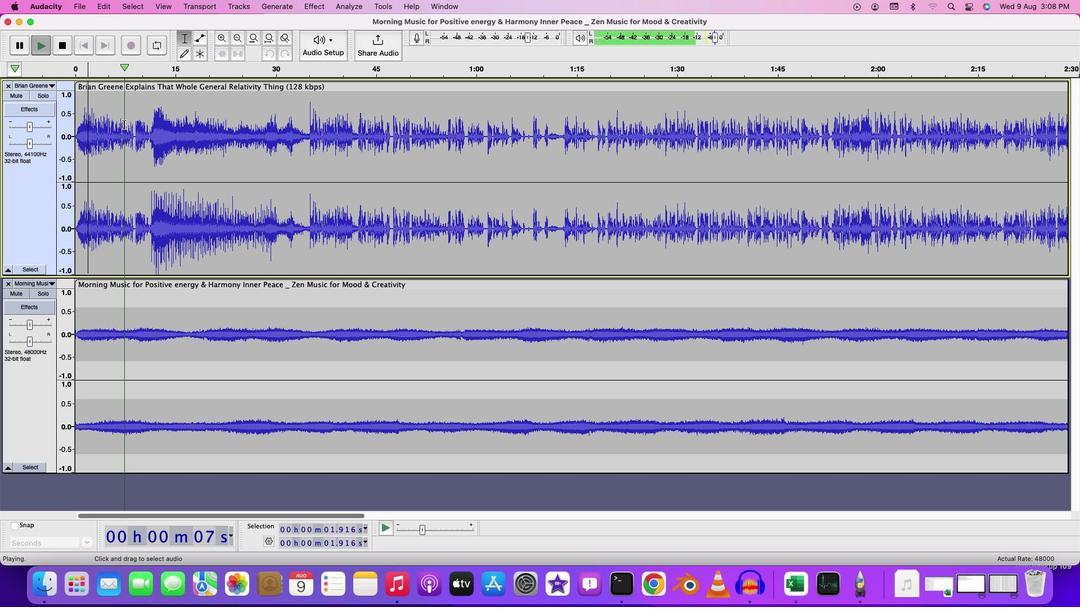 
Action: Mouse moved to (131, 336)
Screenshot: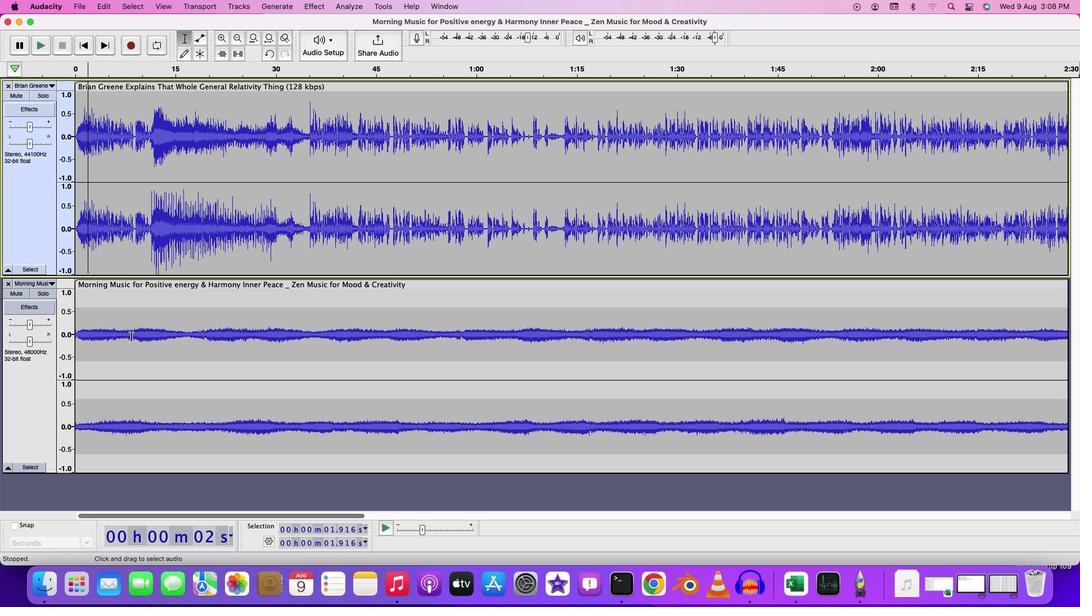 
Action: Mouse pressed left at (131, 336)
Screenshot: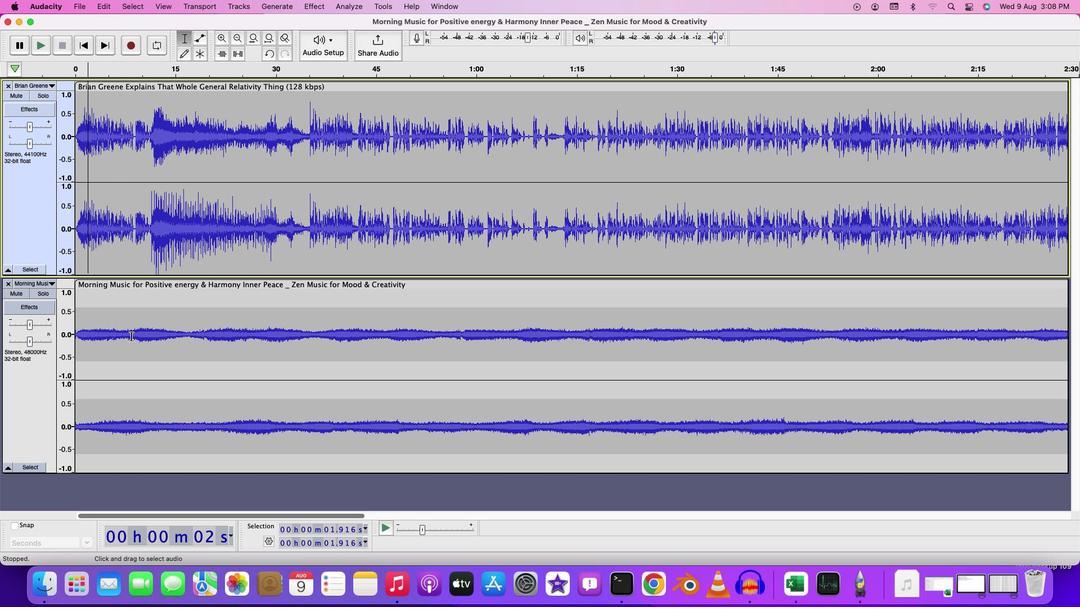 
Action: Mouse moved to (202, 39)
Screenshot: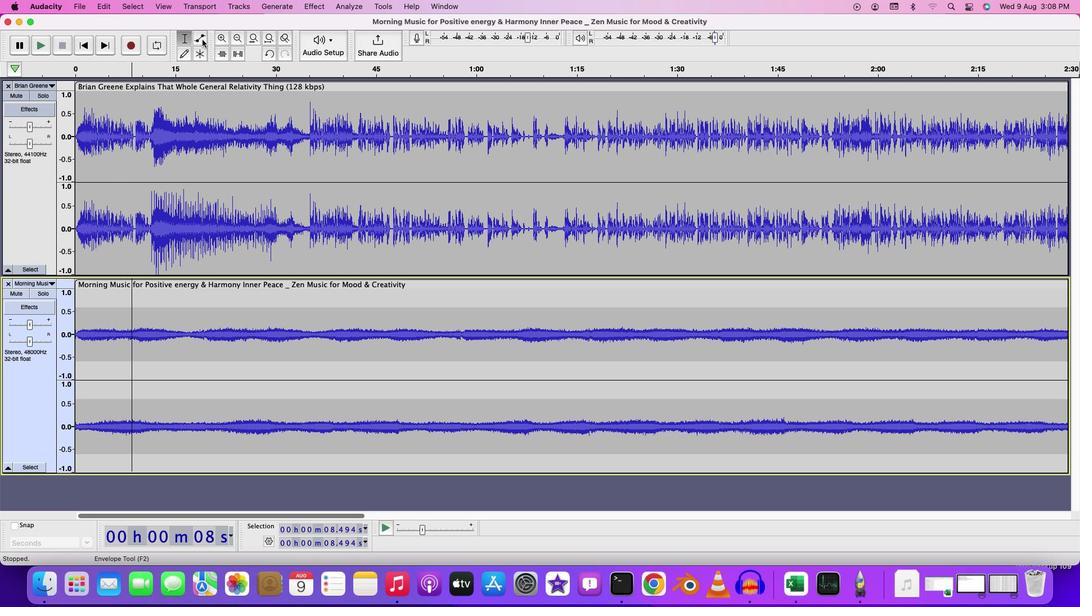 
Action: Mouse pressed left at (202, 39)
Screenshot: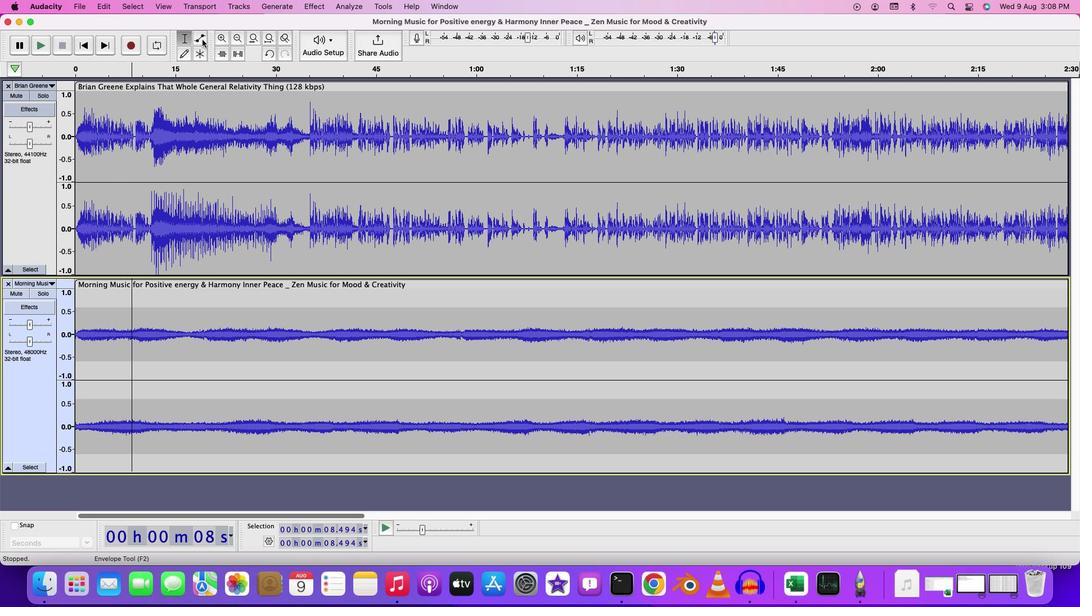 
Action: Mouse moved to (122, 309)
Screenshot: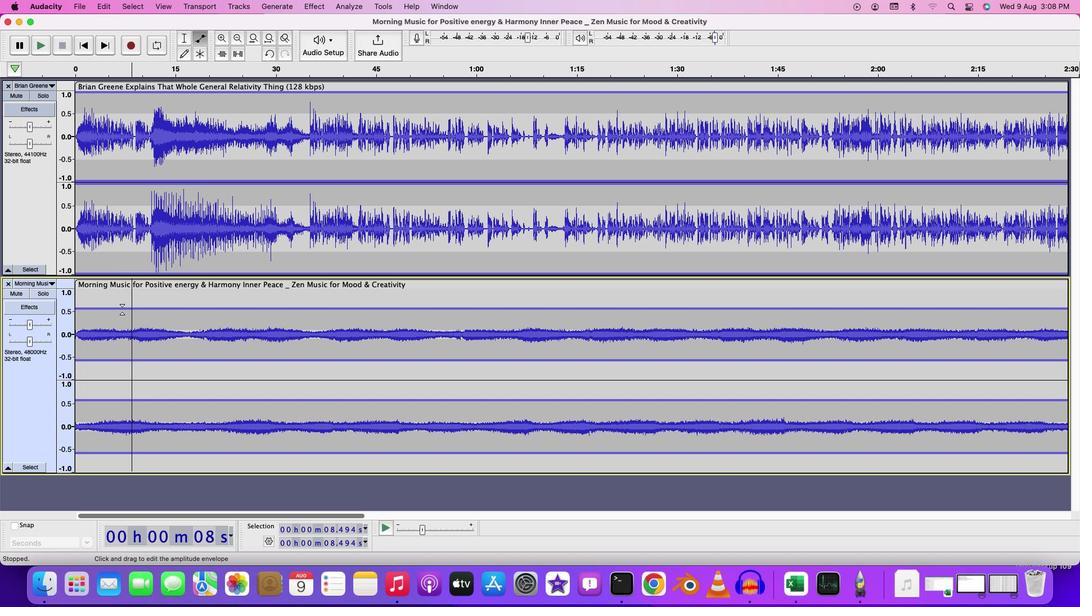 
Action: Mouse pressed left at (122, 309)
Screenshot: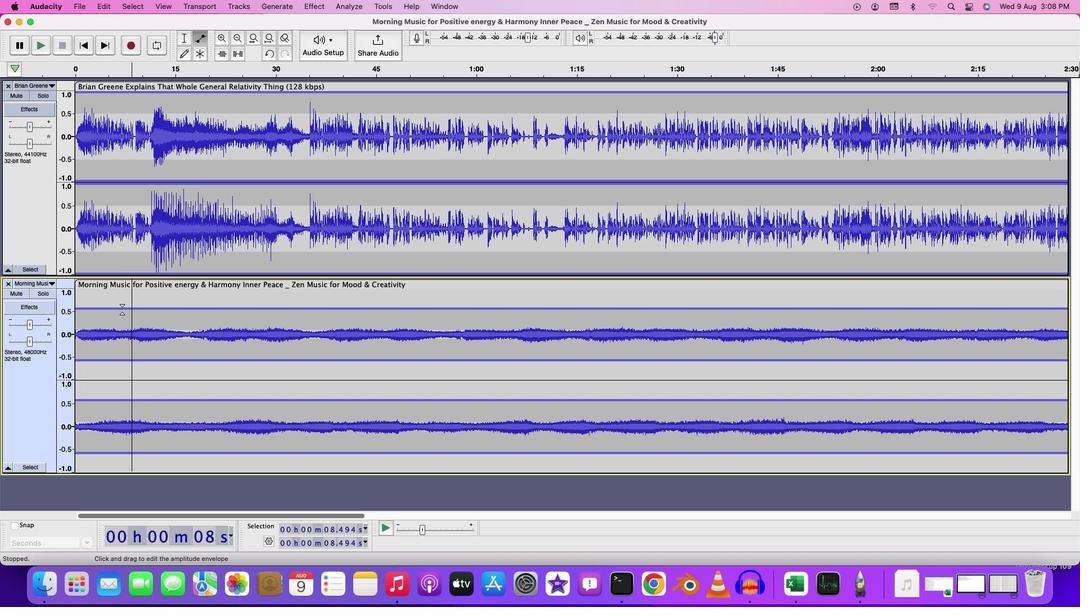 
Action: Mouse moved to (152, 310)
Screenshot: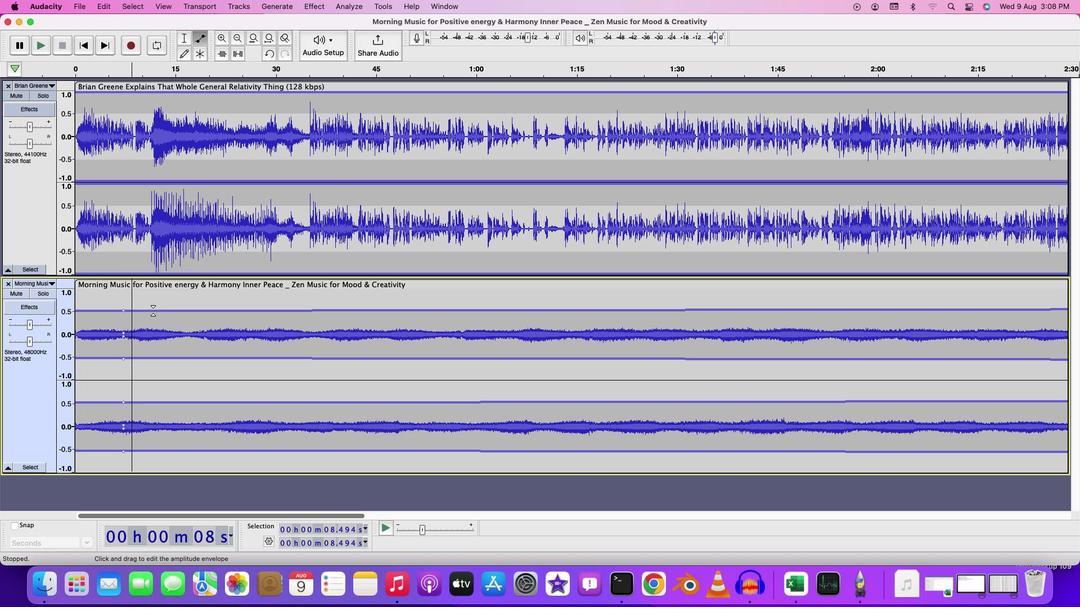 
Action: Mouse pressed left at (152, 310)
Screenshot: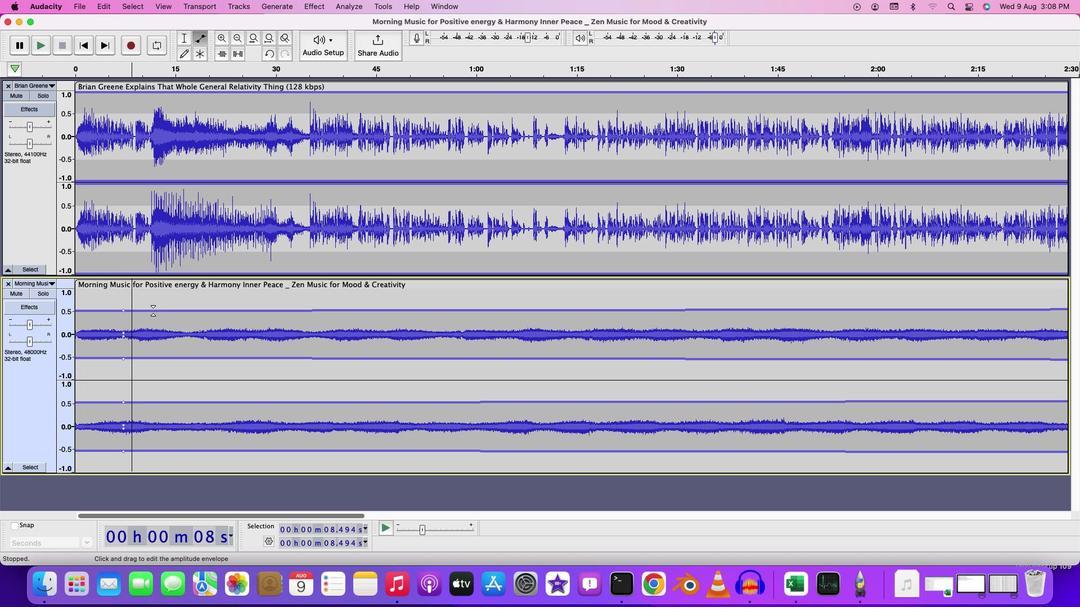 
Action: Mouse moved to (138, 309)
Screenshot: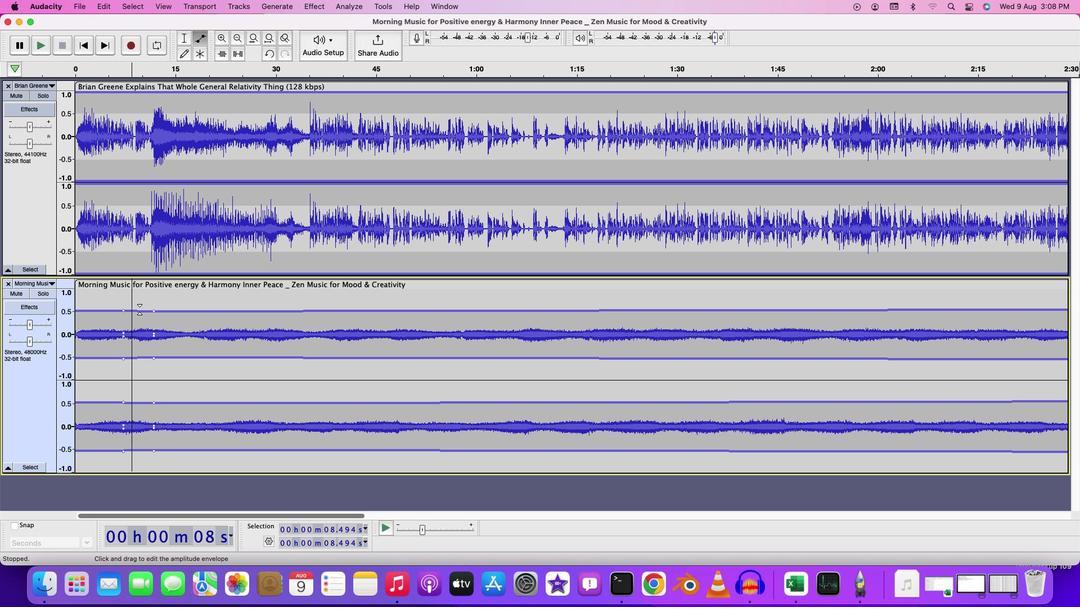 
Action: Mouse pressed left at (138, 309)
Screenshot: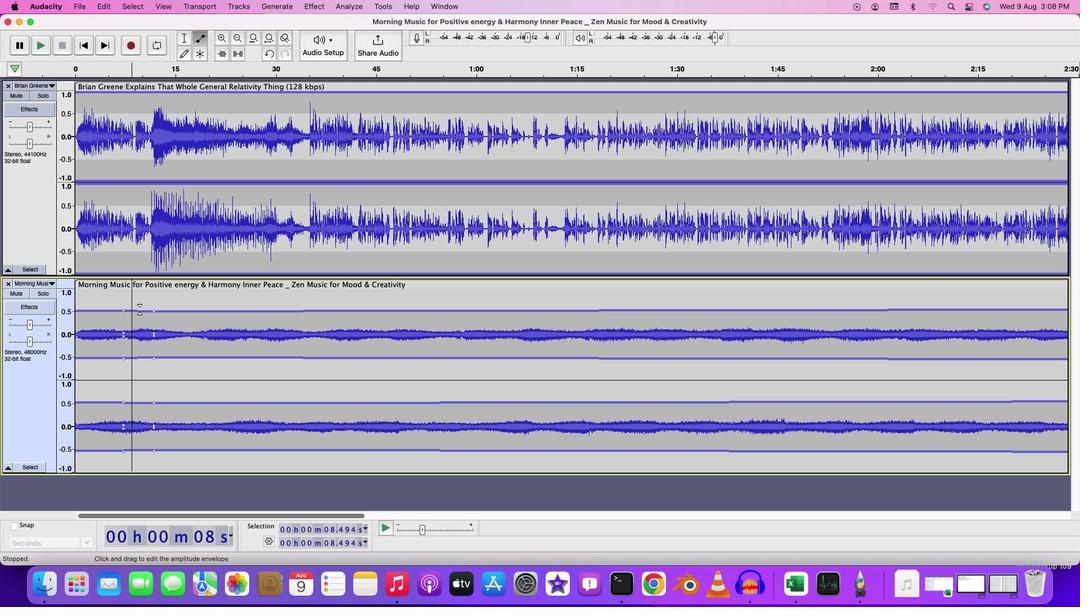
Action: Mouse moved to (138, 309)
Screenshot: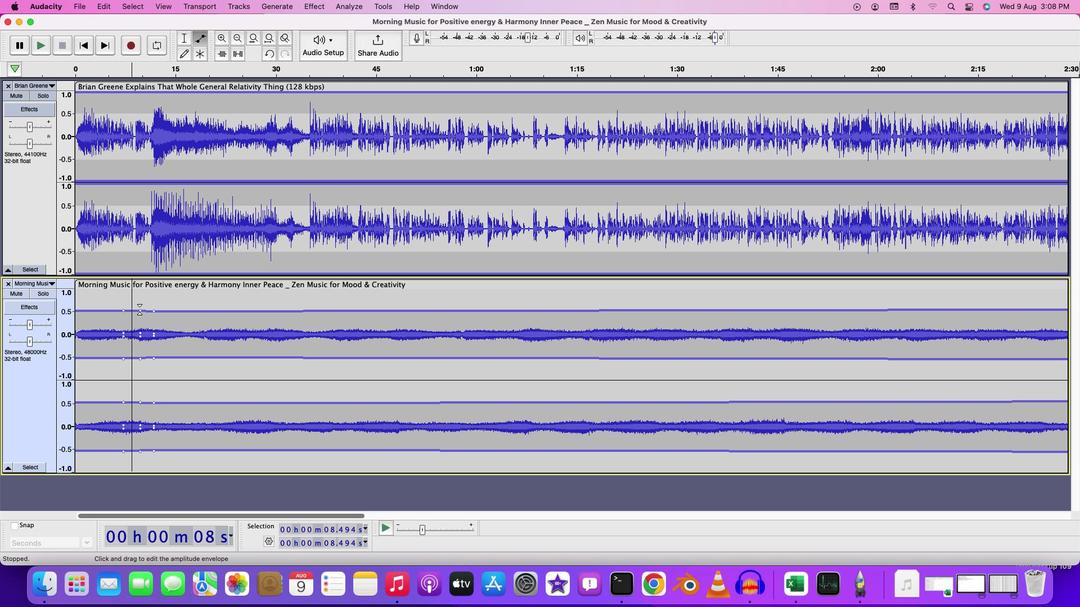 
Action: Mouse pressed left at (138, 309)
Screenshot: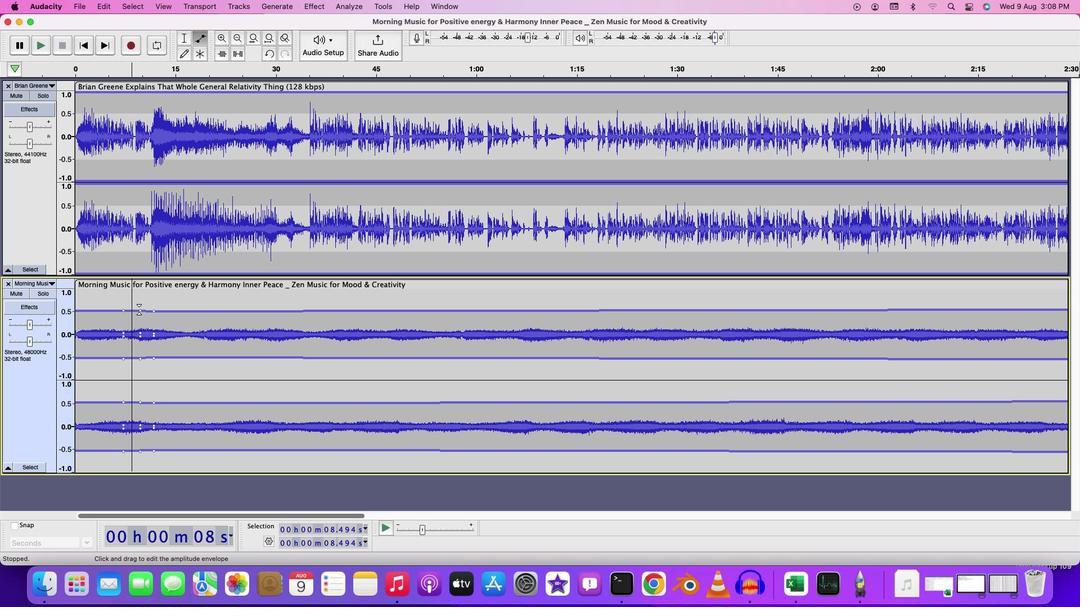 
Action: Mouse moved to (187, 37)
Screenshot: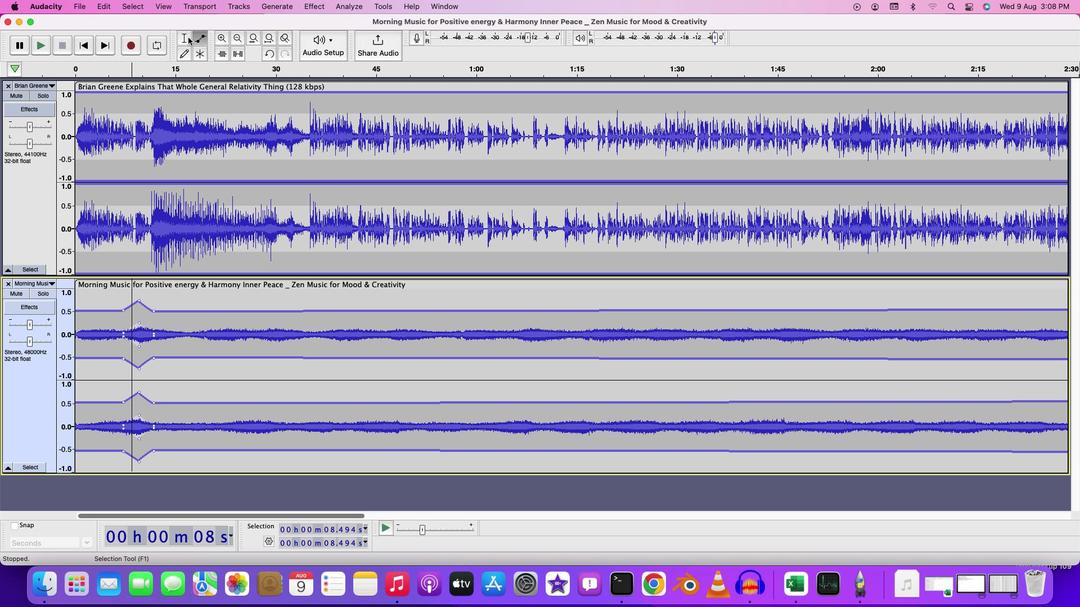 
Action: Mouse pressed left at (187, 37)
Screenshot: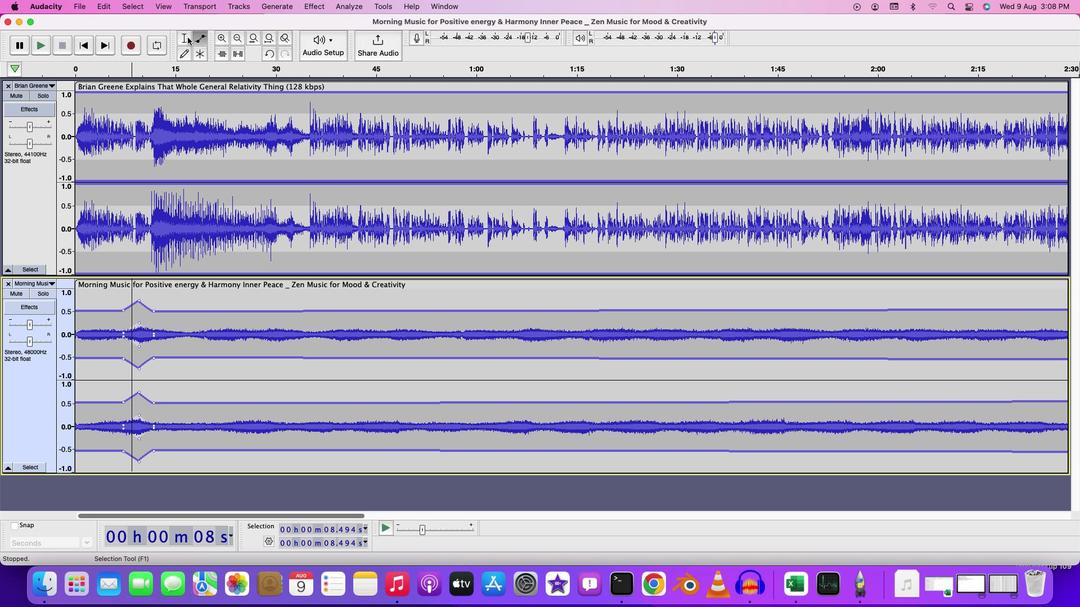 
Action: Mouse moved to (119, 104)
Screenshot: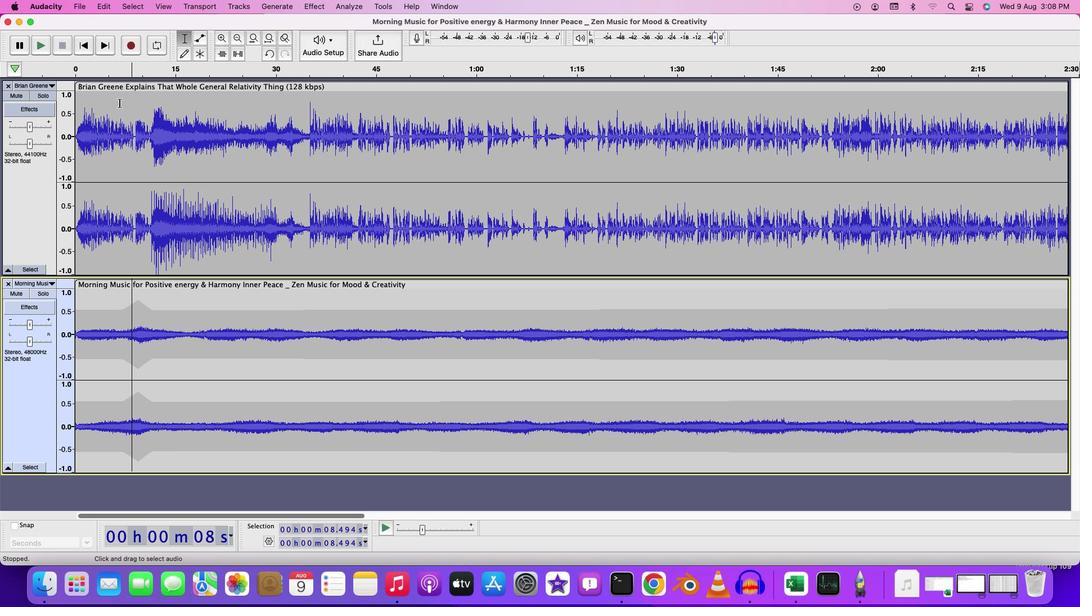 
Action: Mouse pressed left at (119, 104)
Screenshot: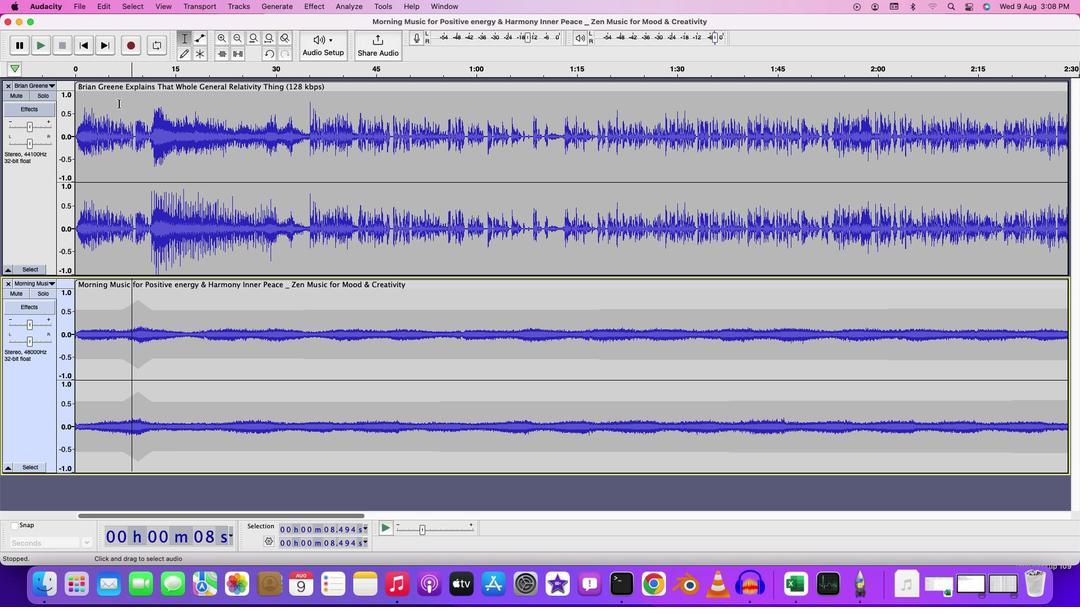 
Action: Key pressed Key.space
Screenshot: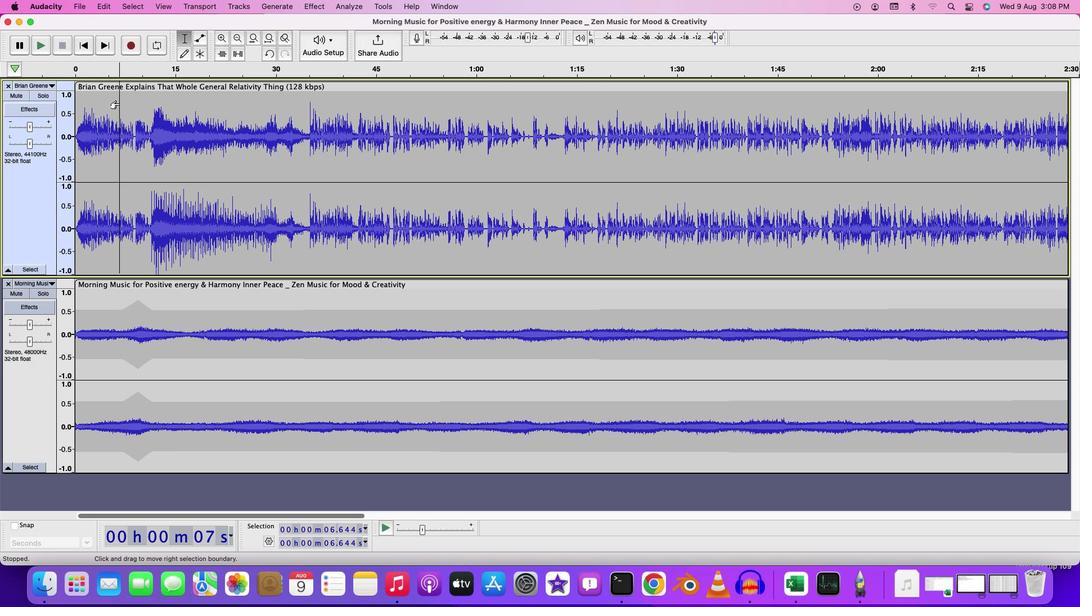
Action: Mouse moved to (247, 196)
Screenshot: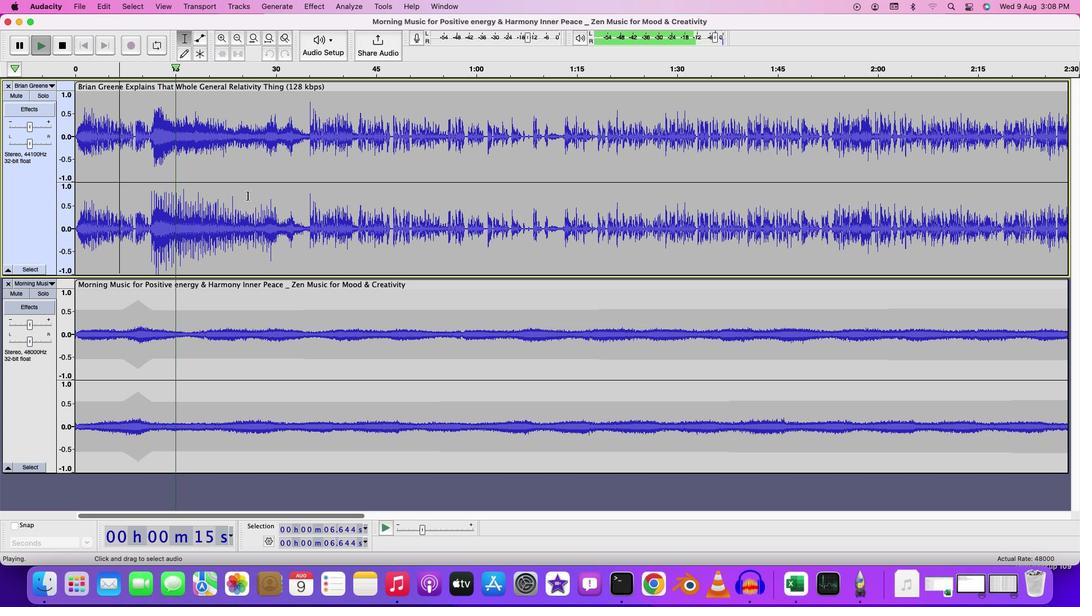 
Action: Key pressed Key.media_volume_up
Screenshot: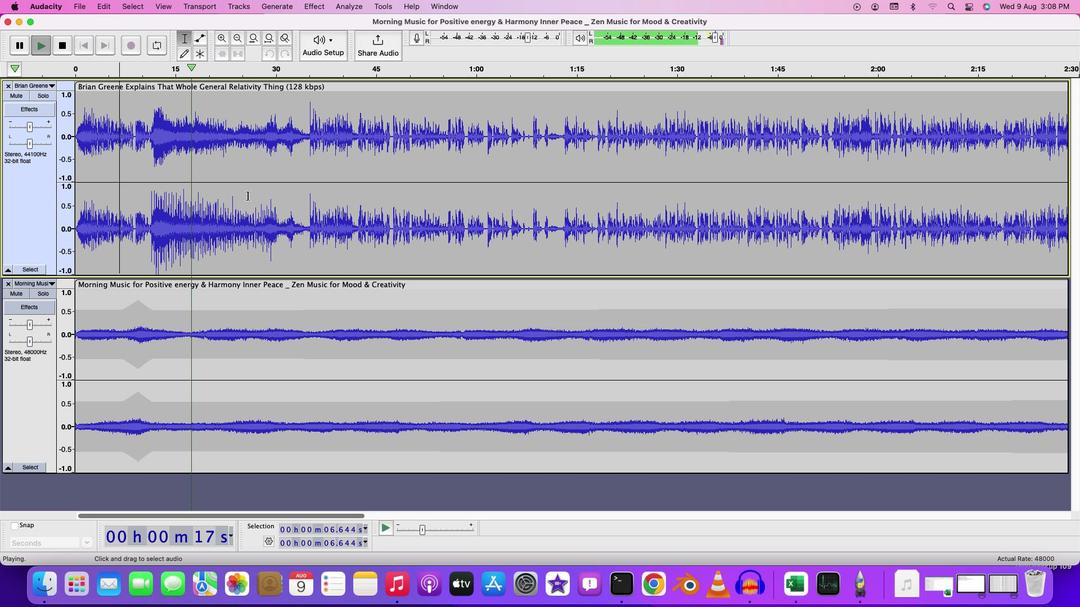
Action: Mouse moved to (248, 305)
Screenshot: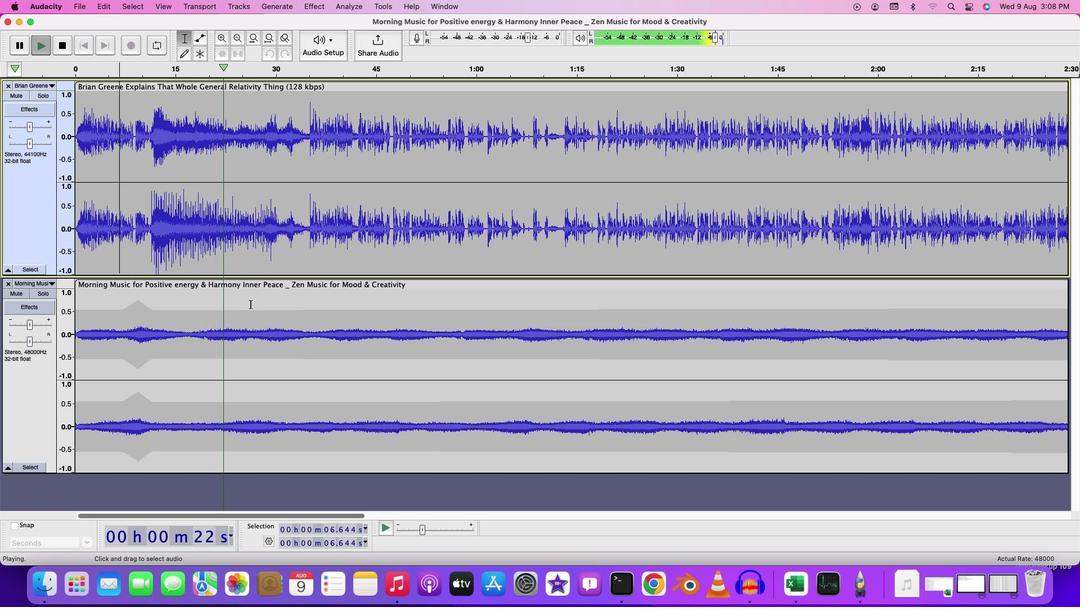 
Action: Key pressed Key.space
Screenshot: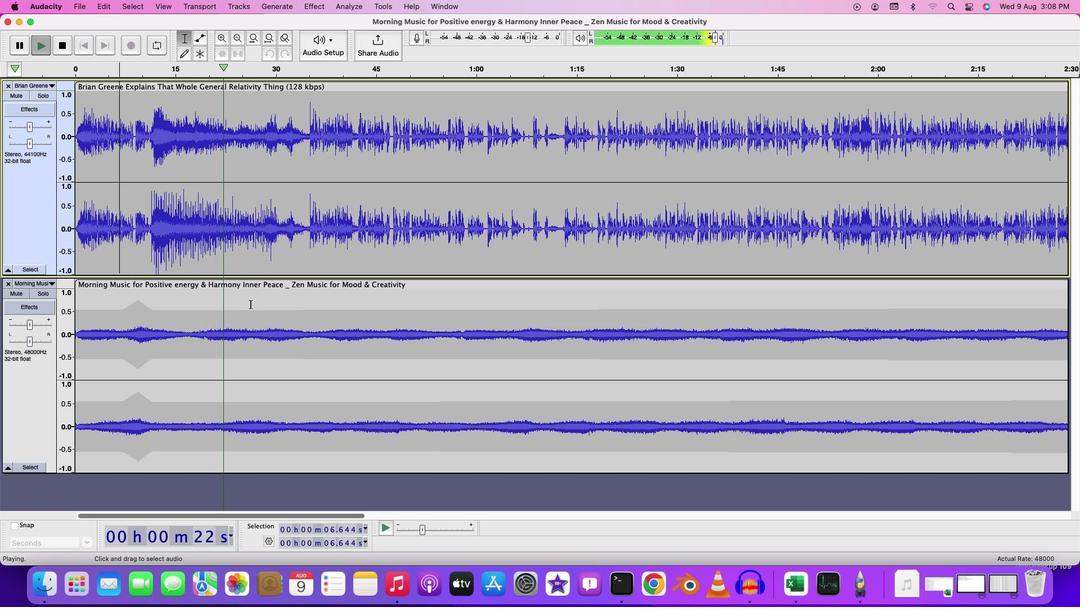 
Action: Mouse moved to (250, 107)
Screenshot: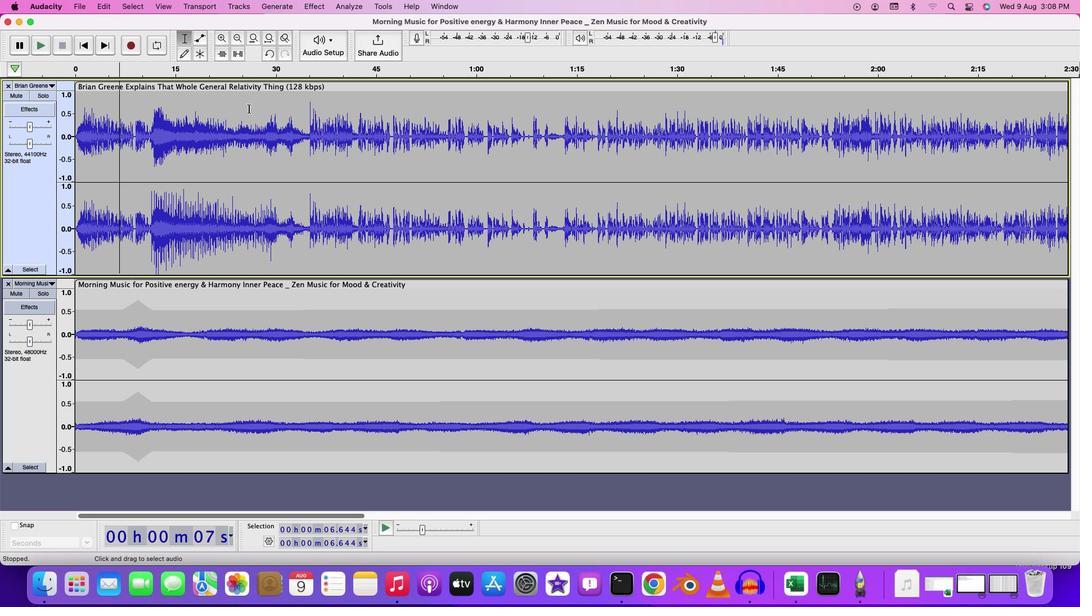 
Action: Mouse pressed left at (250, 107)
Screenshot: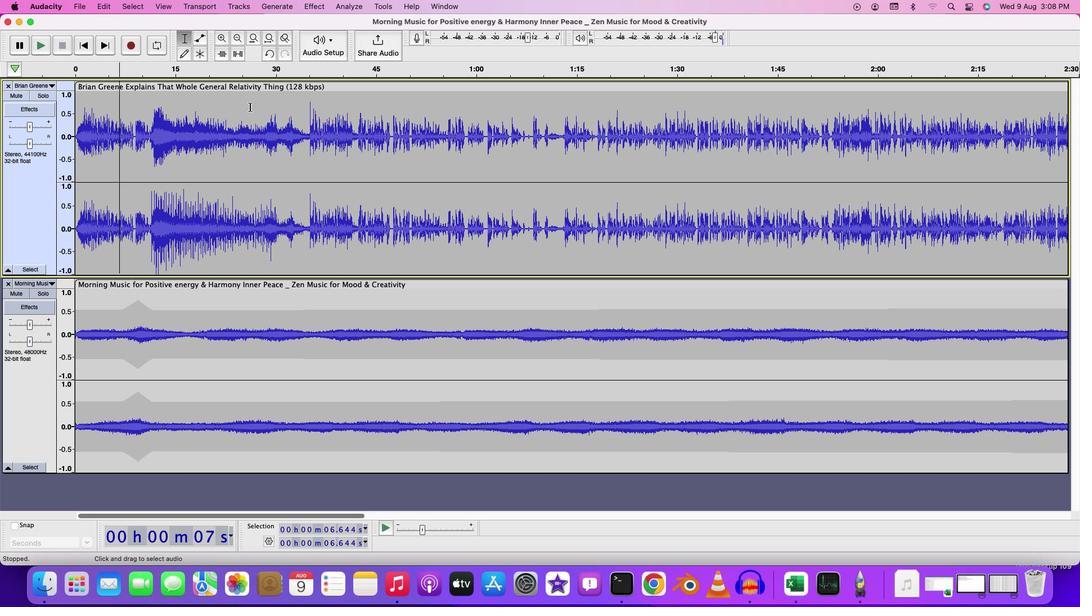 
Action: Key pressed Key.space
Screenshot: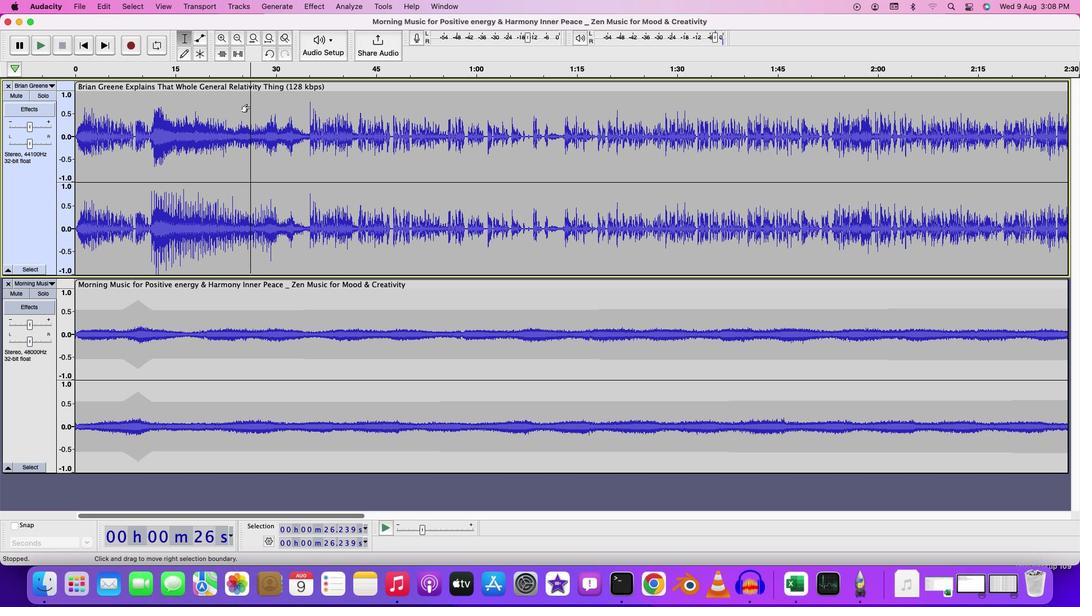 
Action: Mouse moved to (257, 106)
Screenshot: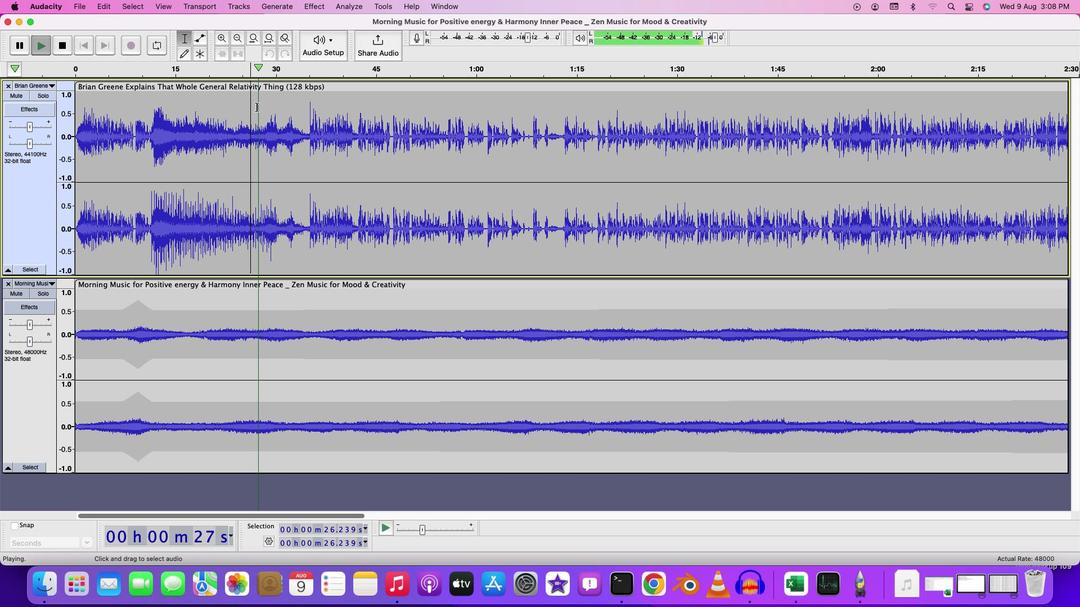 
Action: Key pressed Key.spaceKey.space
Screenshot: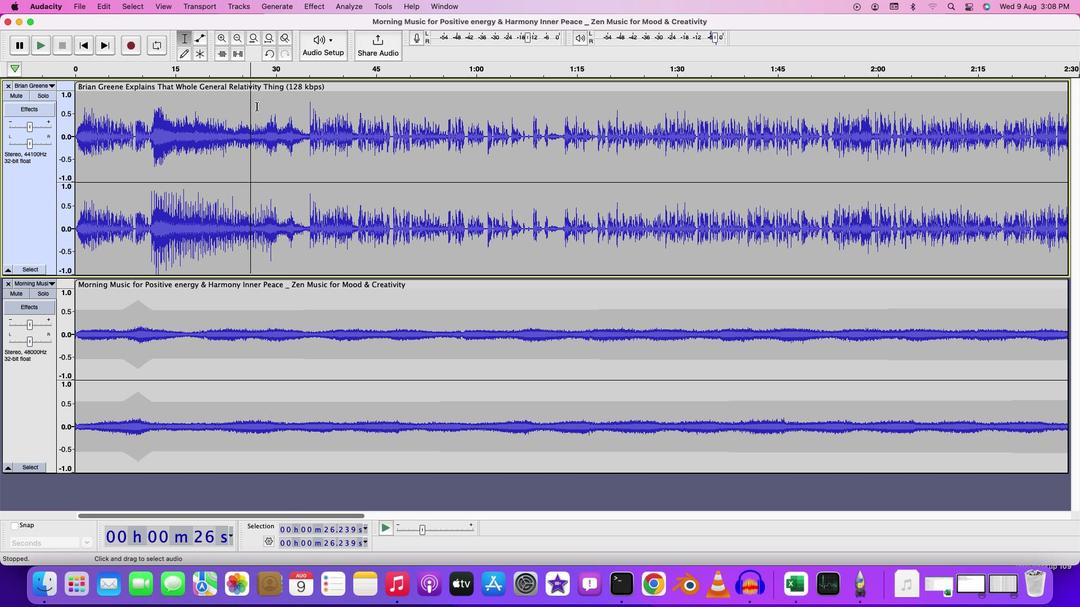 
Action: Mouse moved to (286, 111)
Screenshot: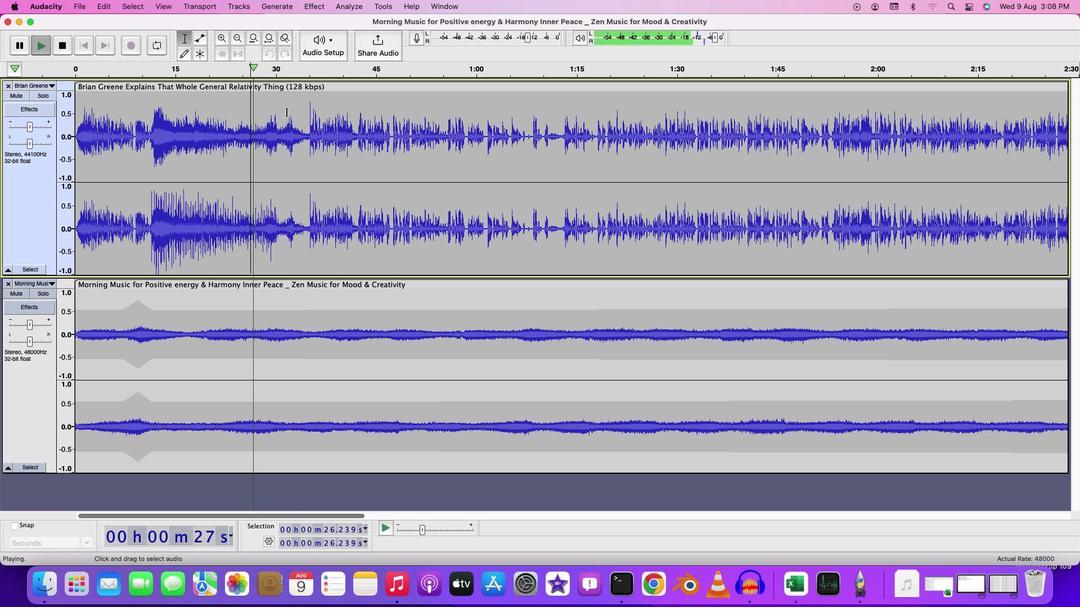 
Action: Mouse pressed left at (286, 111)
Screenshot: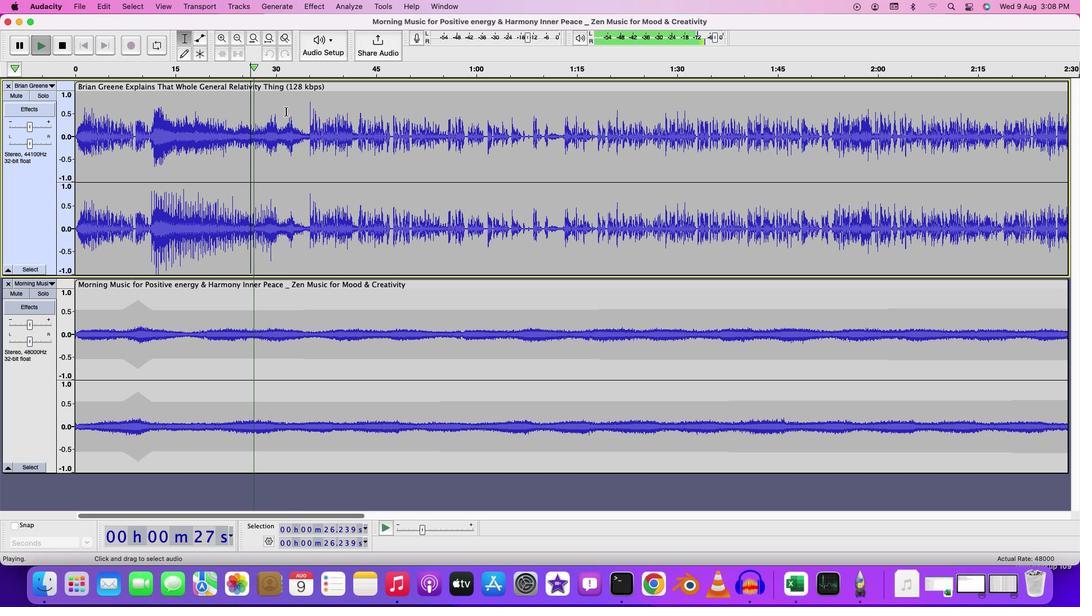 
Action: Key pressed Key.spaceKey.spaceKey.space
Screenshot: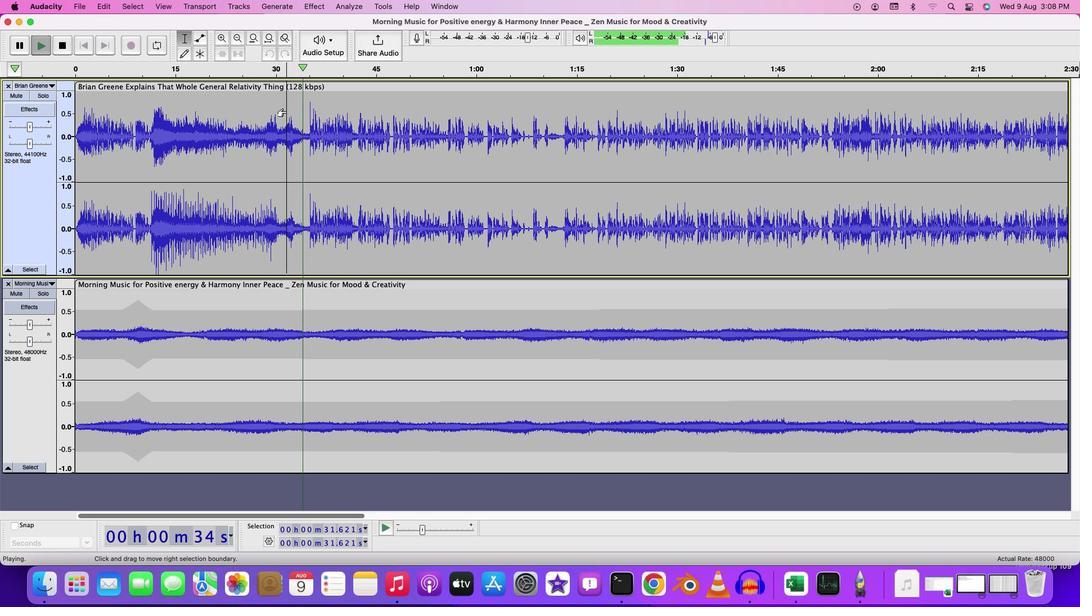 
Action: Mouse moved to (201, 37)
Screenshot: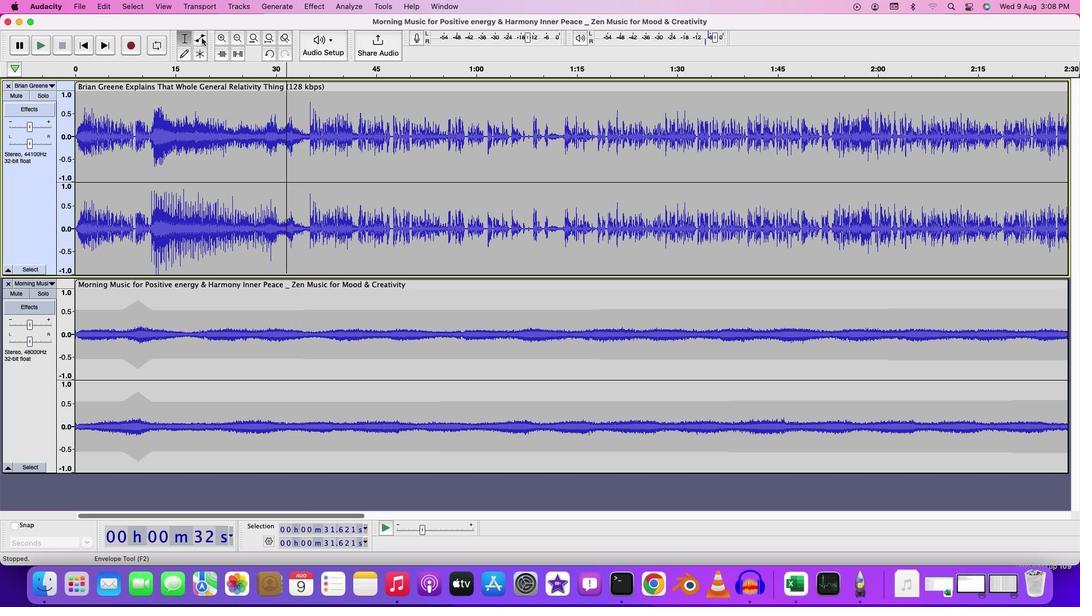 
Action: Mouse pressed left at (201, 37)
Screenshot: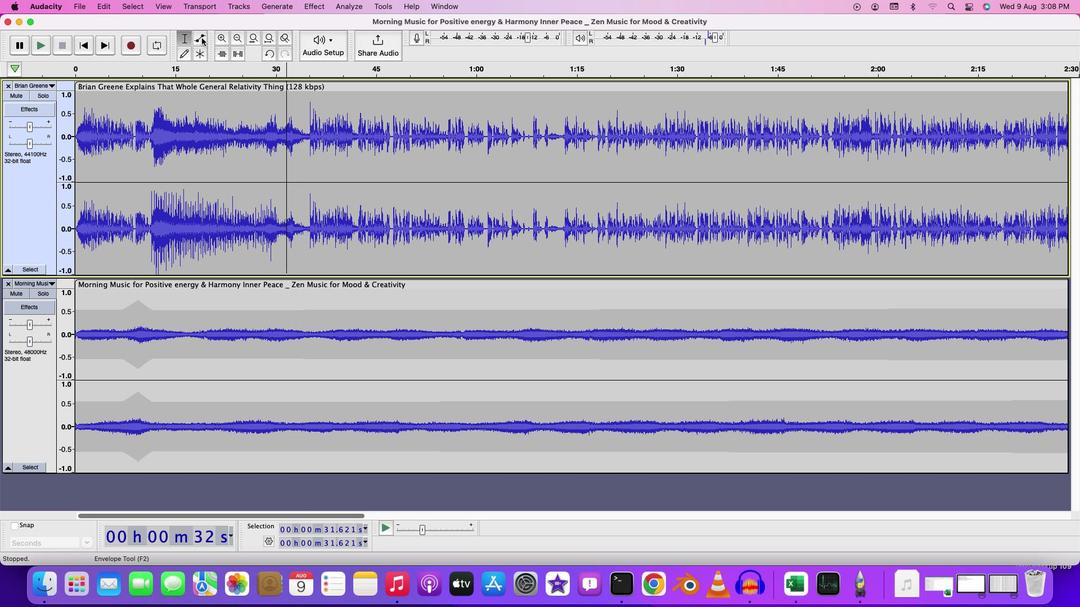 
Action: Mouse moved to (305, 312)
Screenshot: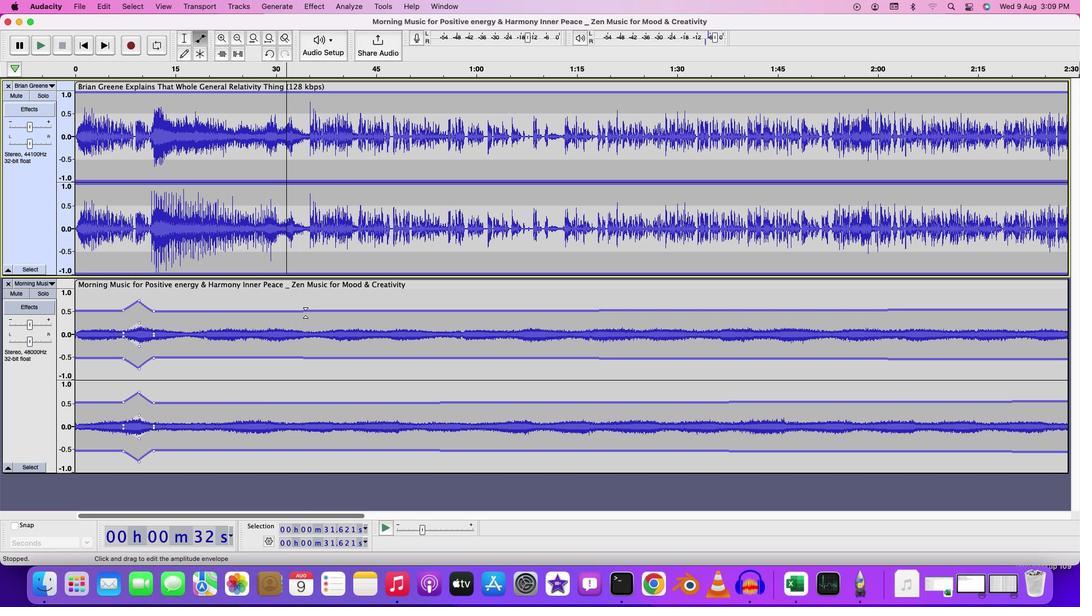 
Action: Mouse pressed left at (305, 312)
Screenshot: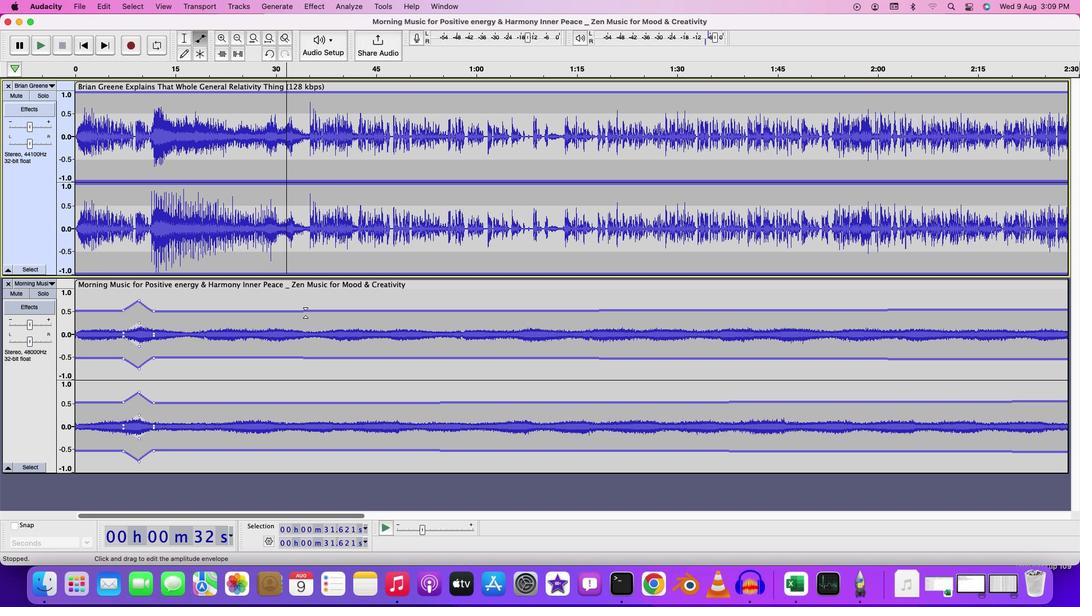 
Action: Mouse moved to (305, 312)
Screenshot: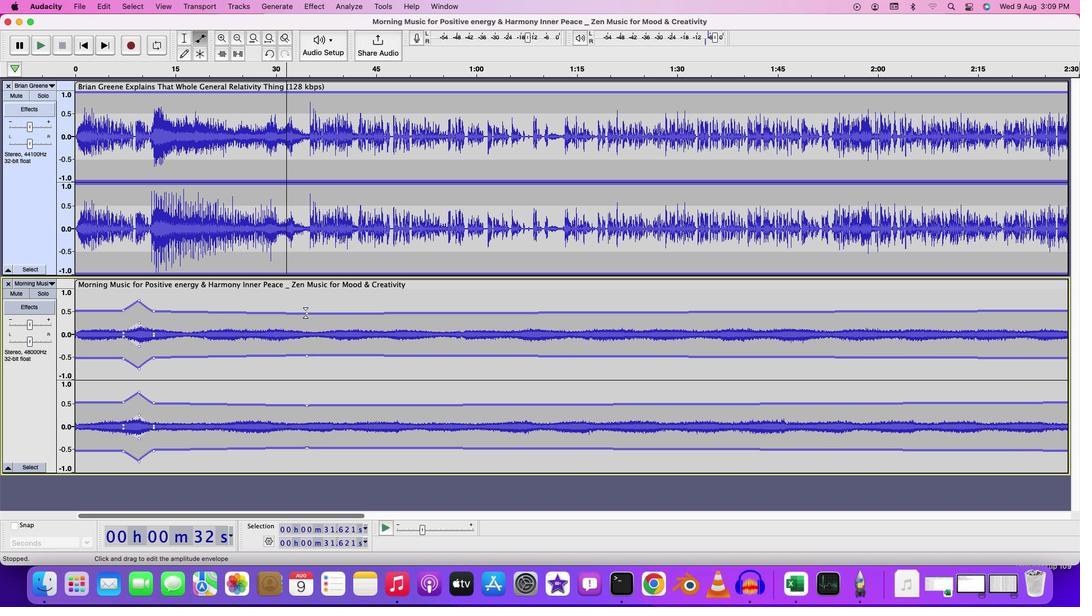 
Action: Mouse pressed left at (305, 312)
Screenshot: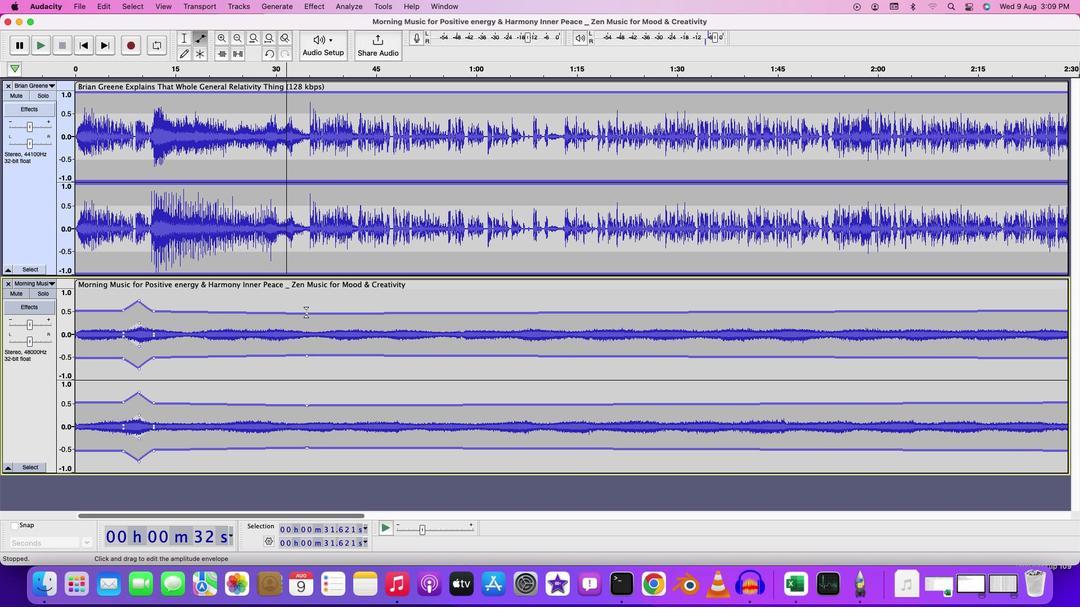 
Action: Mouse moved to (180, 311)
Screenshot: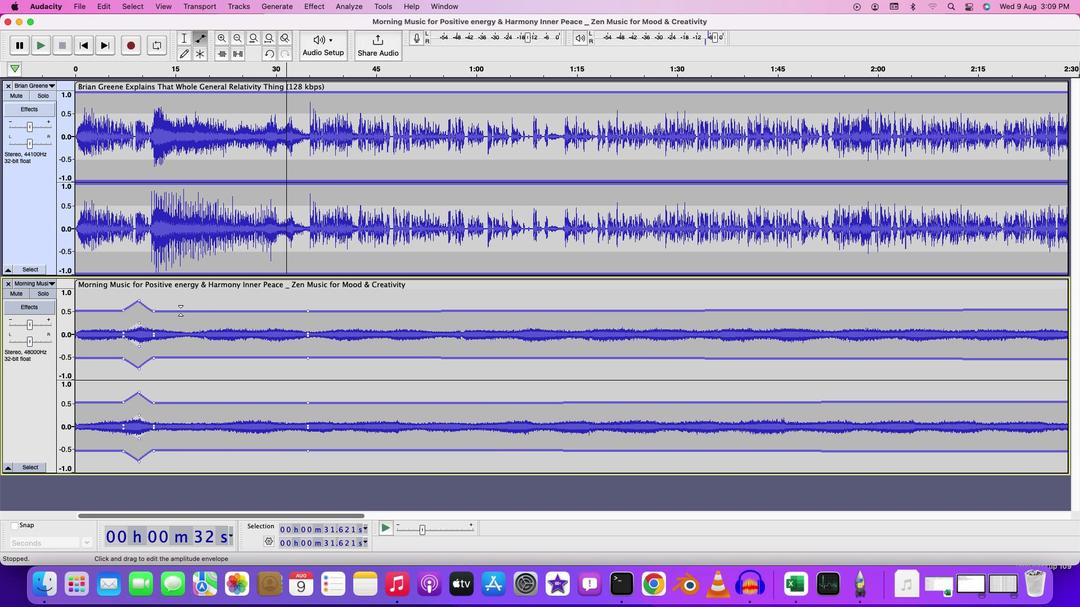 
Action: Mouse pressed left at (180, 311)
Screenshot: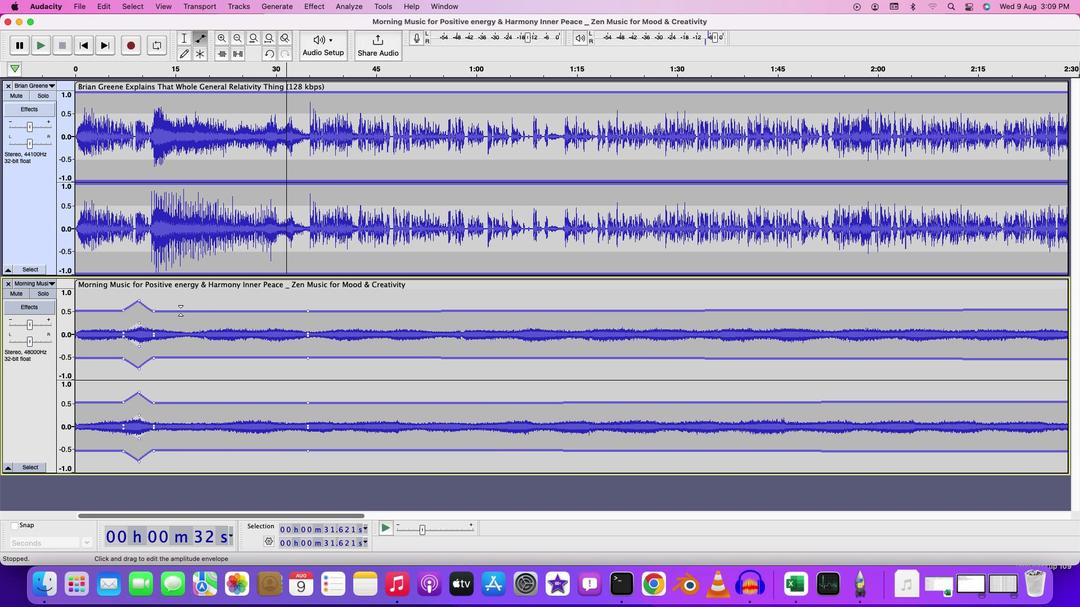 
Action: Mouse moved to (216, 312)
Screenshot: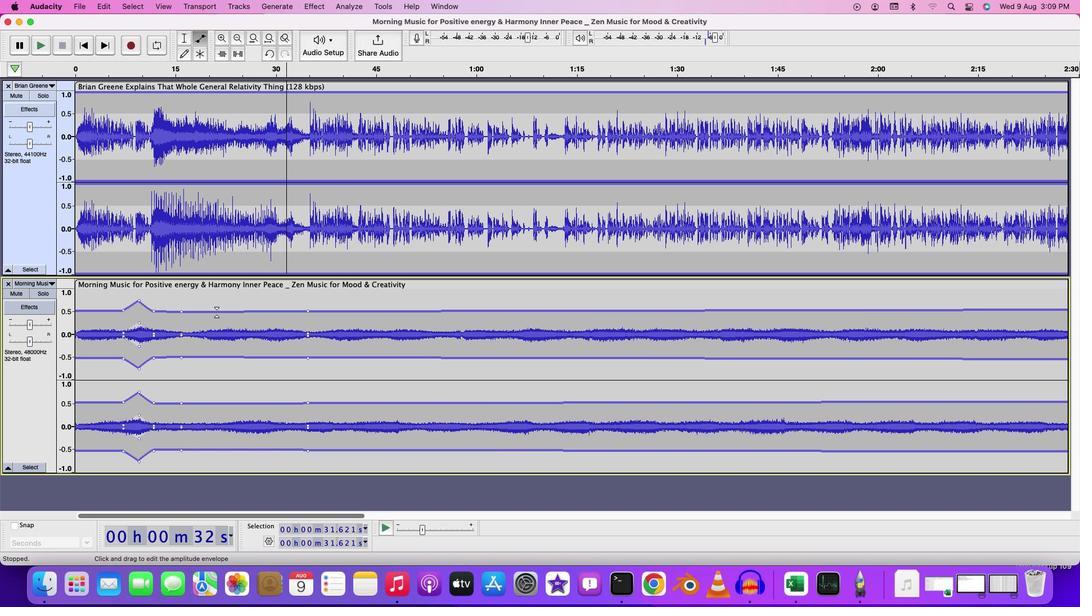 
Action: Mouse pressed left at (216, 312)
Screenshot: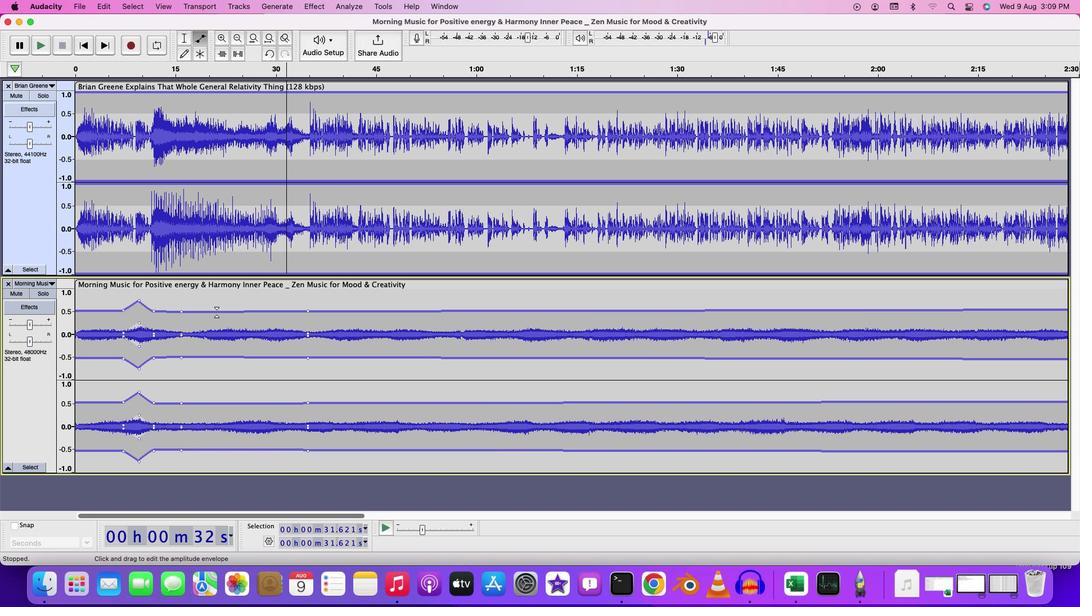 
Action: Mouse moved to (266, 311)
Screenshot: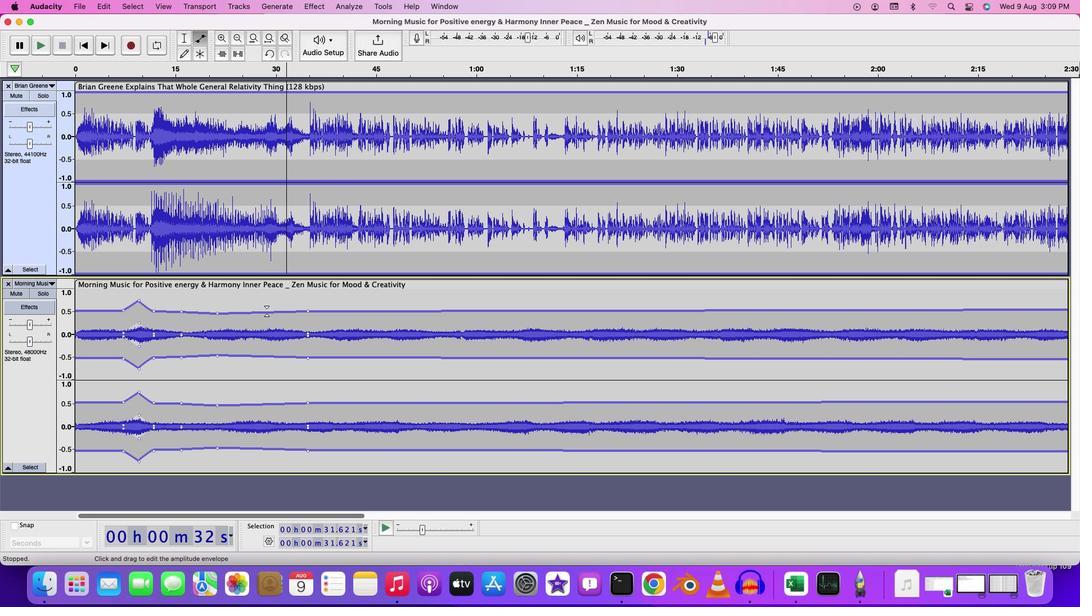 
Action: Mouse pressed left at (266, 311)
Screenshot: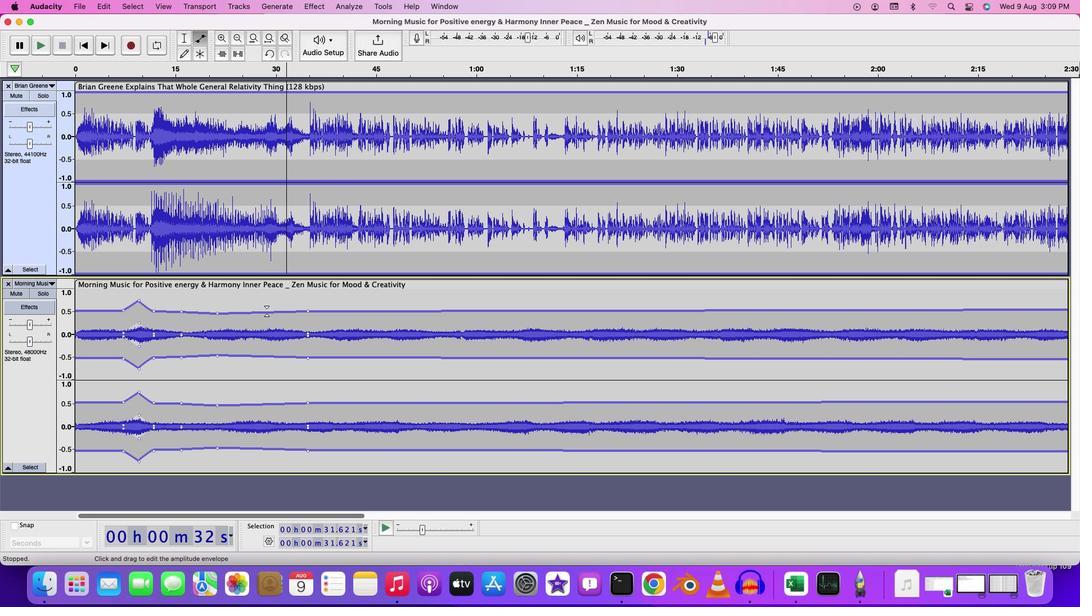 
Action: Mouse moved to (181, 314)
Screenshot: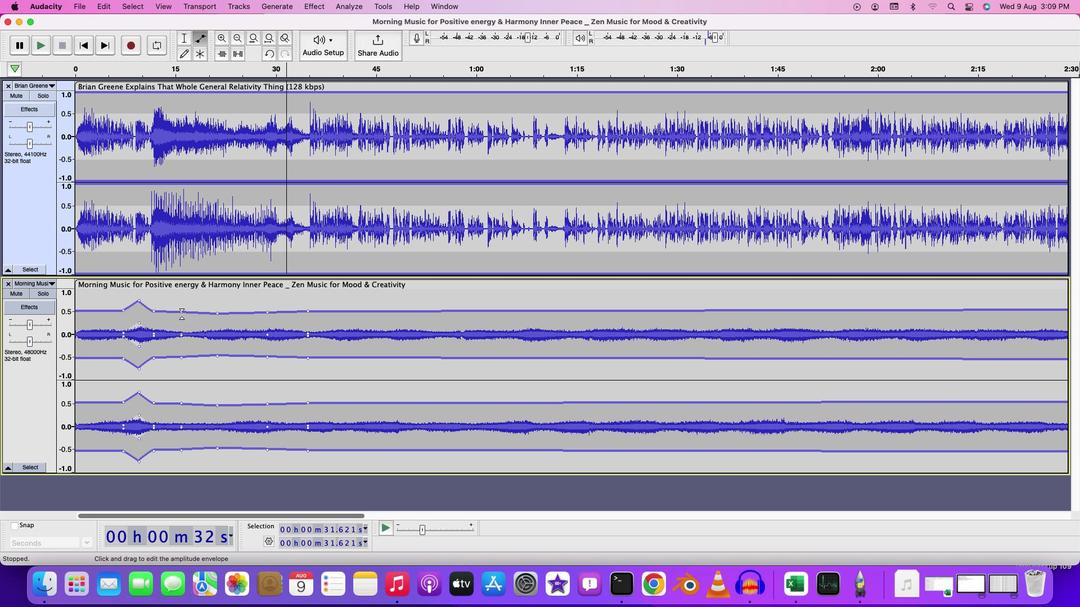 
Action: Mouse pressed left at (181, 314)
Screenshot: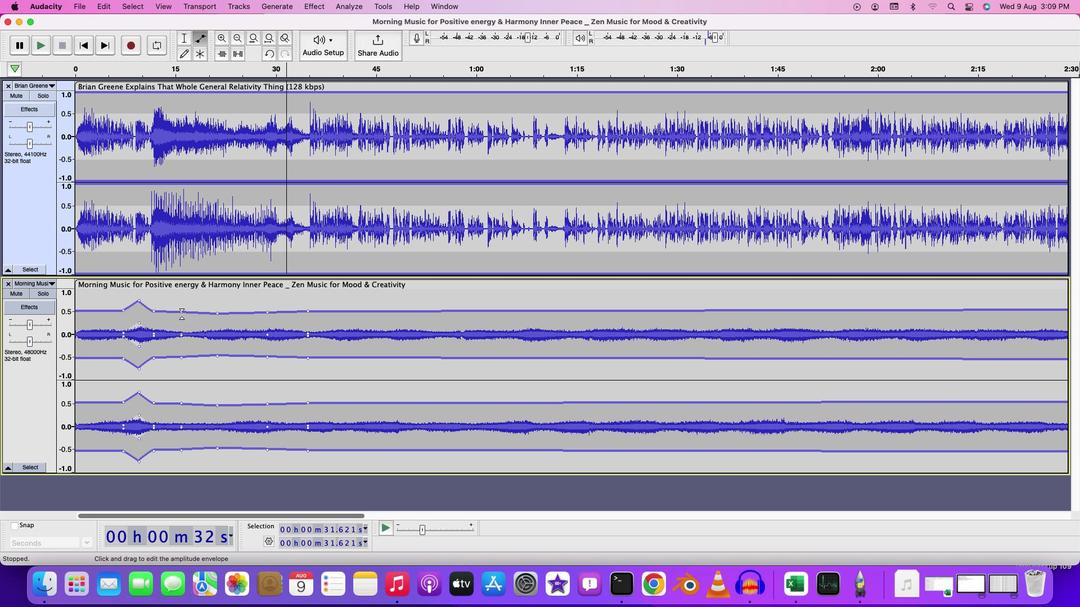 
Action: Mouse moved to (214, 316)
Screenshot: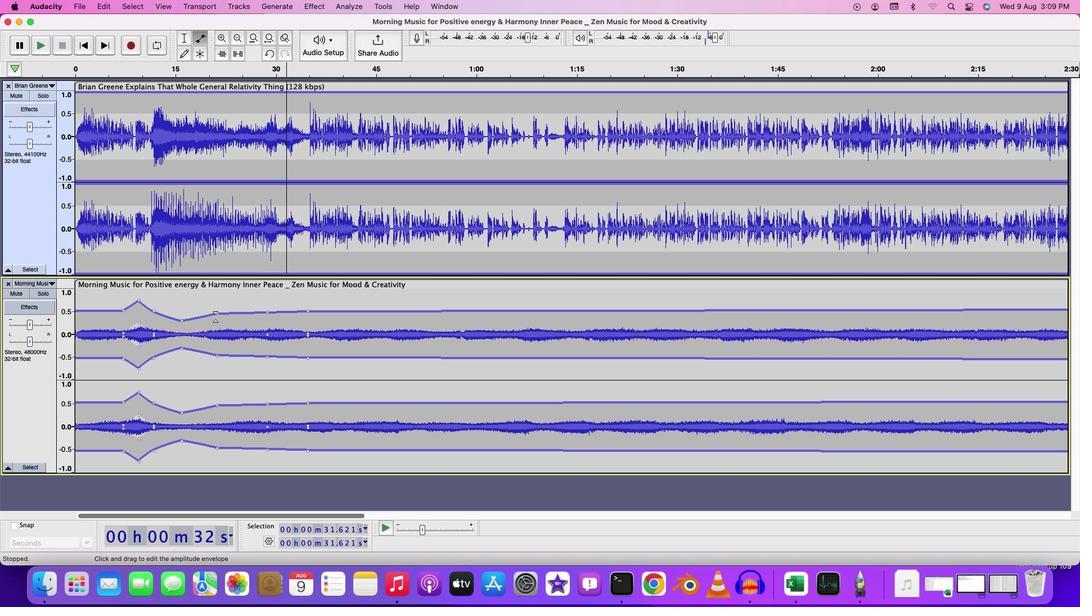 
Action: Mouse pressed left at (214, 316)
Screenshot: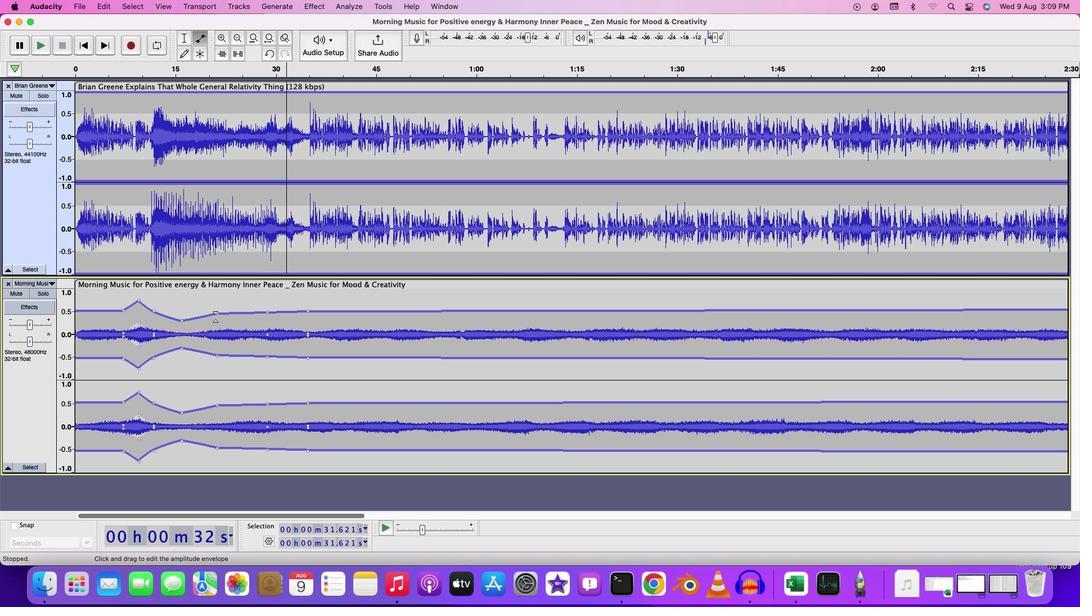 
Action: Mouse moved to (265, 312)
